 Task: Research  Airbnb accommodation options near the expo center and corporate facilities for your stay at business expo in Nashville, Tennessee.
Action: Mouse moved to (561, 79)
Screenshot: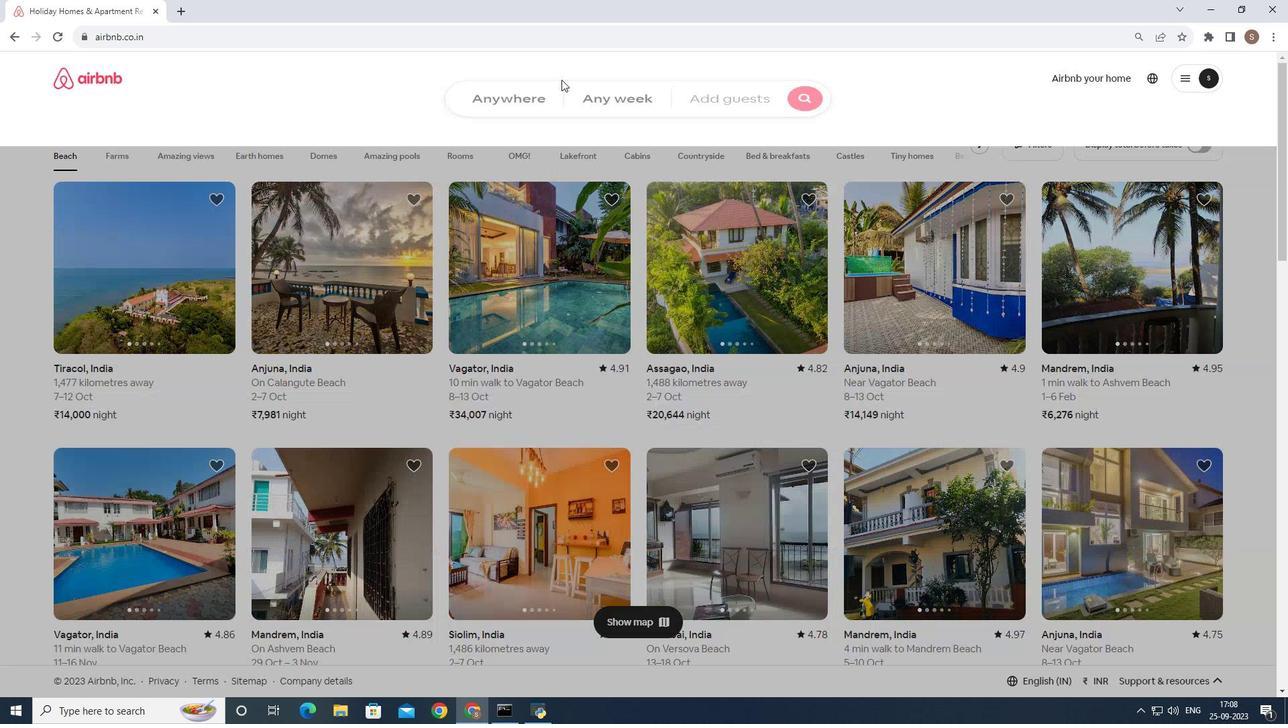 
Action: Mouse pressed left at (561, 79)
Screenshot: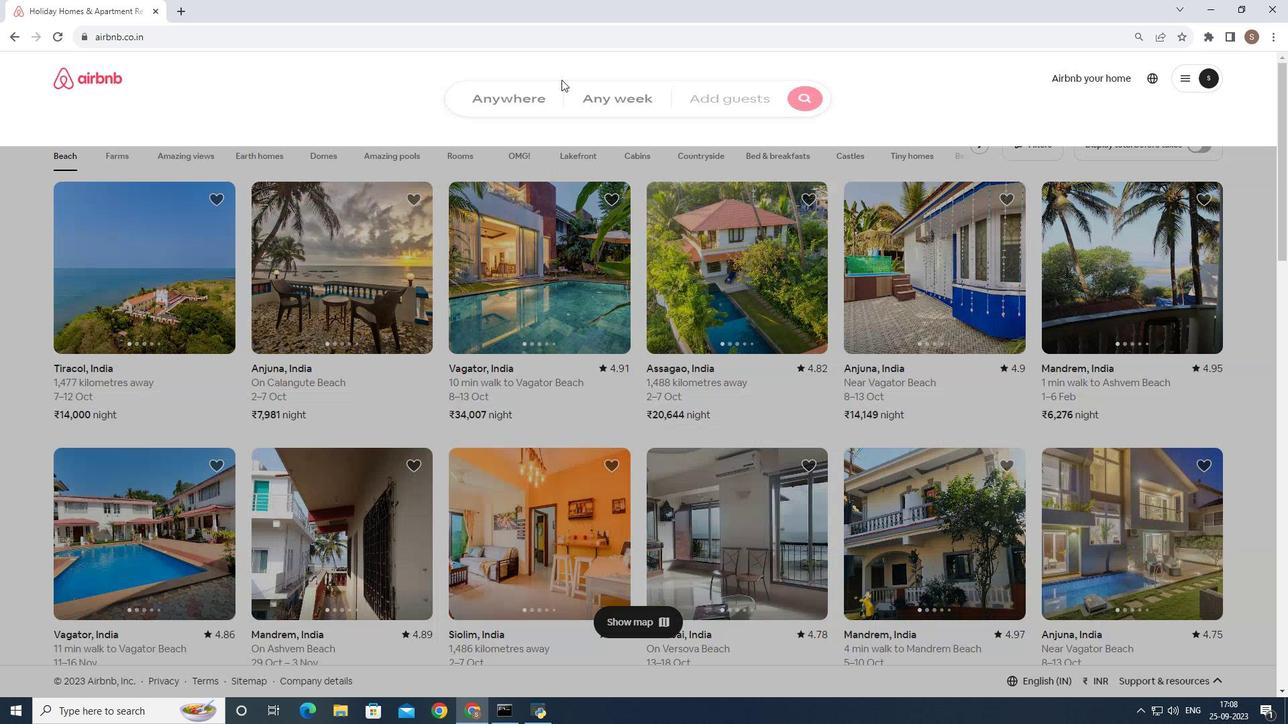 
Action: Mouse moved to (469, 130)
Screenshot: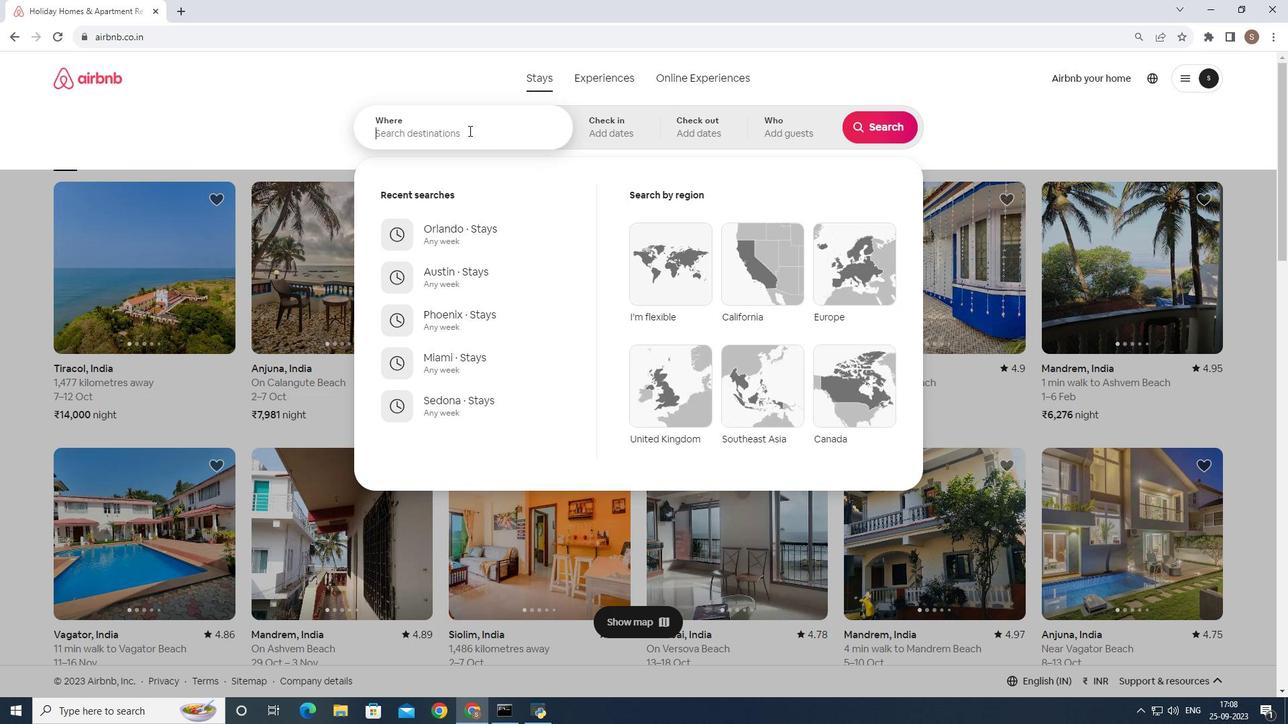 
Action: Mouse pressed left at (469, 130)
Screenshot: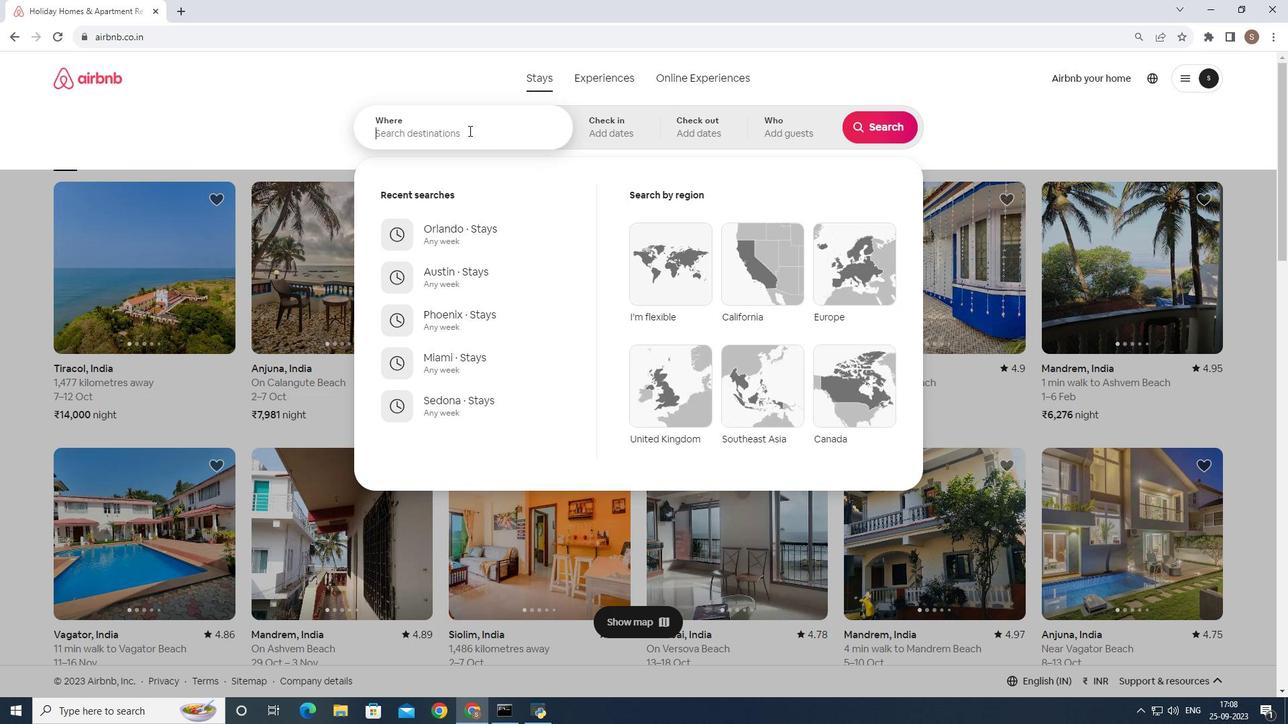
Action: Key pressed nashvill
Screenshot: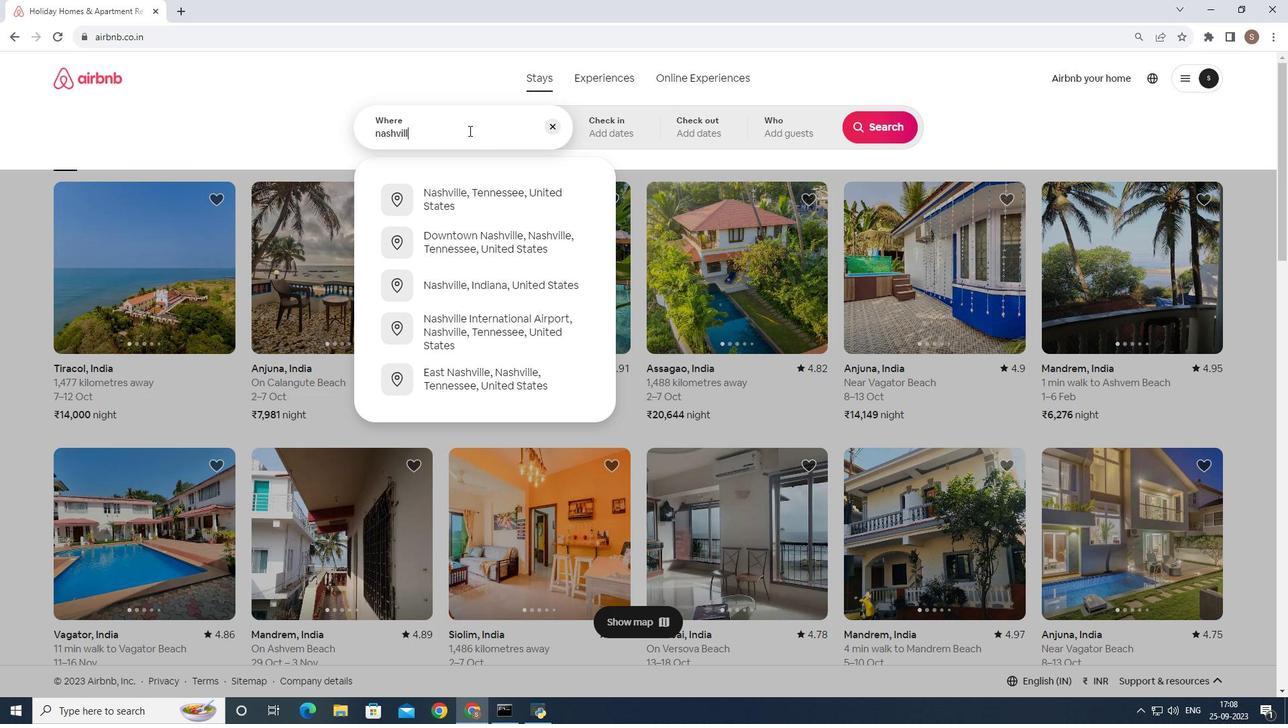 
Action: Mouse moved to (457, 200)
Screenshot: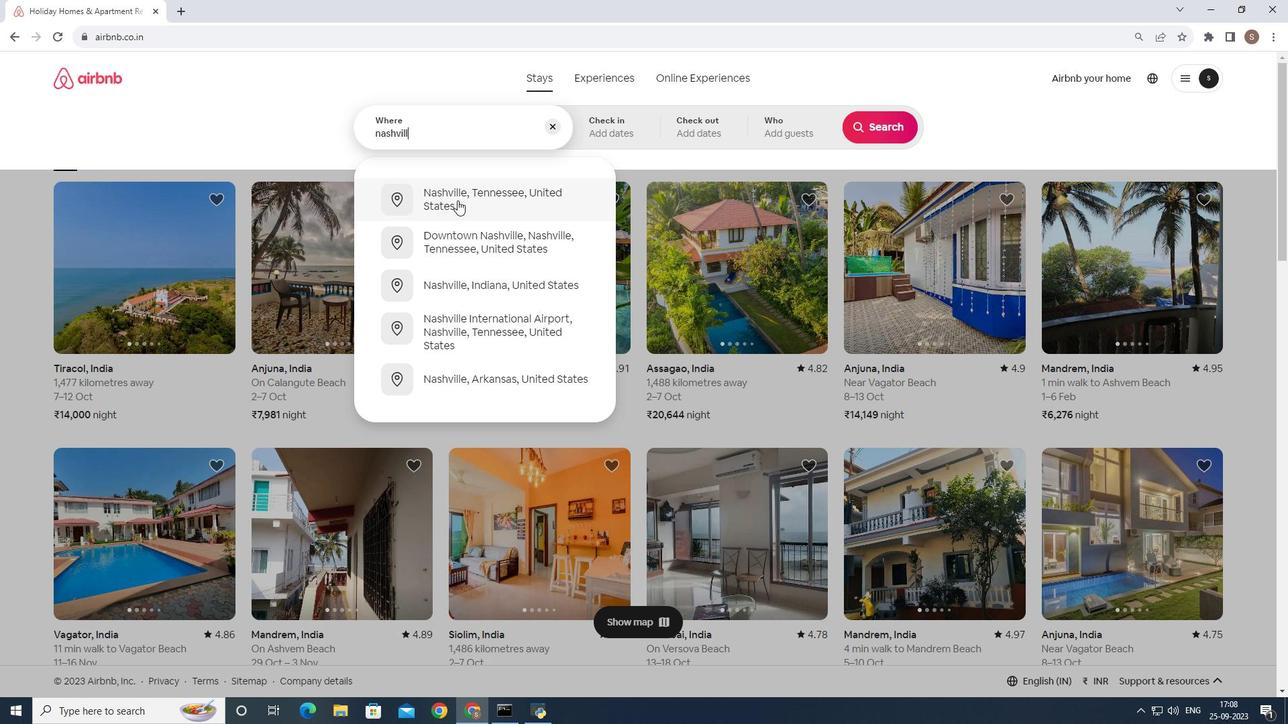 
Action: Mouse pressed left at (457, 200)
Screenshot: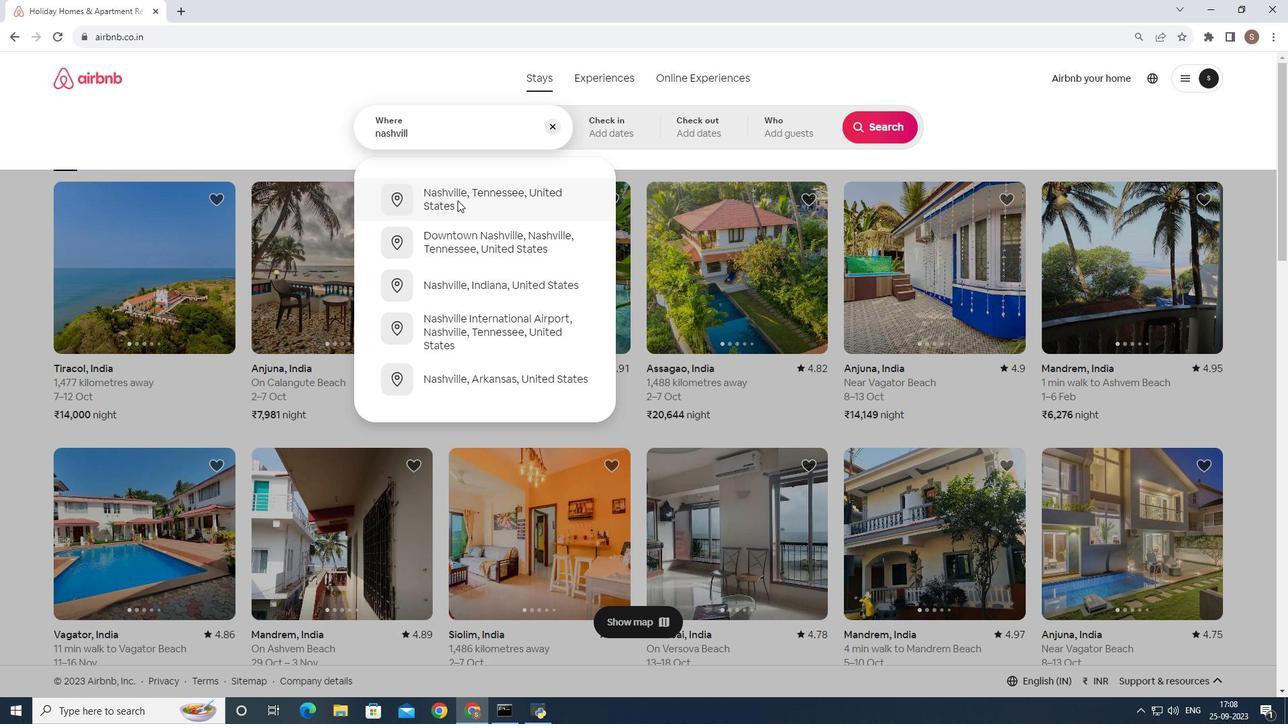 
Action: Mouse moved to (859, 118)
Screenshot: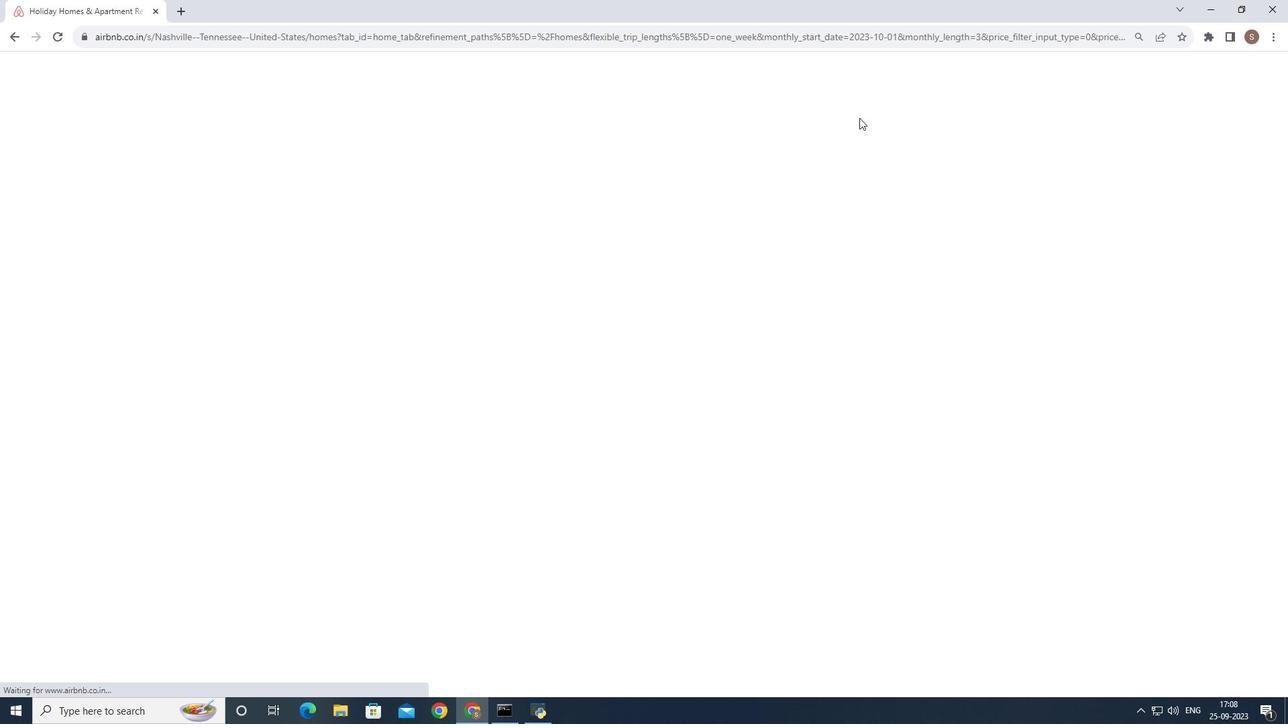 
Action: Mouse pressed left at (859, 118)
Screenshot: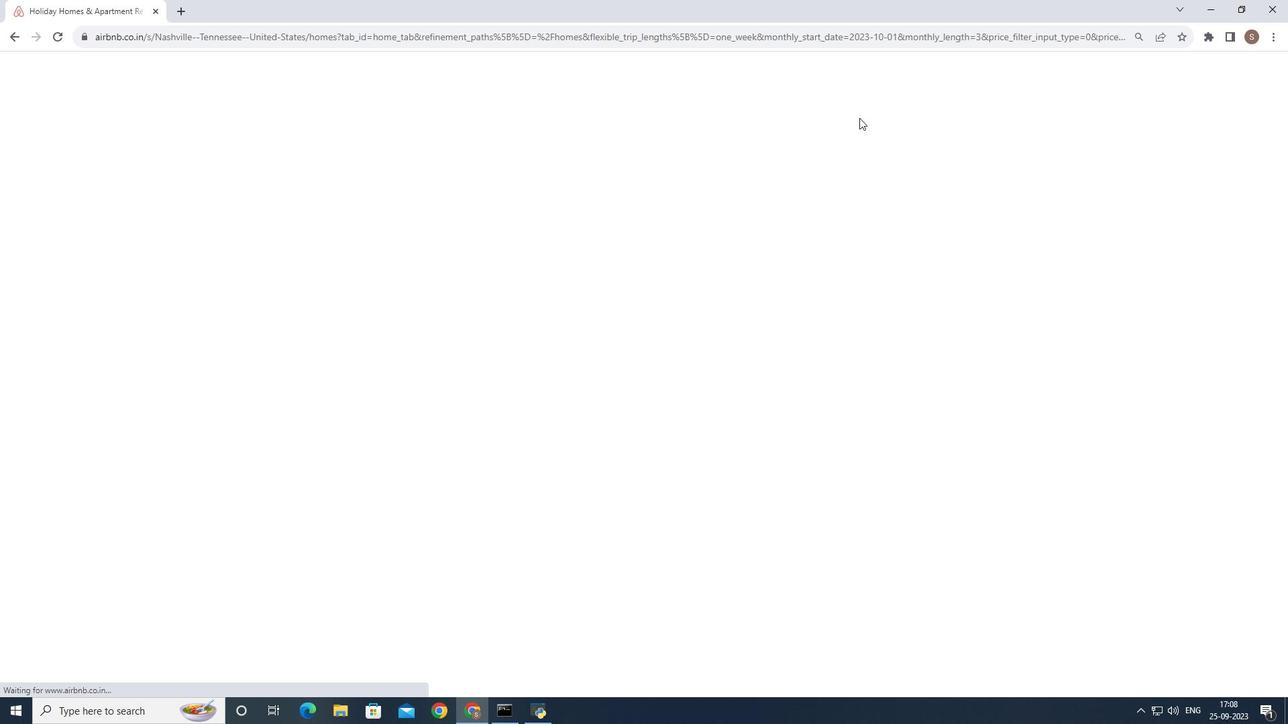 
Action: Mouse moved to (1068, 126)
Screenshot: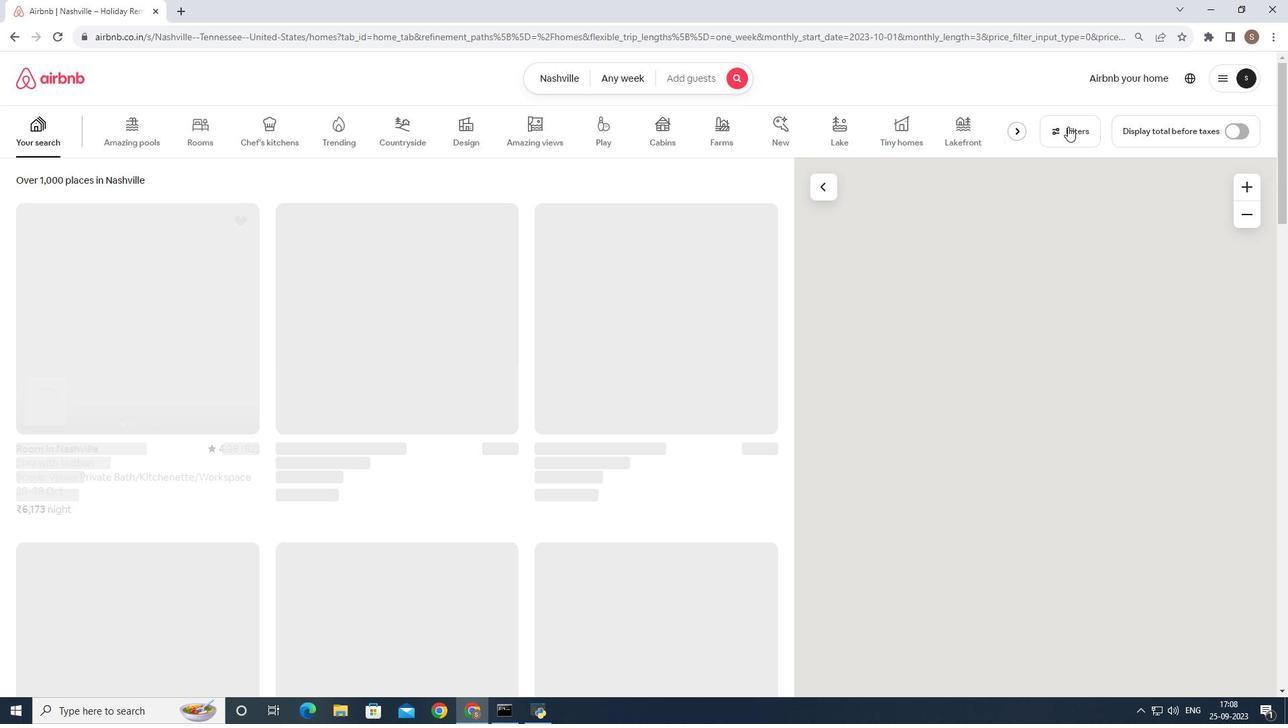 
Action: Mouse pressed left at (1068, 126)
Screenshot: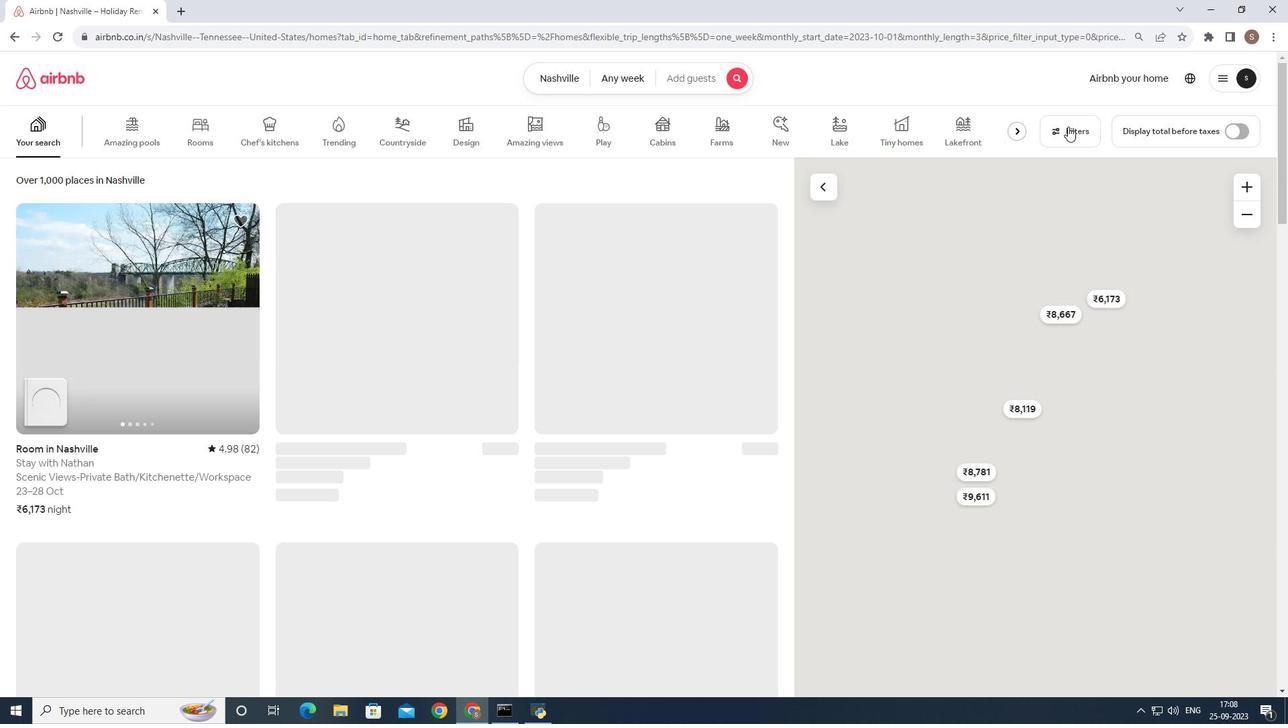 
Action: Mouse pressed left at (1068, 126)
Screenshot: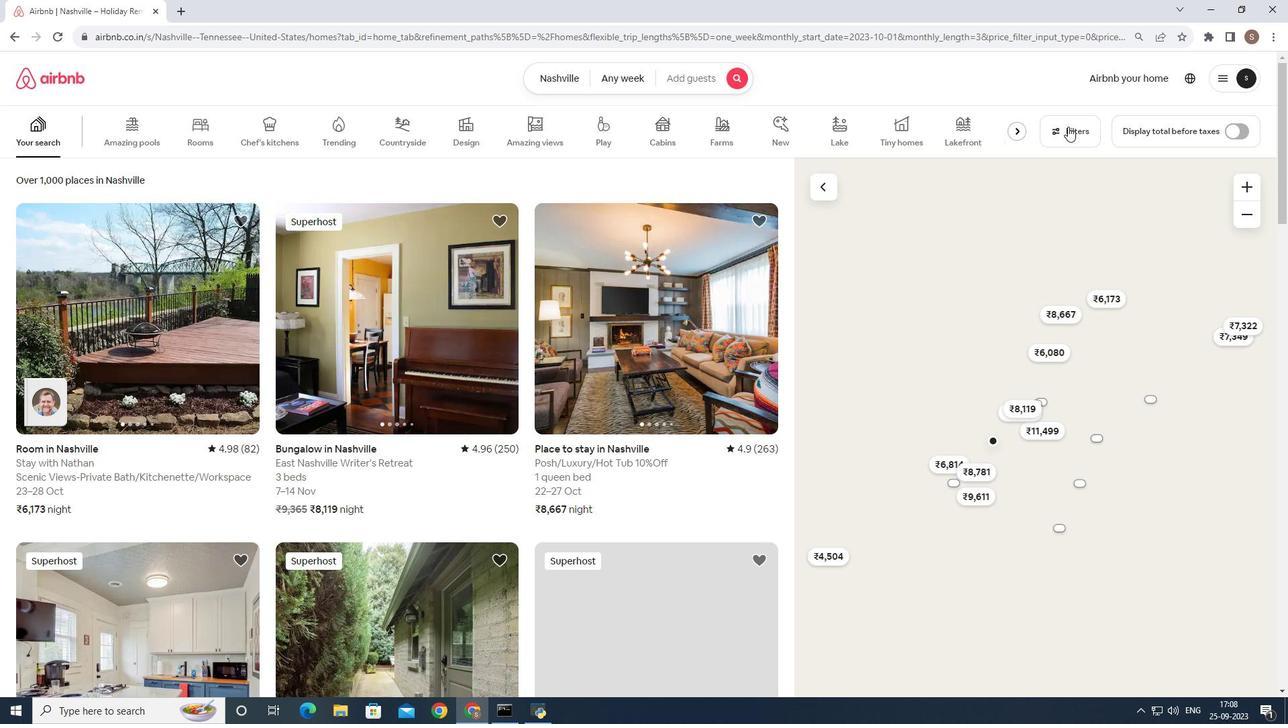 
Action: Mouse moved to (564, 419)
Screenshot: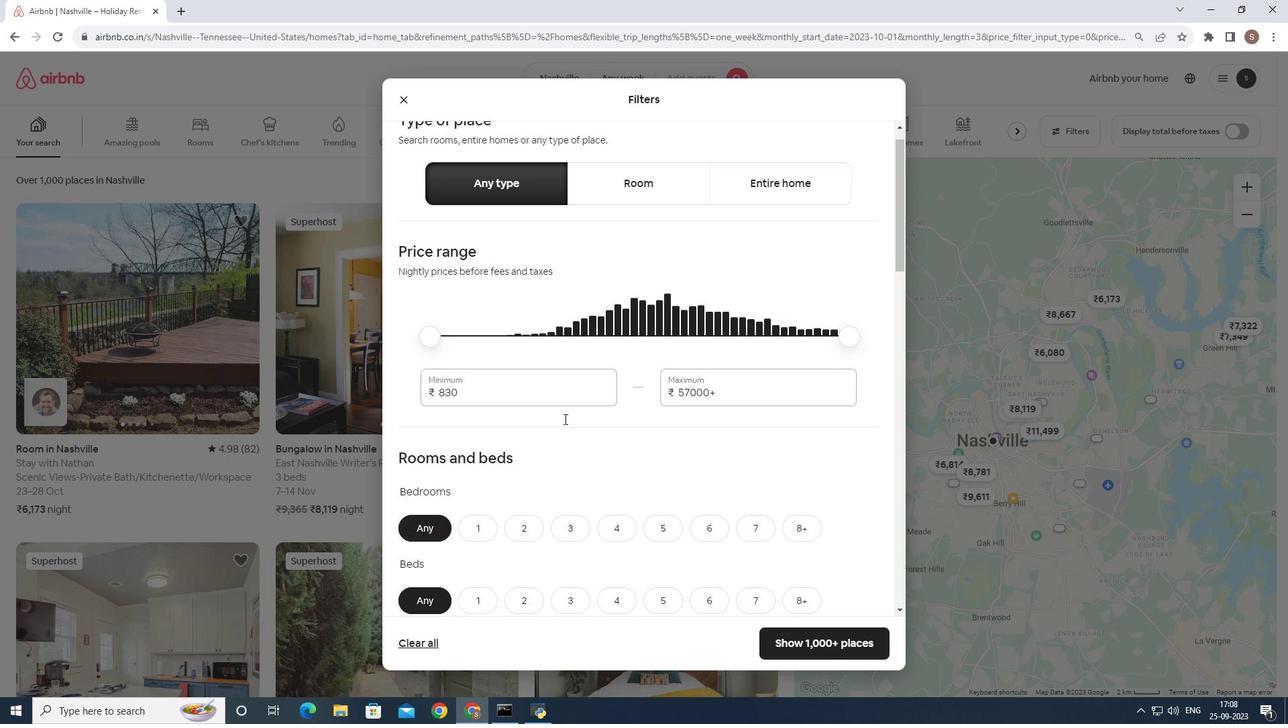 
Action: Mouse scrolled (564, 418) with delta (0, 0)
Screenshot: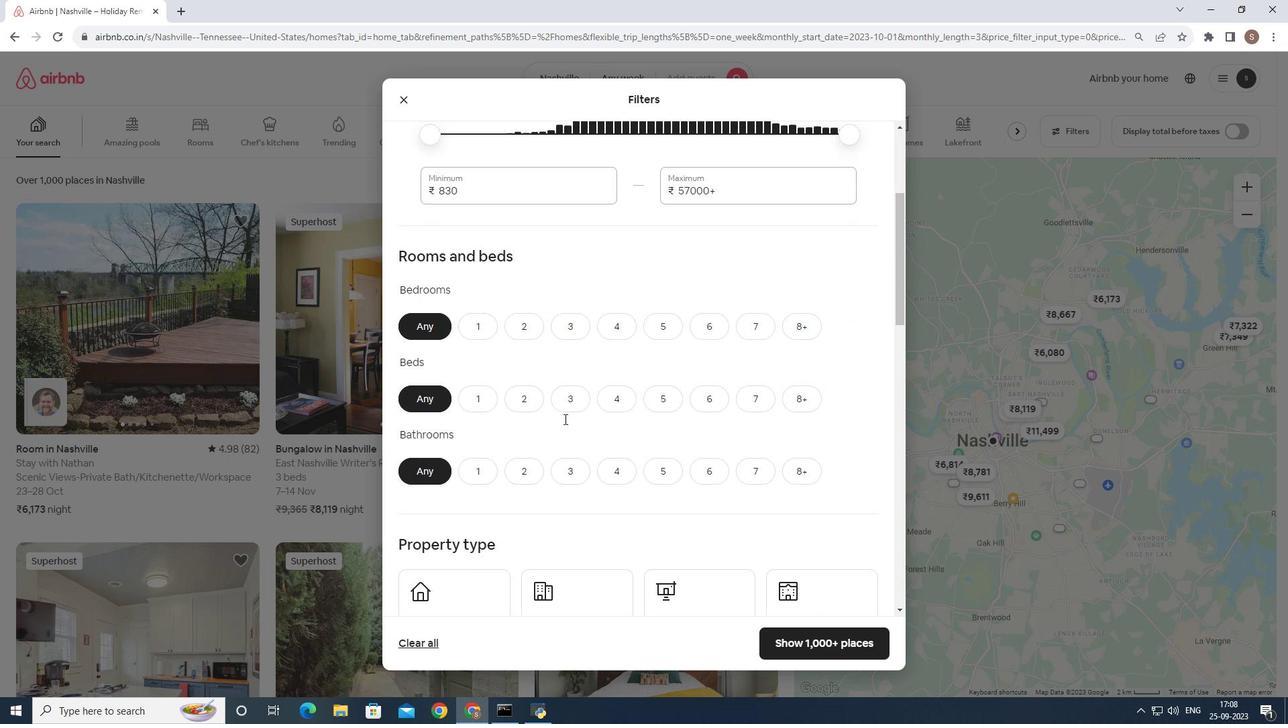 
Action: Mouse scrolled (564, 418) with delta (0, 0)
Screenshot: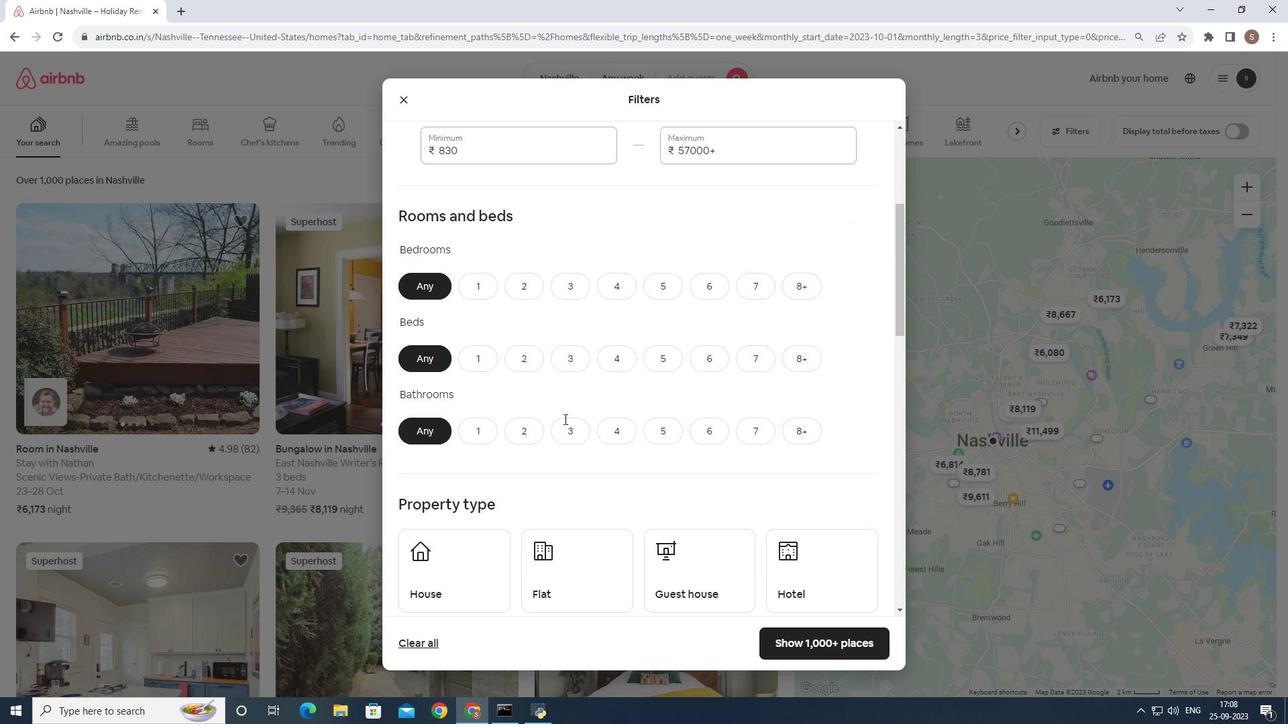 
Action: Mouse scrolled (564, 418) with delta (0, 0)
Screenshot: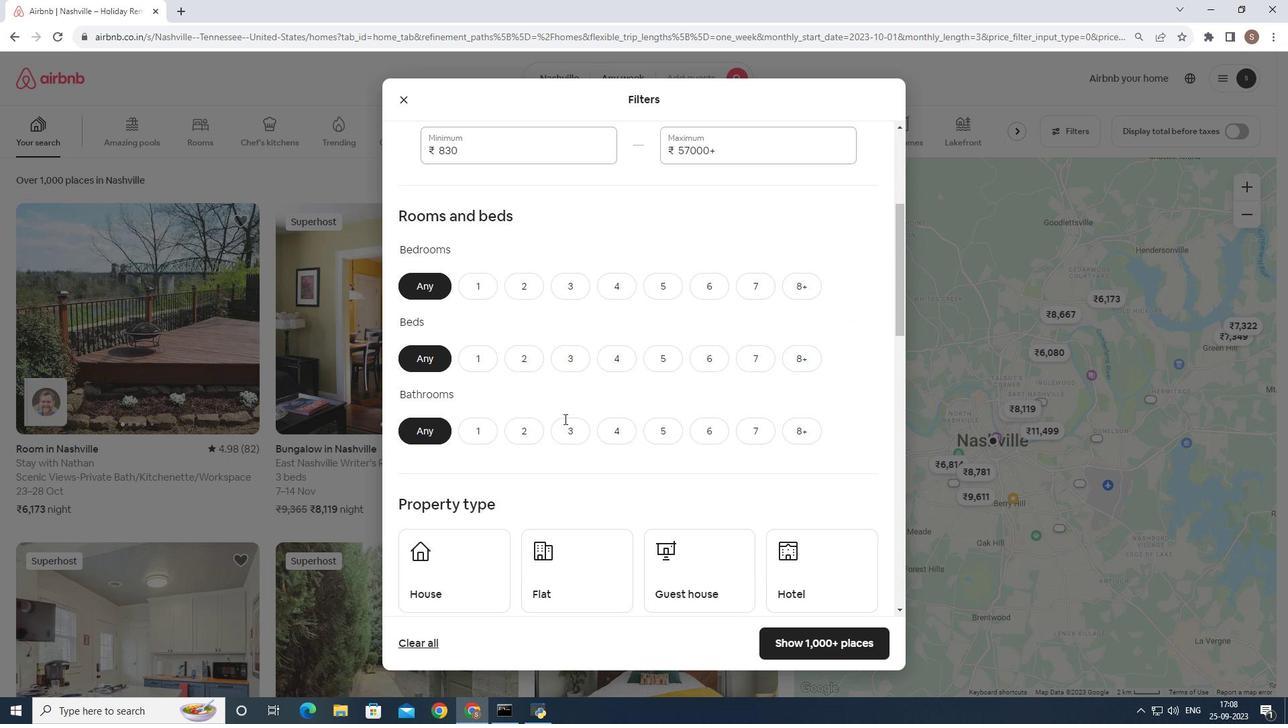 
Action: Mouse scrolled (564, 418) with delta (0, 0)
Screenshot: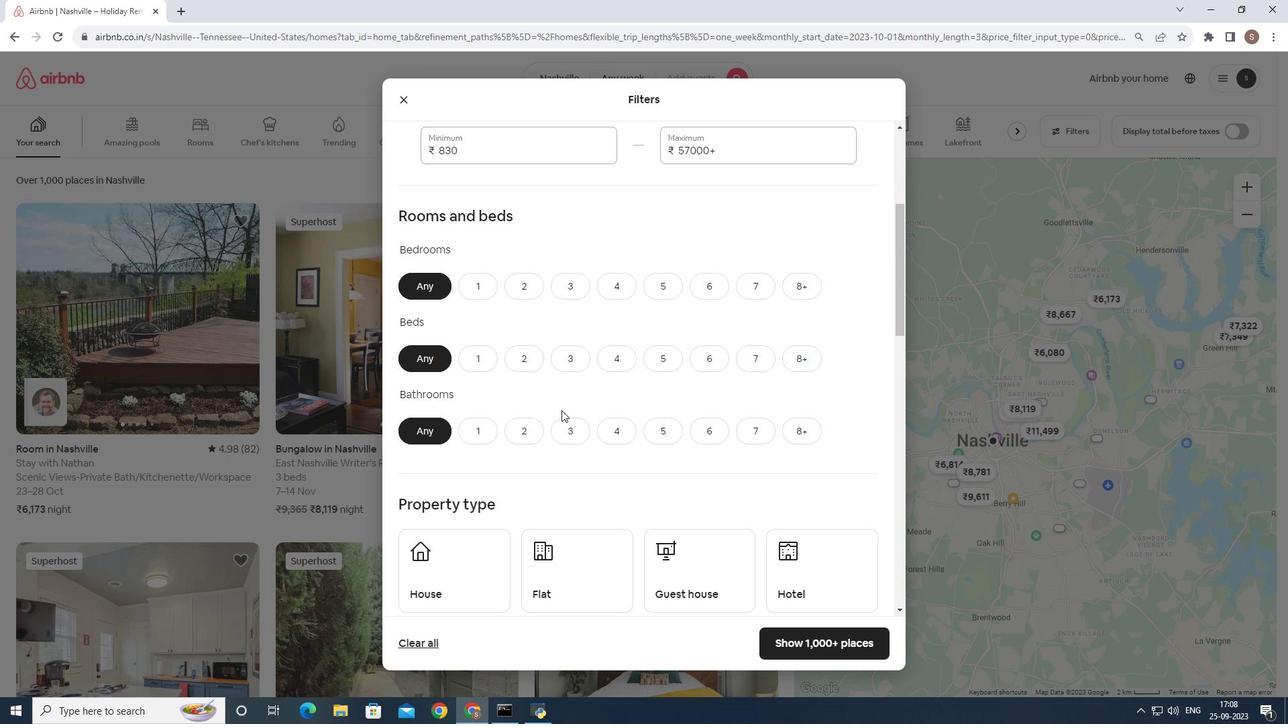 
Action: Mouse moved to (561, 410)
Screenshot: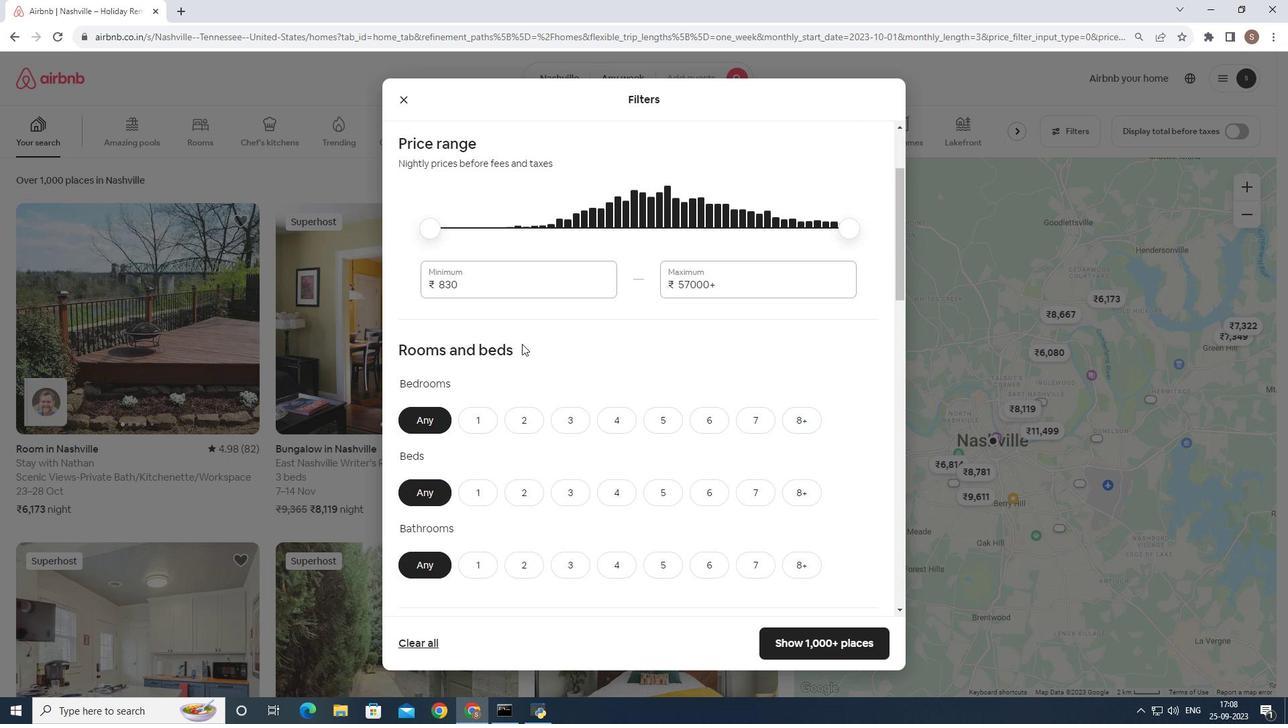 
Action: Mouse scrolled (561, 411) with delta (0, 0)
Screenshot: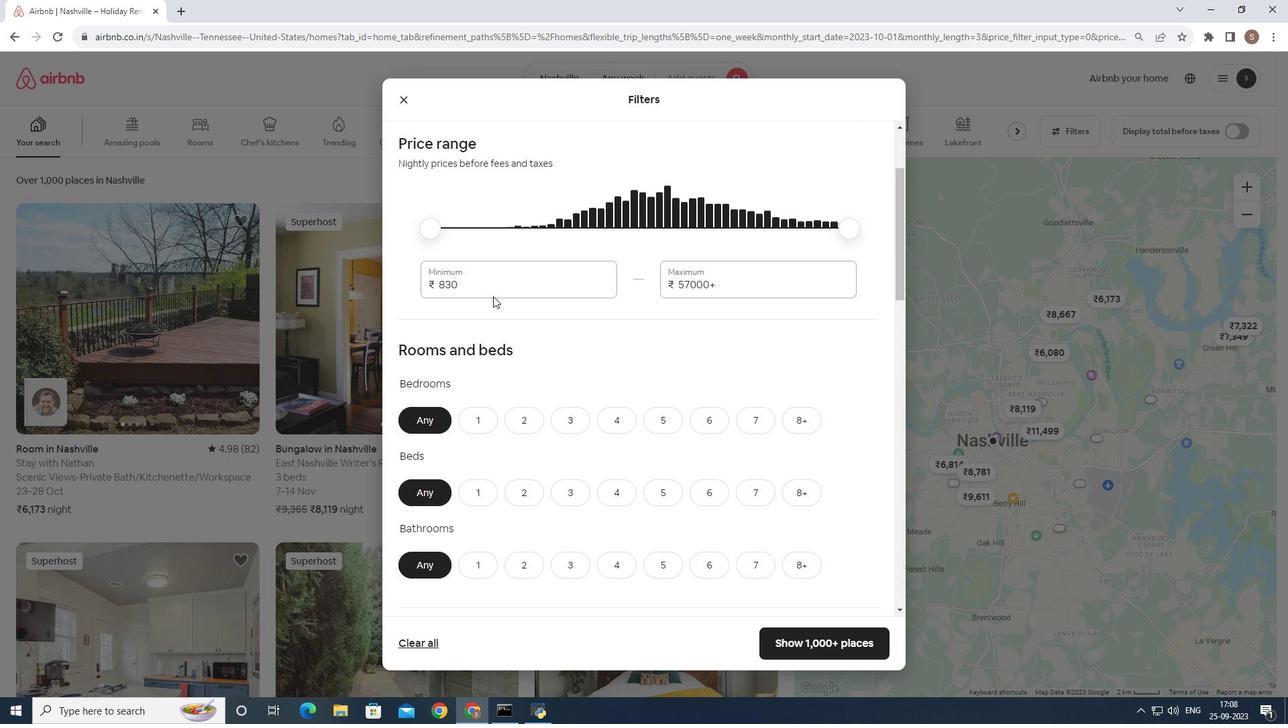 
Action: Mouse scrolled (561, 411) with delta (0, 0)
Screenshot: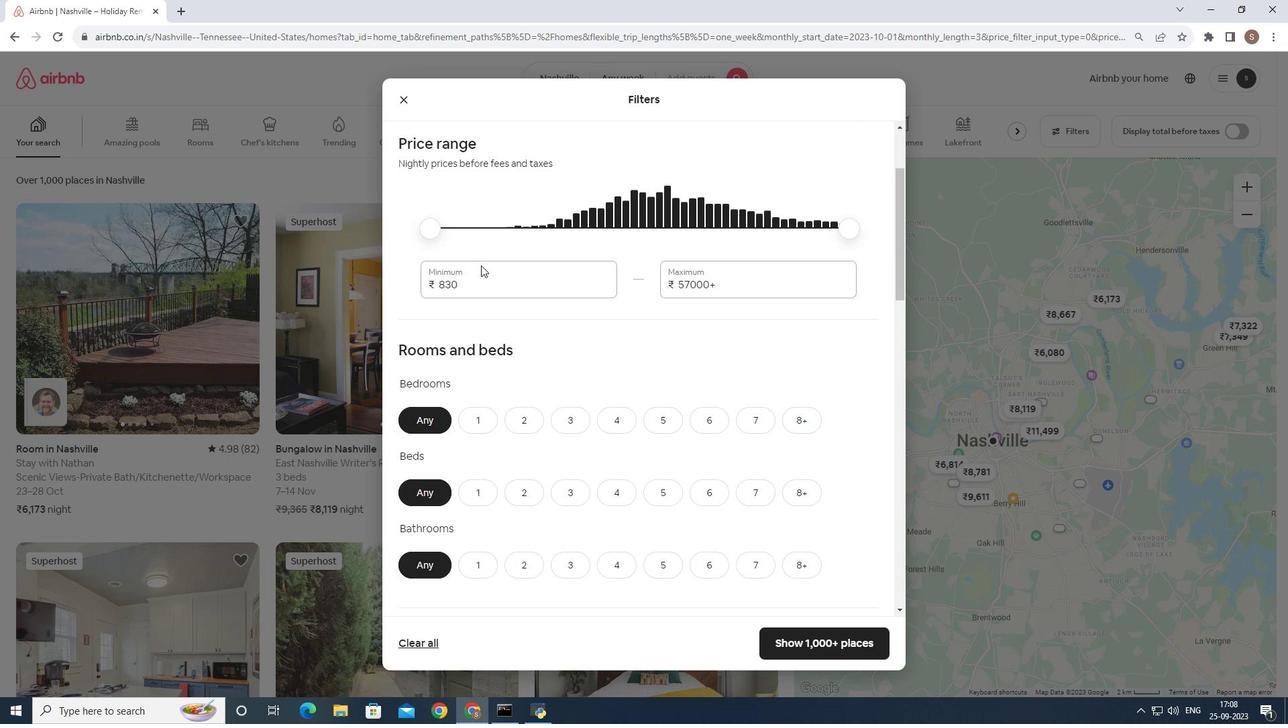 
Action: Mouse moved to (513, 232)
Screenshot: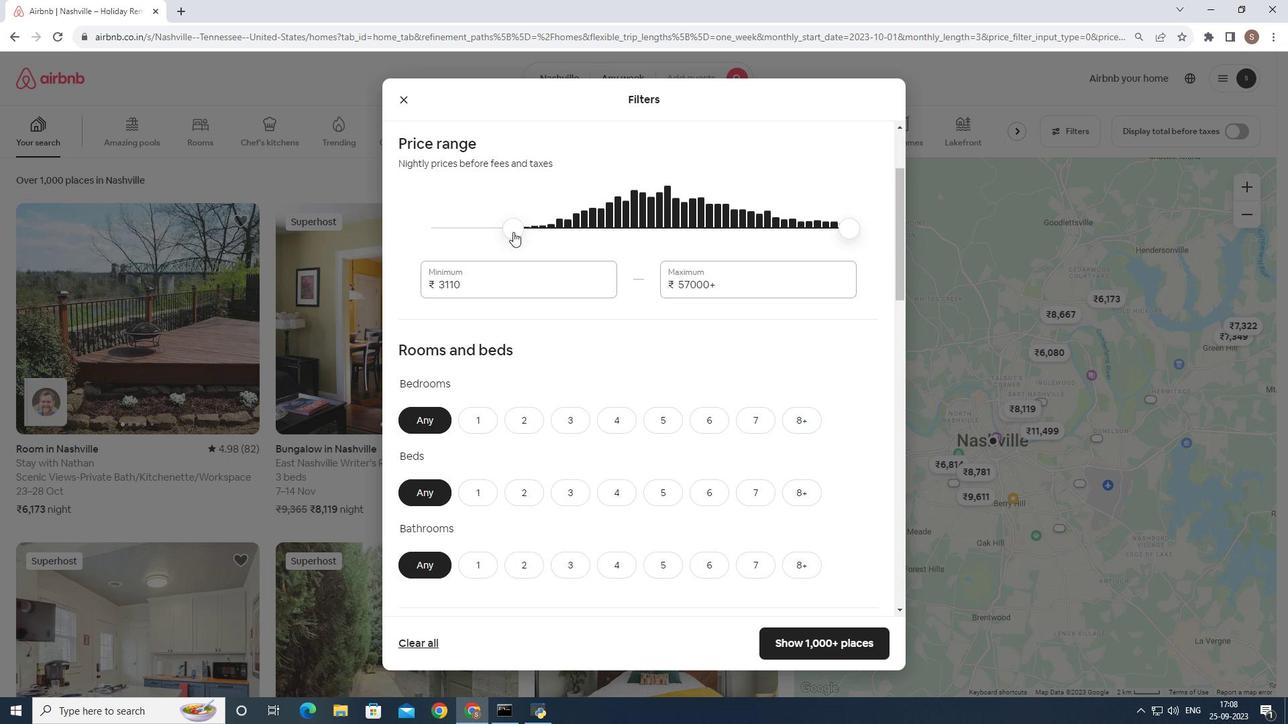 
Action: Mouse pressed left at (513, 232)
Screenshot: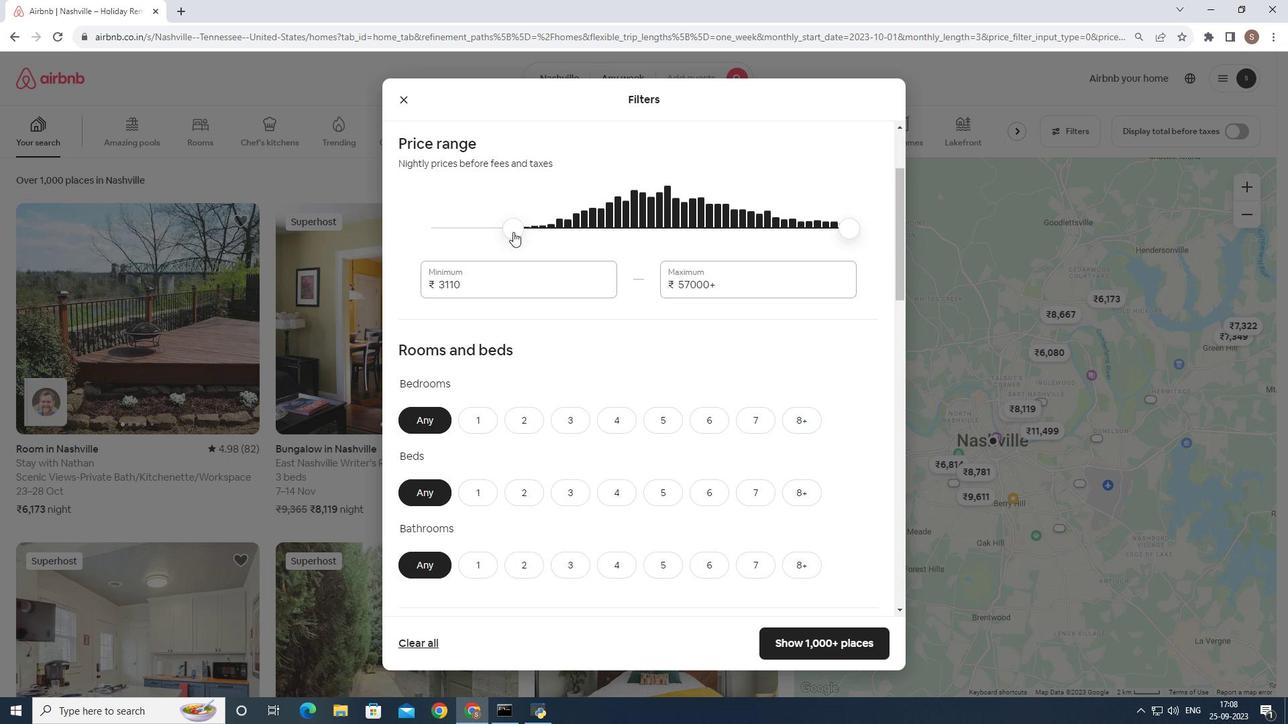 
Action: Mouse moved to (809, 225)
Screenshot: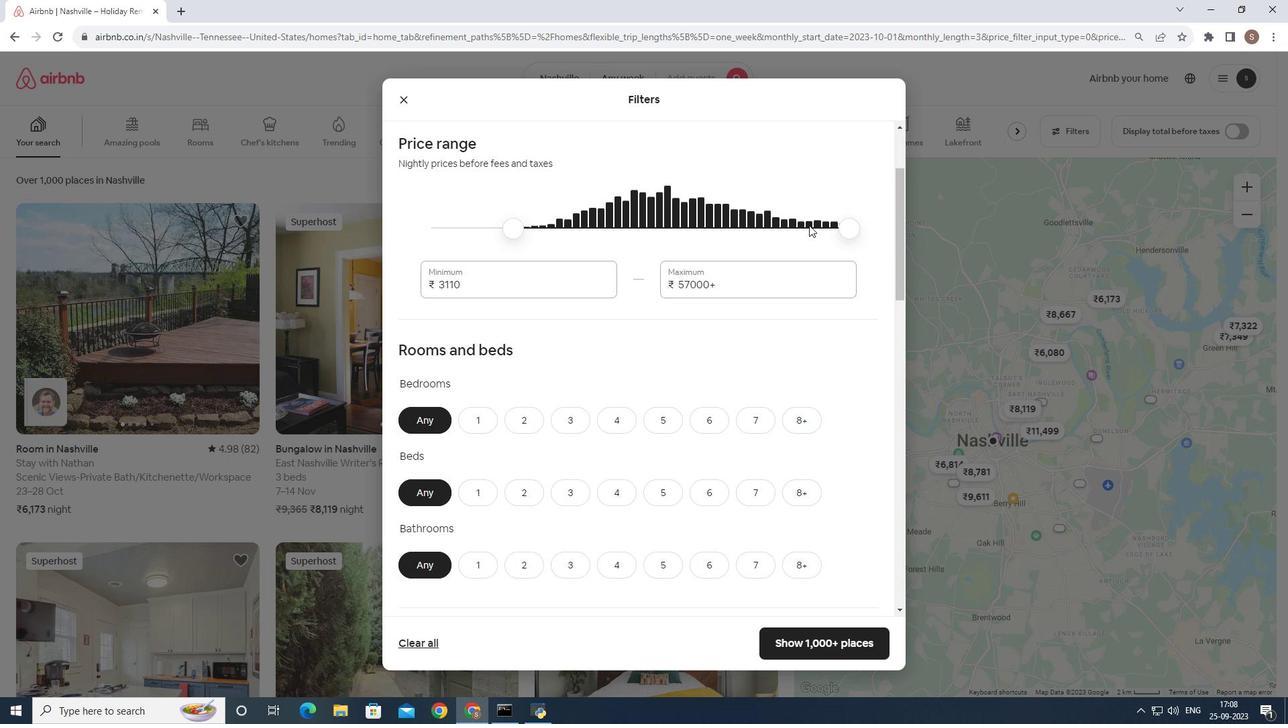 
Action: Mouse pressed left at (809, 225)
Screenshot: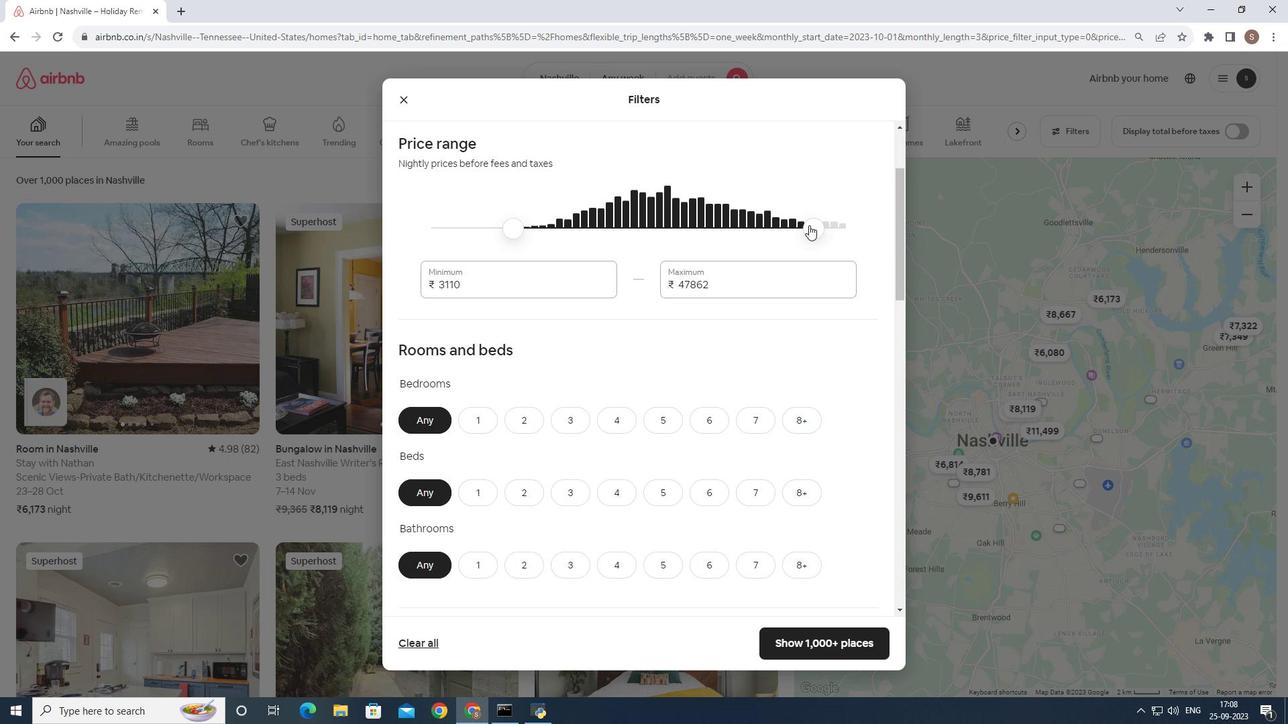 
Action: Mouse moved to (767, 220)
Screenshot: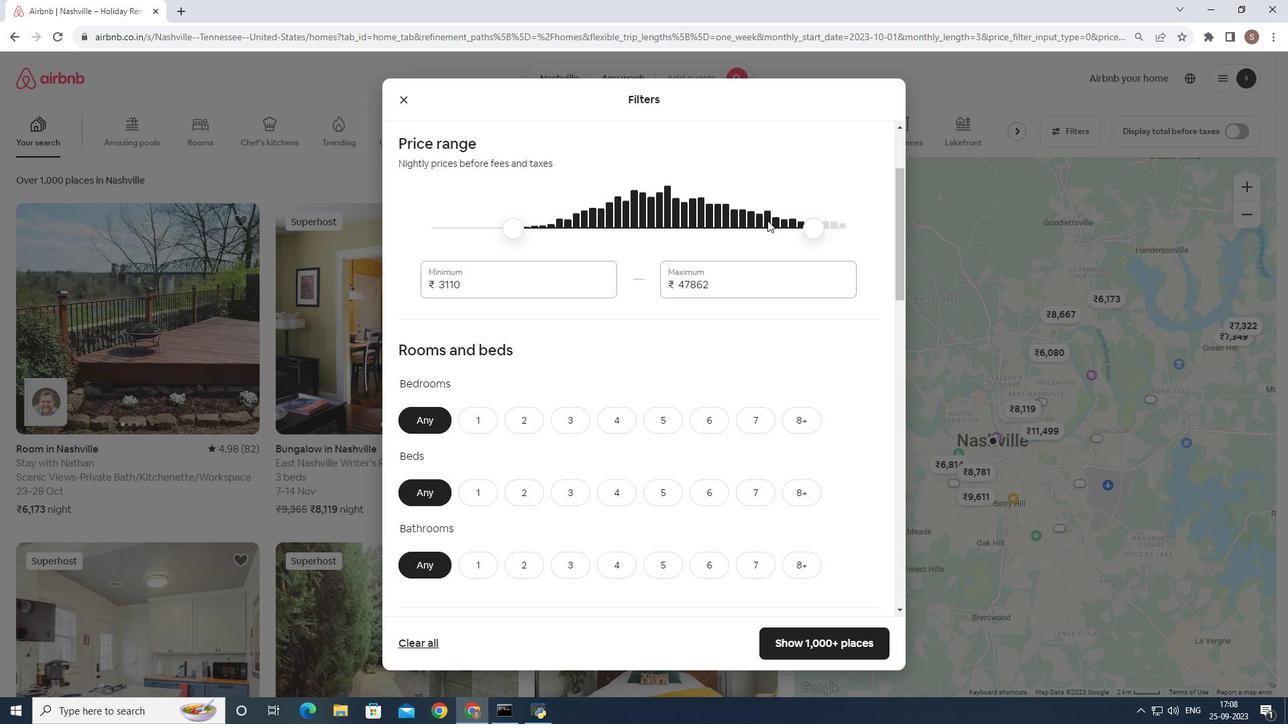 
Action: Mouse pressed left at (767, 220)
Screenshot: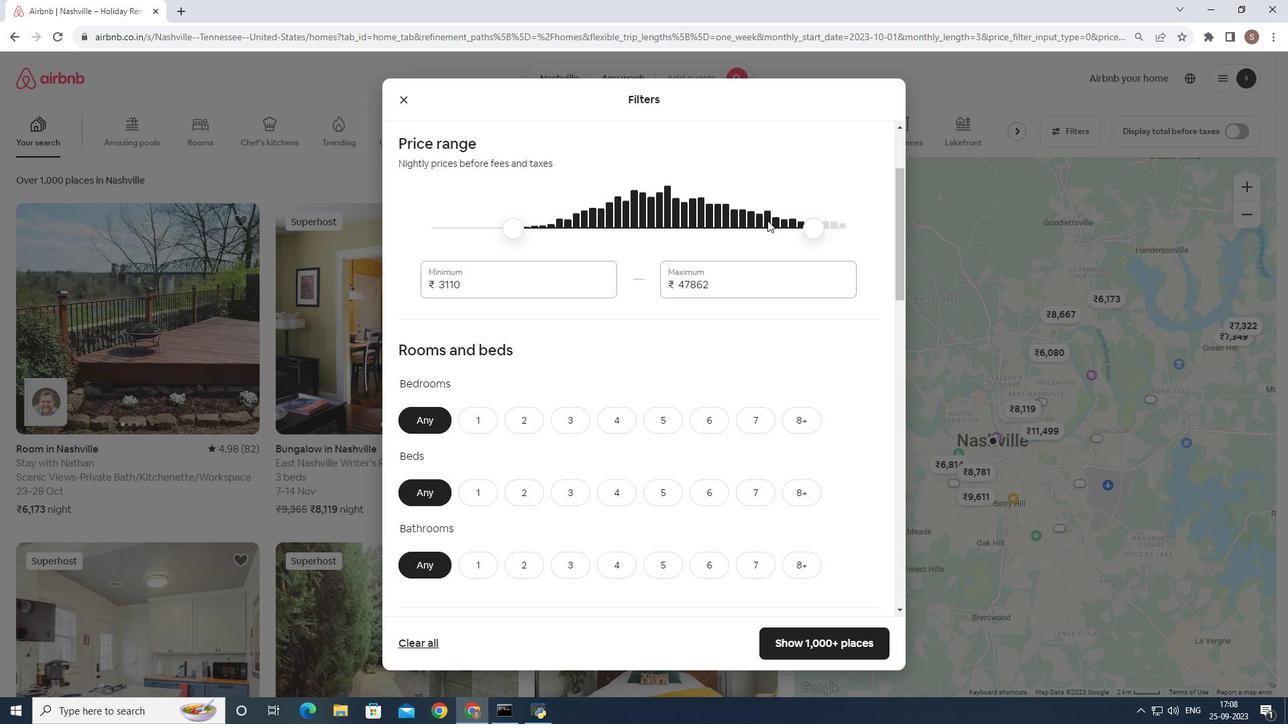
Action: Mouse moved to (795, 224)
Screenshot: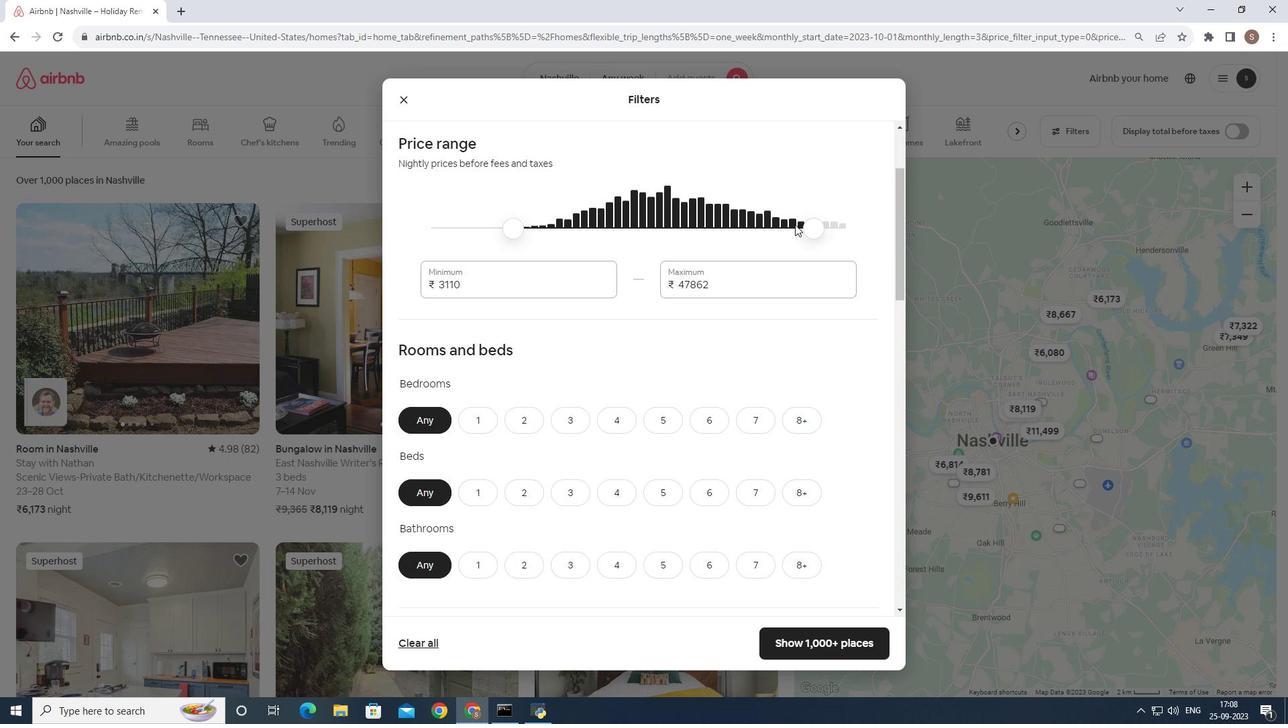 
Action: Mouse pressed left at (795, 224)
Screenshot: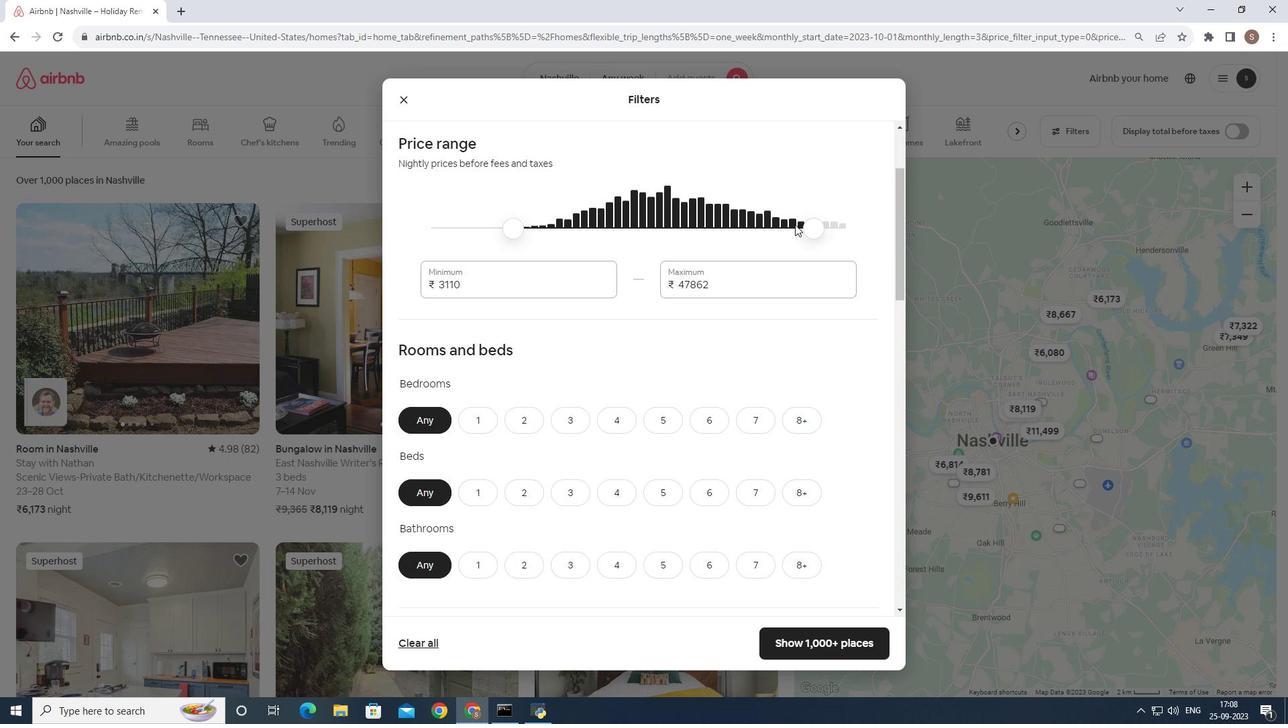 
Action: Mouse moved to (811, 228)
Screenshot: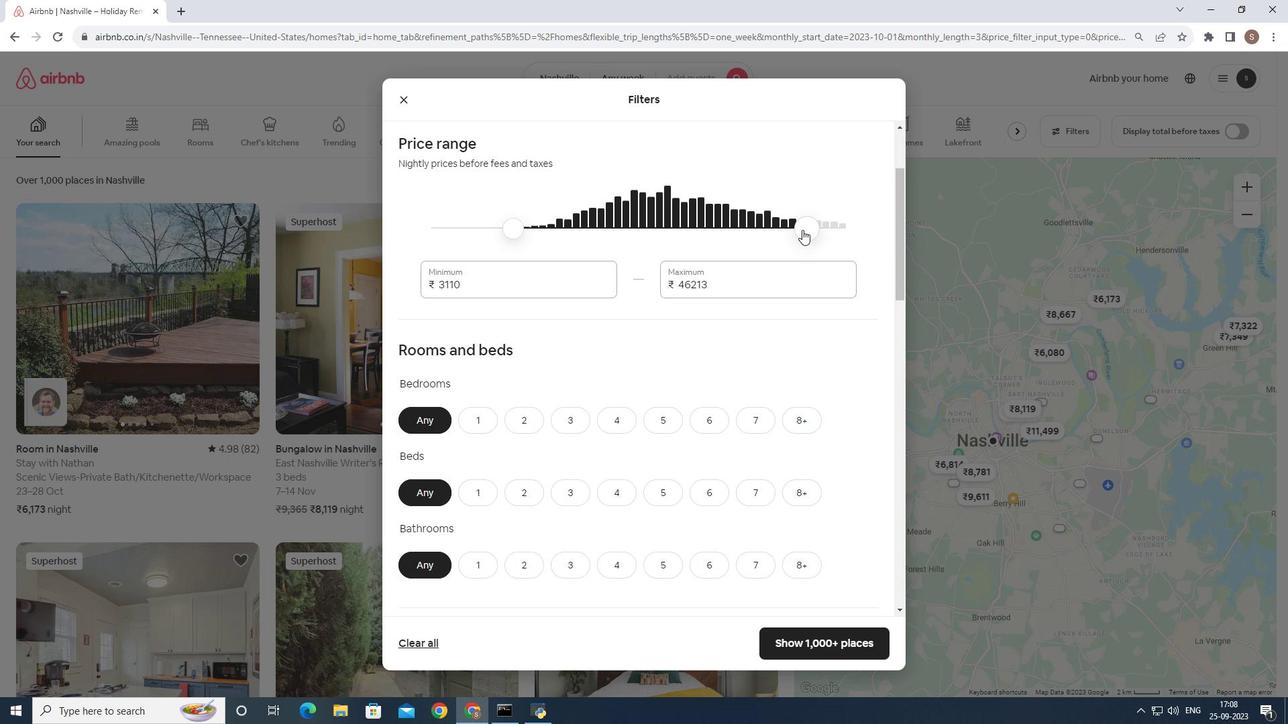 
Action: Mouse pressed left at (811, 228)
Screenshot: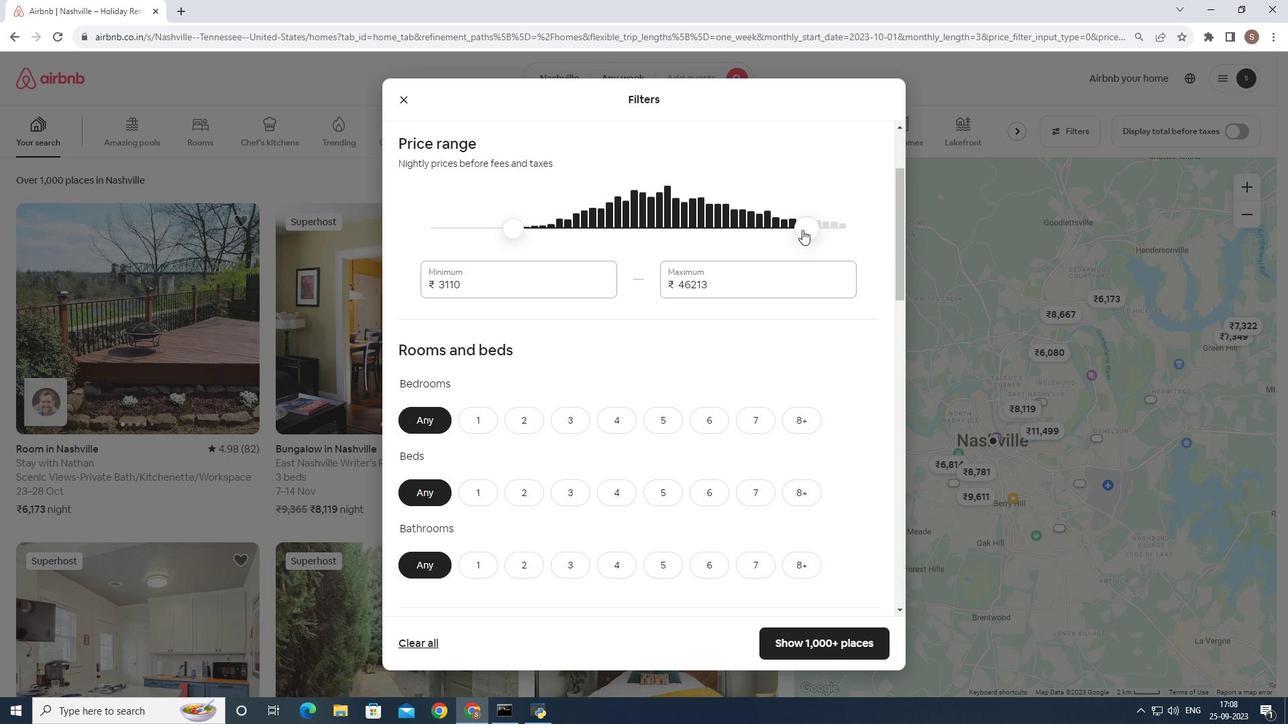 
Action: Mouse moved to (779, 230)
Screenshot: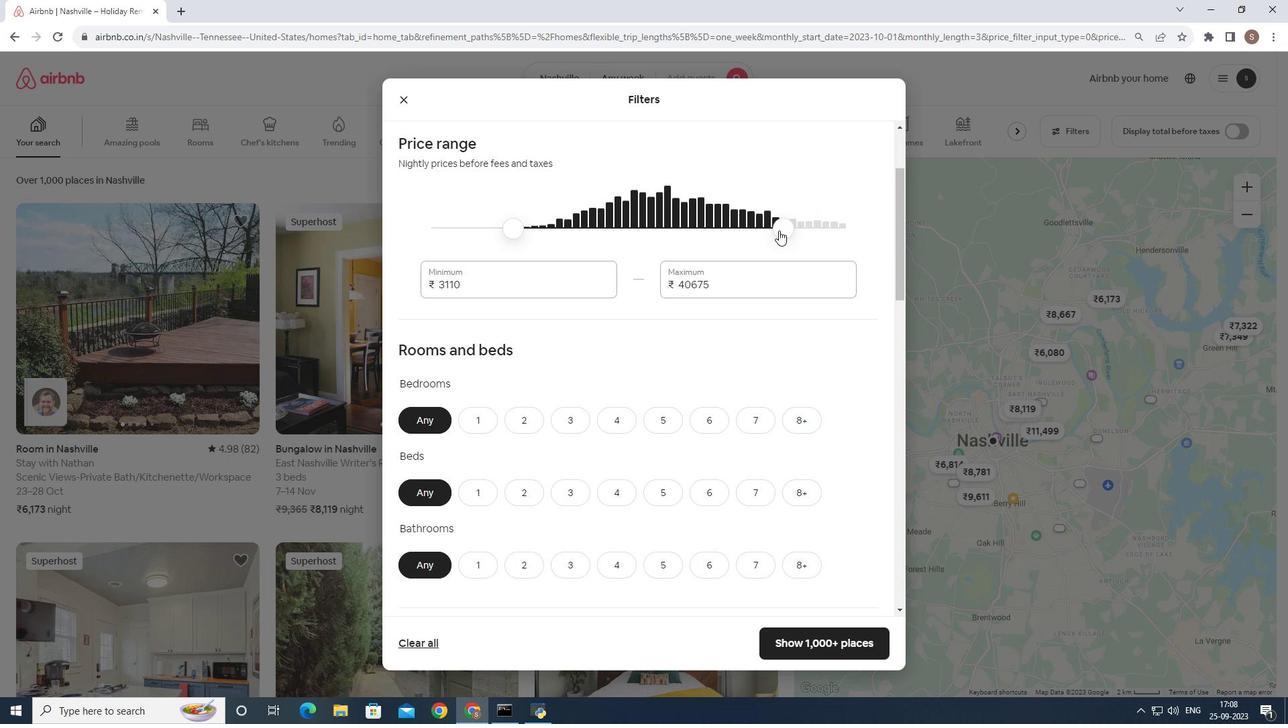 
Action: Mouse pressed left at (779, 230)
Screenshot: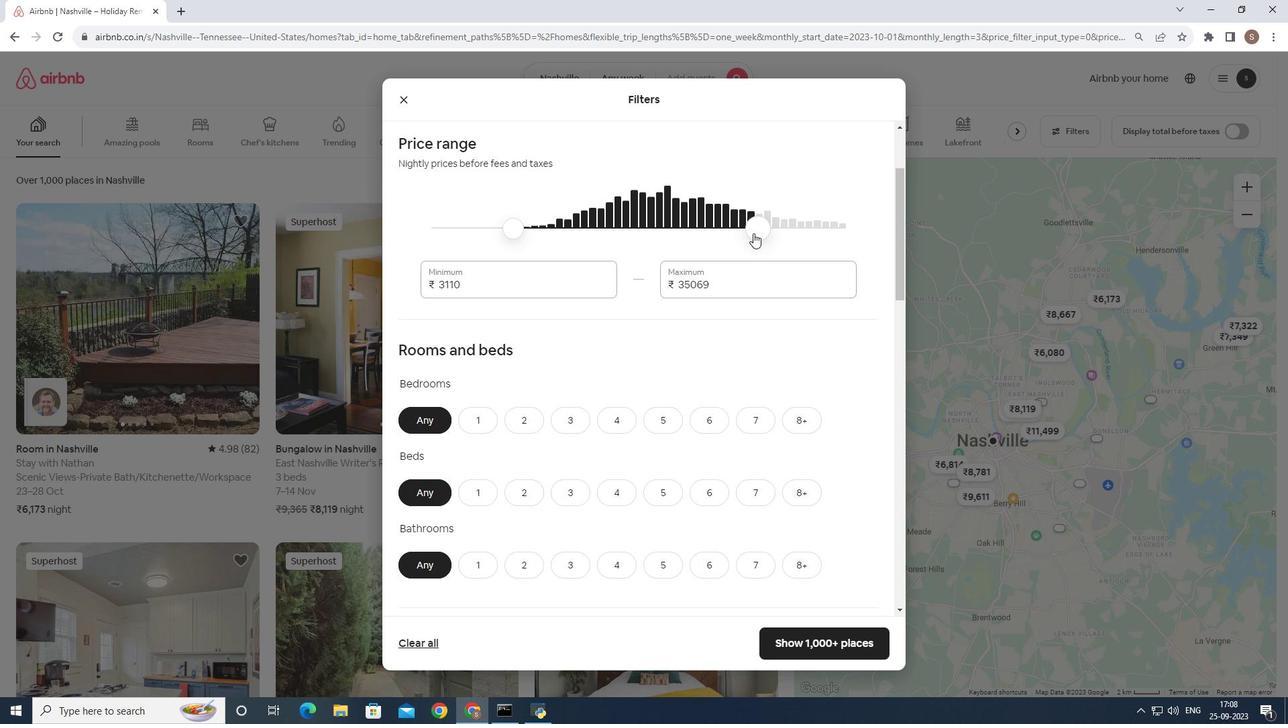 
Action: Mouse moved to (465, 426)
Screenshot: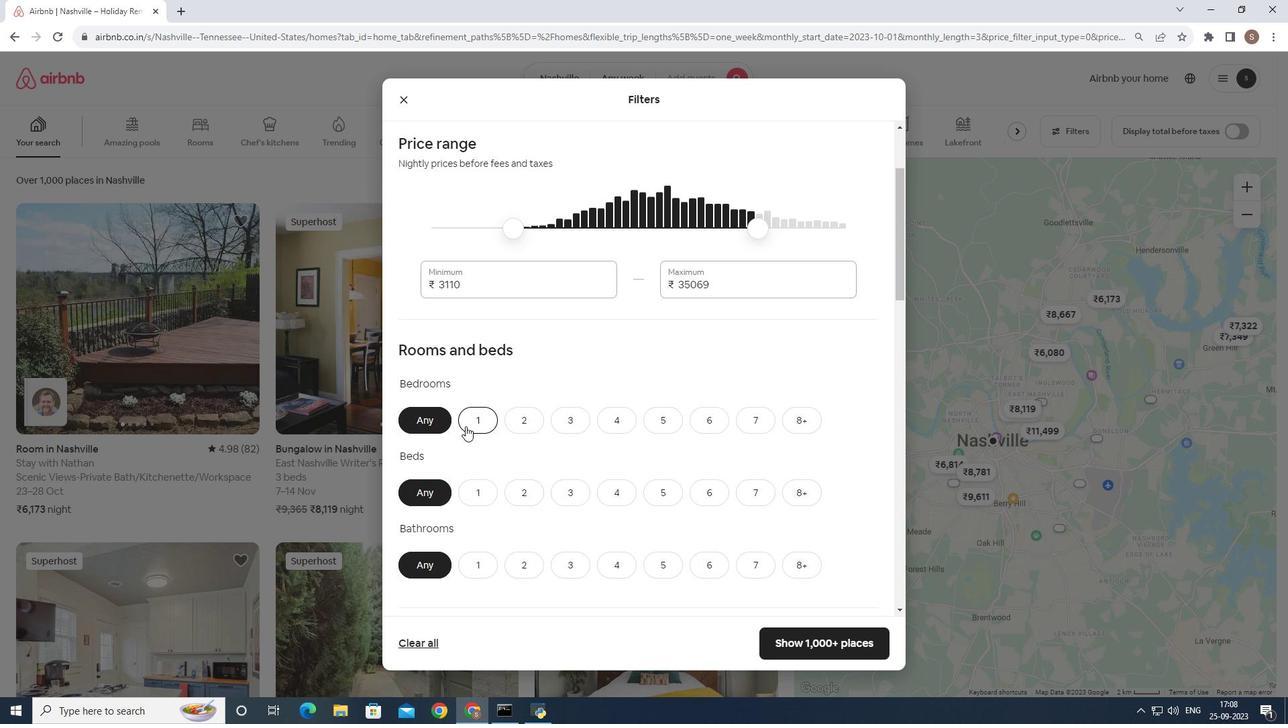 
Action: Mouse scrolled (465, 426) with delta (0, 0)
Screenshot: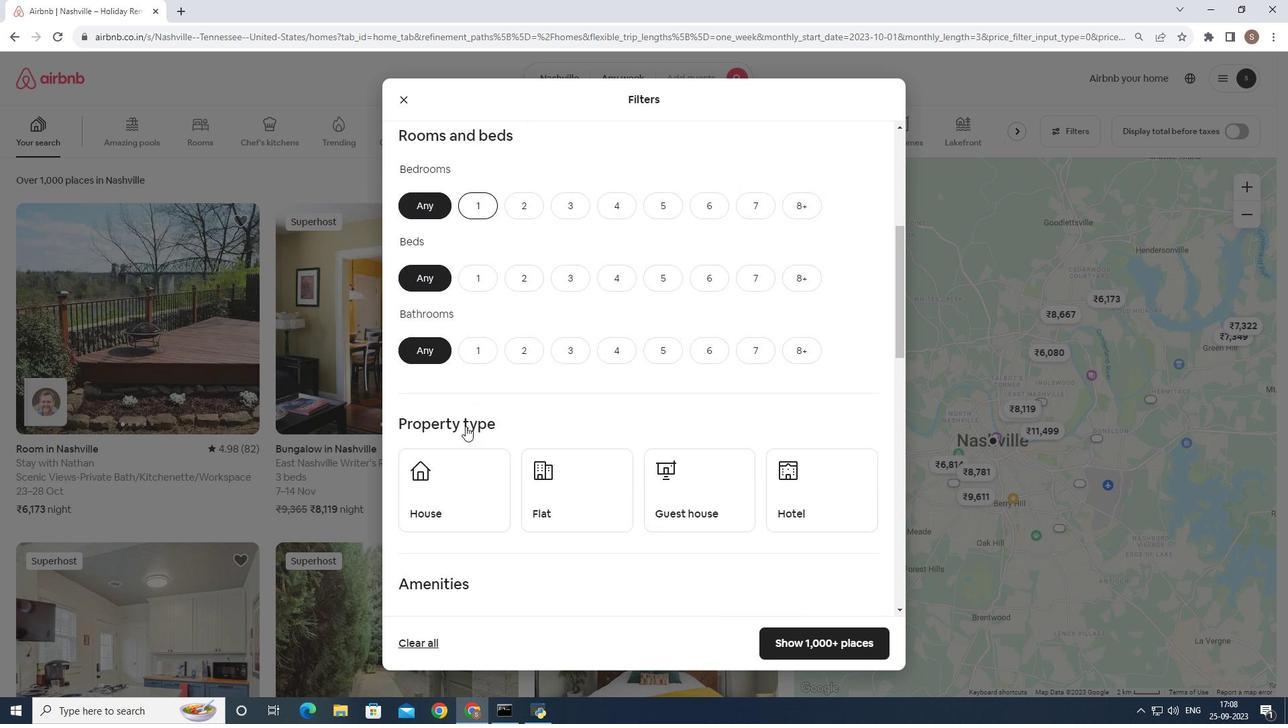 
Action: Mouse scrolled (465, 426) with delta (0, 0)
Screenshot: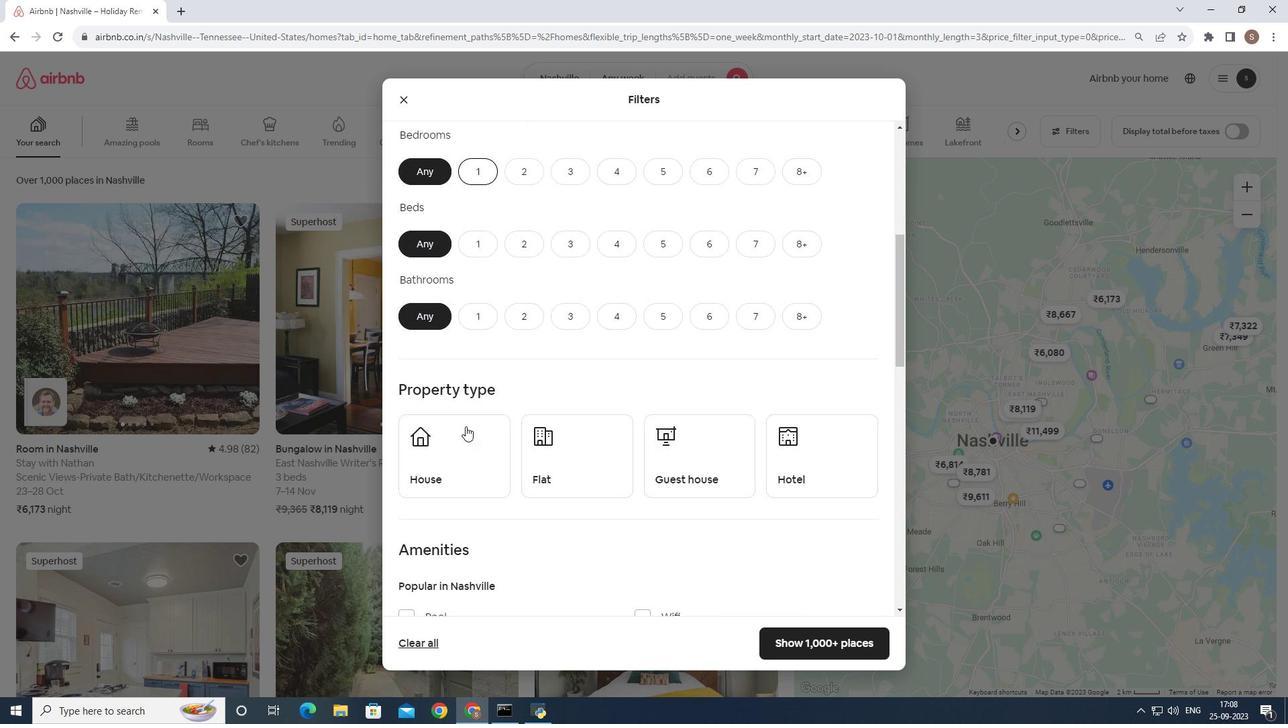 
Action: Mouse scrolled (465, 426) with delta (0, 0)
Screenshot: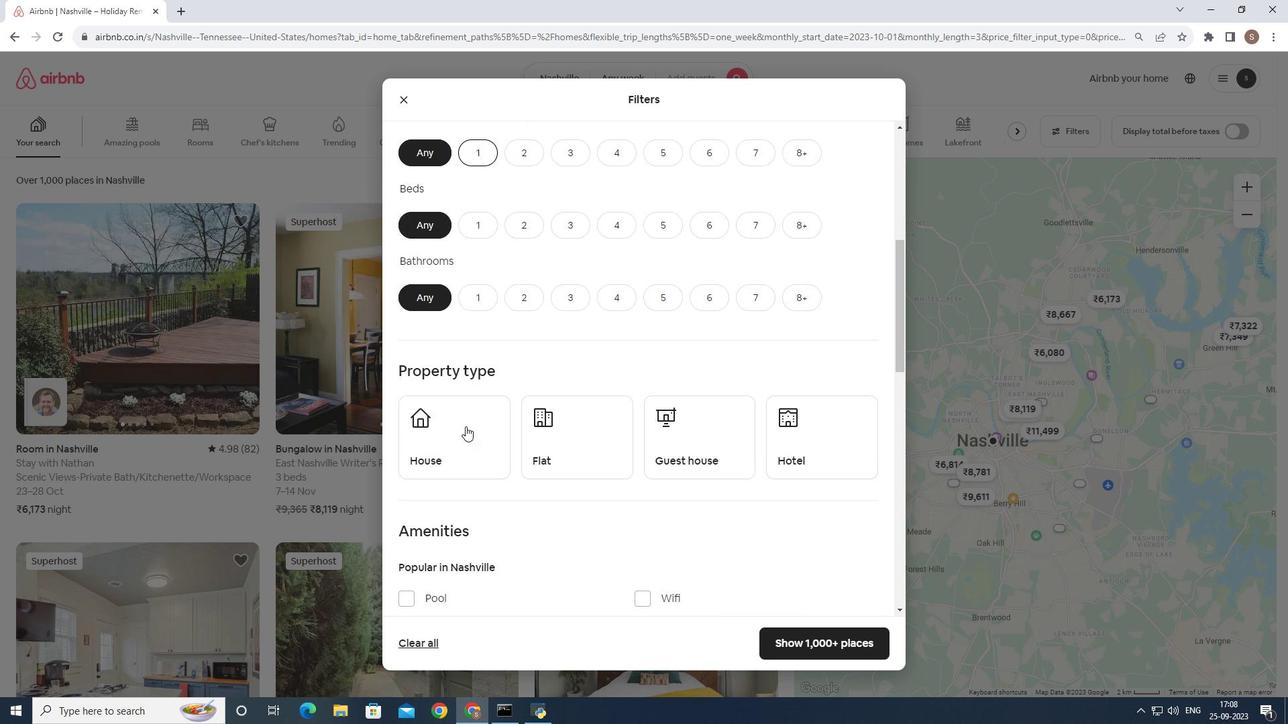 
Action: Mouse scrolled (465, 426) with delta (0, 0)
Screenshot: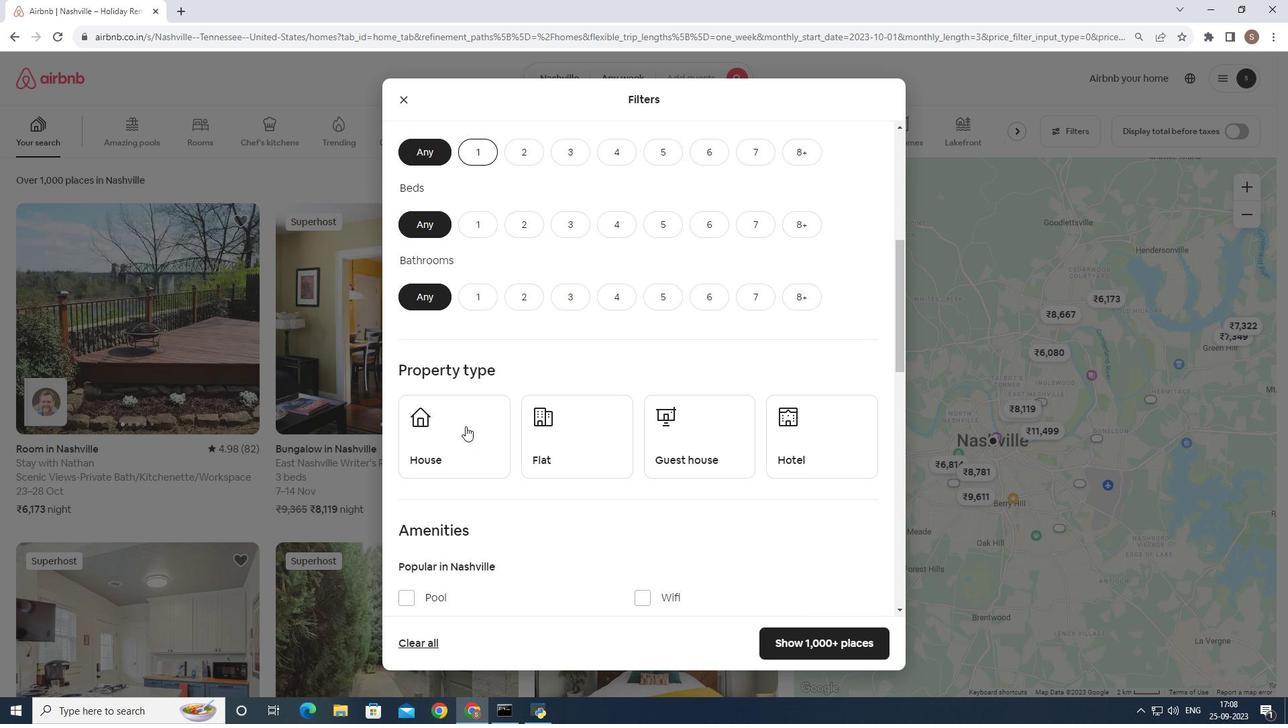 
Action: Mouse moved to (794, 444)
Screenshot: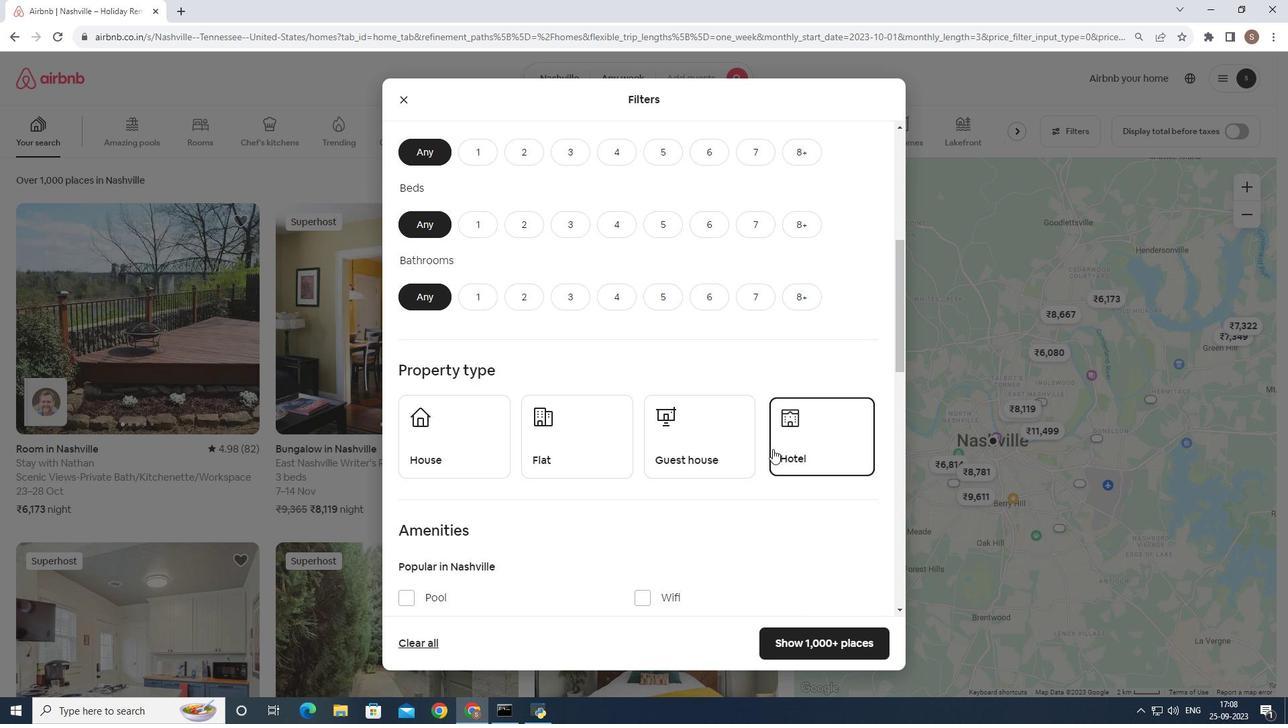 
Action: Mouse pressed left at (794, 444)
Screenshot: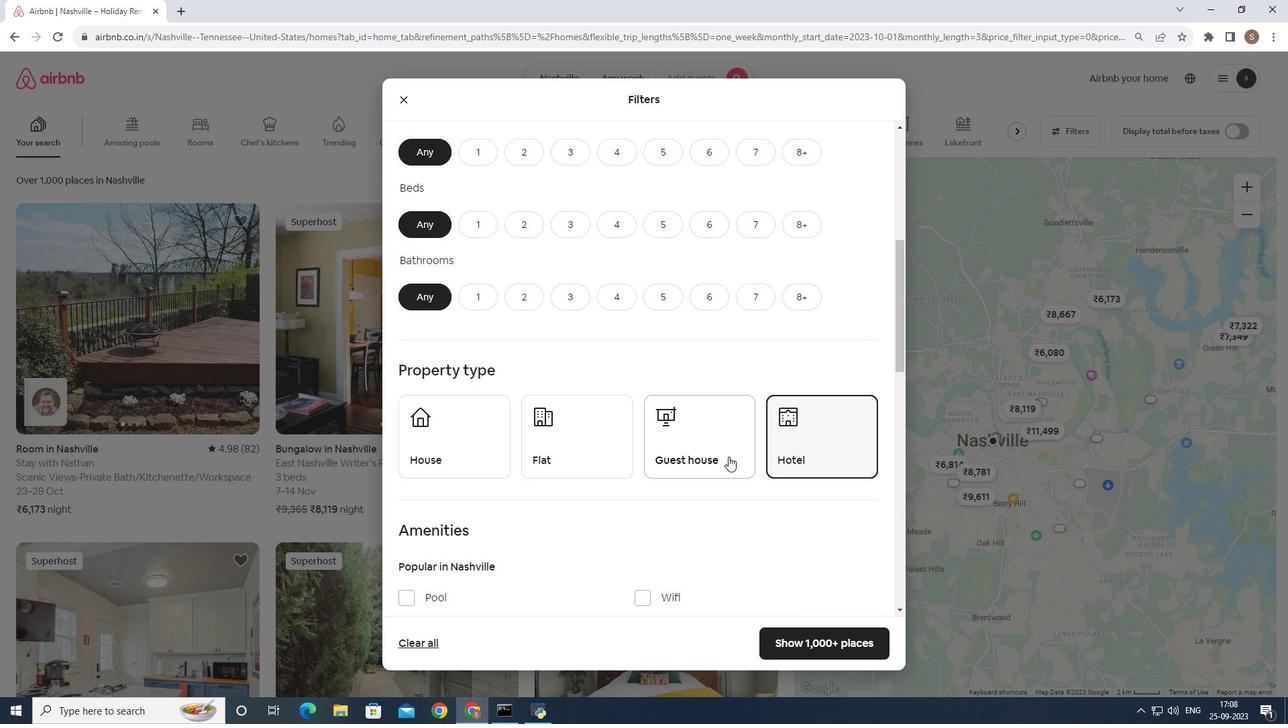 
Action: Mouse moved to (724, 458)
Screenshot: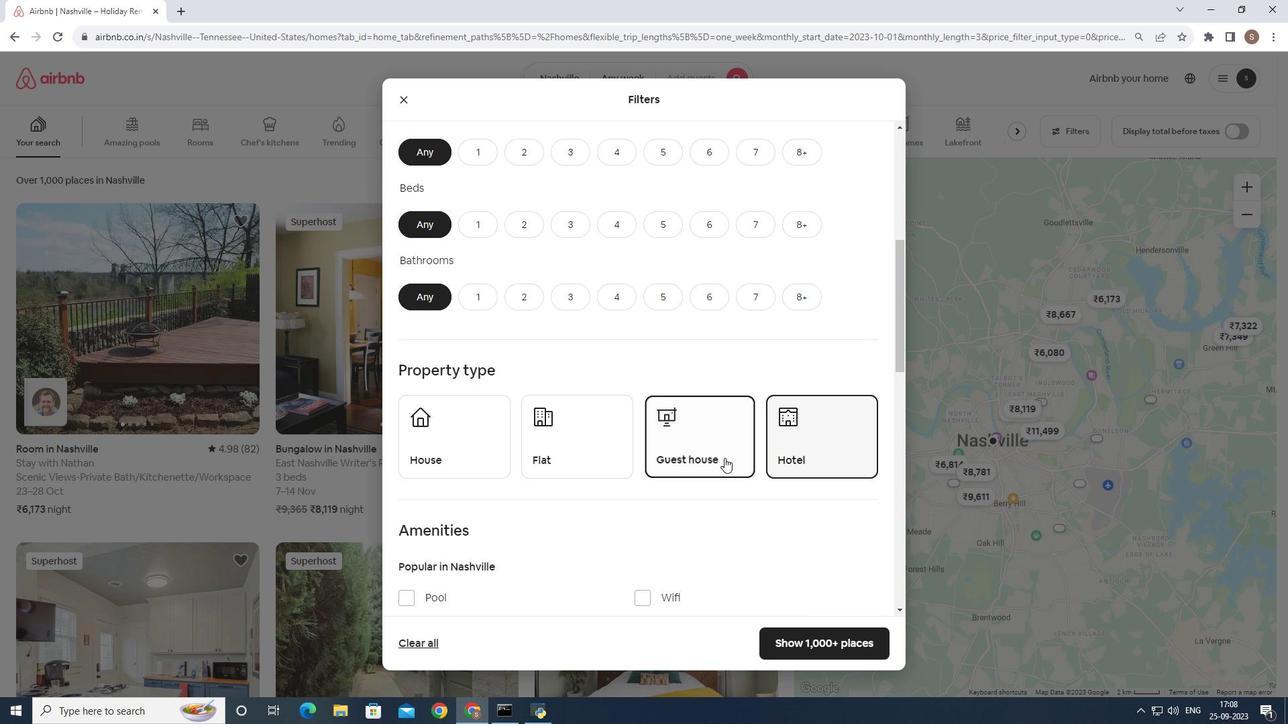 
Action: Mouse pressed left at (724, 458)
Screenshot: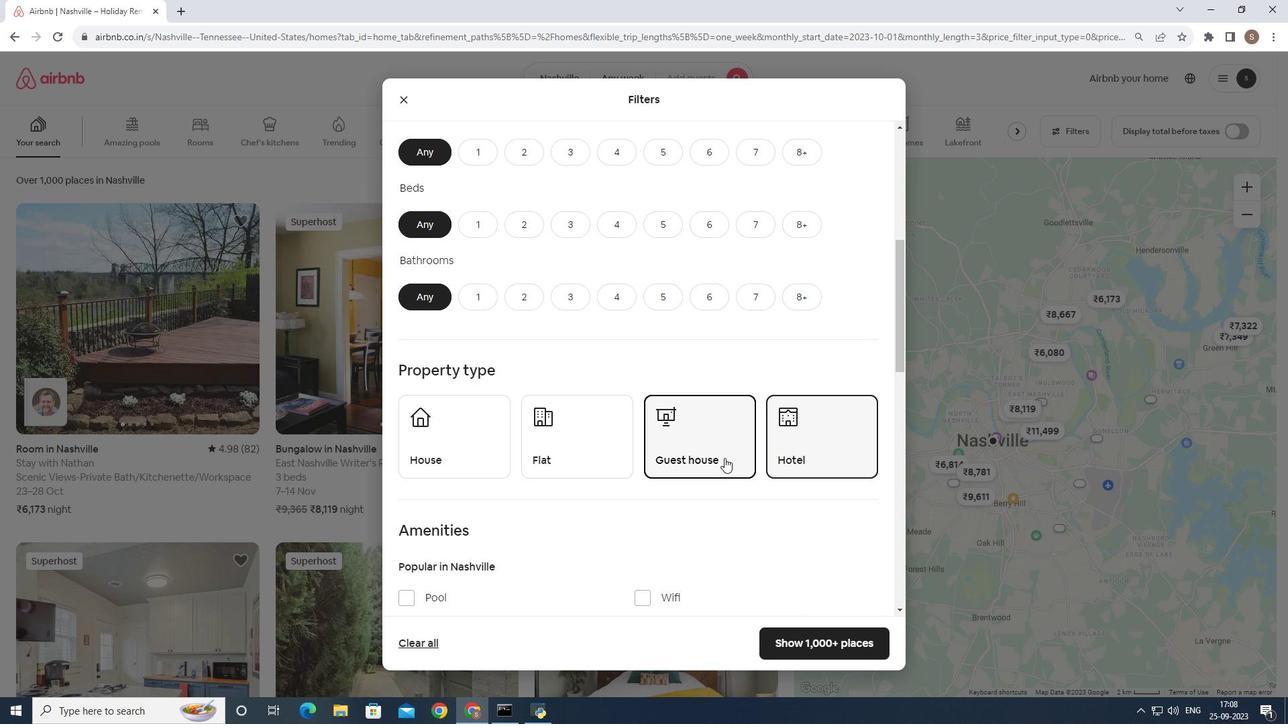 
Action: Mouse moved to (550, 480)
Screenshot: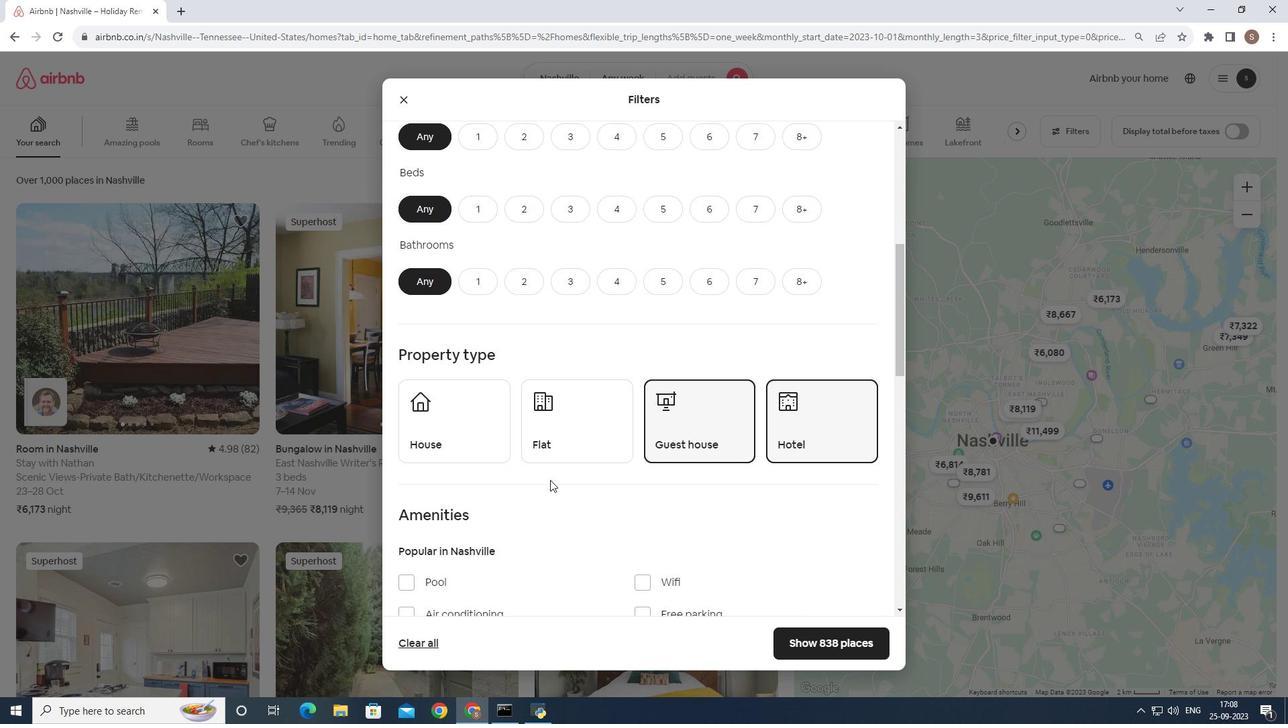 
Action: Mouse scrolled (550, 479) with delta (0, 0)
Screenshot: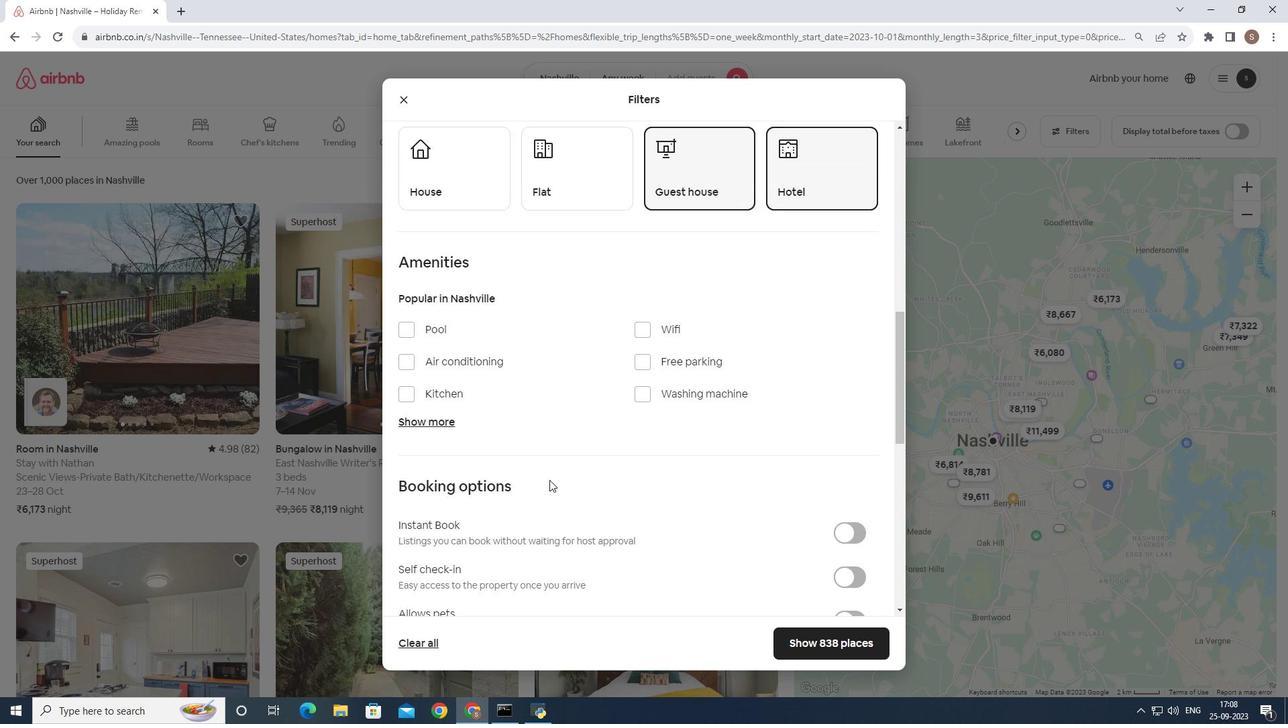 
Action: Mouse scrolled (550, 479) with delta (0, 0)
Screenshot: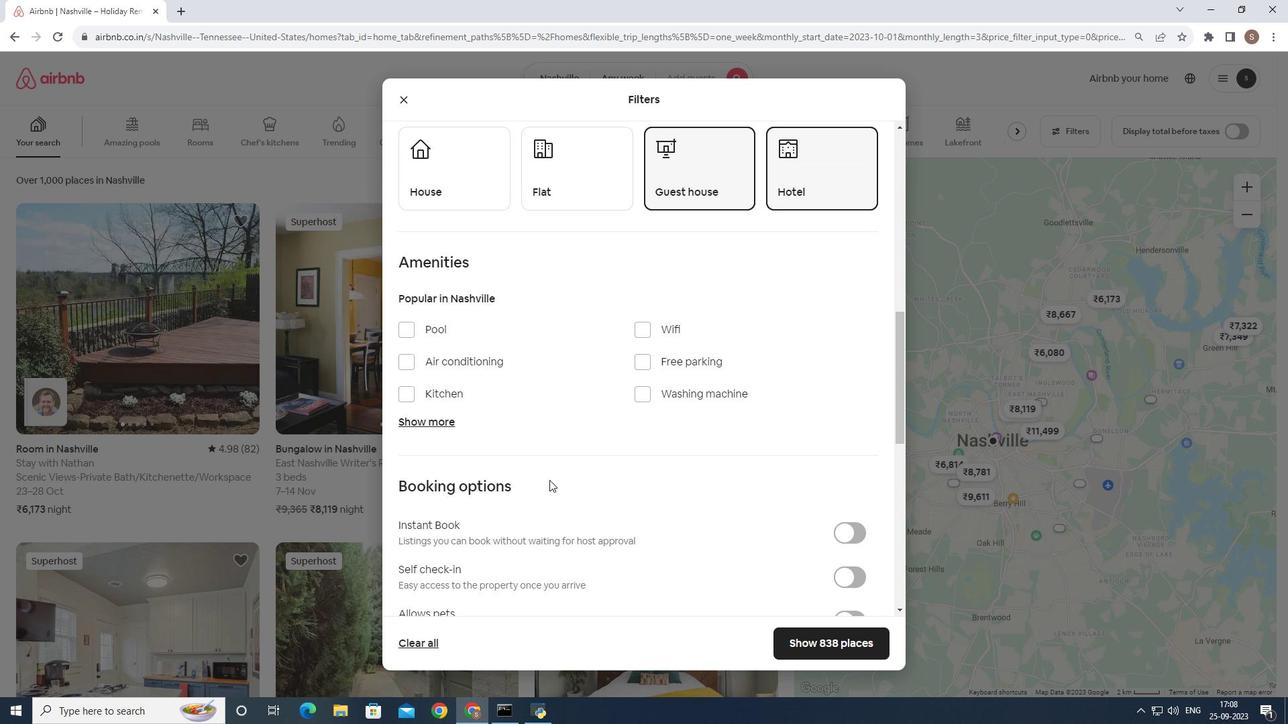 
Action: Mouse scrolled (550, 479) with delta (0, 0)
Screenshot: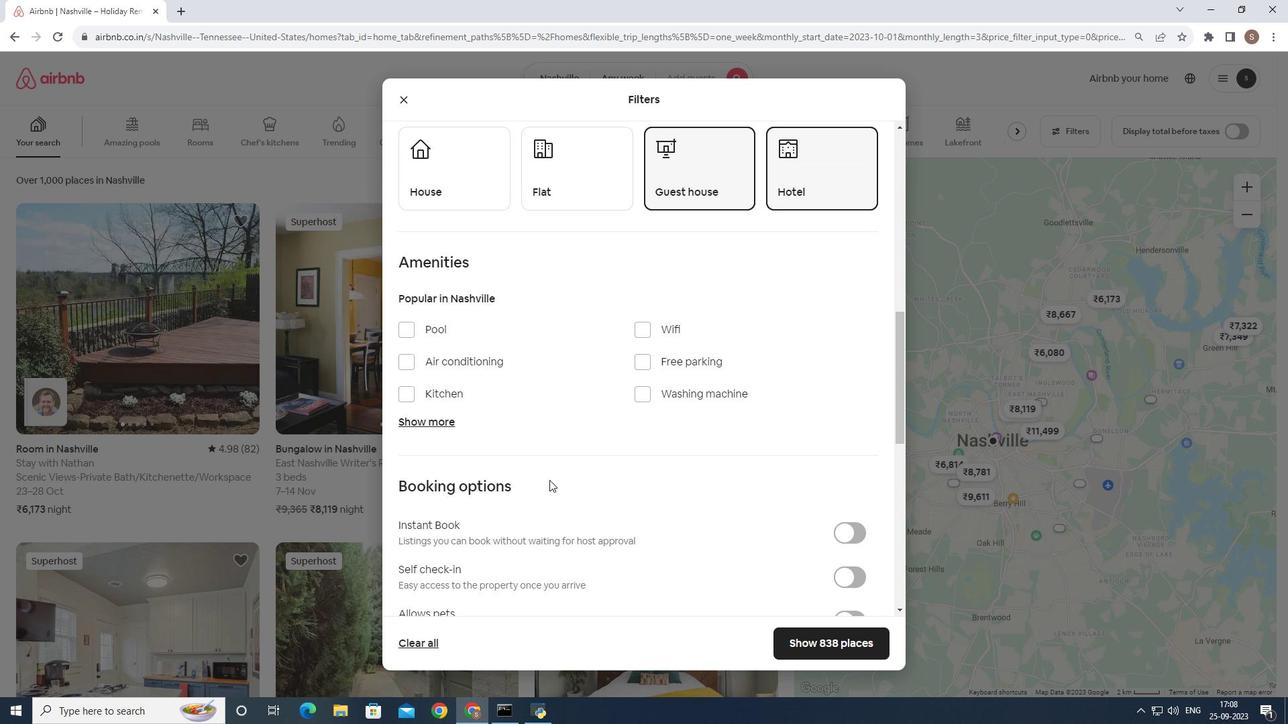 
Action: Mouse scrolled (550, 479) with delta (0, 0)
Screenshot: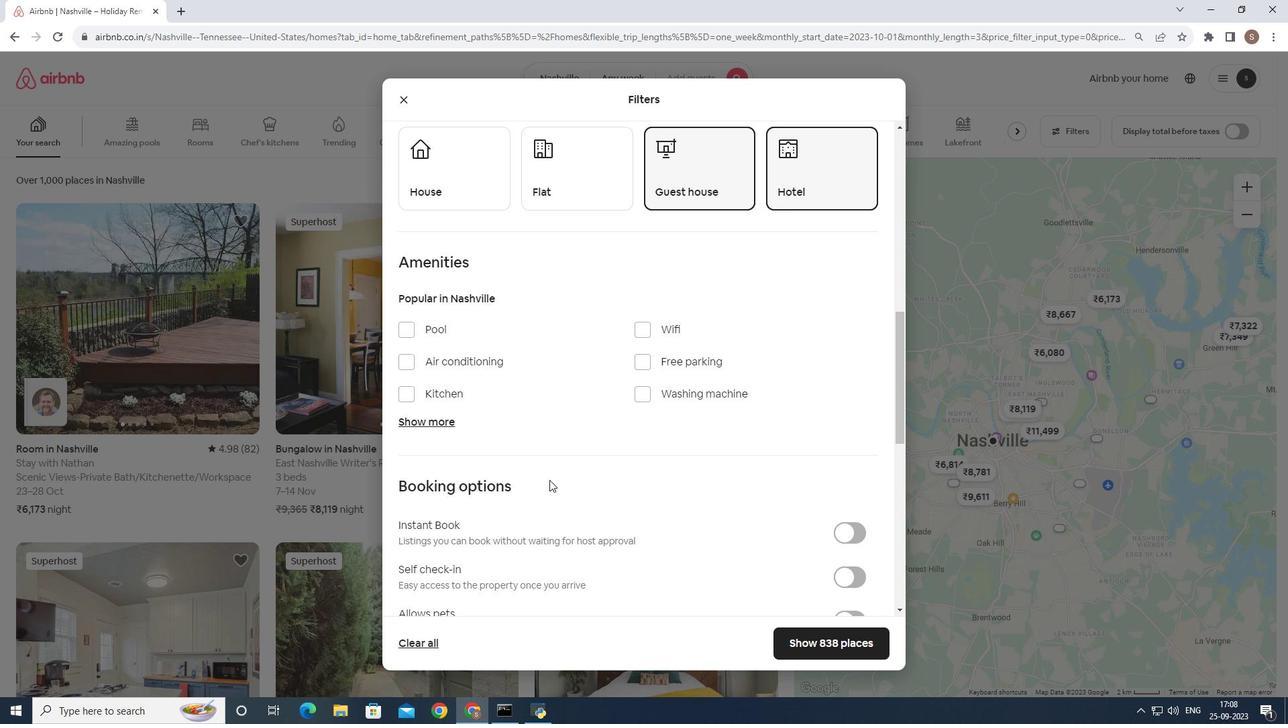 
Action: Mouse moved to (437, 417)
Screenshot: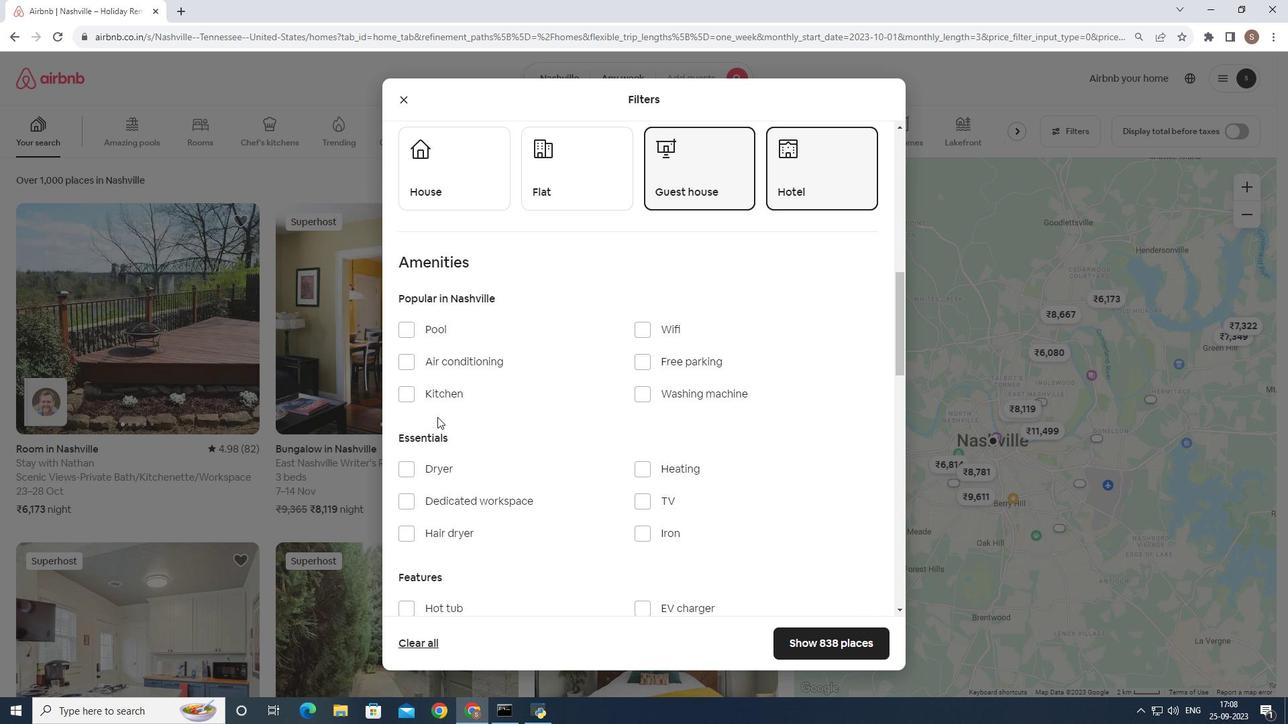 
Action: Mouse pressed left at (437, 417)
Screenshot: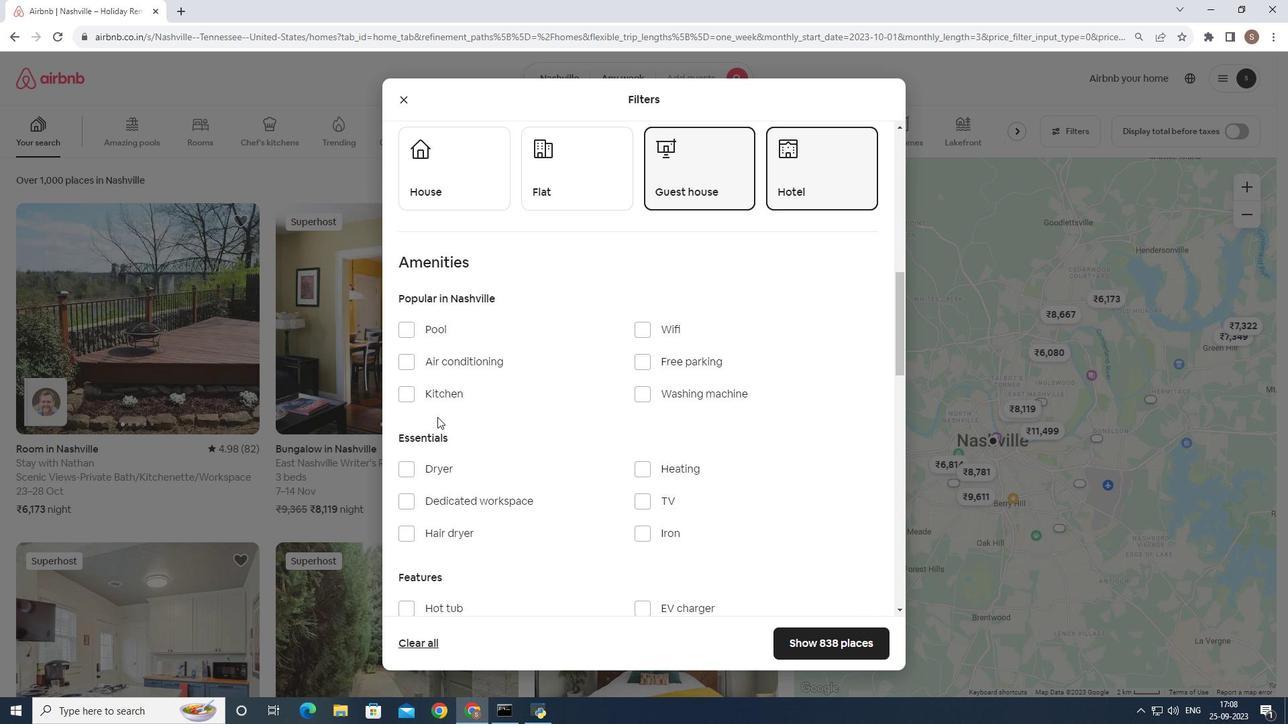 
Action: Mouse moved to (424, 501)
Screenshot: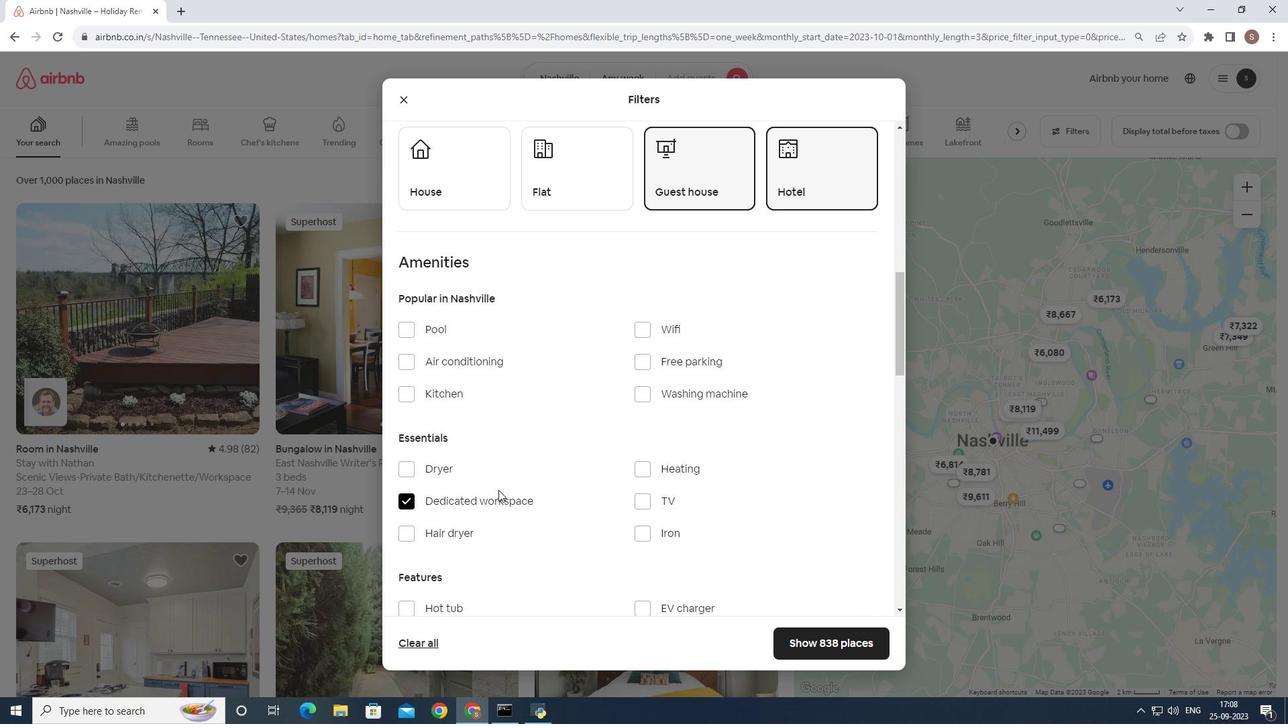 
Action: Mouse pressed left at (424, 501)
Screenshot: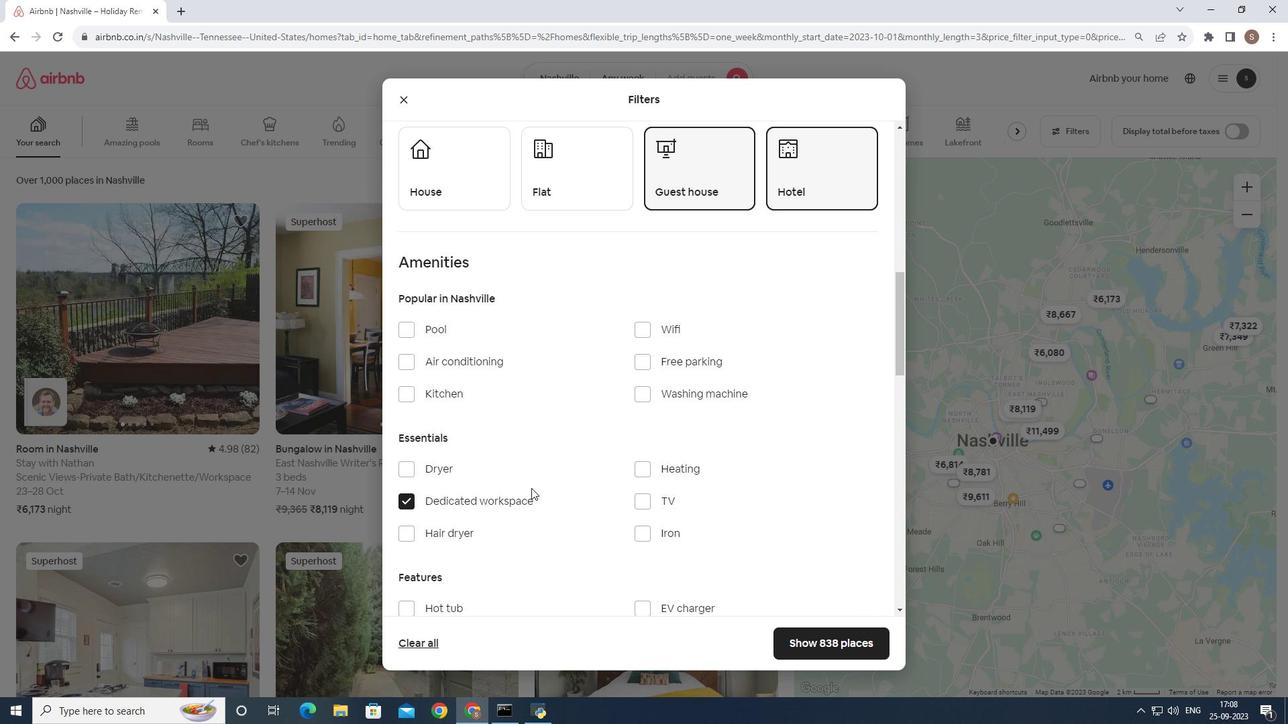 
Action: Mouse moved to (583, 484)
Screenshot: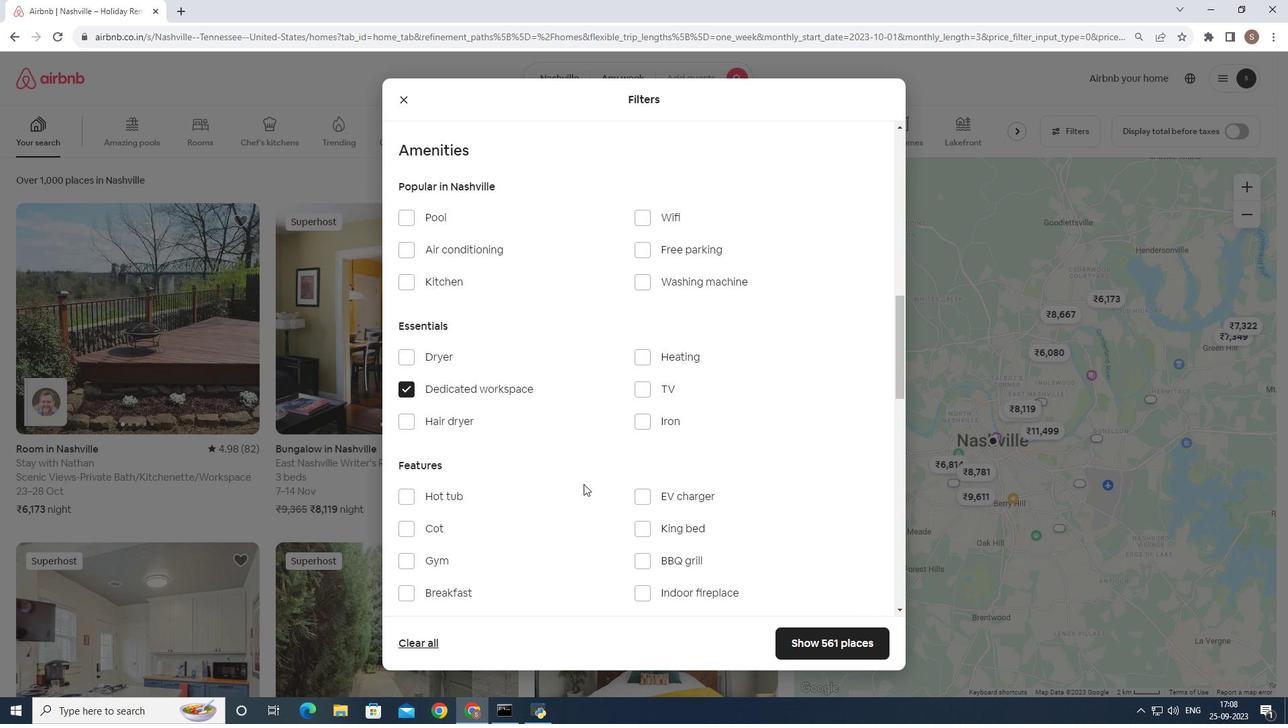 
Action: Mouse scrolled (583, 483) with delta (0, 0)
Screenshot: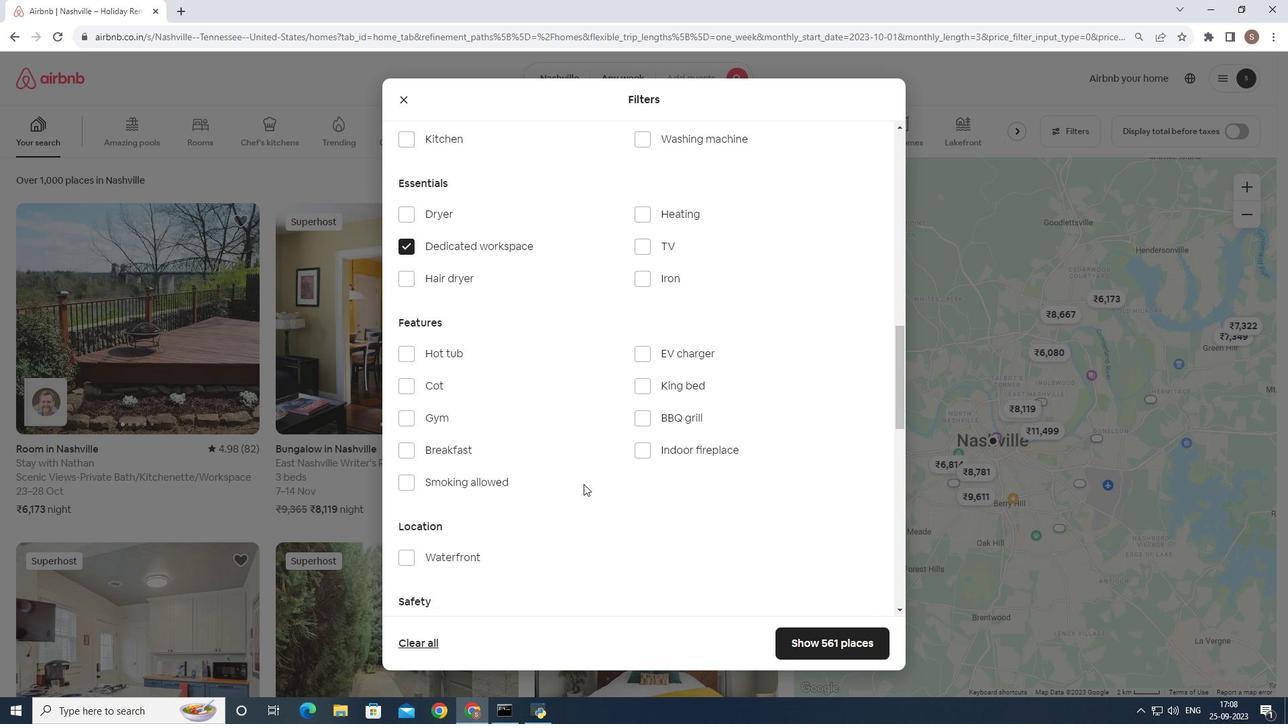 
Action: Mouse scrolled (583, 483) with delta (0, 0)
Screenshot: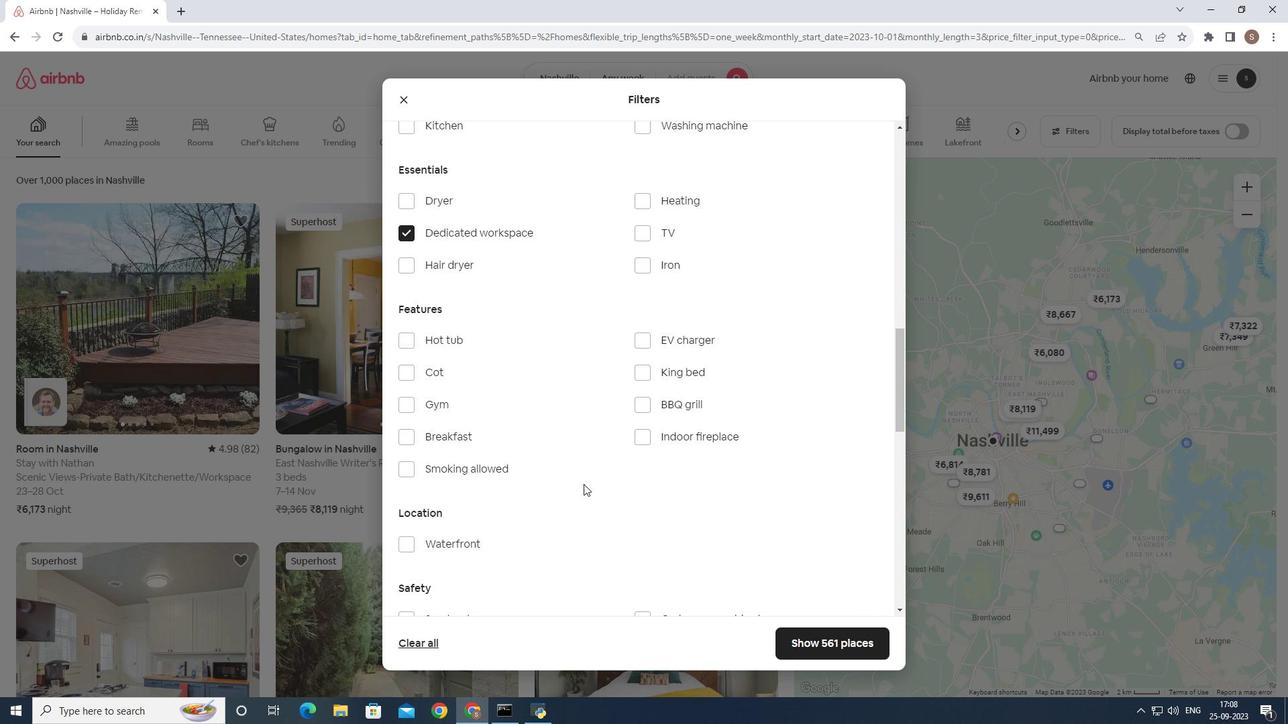
Action: Mouse scrolled (583, 483) with delta (0, 0)
Screenshot: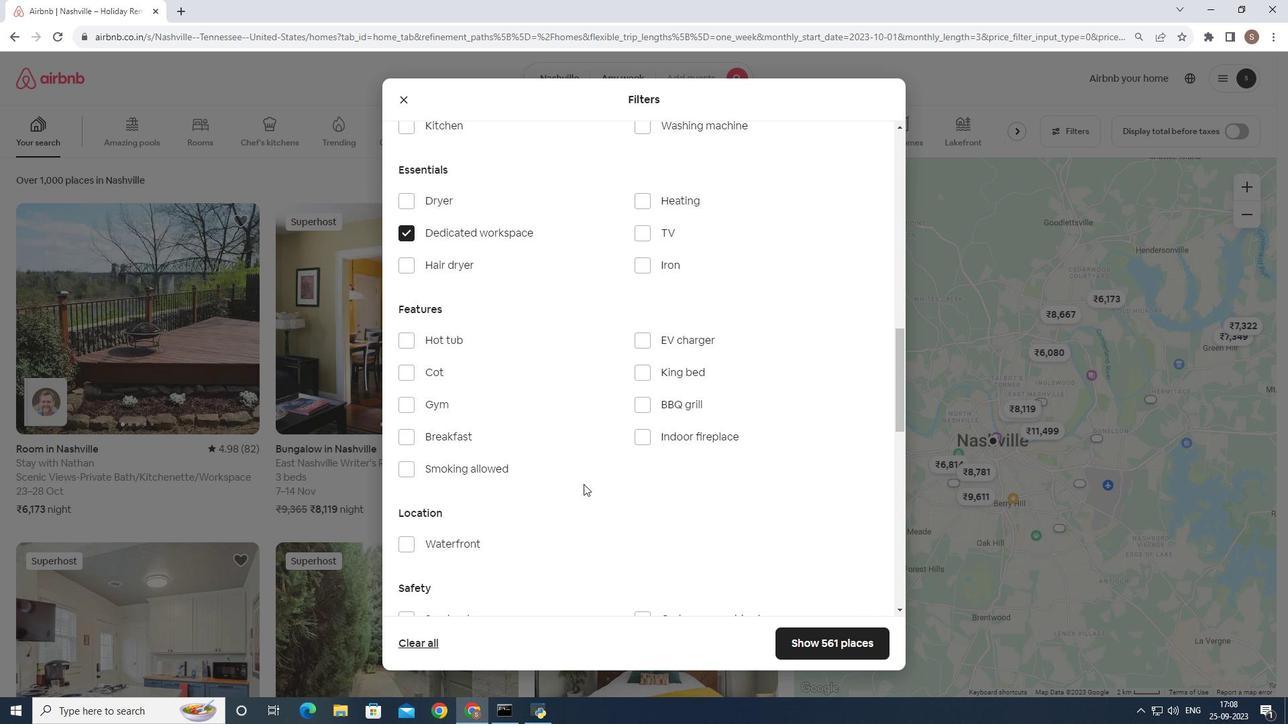 
Action: Mouse scrolled (583, 483) with delta (0, 0)
Screenshot: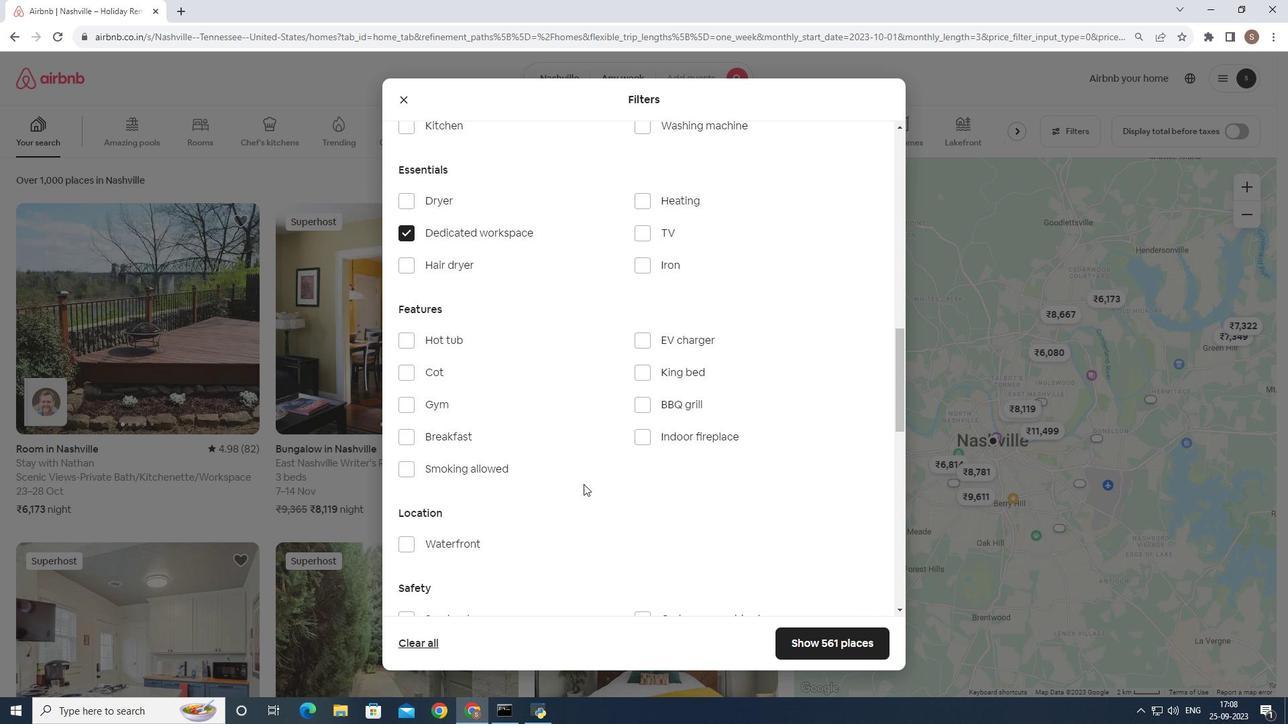 
Action: Mouse moved to (501, 436)
Screenshot: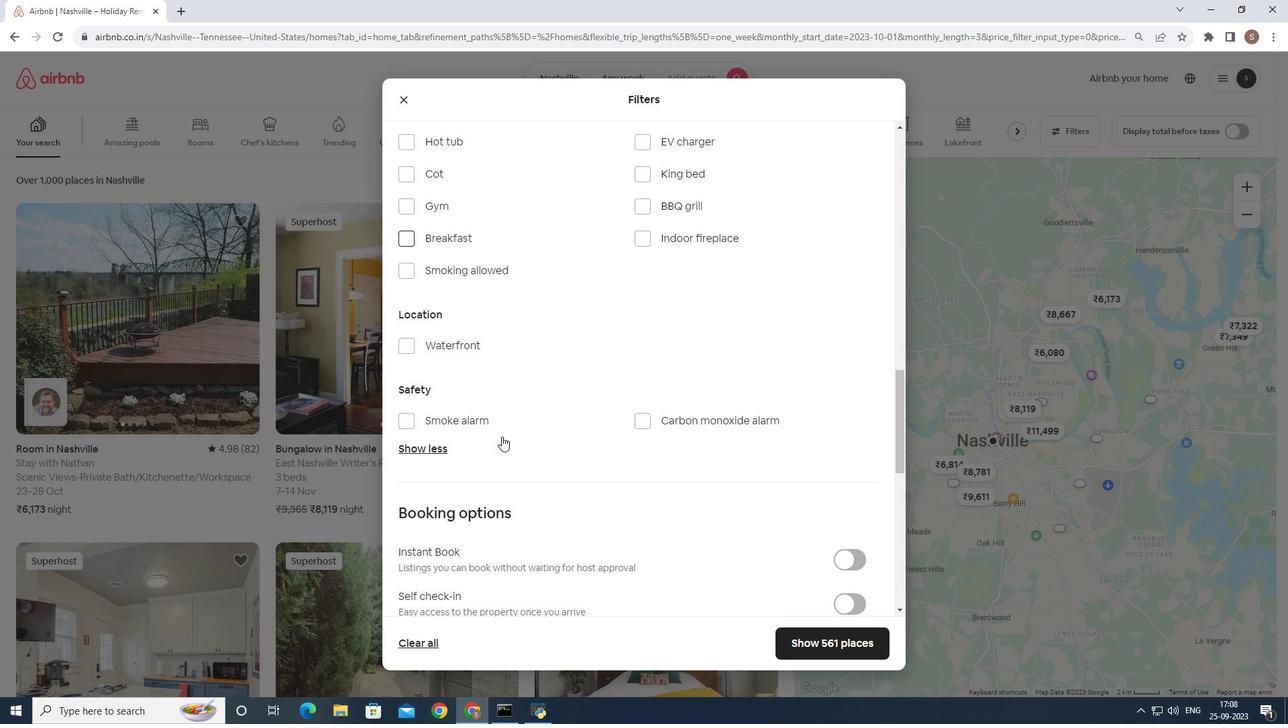 
Action: Mouse scrolled (501, 436) with delta (0, 0)
Screenshot: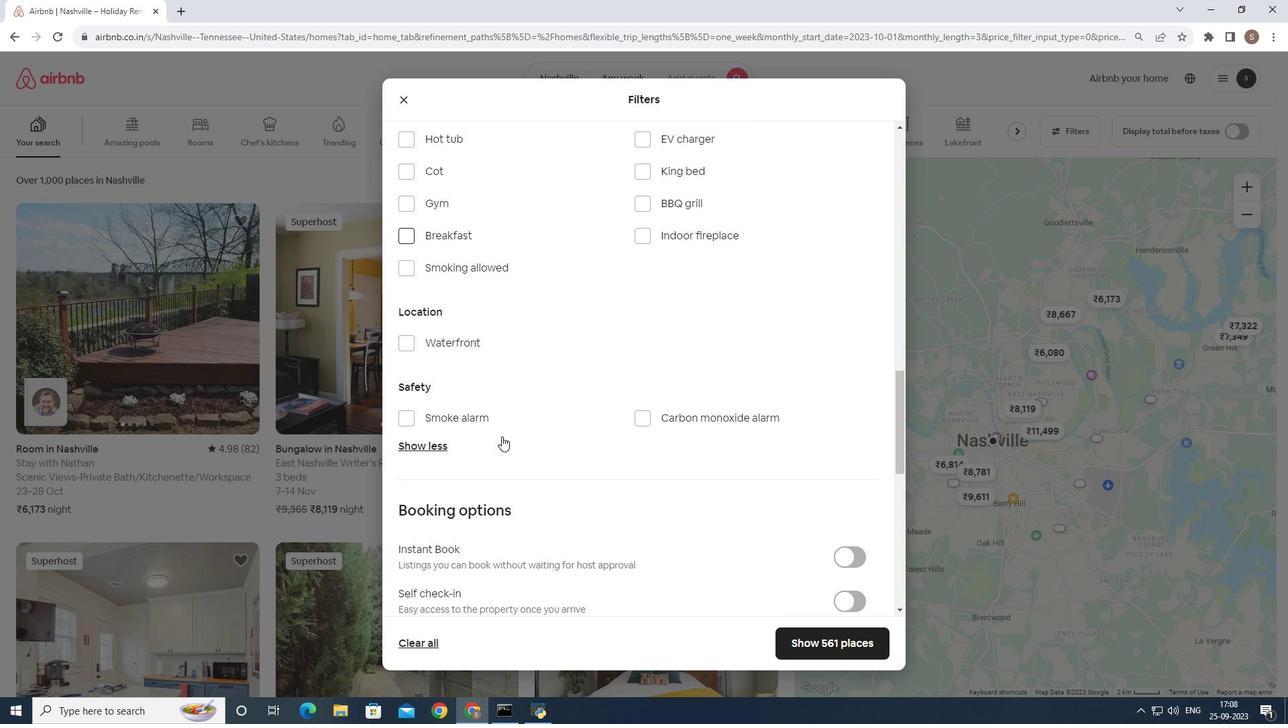 
Action: Mouse scrolled (501, 436) with delta (0, 0)
Screenshot: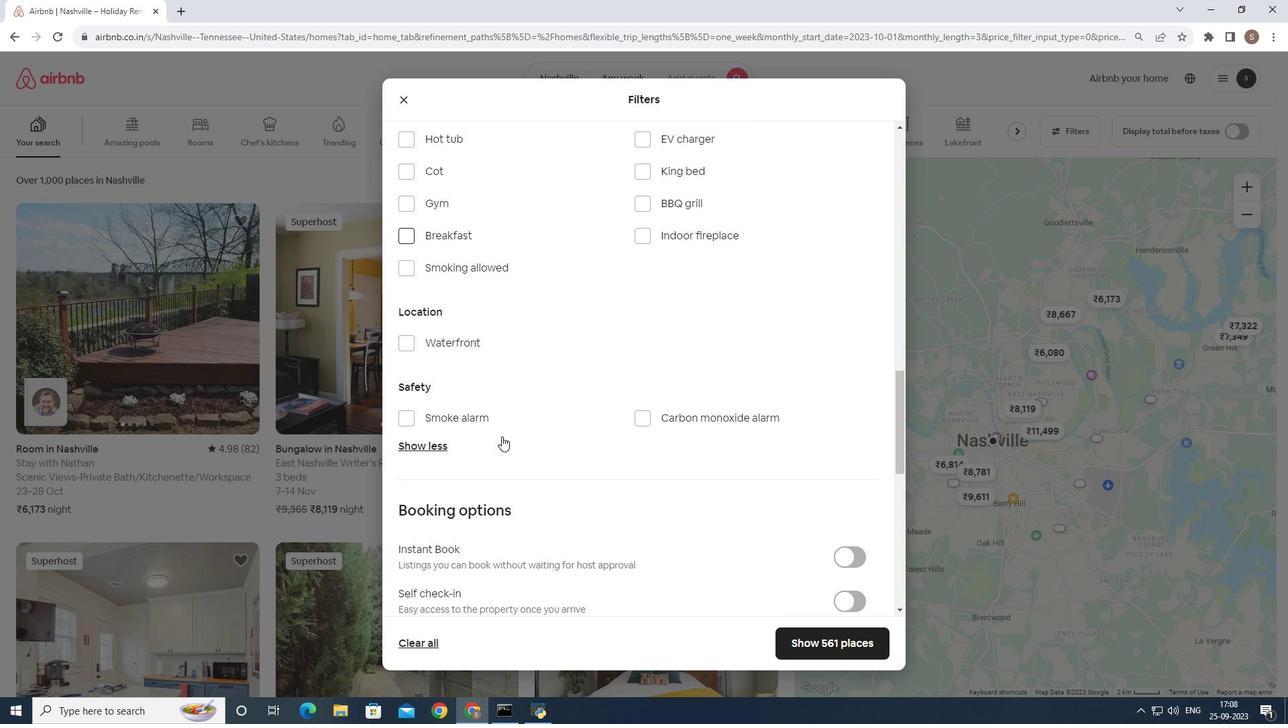 
Action: Mouse scrolled (501, 436) with delta (0, 0)
Screenshot: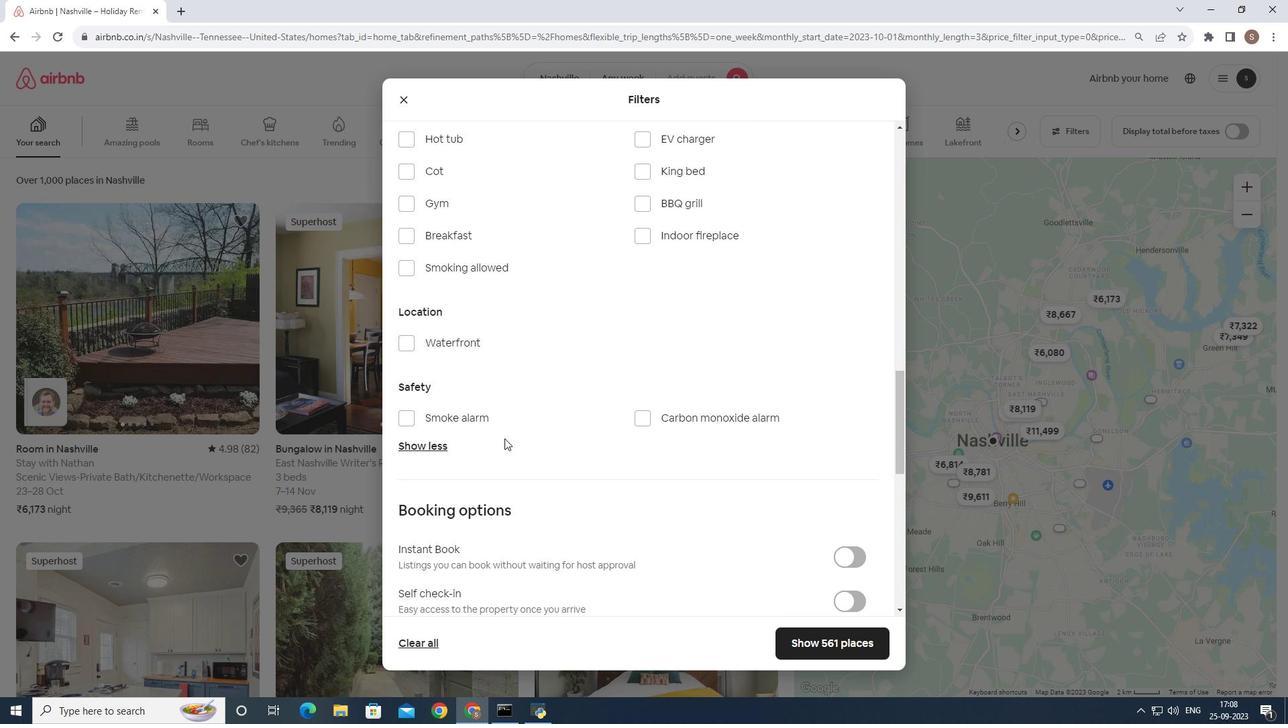 
Action: Mouse moved to (811, 642)
Screenshot: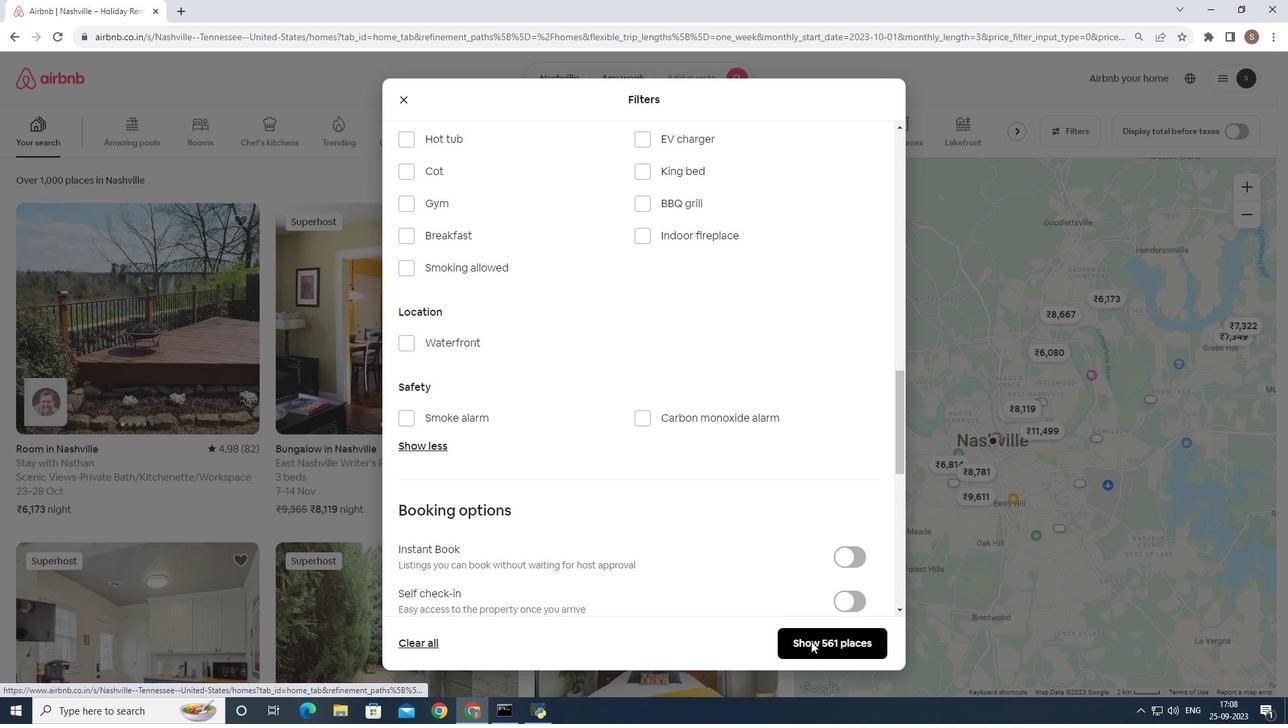 
Action: Mouse pressed left at (811, 642)
Screenshot: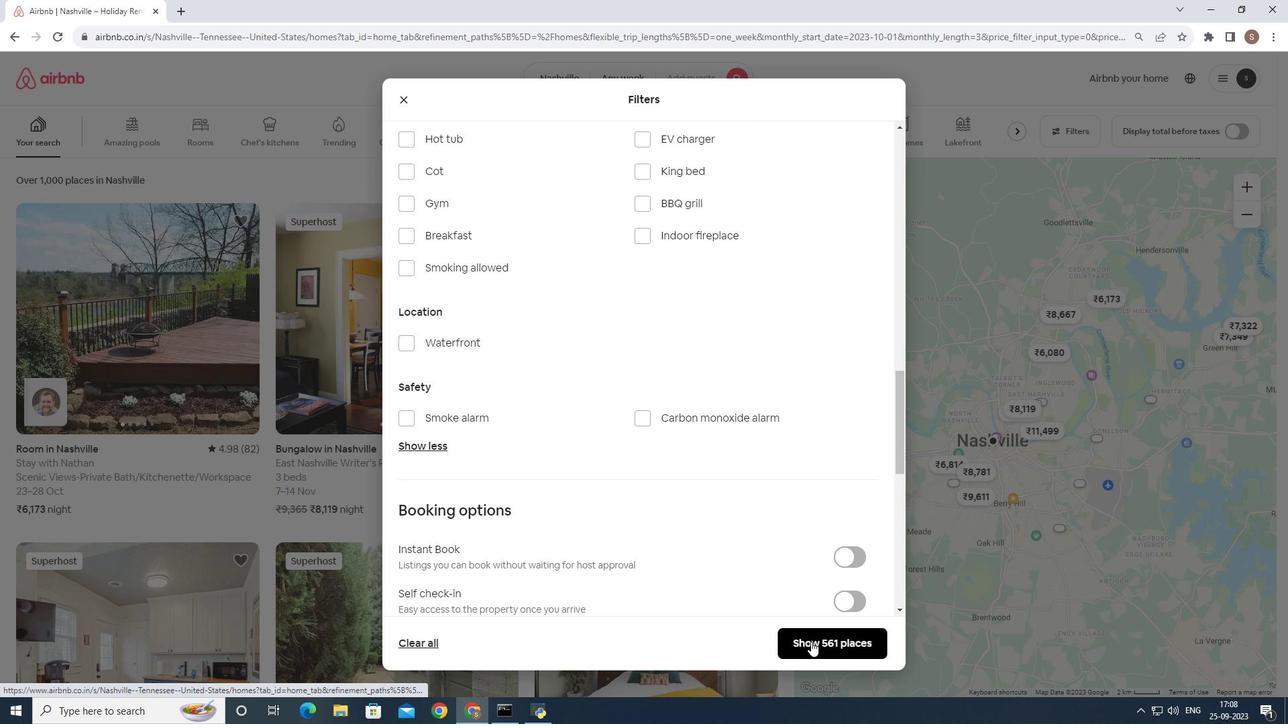 
Action: Mouse moved to (381, 429)
Screenshot: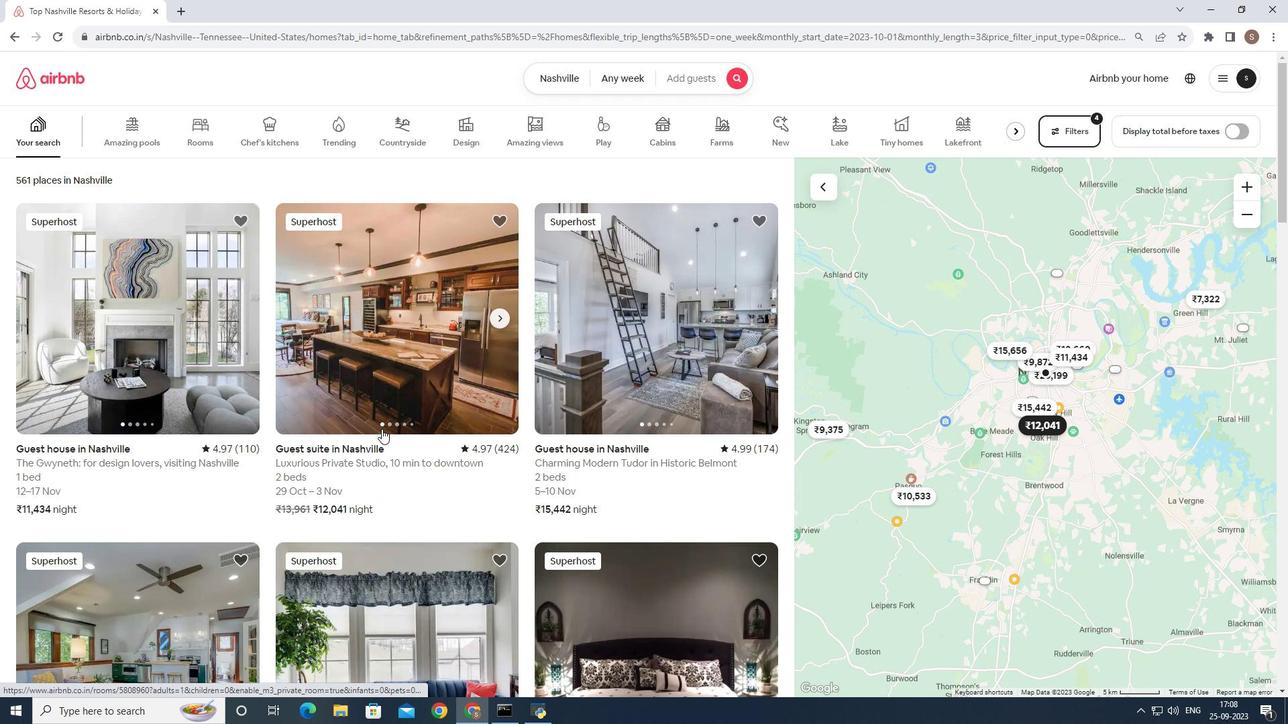 
Action: Mouse pressed left at (381, 429)
Screenshot: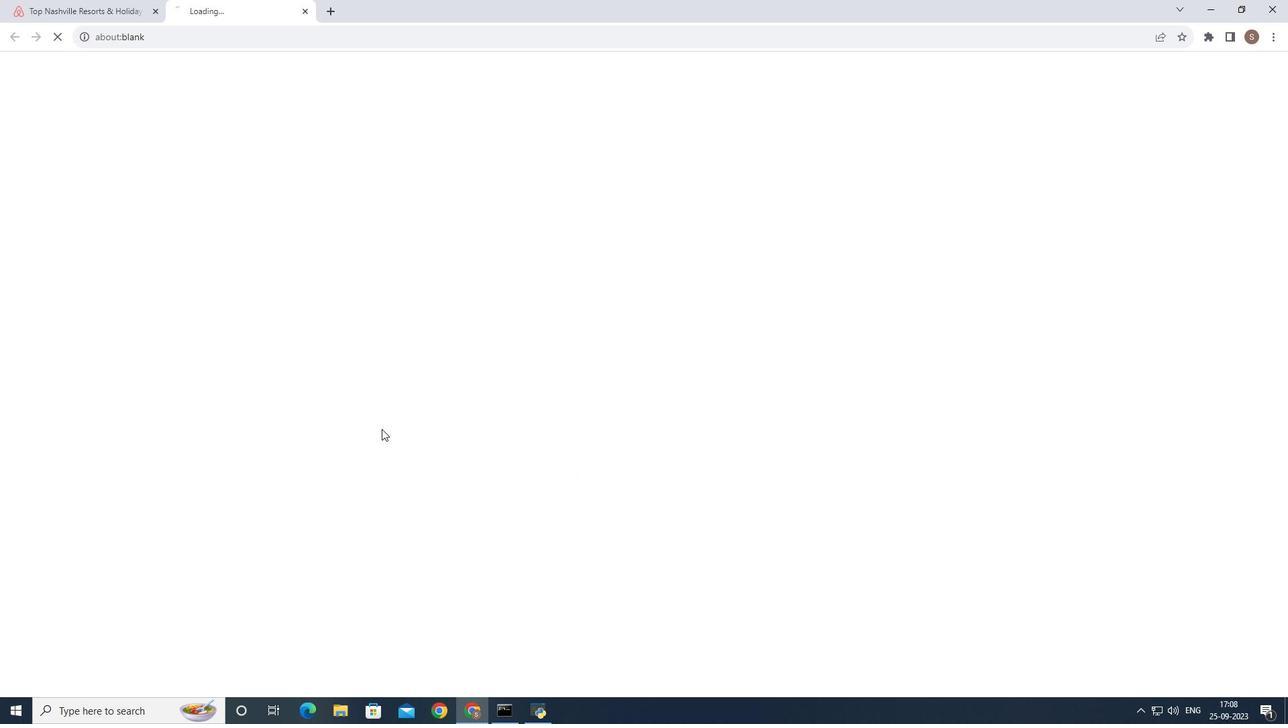 
Action: Mouse moved to (387, 427)
Screenshot: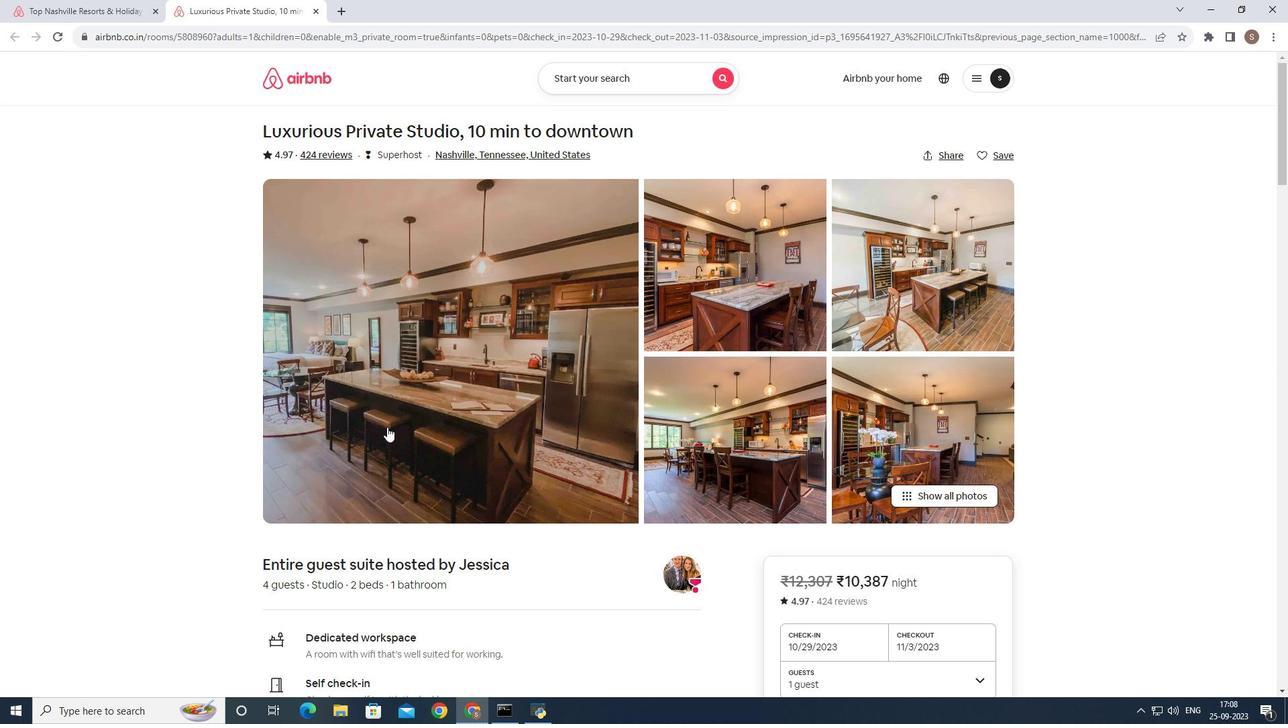 
Action: Mouse scrolled (387, 426) with delta (0, 0)
Screenshot: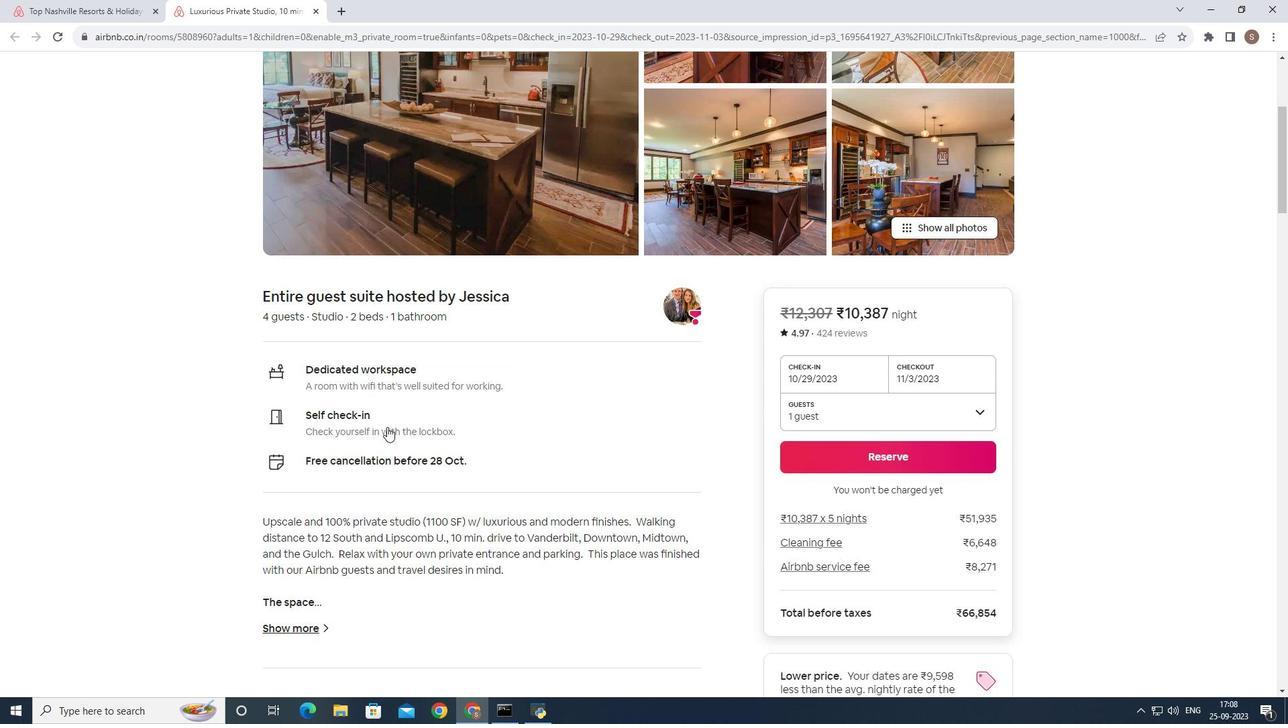 
Action: Mouse scrolled (387, 426) with delta (0, 0)
Screenshot: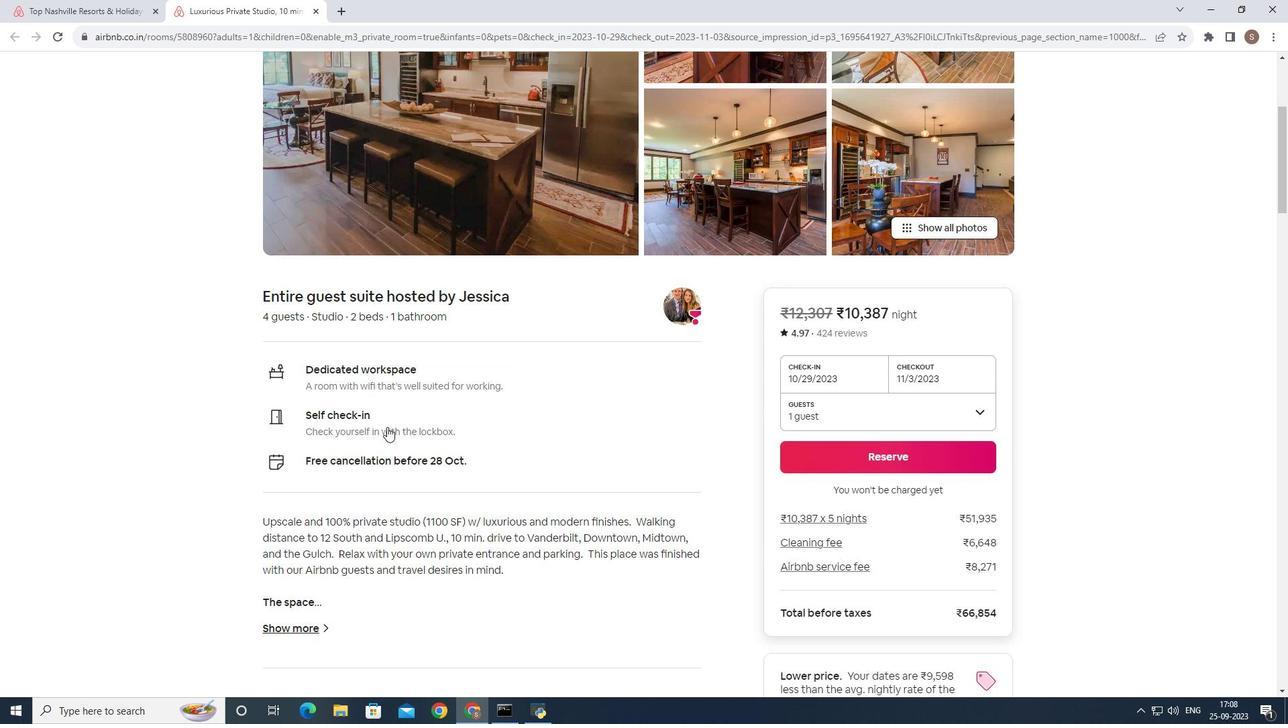 
Action: Mouse scrolled (387, 426) with delta (0, 0)
Screenshot: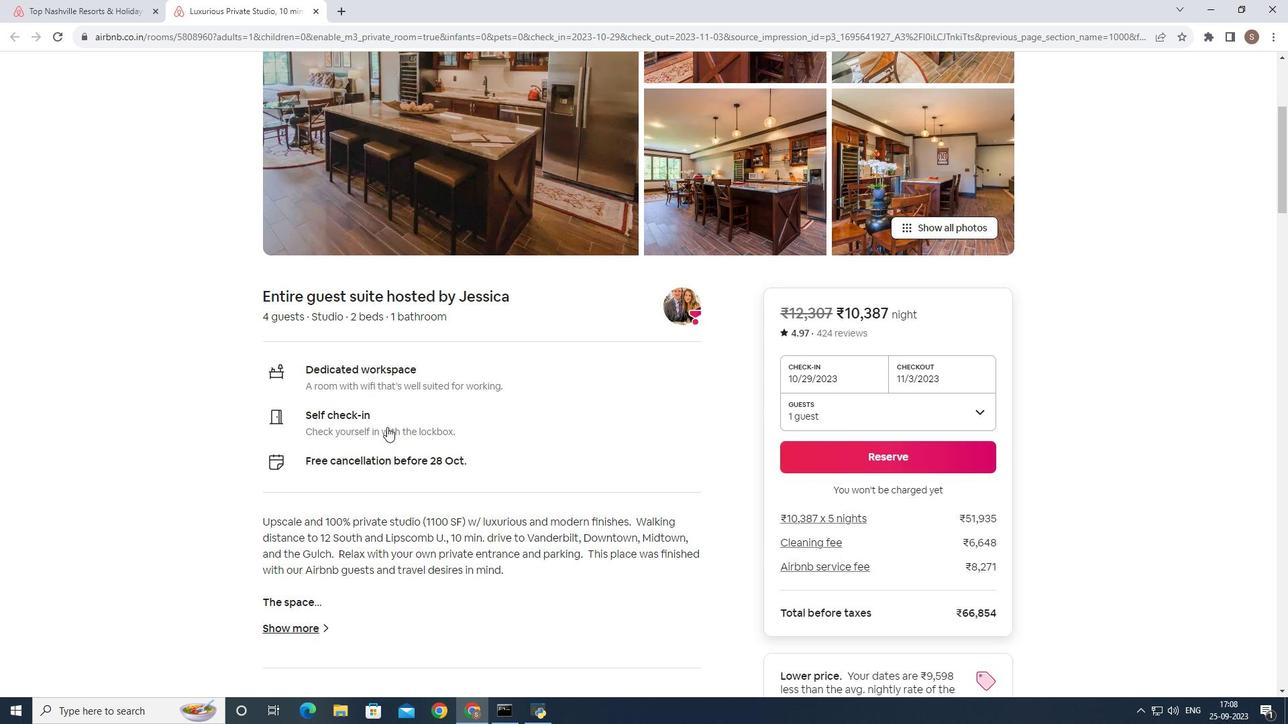 
Action: Mouse scrolled (387, 426) with delta (0, 0)
Screenshot: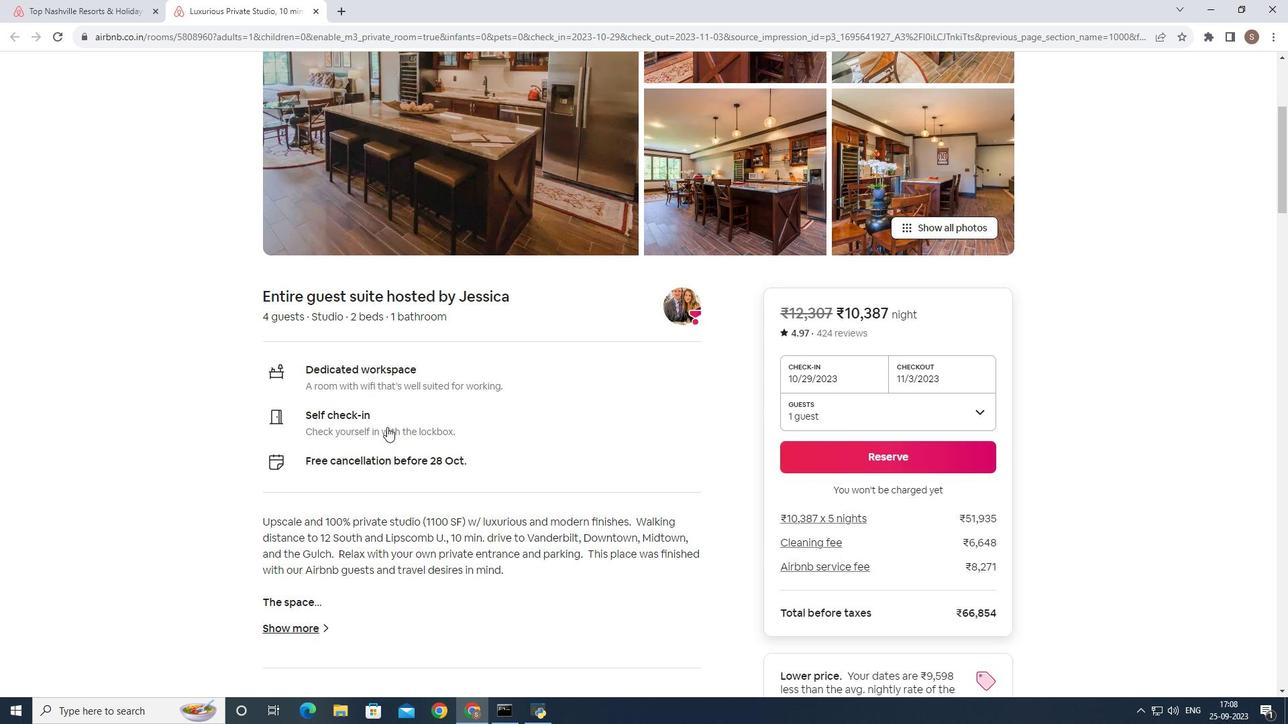
Action: Mouse scrolled (387, 426) with delta (0, 0)
Screenshot: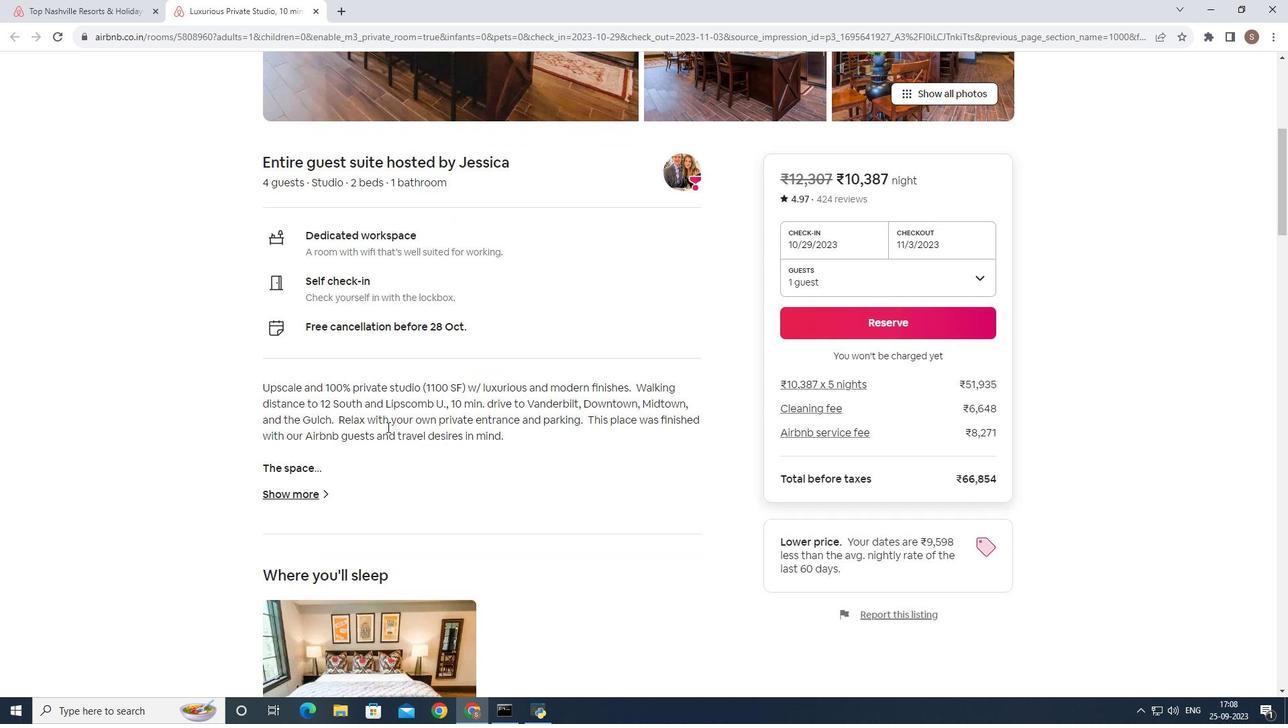 
Action: Mouse scrolled (387, 426) with delta (0, 0)
Screenshot: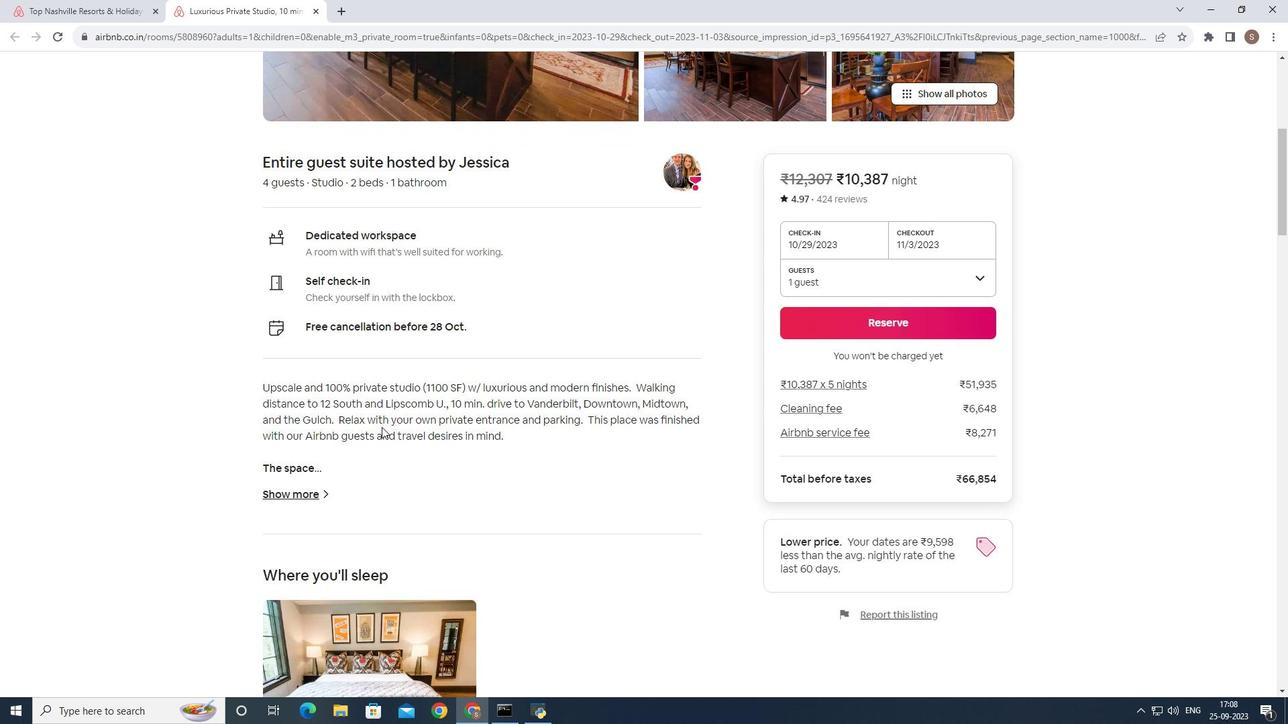 
Action: Mouse moved to (267, 503)
Screenshot: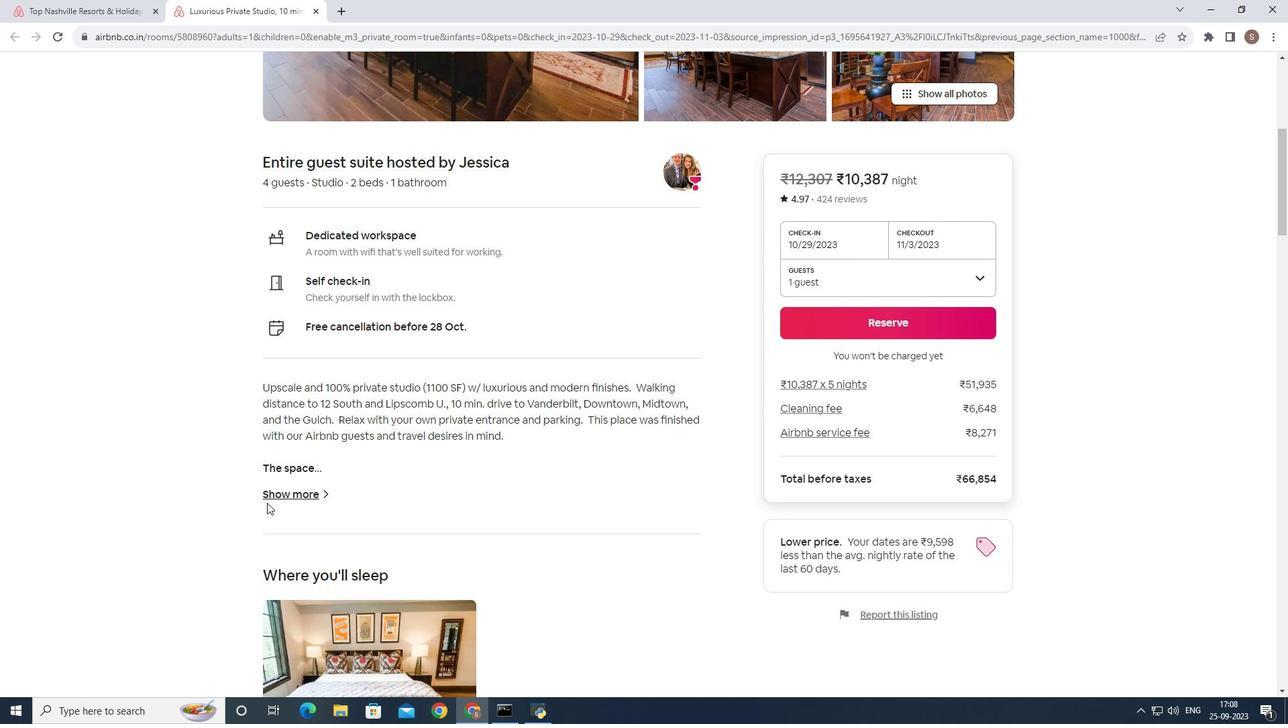 
Action: Mouse pressed left at (267, 503)
Screenshot: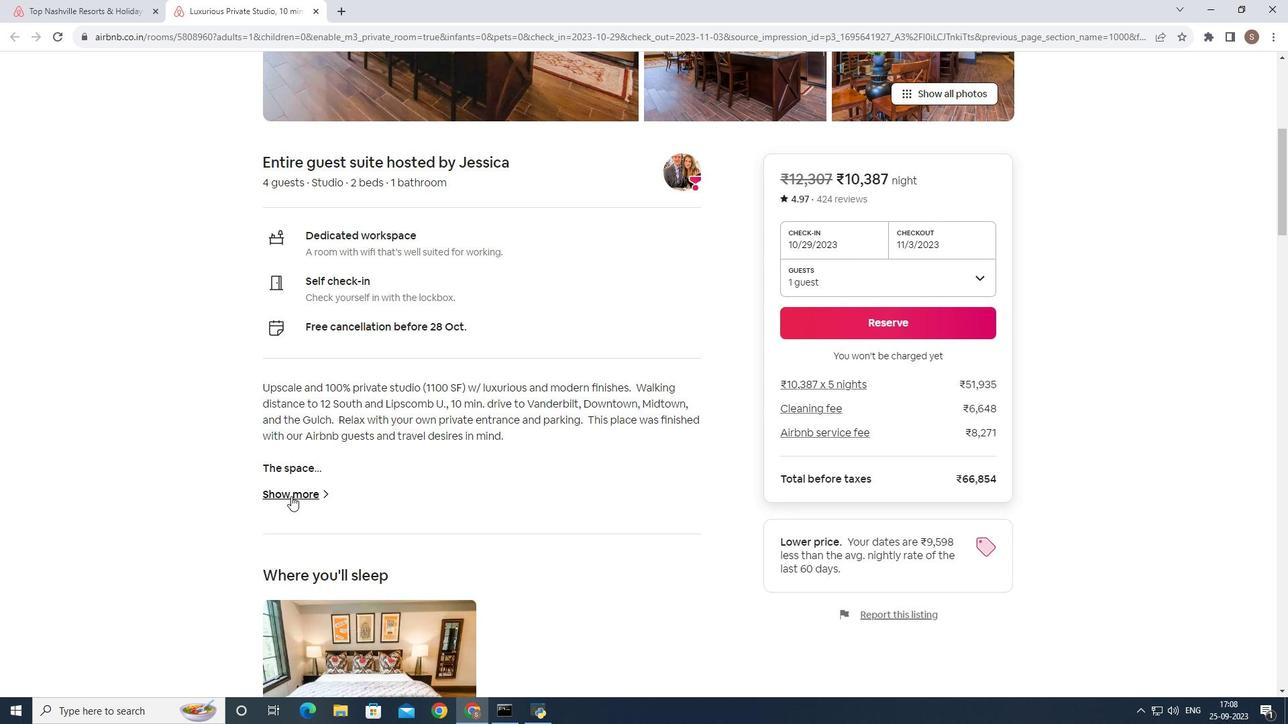 
Action: Mouse moved to (291, 496)
Screenshot: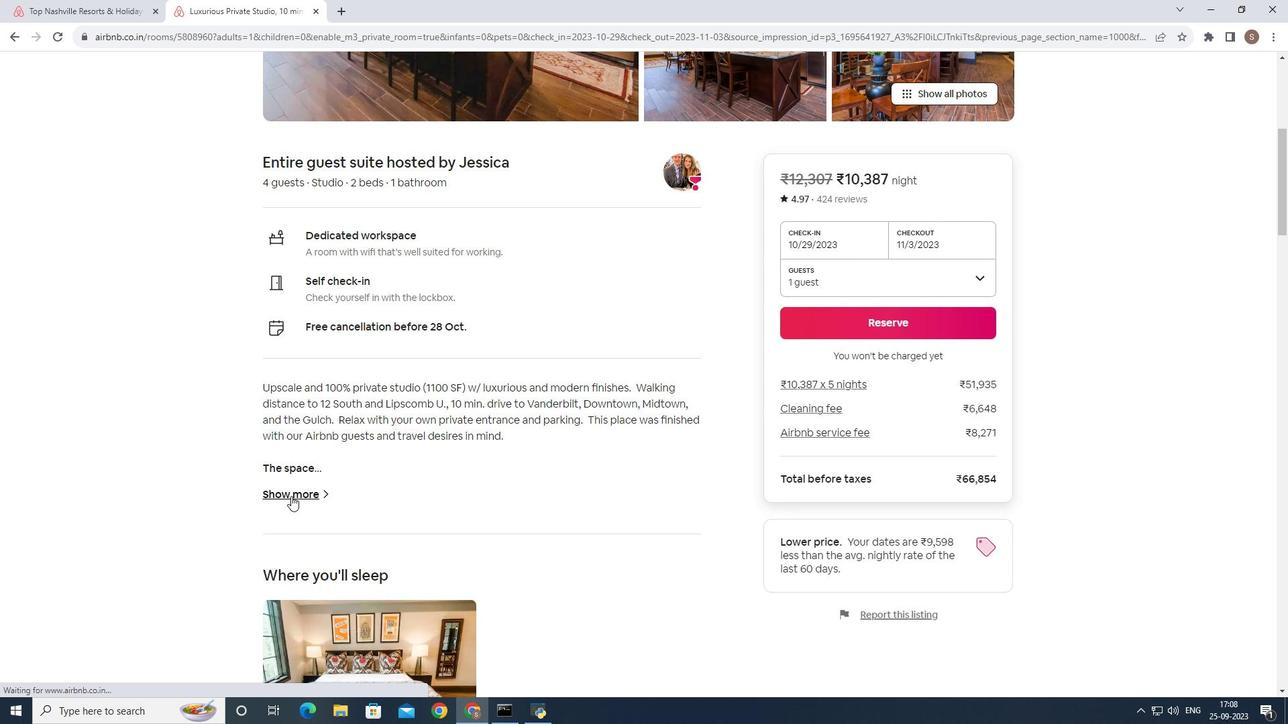 
Action: Mouse pressed left at (291, 496)
Screenshot: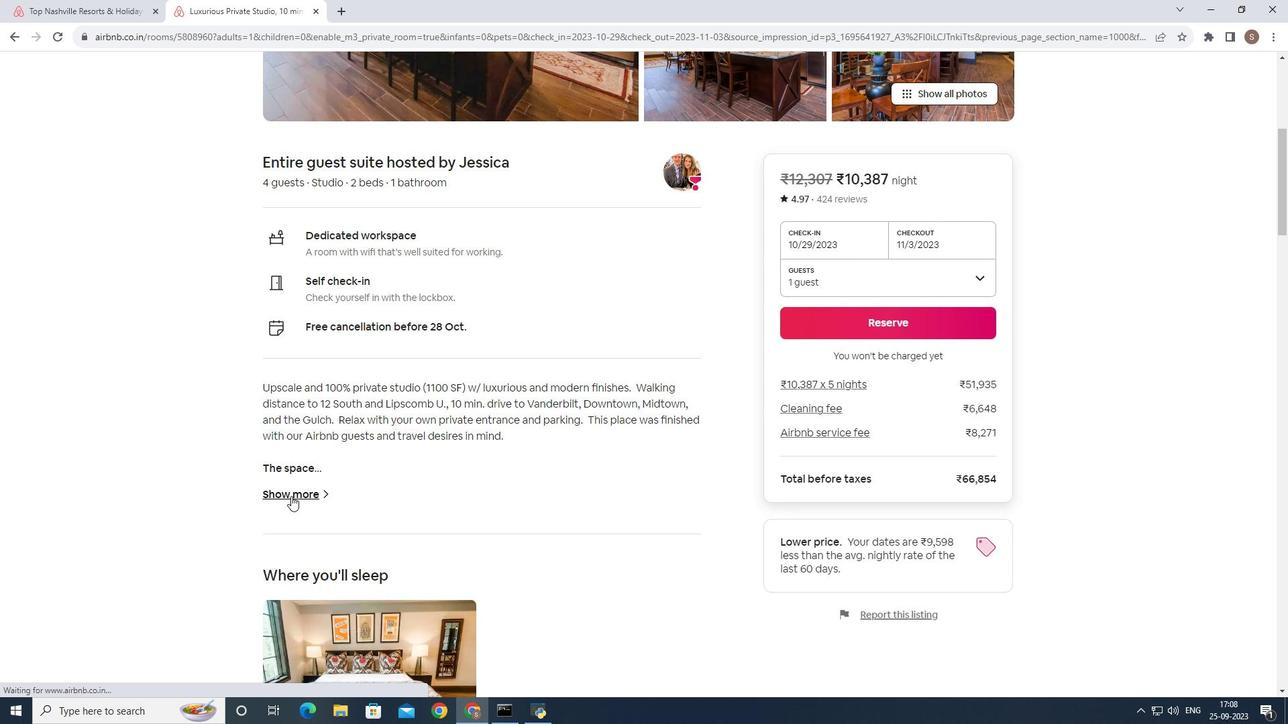 
Action: Mouse moved to (458, 457)
Screenshot: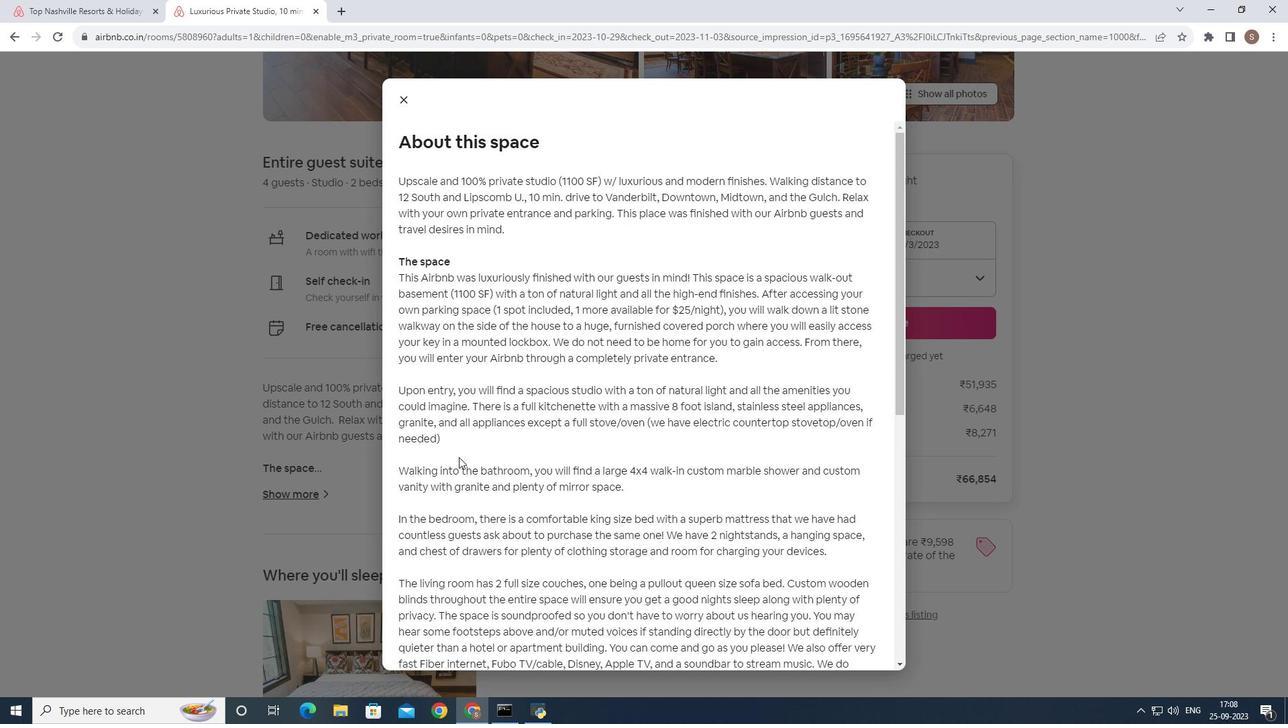 
Action: Mouse scrolled (458, 456) with delta (0, 0)
Screenshot: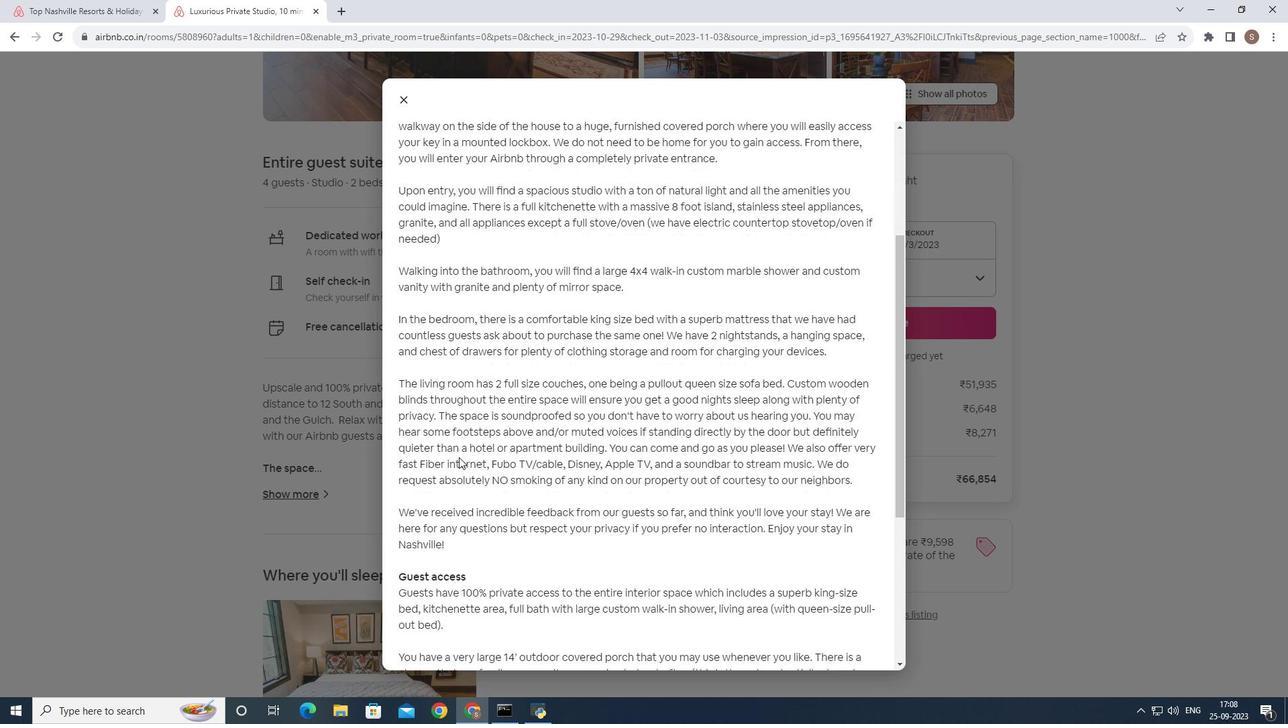 
Action: Mouse scrolled (458, 456) with delta (0, 0)
Screenshot: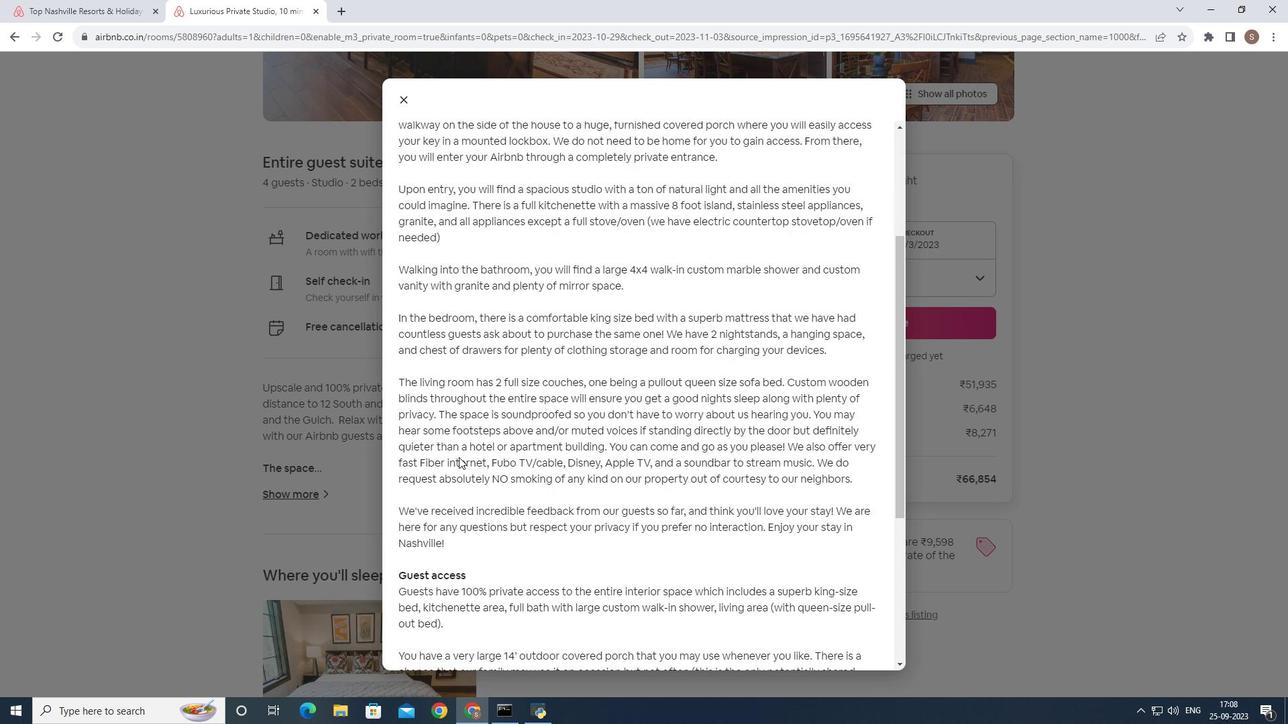 
Action: Mouse scrolled (458, 456) with delta (0, 0)
Screenshot: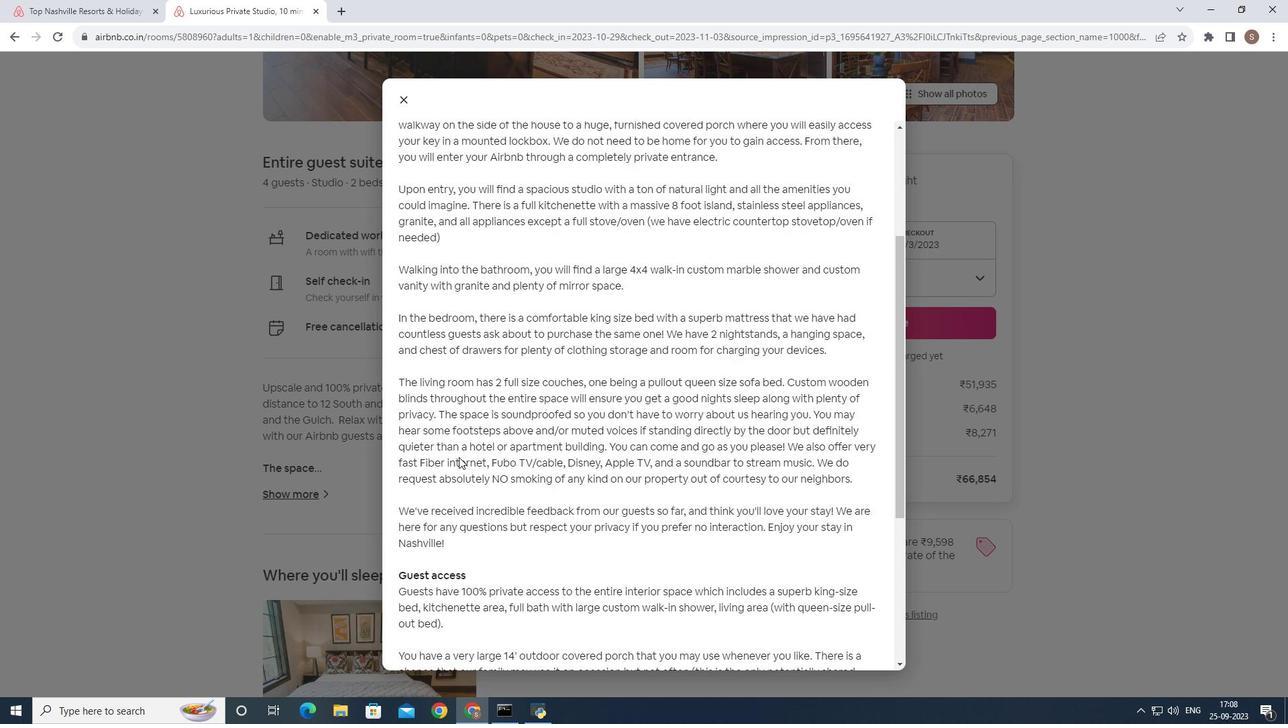 
Action: Mouse moved to (458, 456)
Screenshot: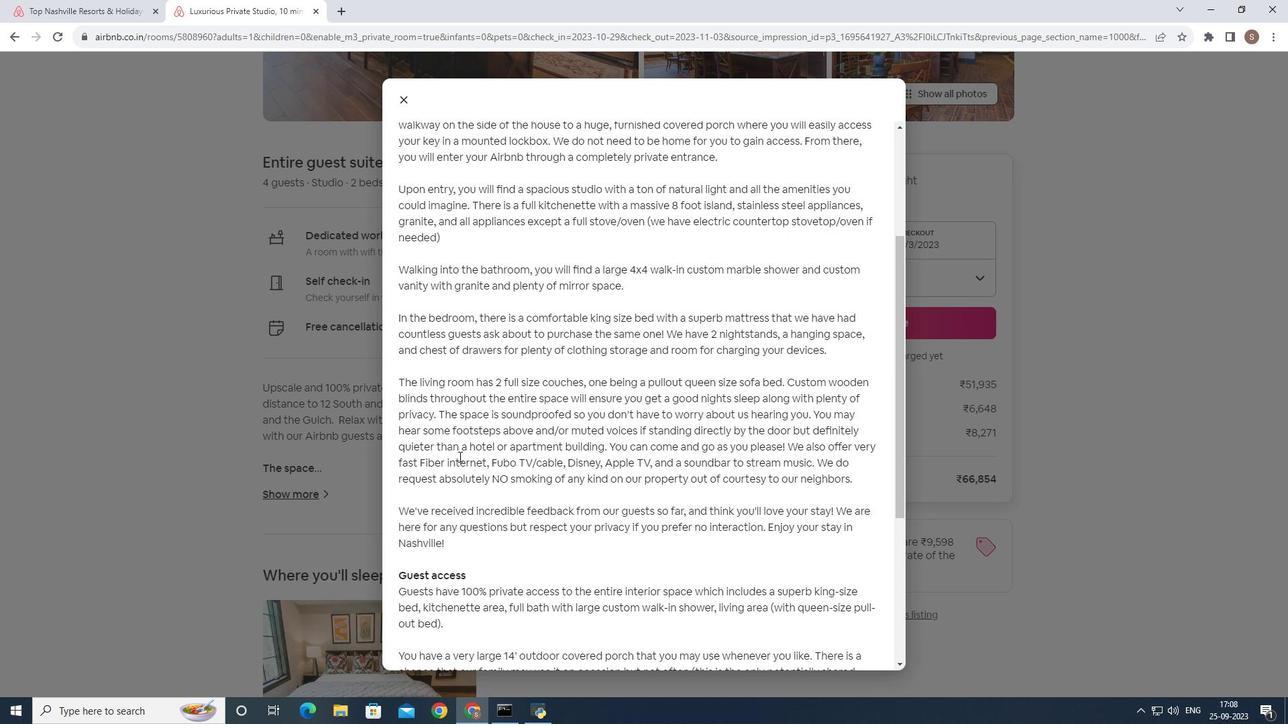 
Action: Mouse scrolled (458, 456) with delta (0, 0)
Screenshot: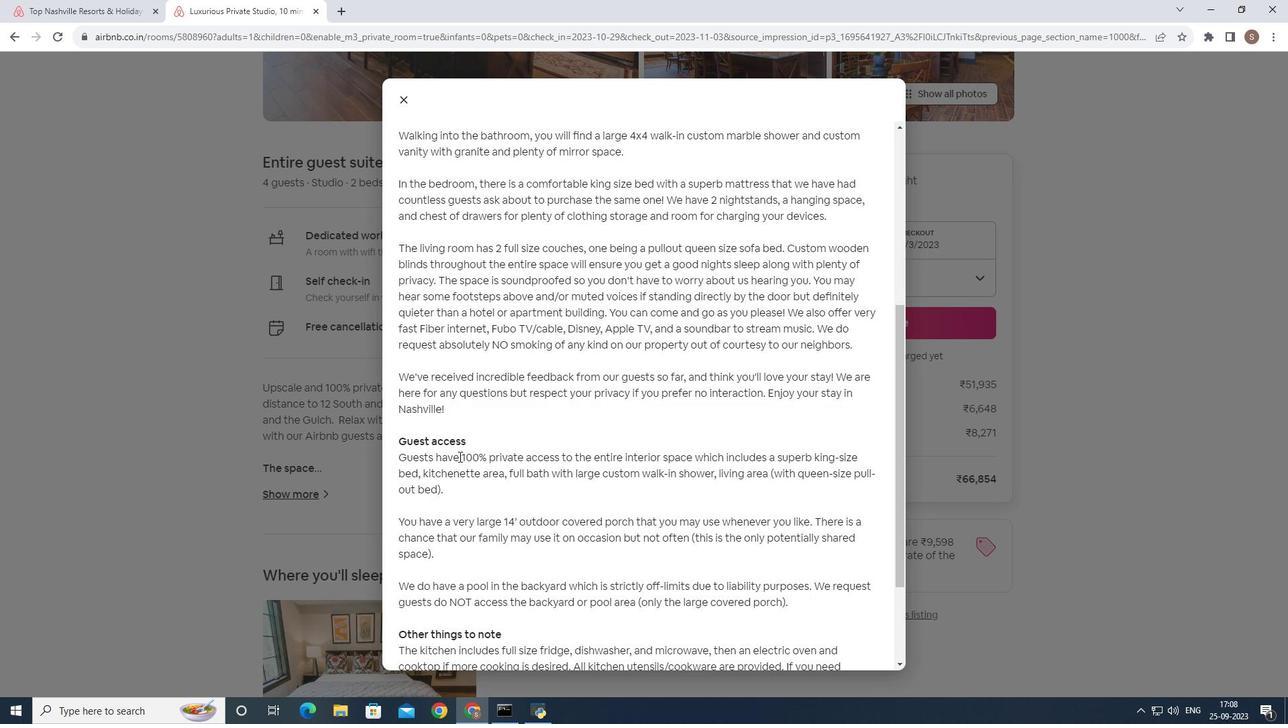 
Action: Mouse scrolled (458, 456) with delta (0, 0)
Screenshot: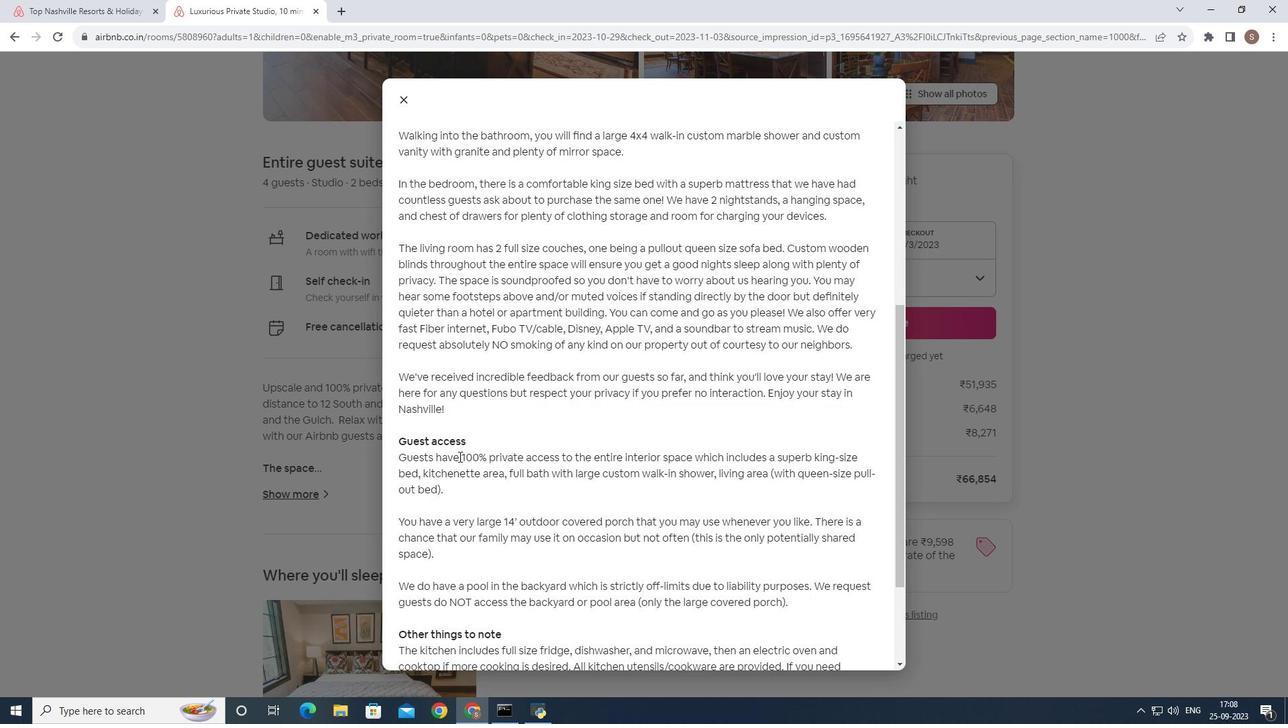 
Action: Mouse scrolled (458, 456) with delta (0, 0)
Screenshot: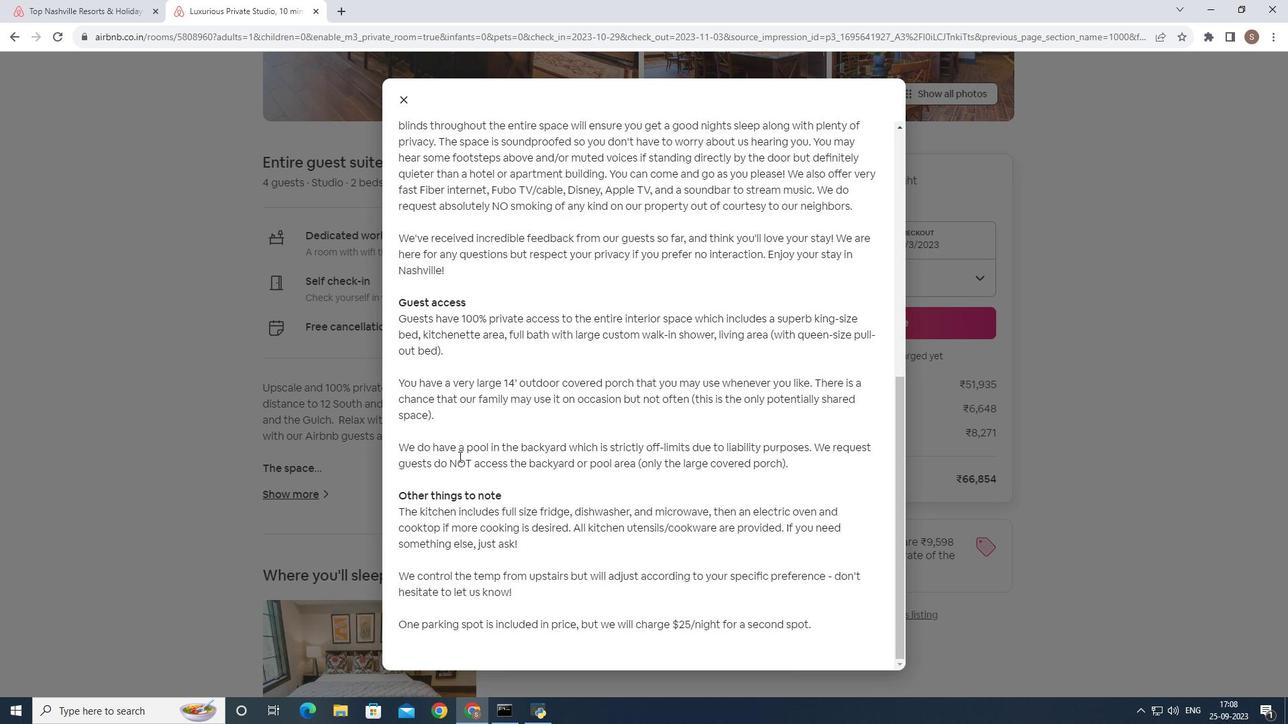 
Action: Mouse scrolled (458, 456) with delta (0, 0)
Screenshot: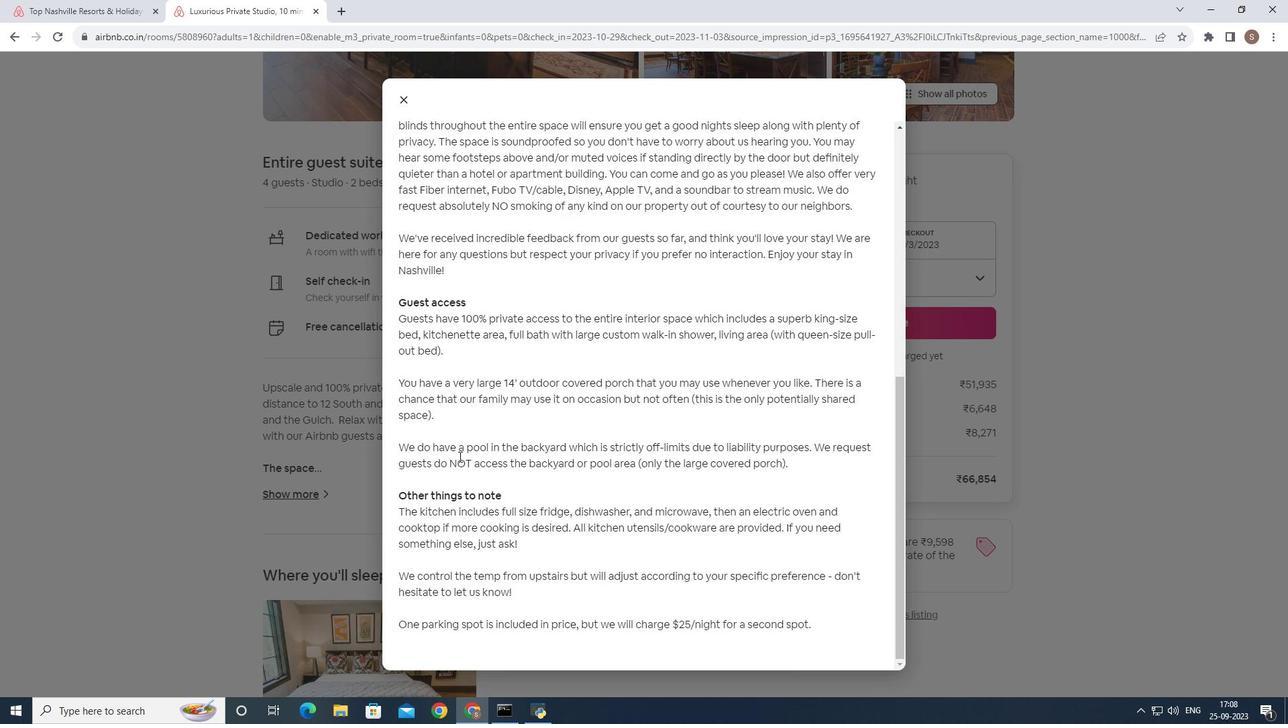 
Action: Mouse scrolled (458, 456) with delta (0, 0)
Screenshot: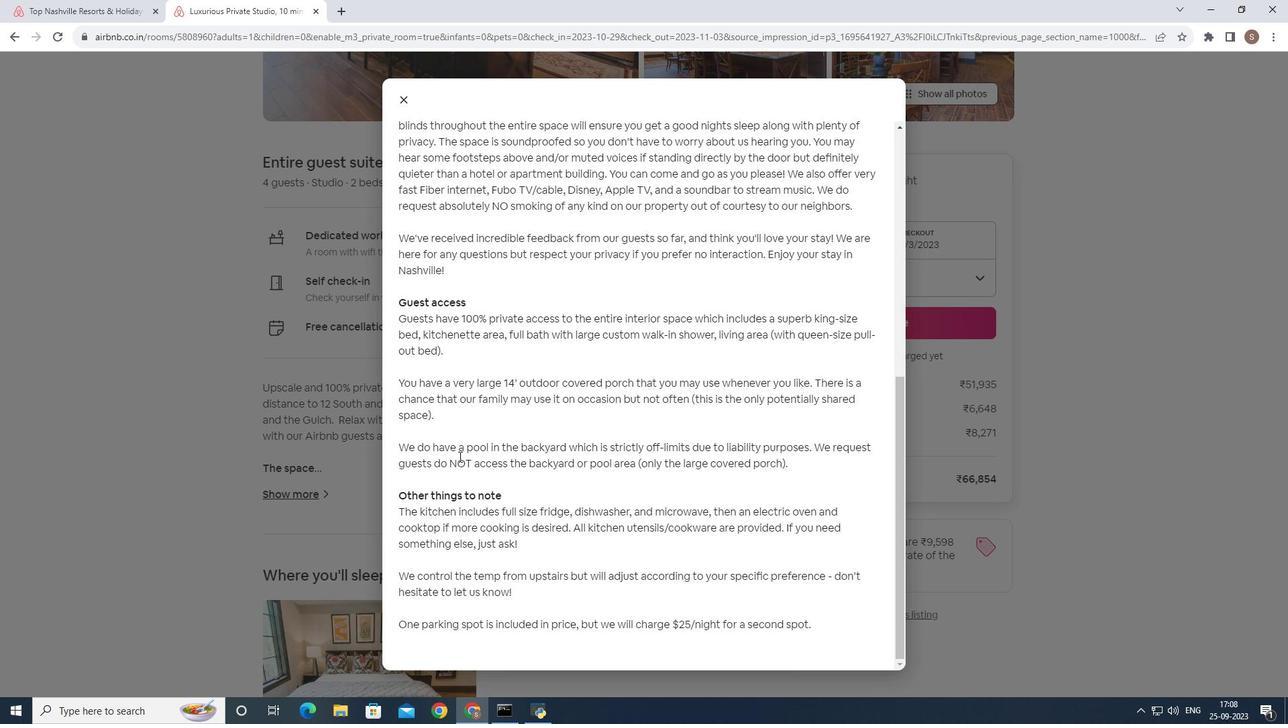
Action: Mouse scrolled (458, 456) with delta (0, 0)
Screenshot: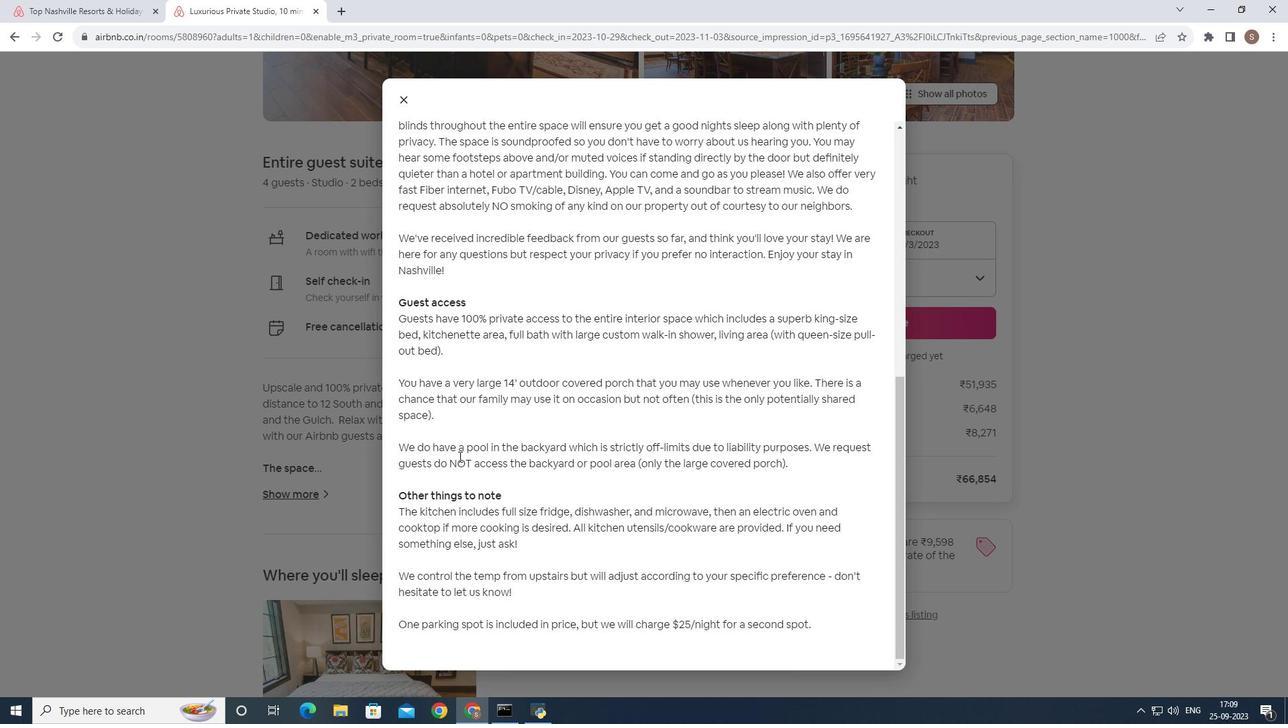 
Action: Mouse scrolled (458, 456) with delta (0, 0)
Screenshot: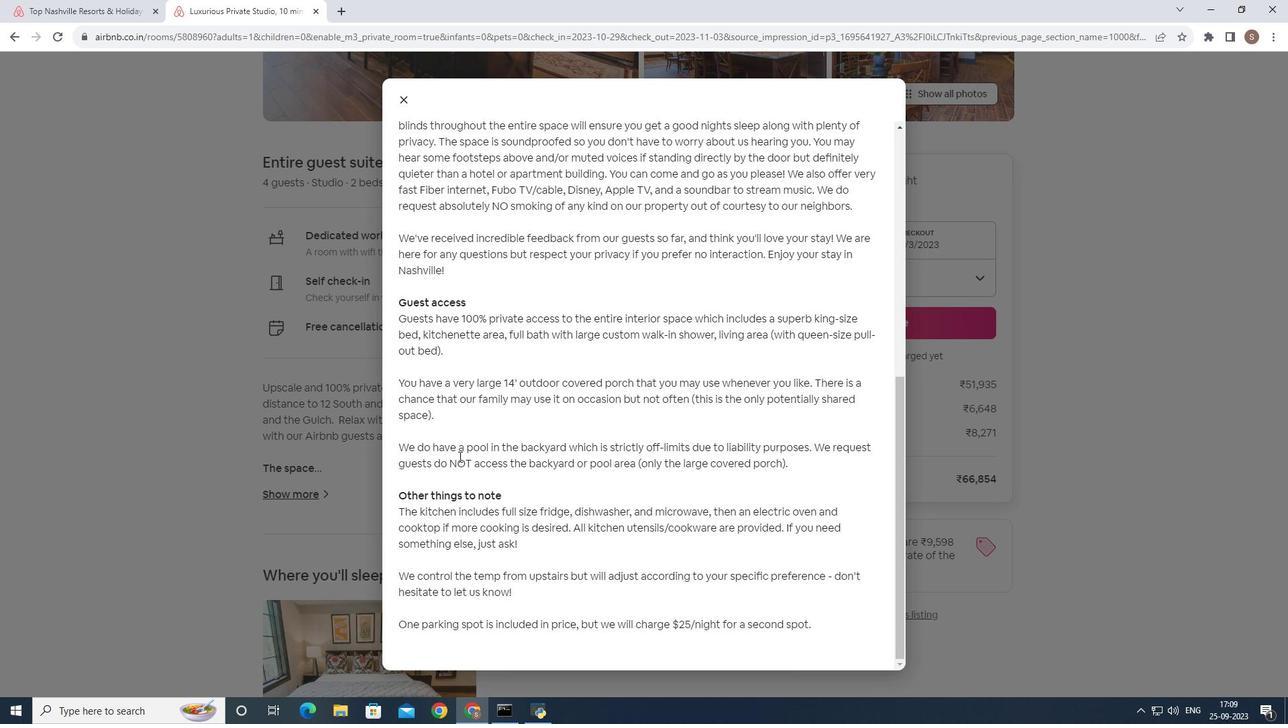 
Action: Mouse scrolled (458, 456) with delta (0, 0)
Screenshot: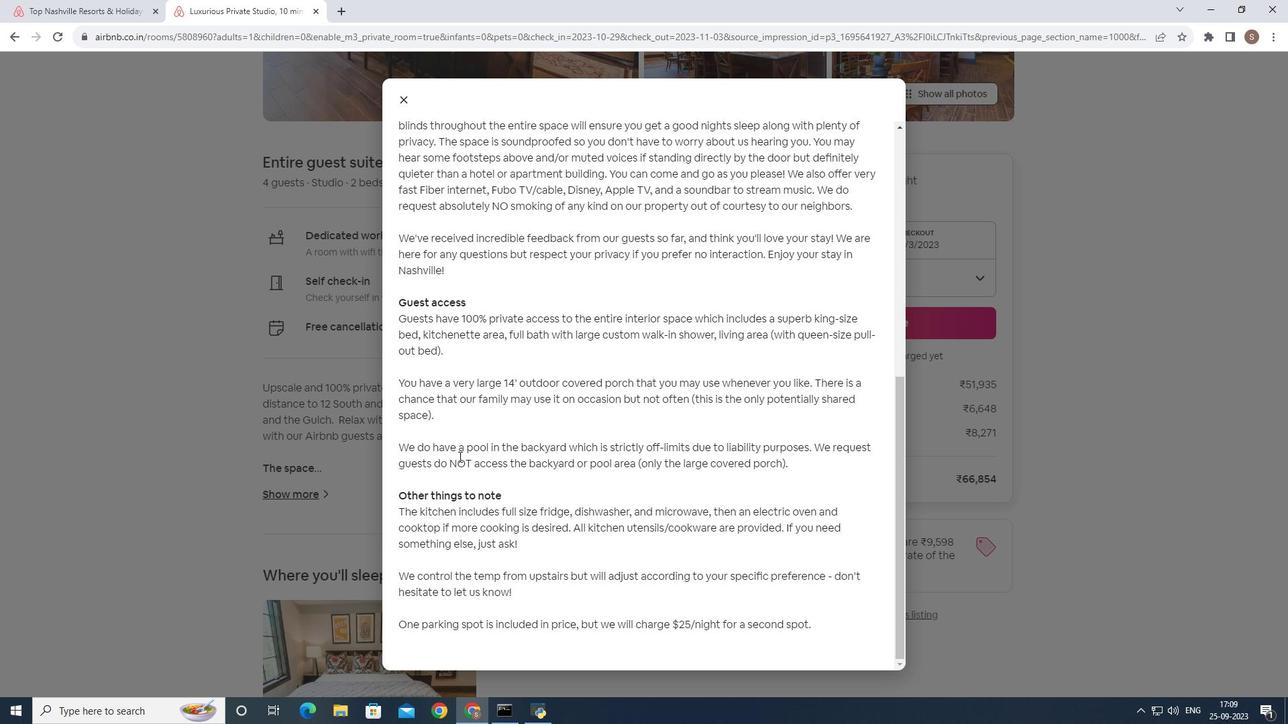 
Action: Mouse scrolled (458, 456) with delta (0, 0)
Screenshot: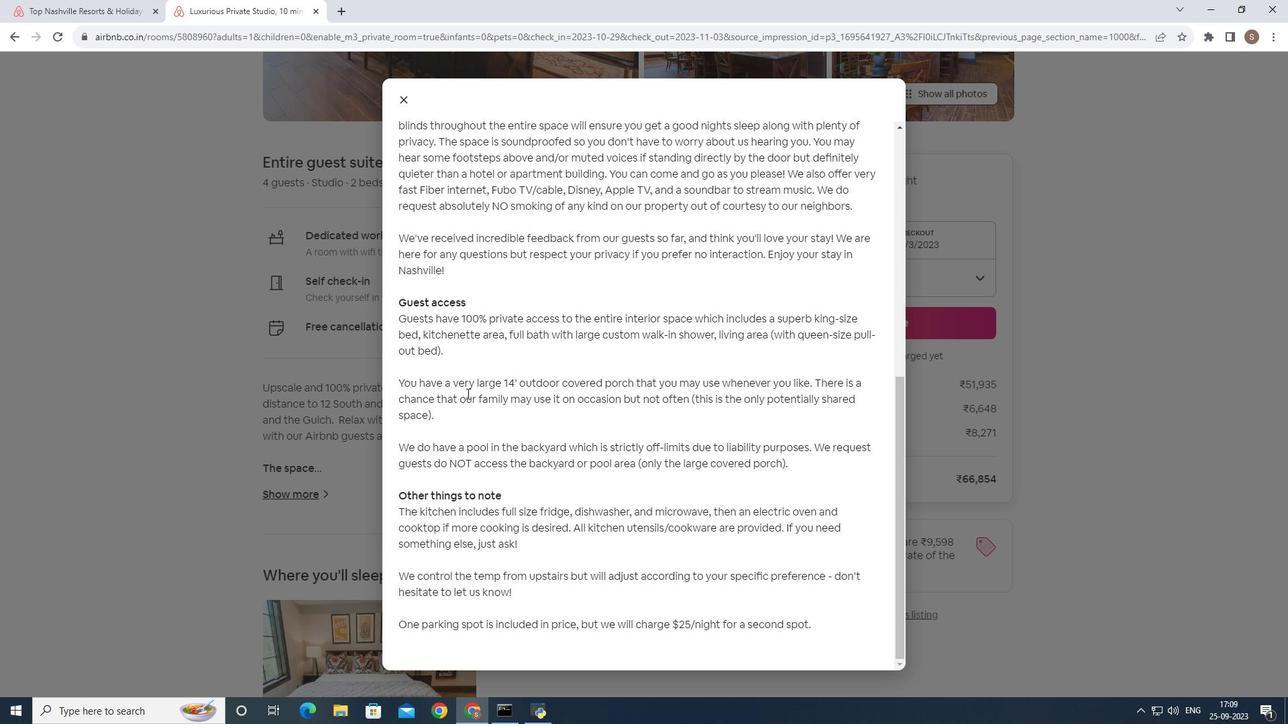 
Action: Mouse moved to (406, 91)
Screenshot: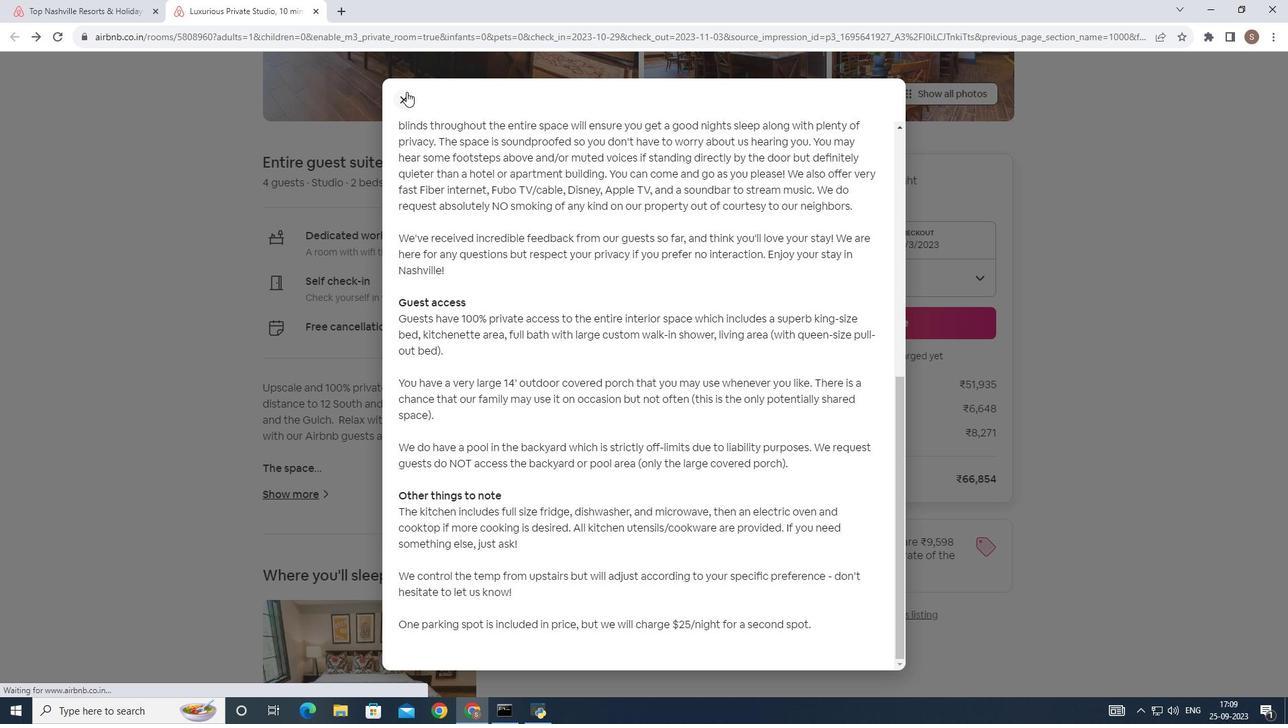 
Action: Mouse pressed left at (406, 91)
Screenshot: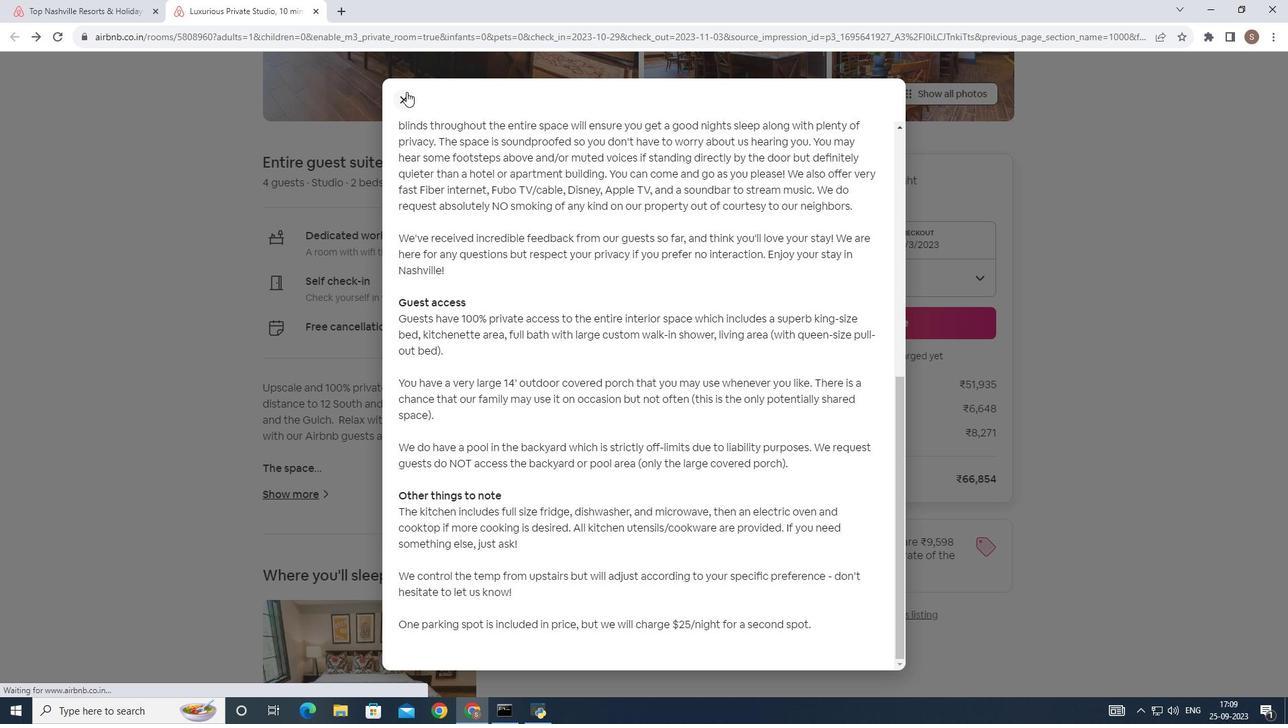 
Action: Mouse moved to (550, 526)
Screenshot: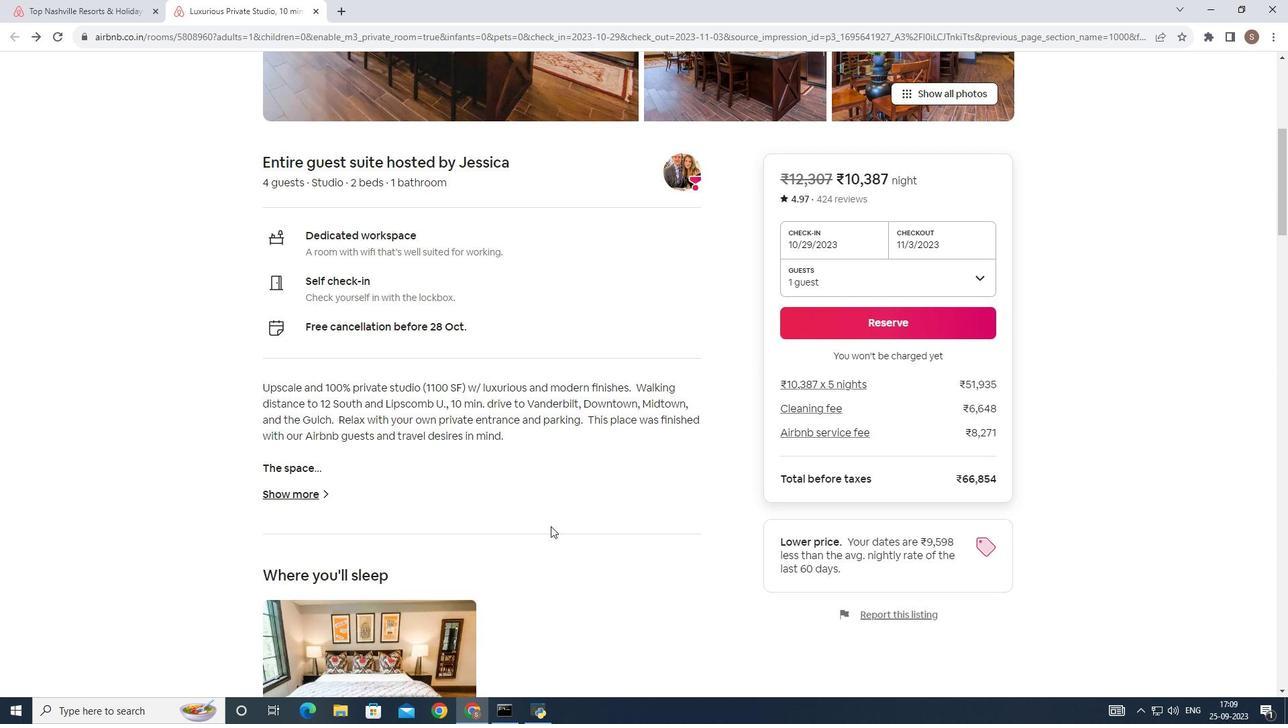 
Action: Mouse scrolled (550, 526) with delta (0, 0)
Screenshot: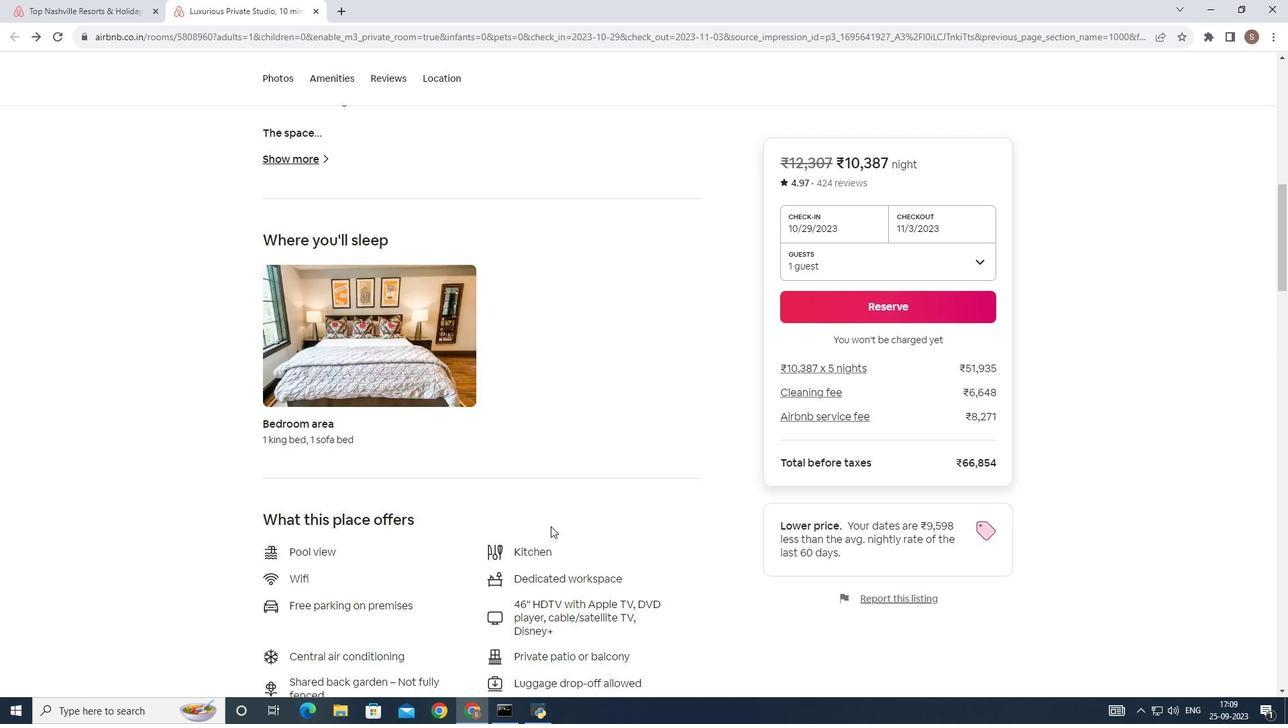 
Action: Mouse scrolled (550, 526) with delta (0, 0)
Screenshot: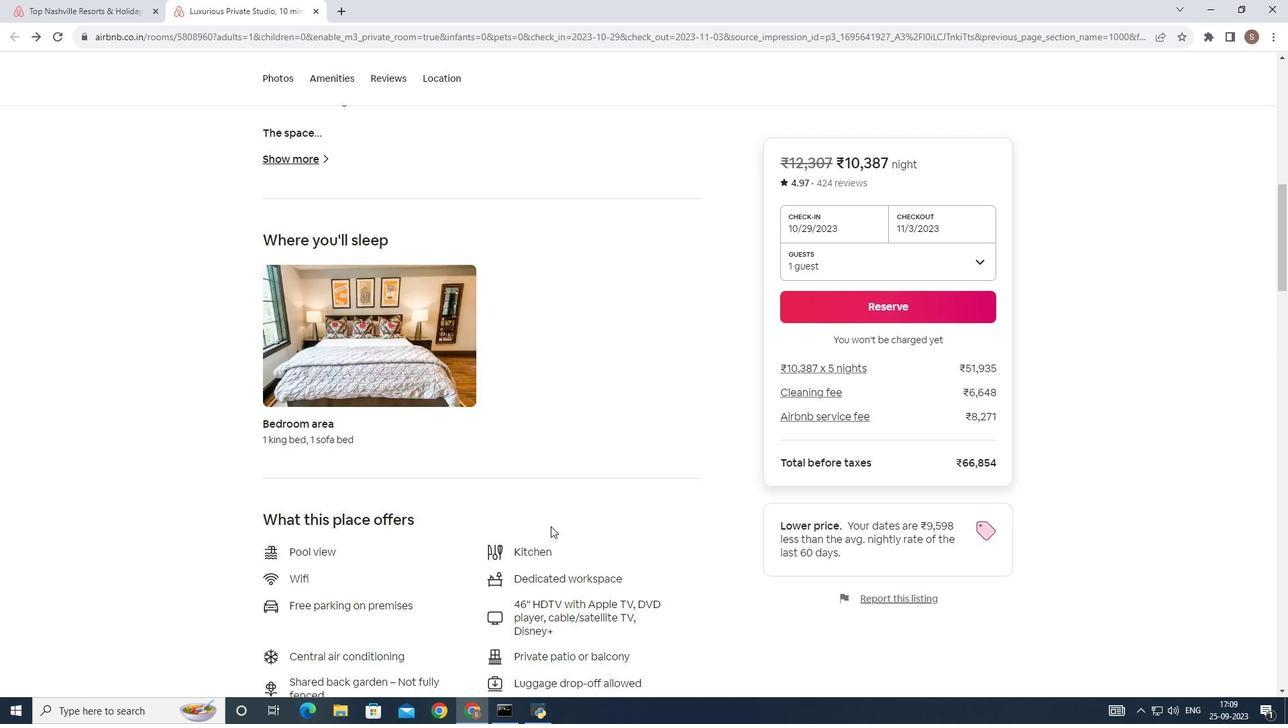 
Action: Mouse scrolled (550, 526) with delta (0, 0)
Screenshot: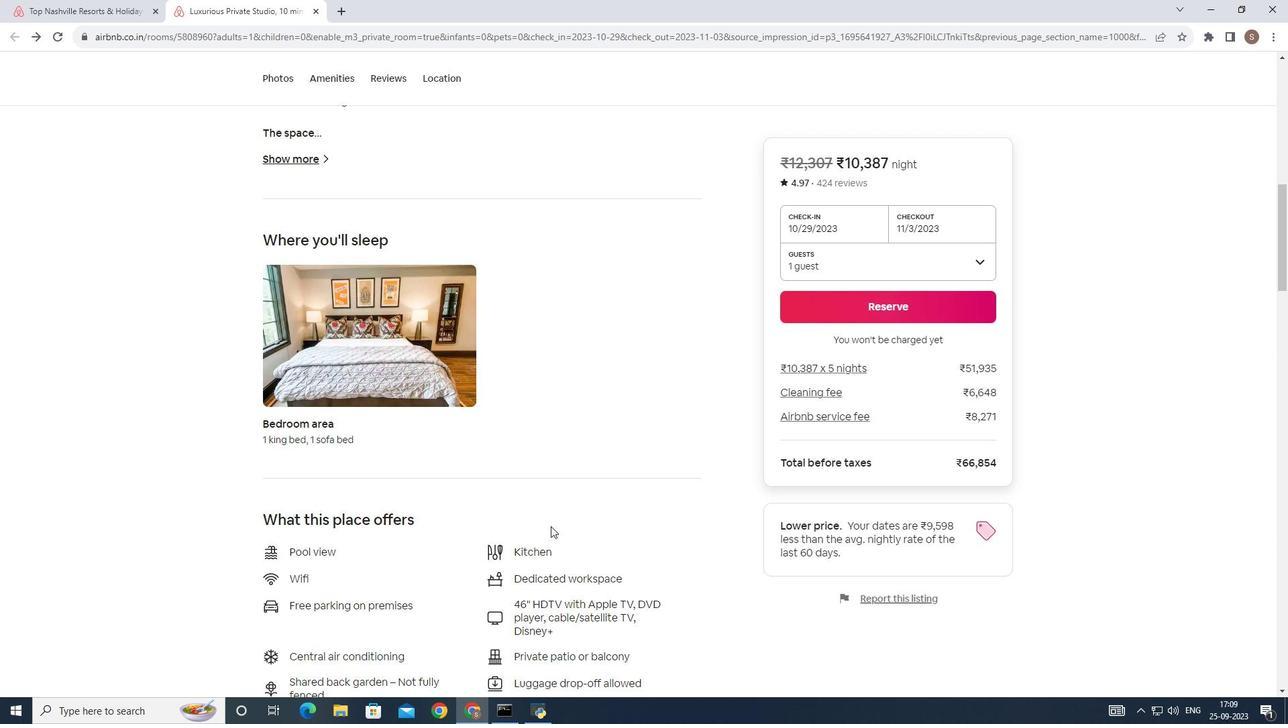 
Action: Mouse scrolled (550, 526) with delta (0, 0)
Screenshot: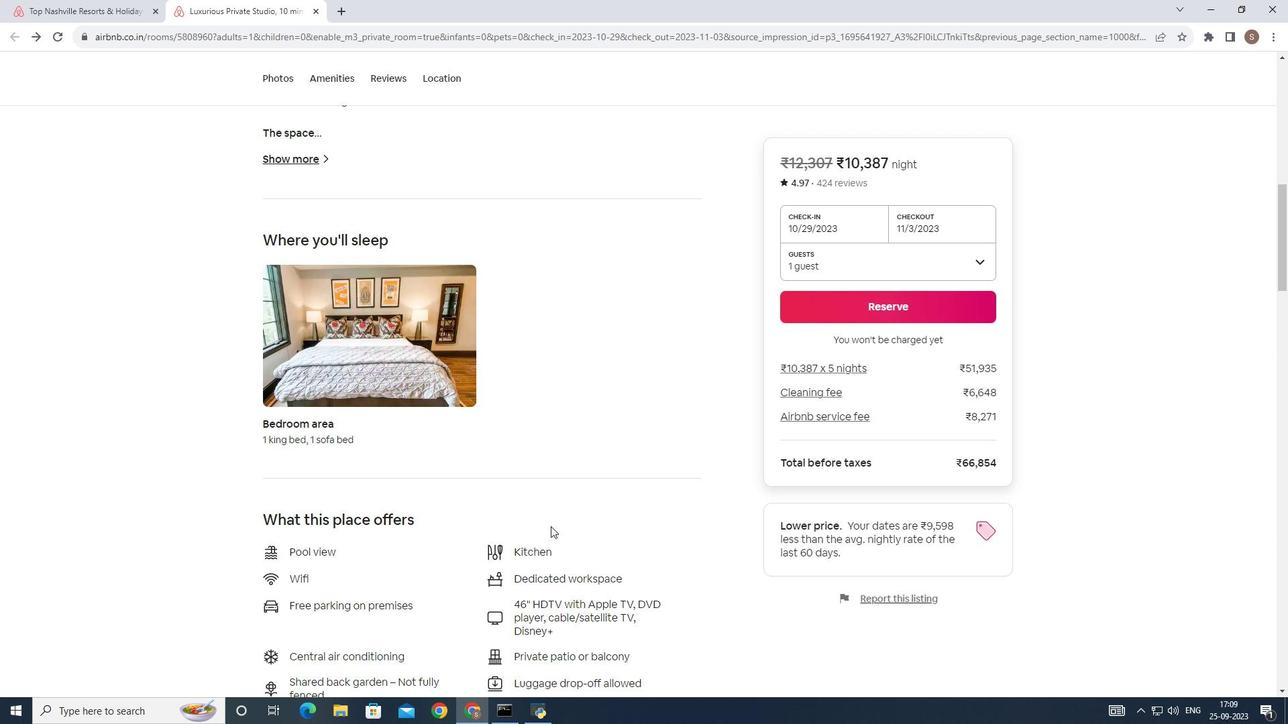
Action: Mouse scrolled (550, 526) with delta (0, 0)
Screenshot: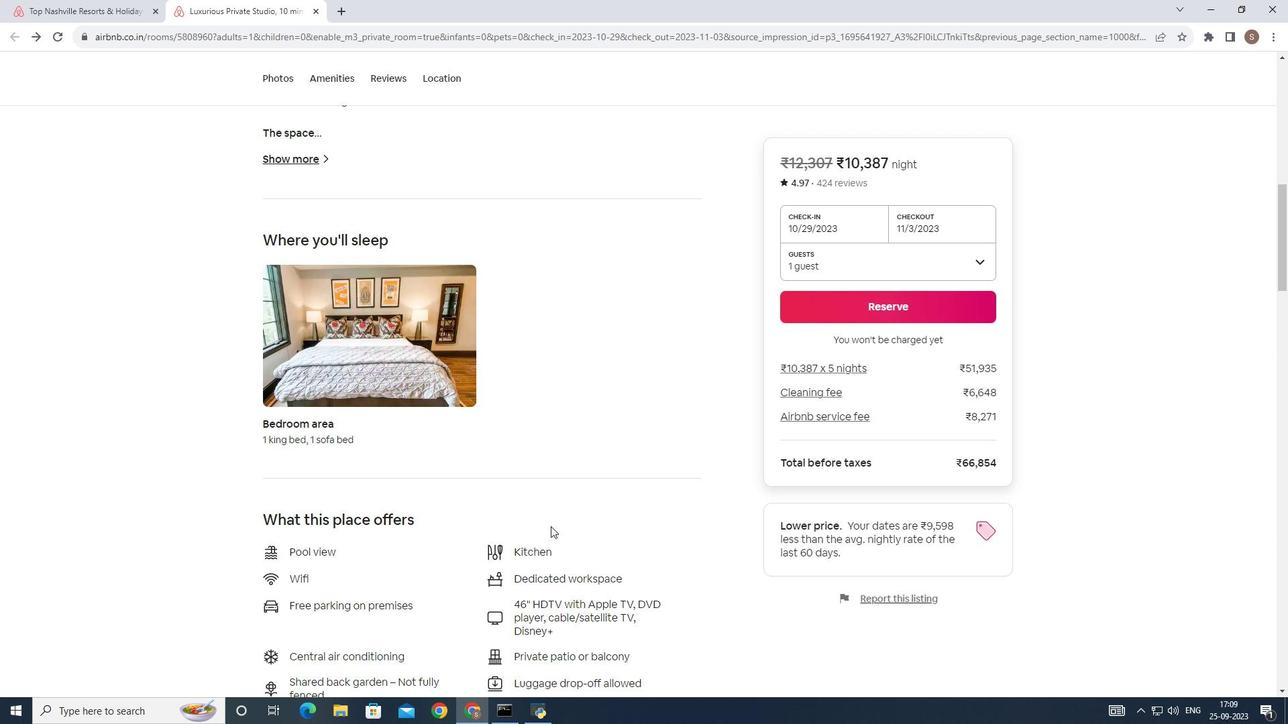 
Action: Mouse scrolled (550, 526) with delta (0, 0)
Screenshot: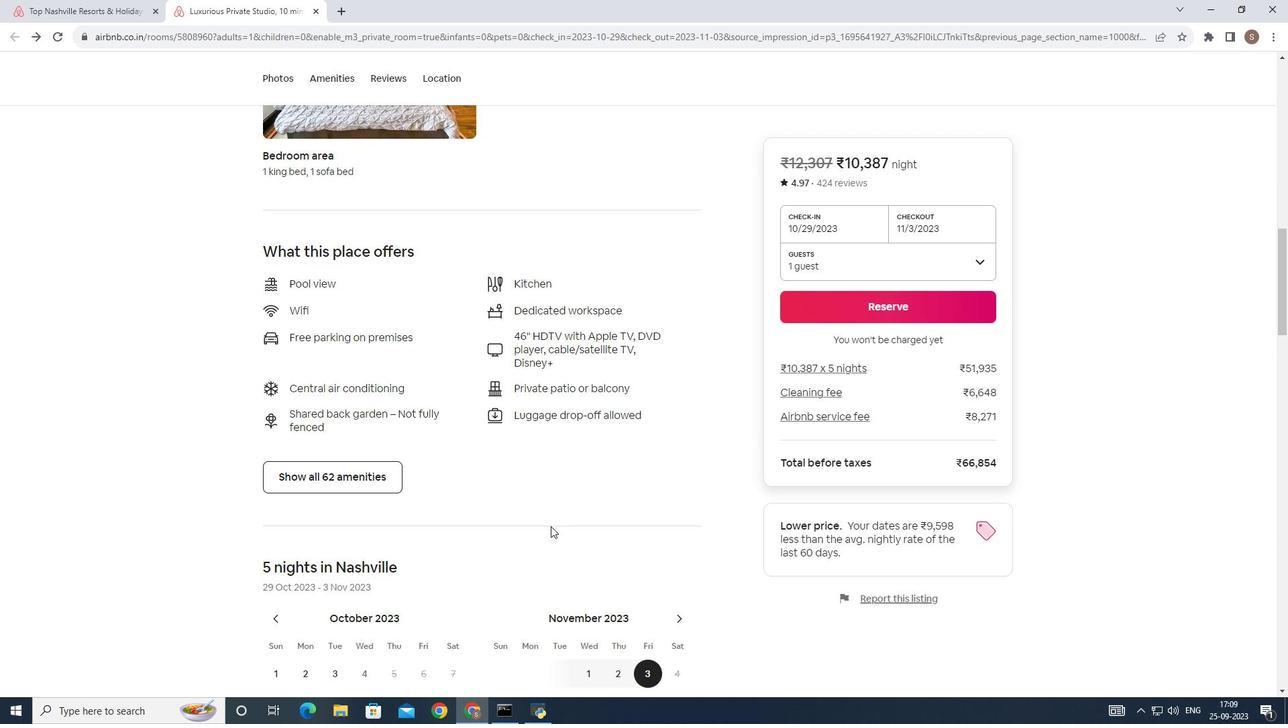 
Action: Mouse scrolled (550, 526) with delta (0, 0)
Screenshot: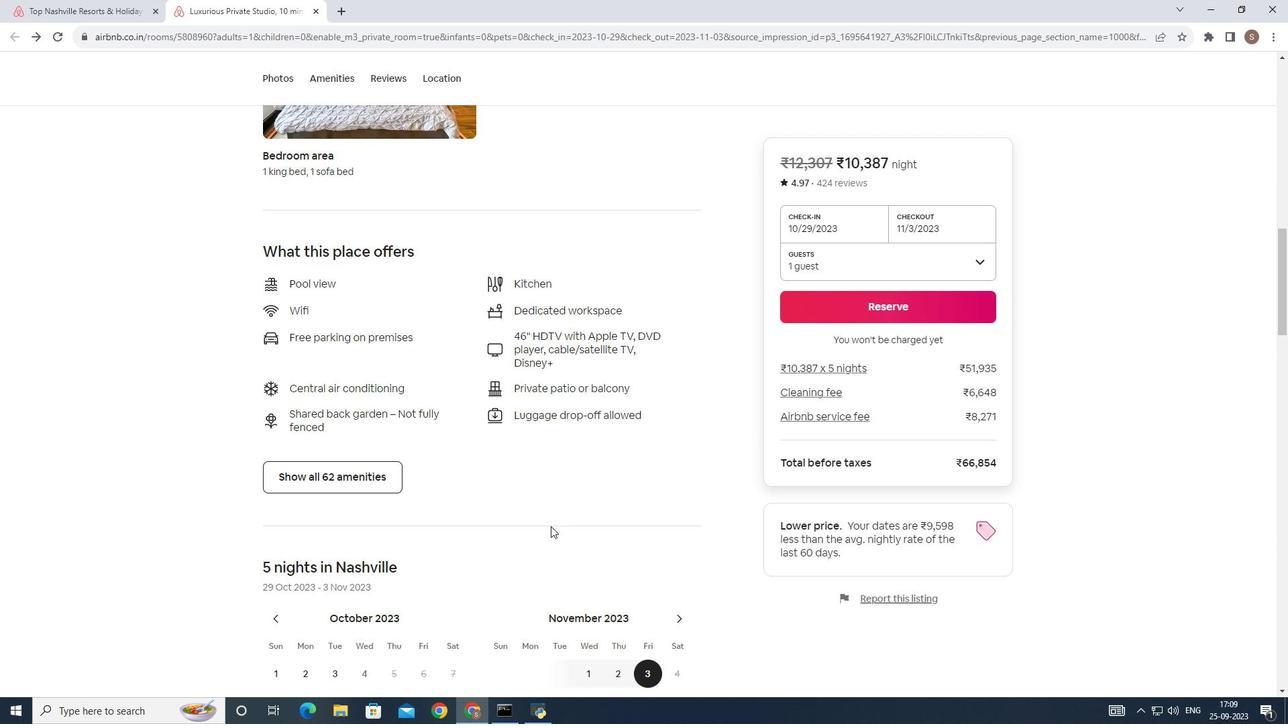 
Action: Mouse scrolled (550, 526) with delta (0, 0)
Screenshot: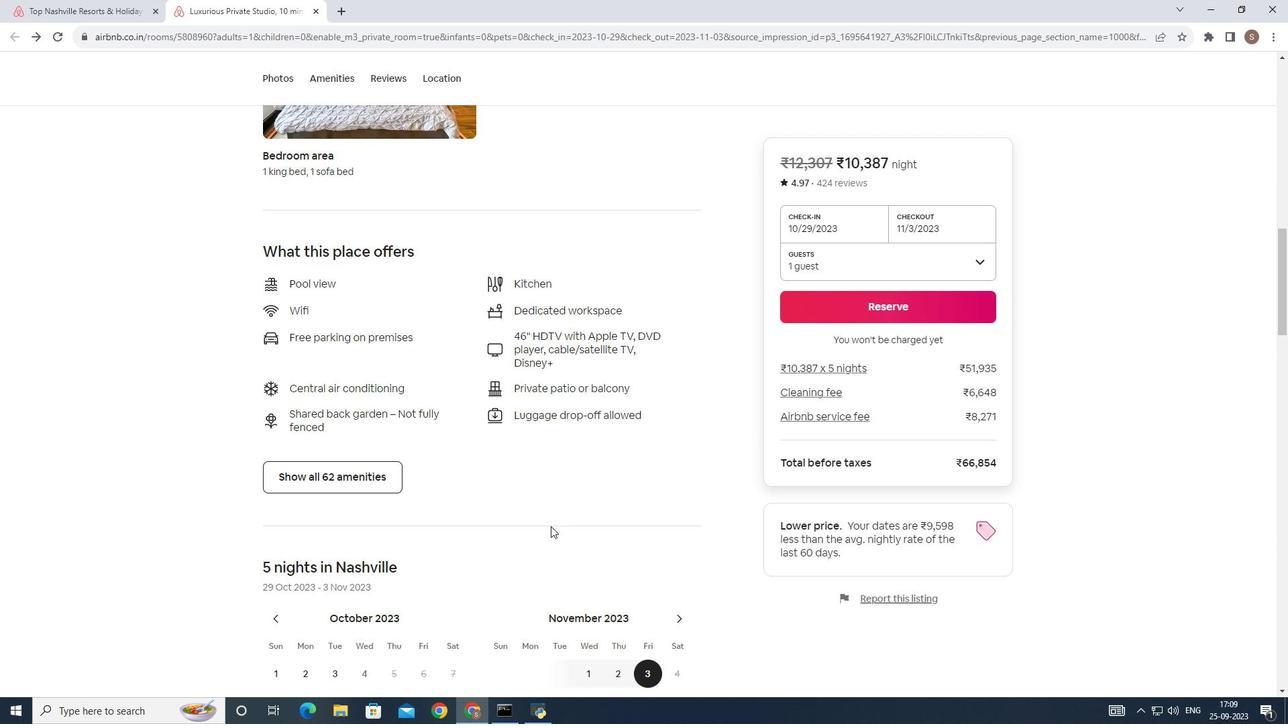 
Action: Mouse scrolled (550, 526) with delta (0, 0)
Screenshot: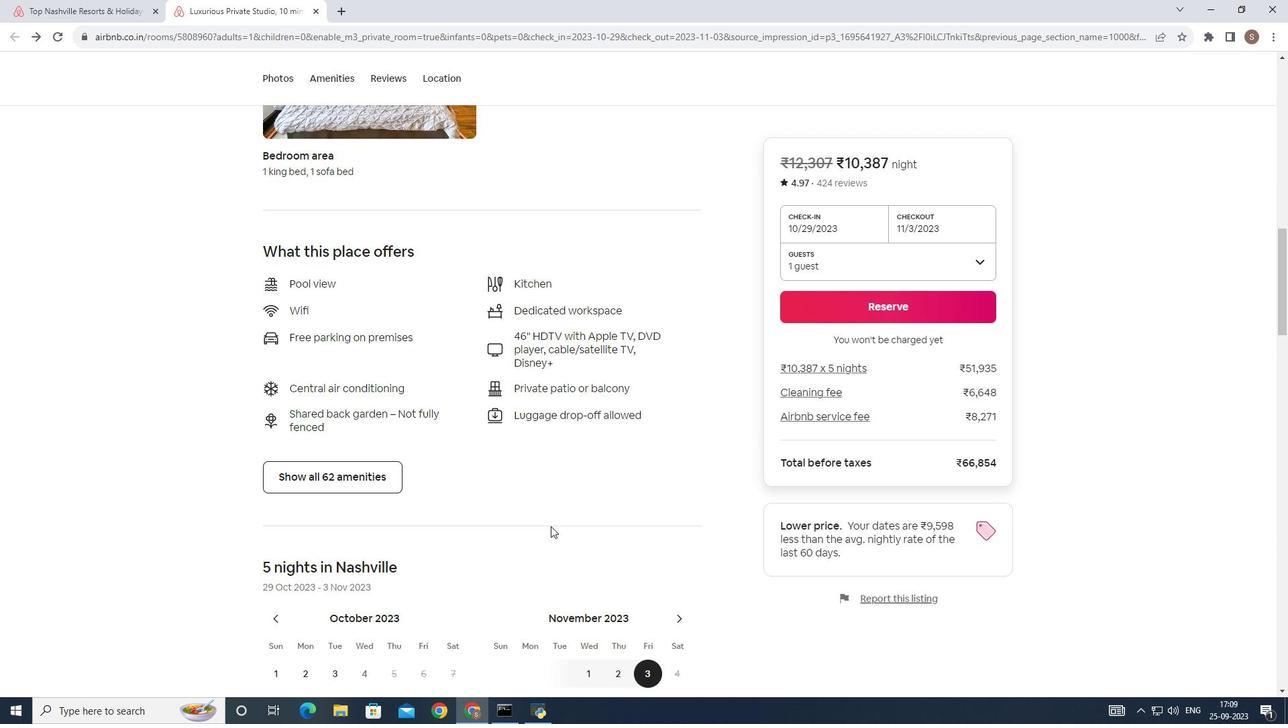 
Action: Mouse scrolled (550, 526) with delta (0, 0)
Screenshot: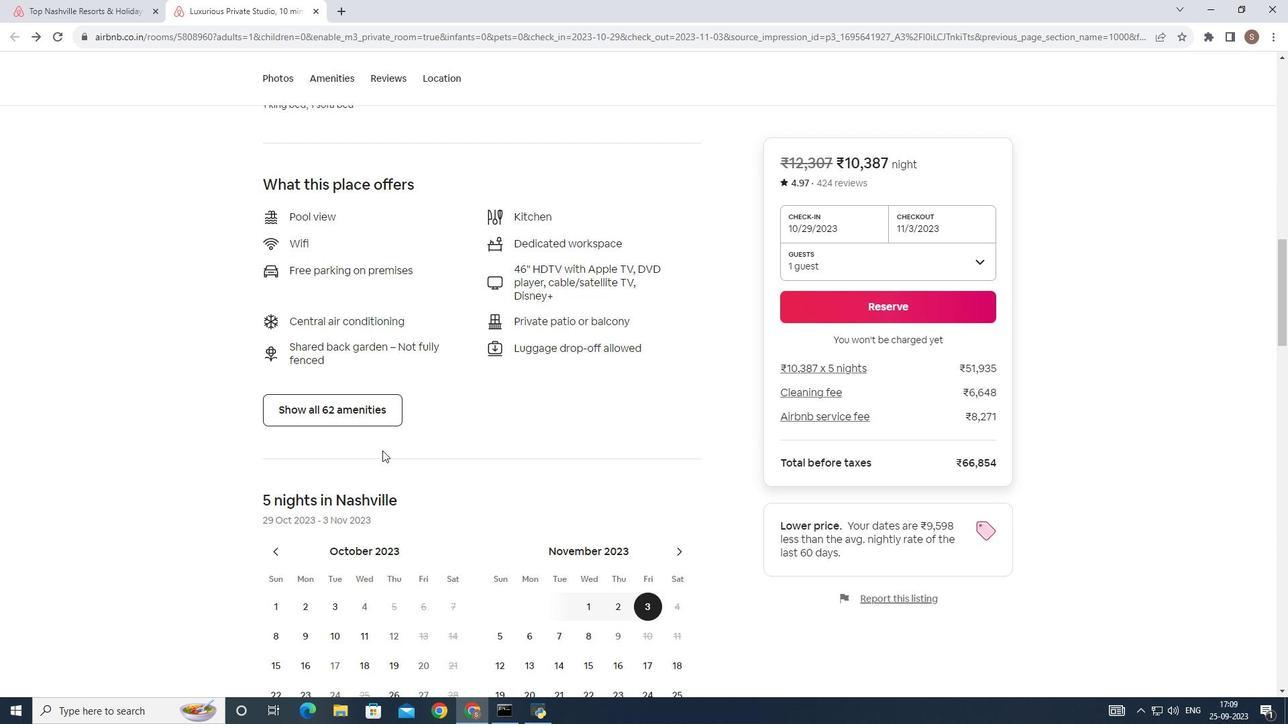 
Action: Mouse moved to (337, 421)
Screenshot: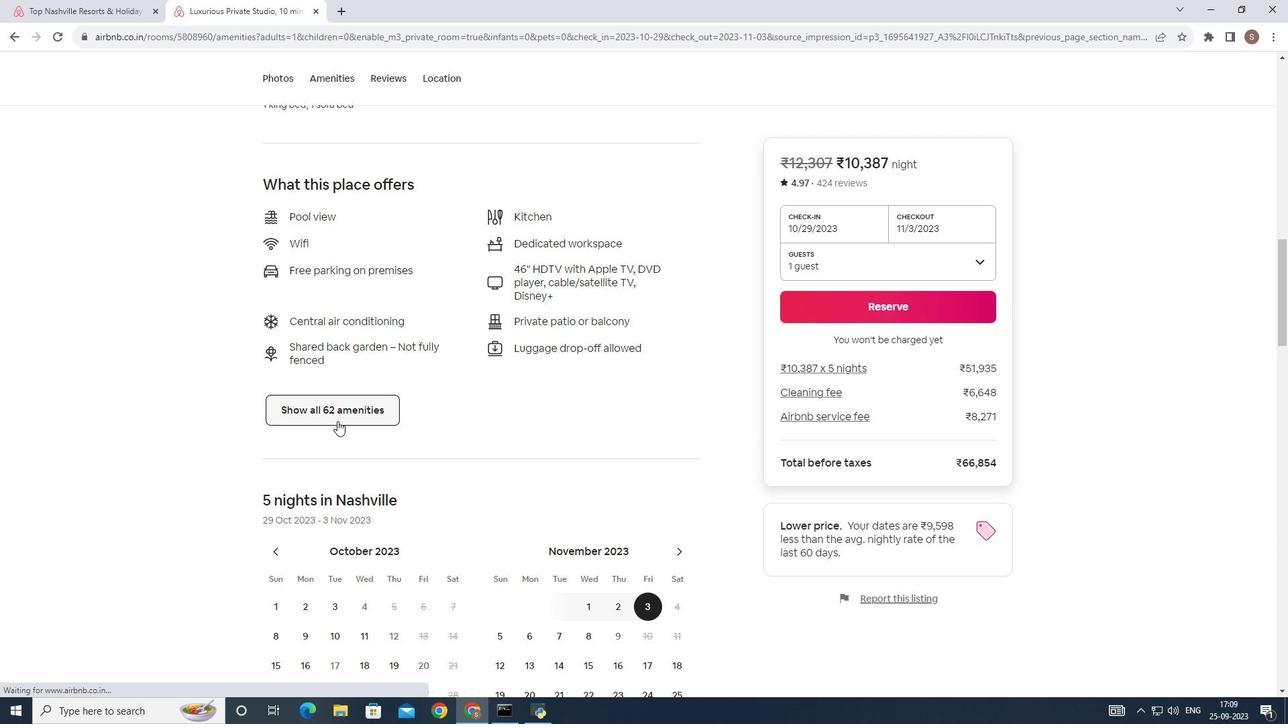 
Action: Mouse pressed left at (337, 421)
Screenshot: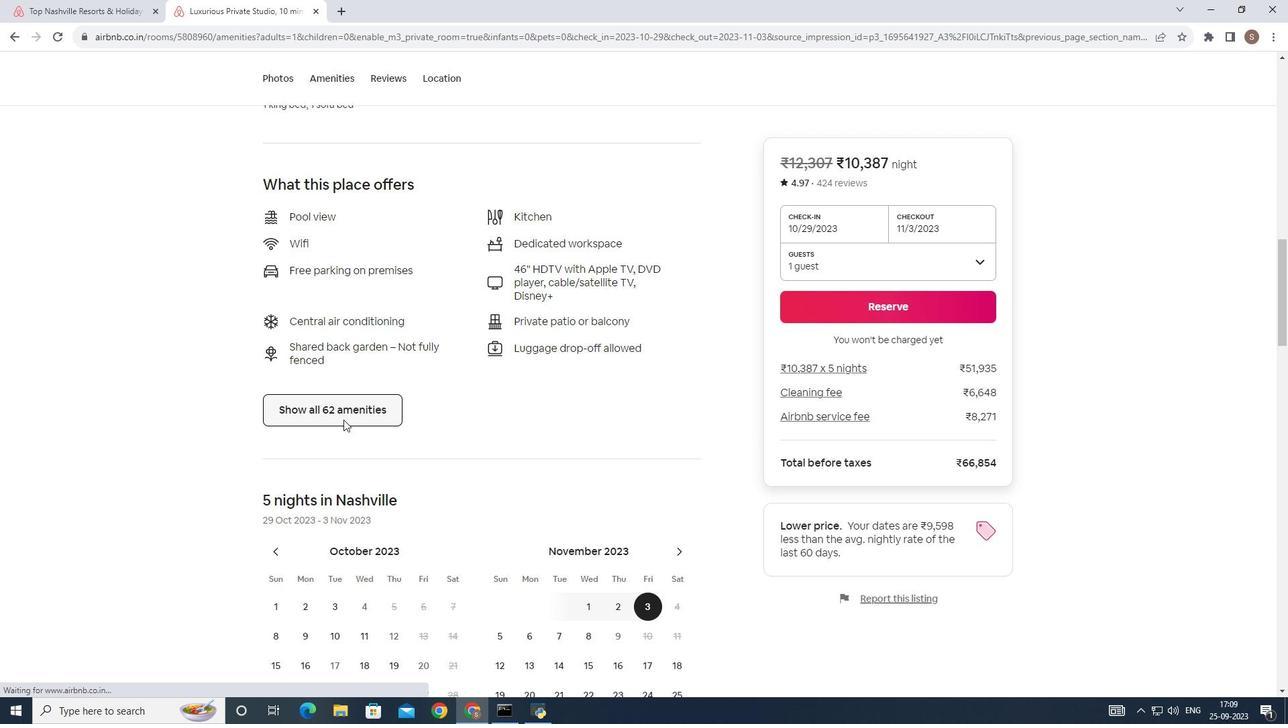
Action: Mouse moved to (551, 455)
Screenshot: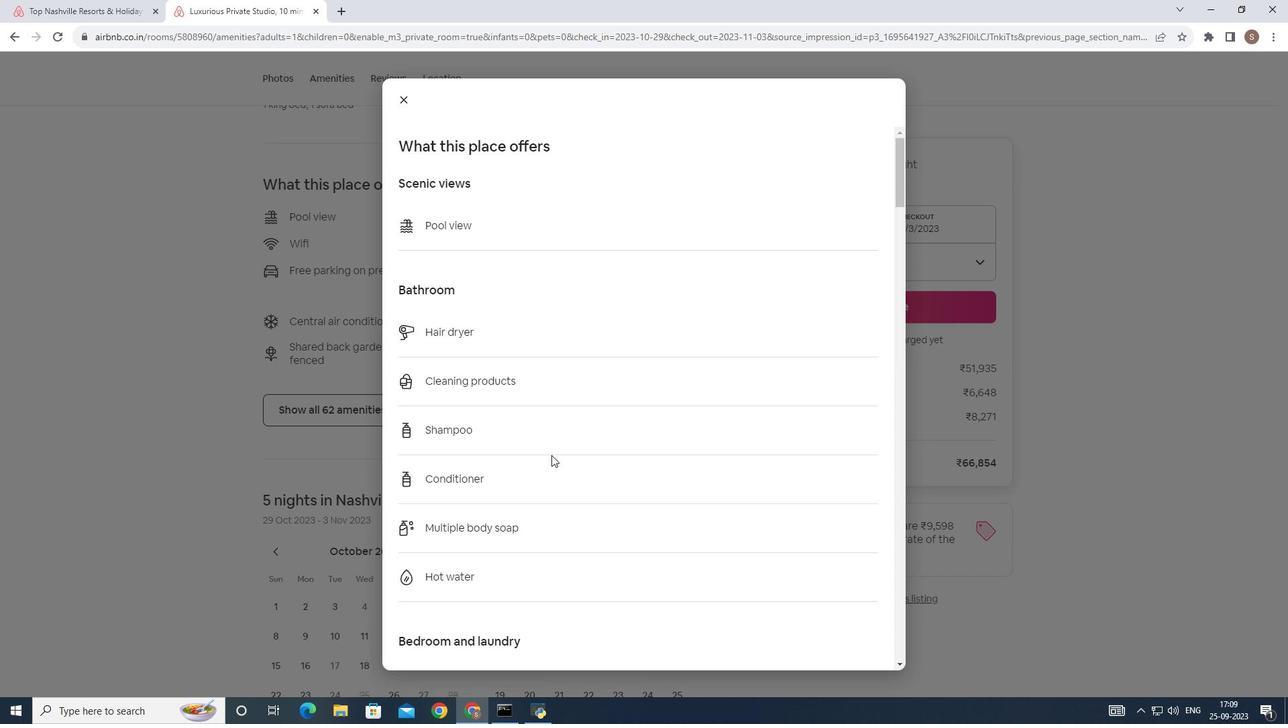 
Action: Mouse scrolled (551, 454) with delta (0, 0)
Screenshot: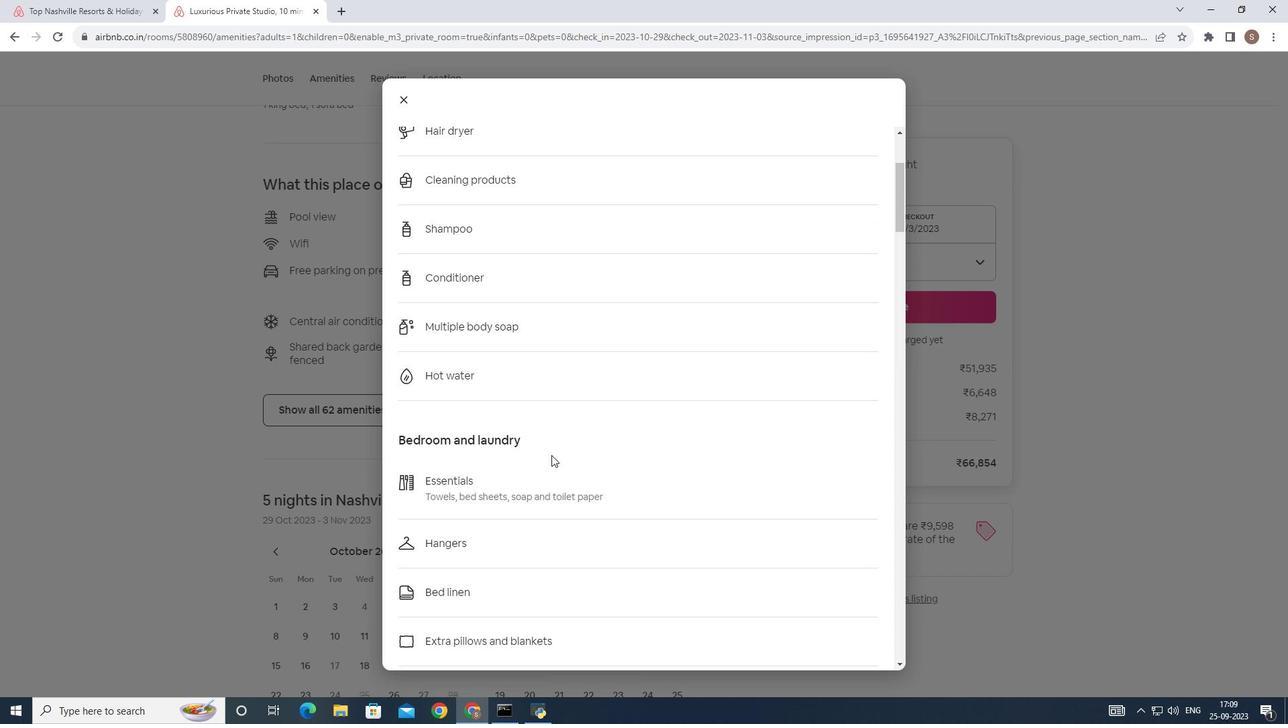 
Action: Mouse scrolled (551, 454) with delta (0, 0)
Screenshot: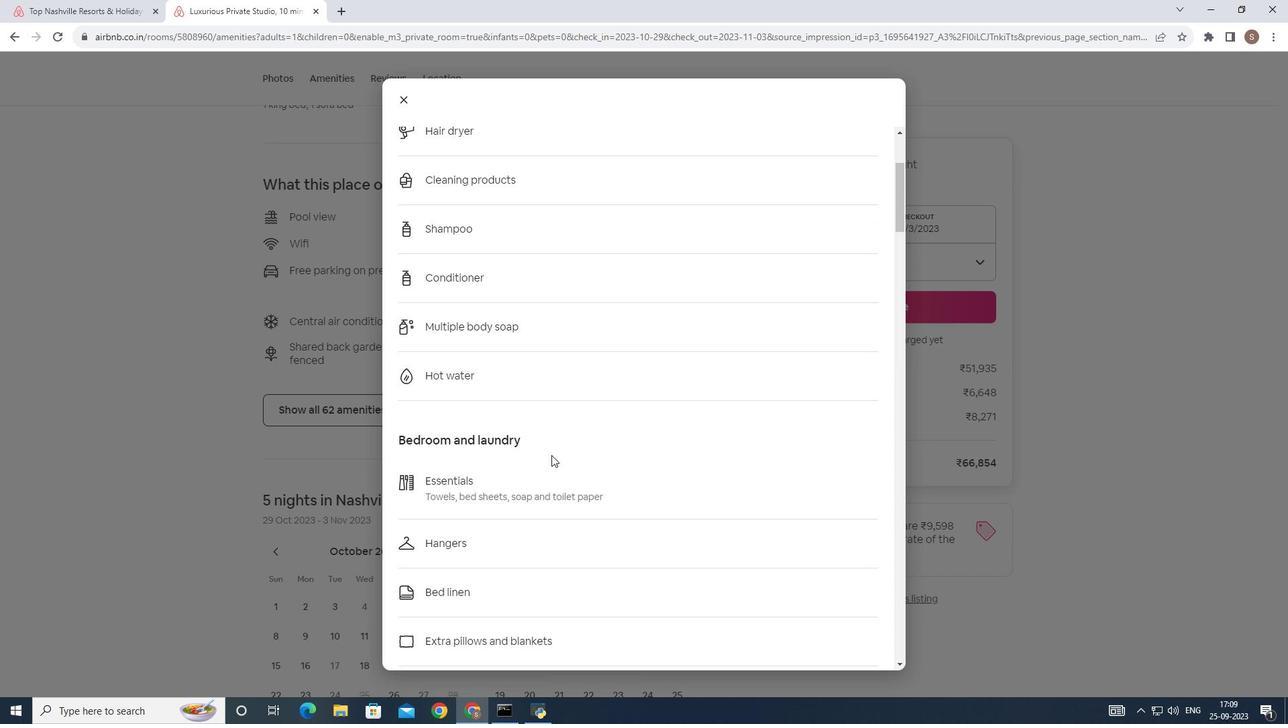 
Action: Mouse scrolled (551, 454) with delta (0, 0)
Screenshot: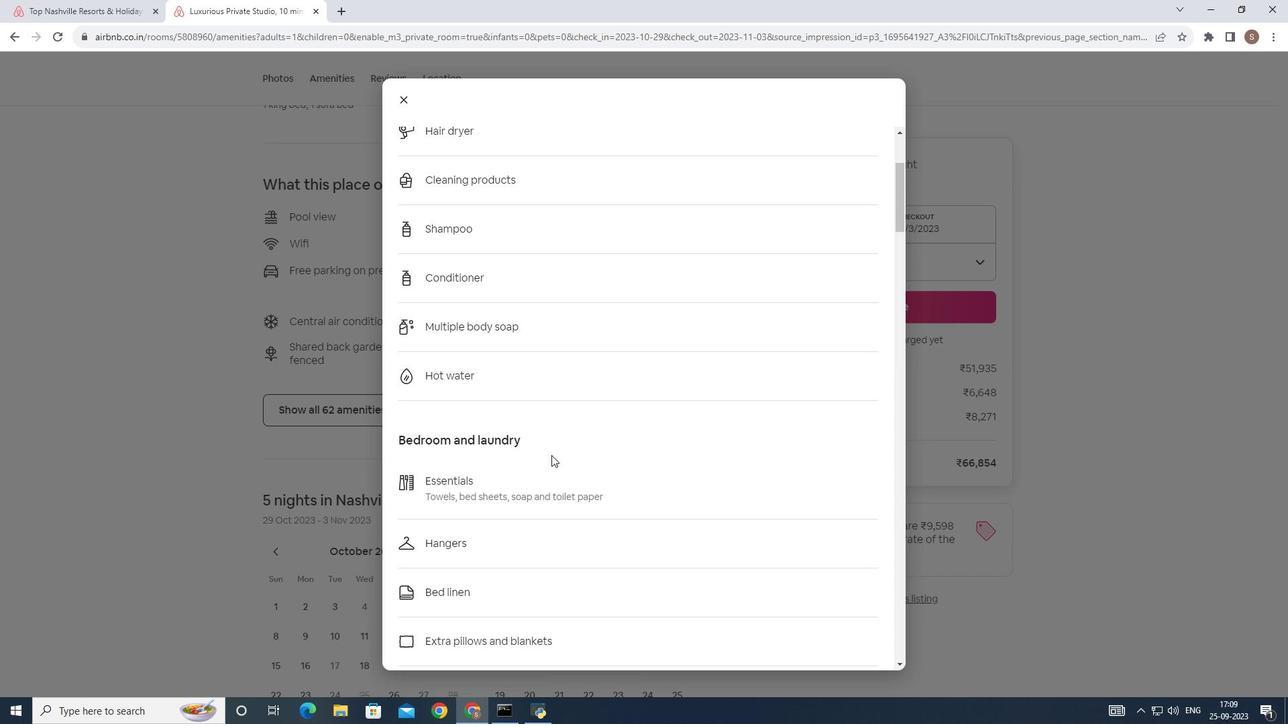 
Action: Mouse scrolled (551, 454) with delta (0, 0)
Screenshot: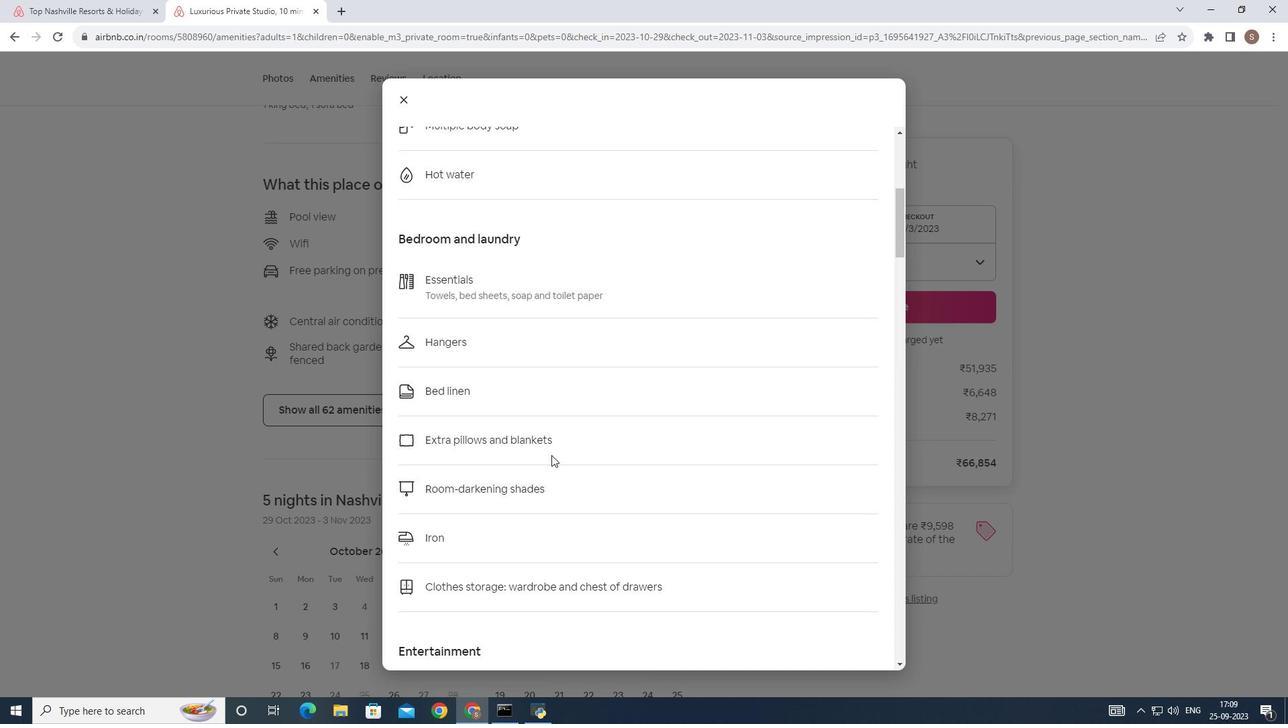 
Action: Mouse scrolled (551, 454) with delta (0, 0)
Screenshot: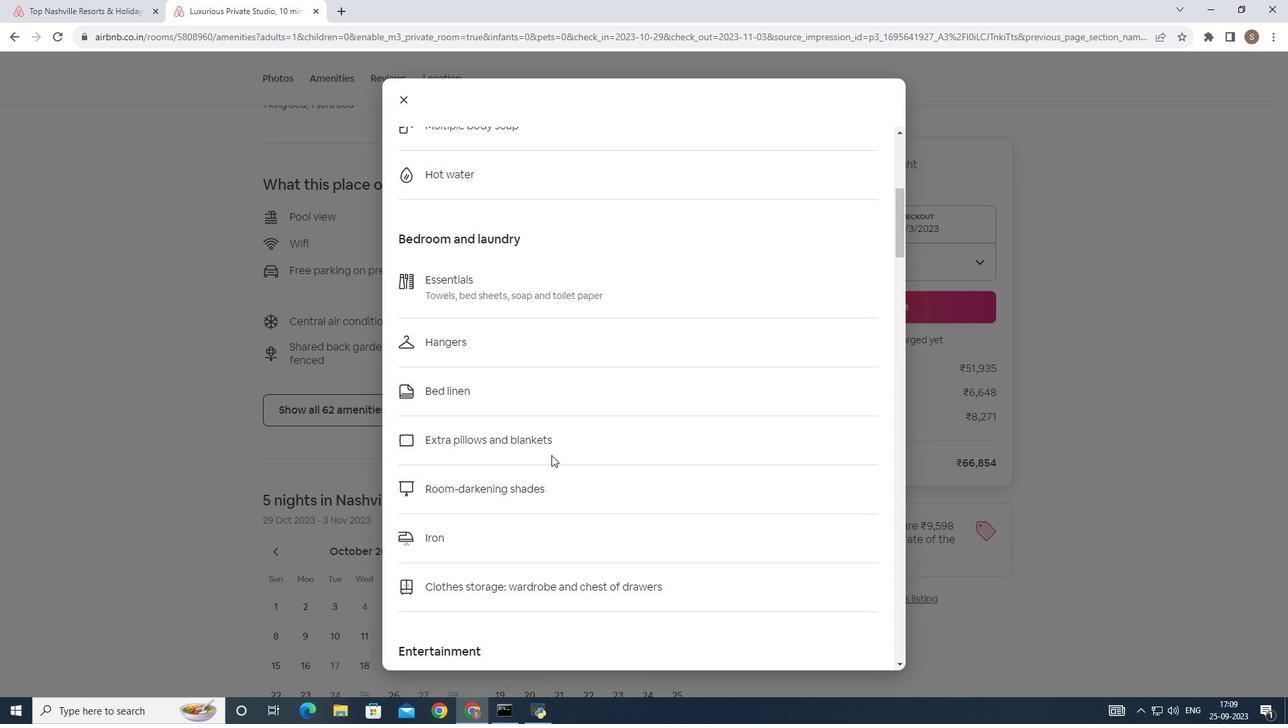 
Action: Mouse scrolled (551, 454) with delta (0, 0)
Screenshot: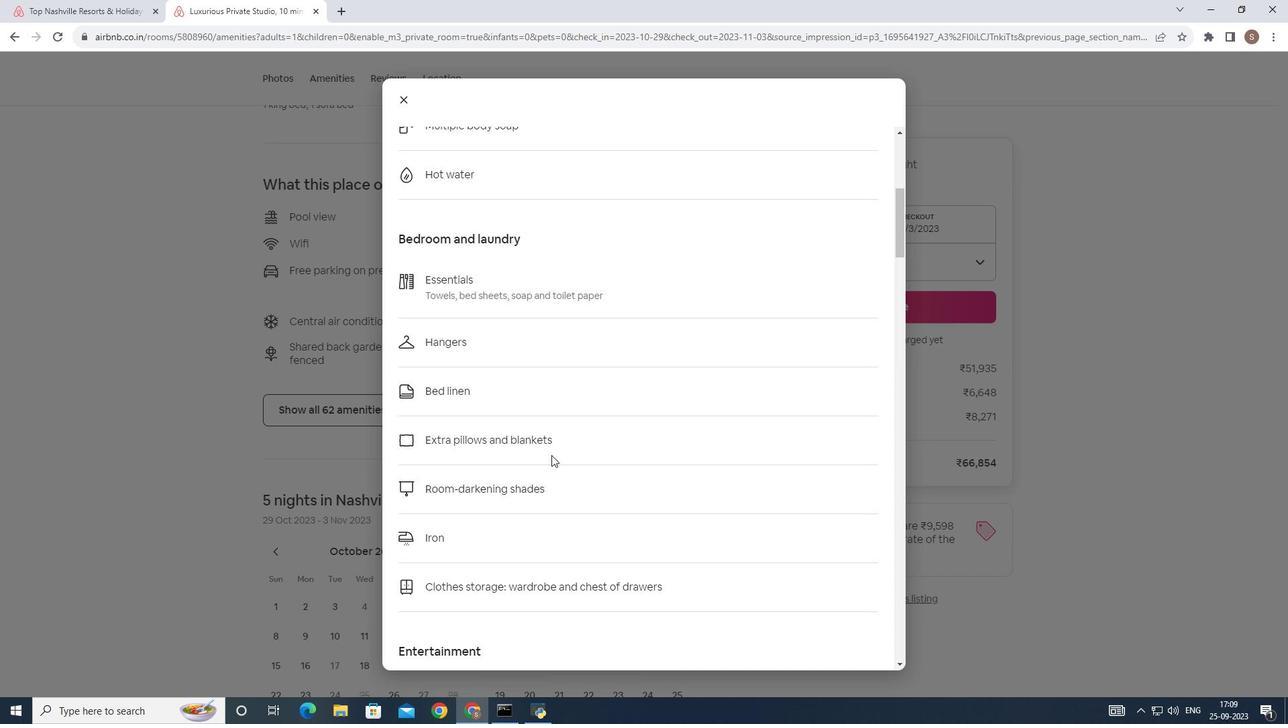 
Action: Mouse scrolled (551, 454) with delta (0, 0)
Screenshot: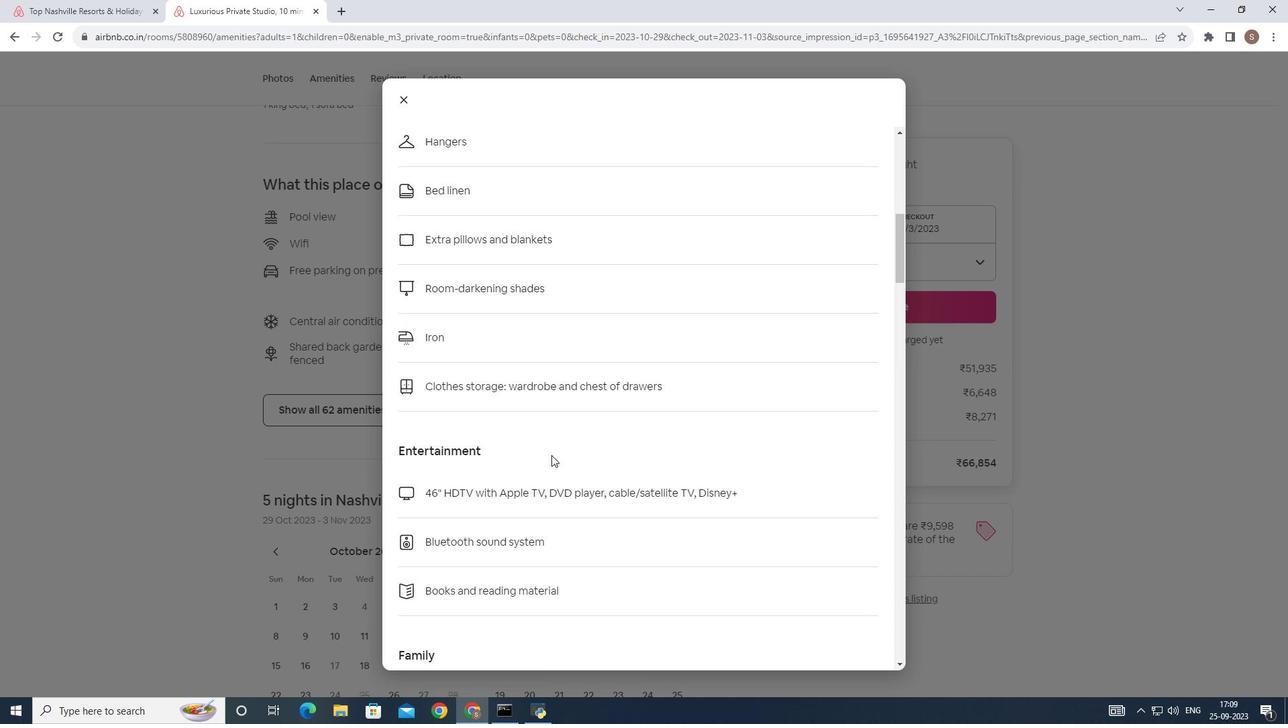 
Action: Mouse scrolled (551, 454) with delta (0, 0)
Screenshot: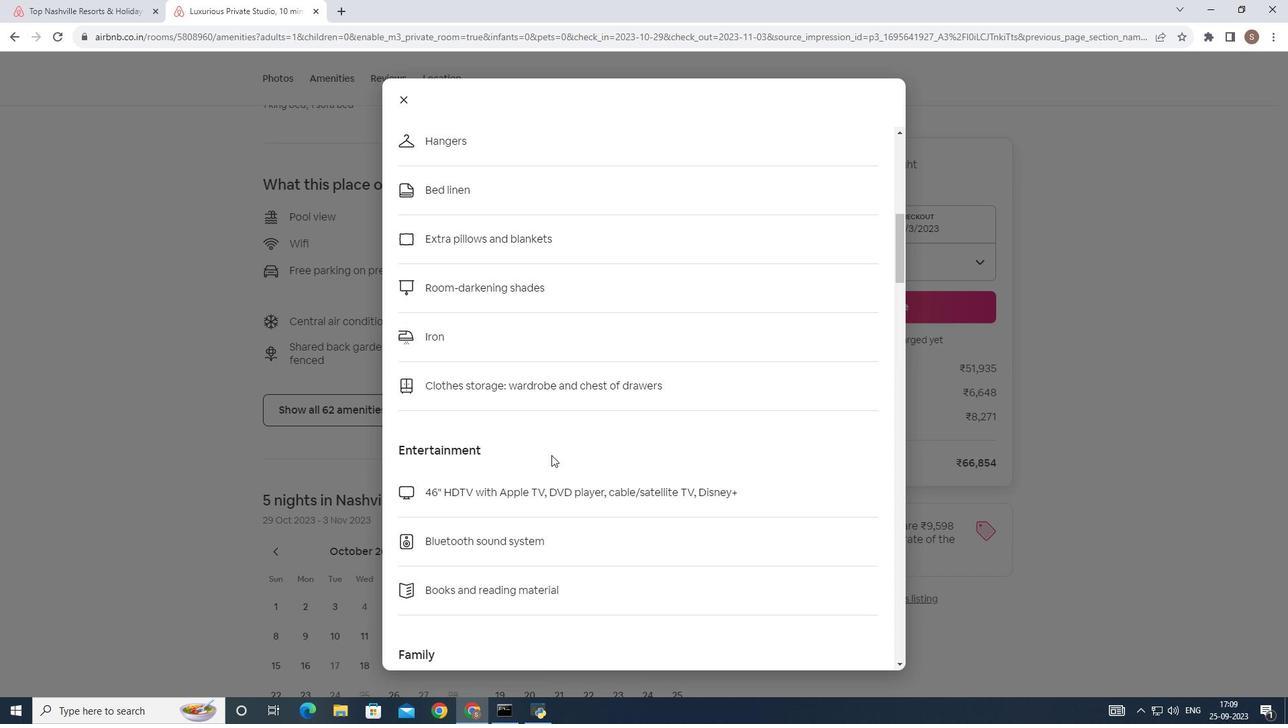 
Action: Mouse scrolled (551, 454) with delta (0, 0)
Screenshot: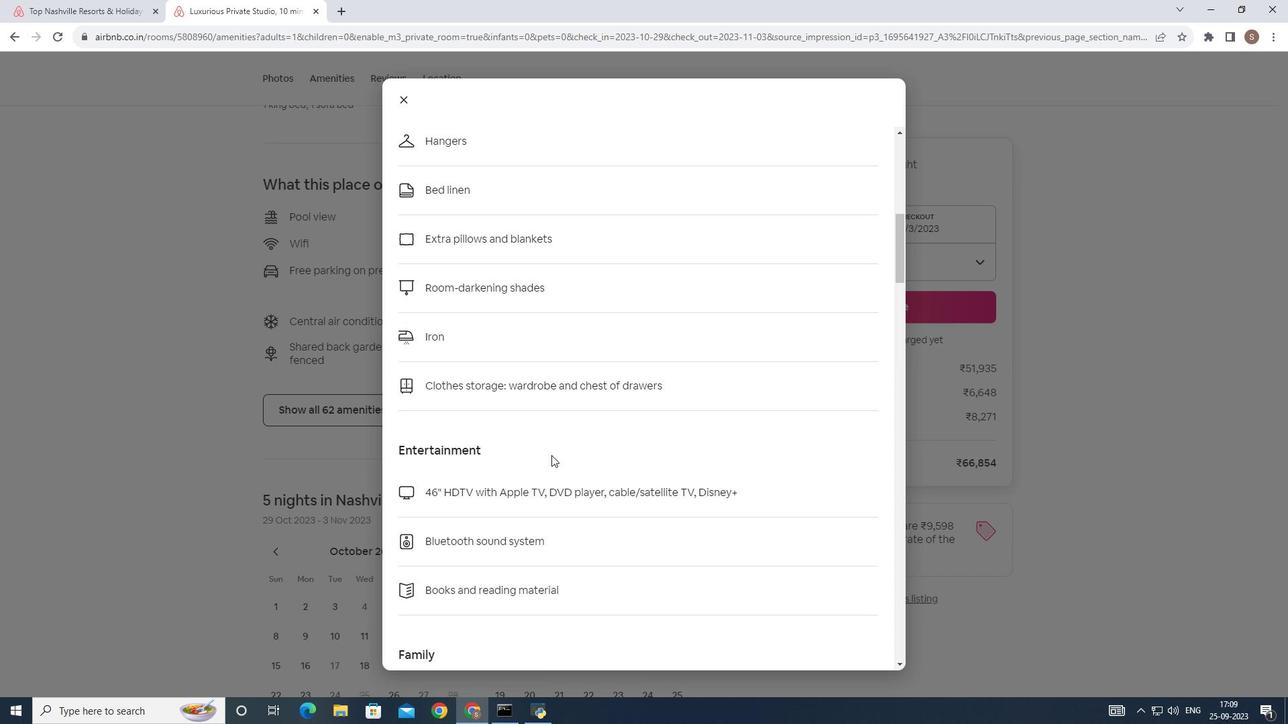 
Action: Mouse scrolled (551, 454) with delta (0, 0)
Screenshot: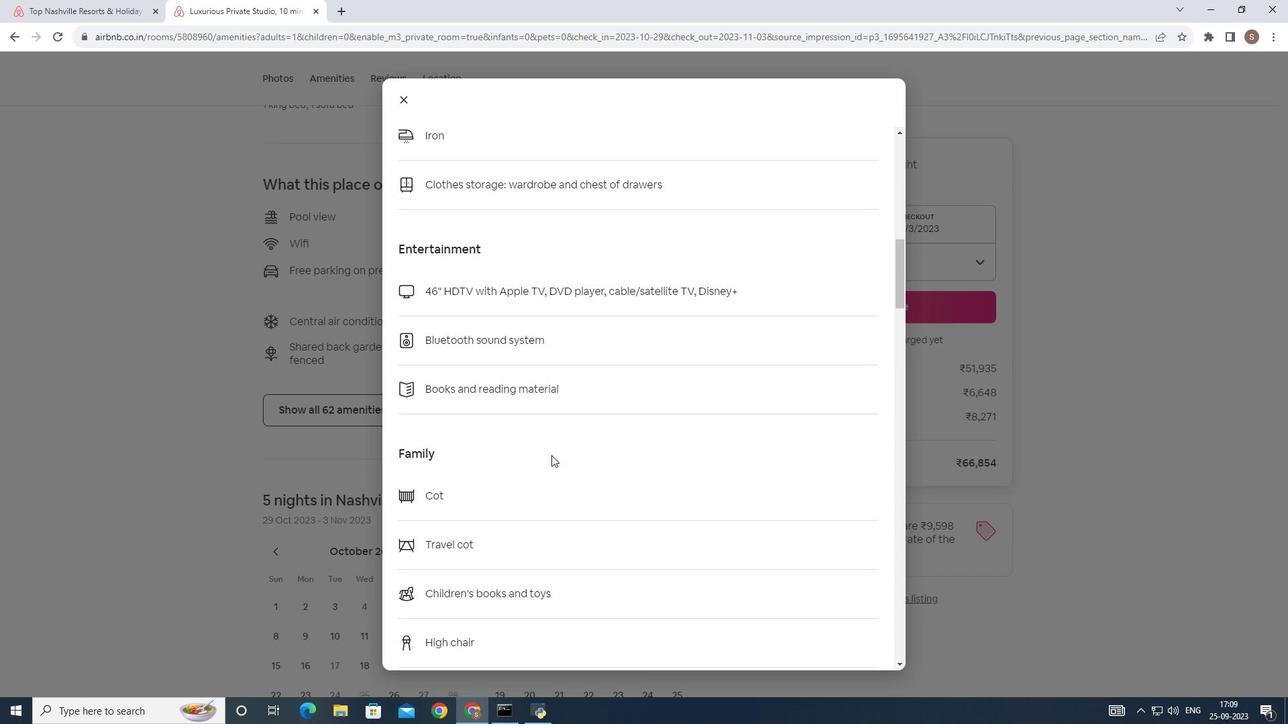 
Action: Mouse scrolled (551, 454) with delta (0, 0)
Screenshot: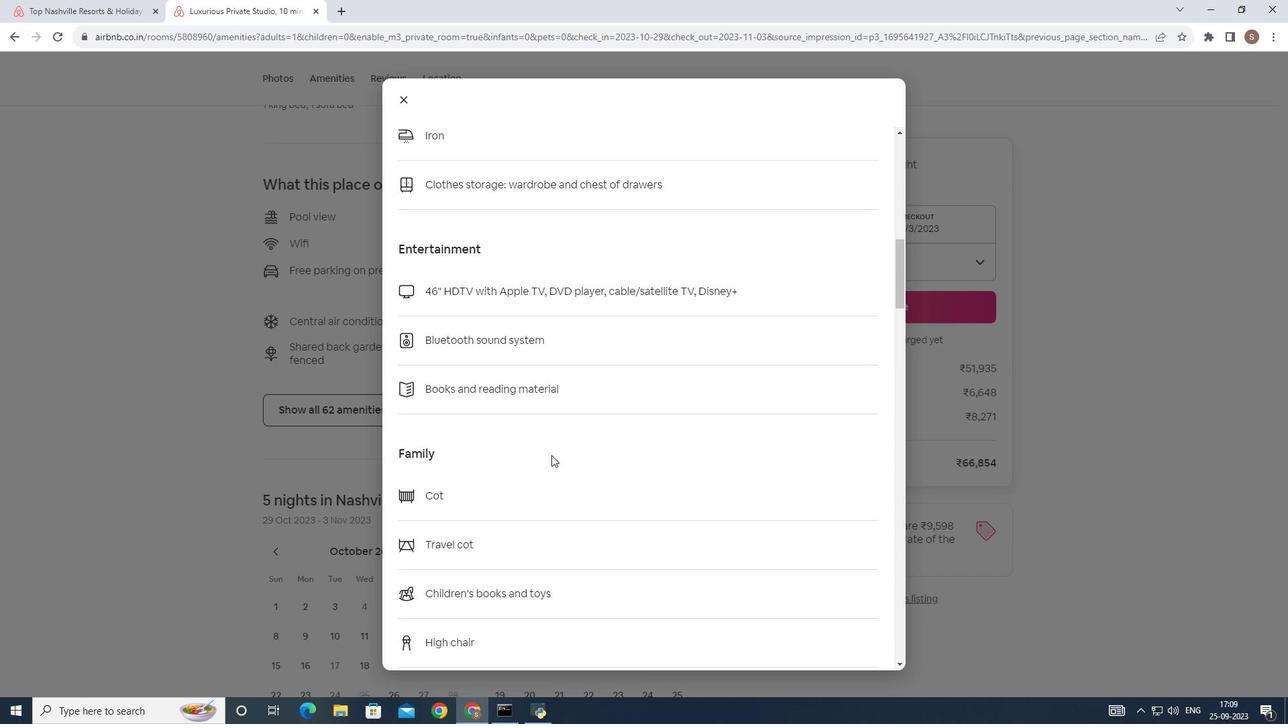 
Action: Mouse scrolled (551, 454) with delta (0, 0)
Screenshot: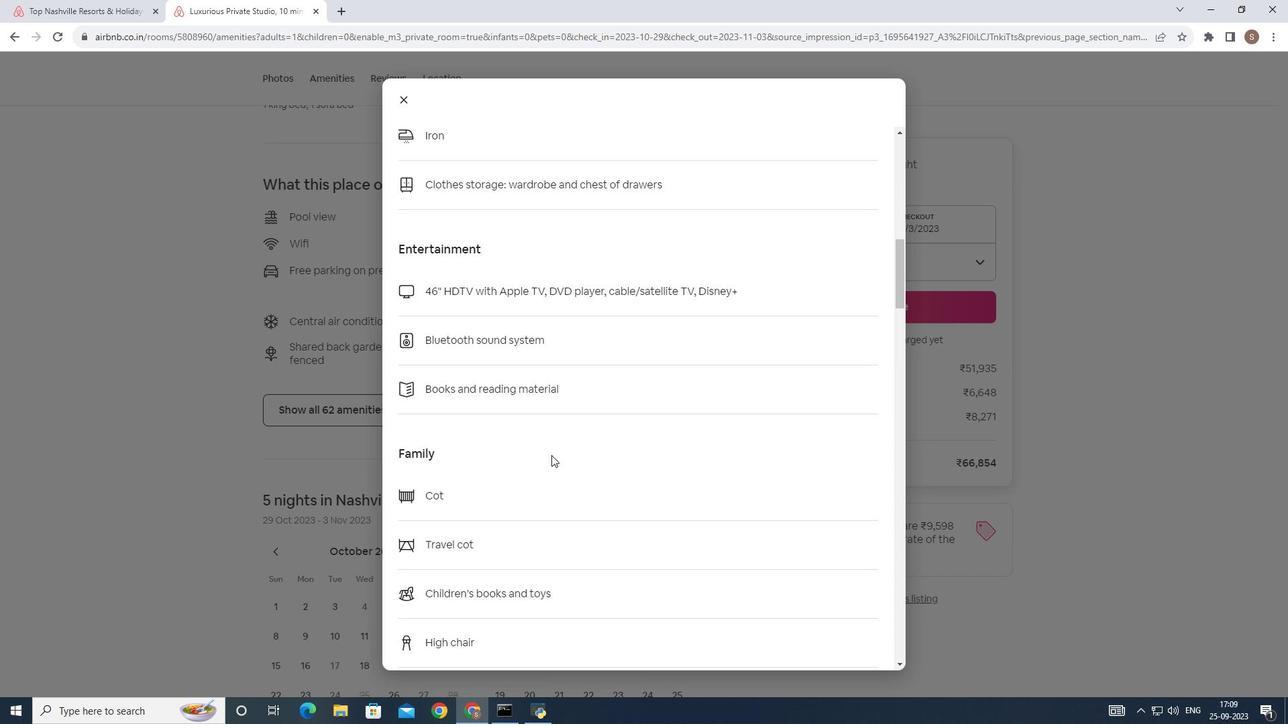 
Action: Mouse scrolled (551, 454) with delta (0, 0)
Screenshot: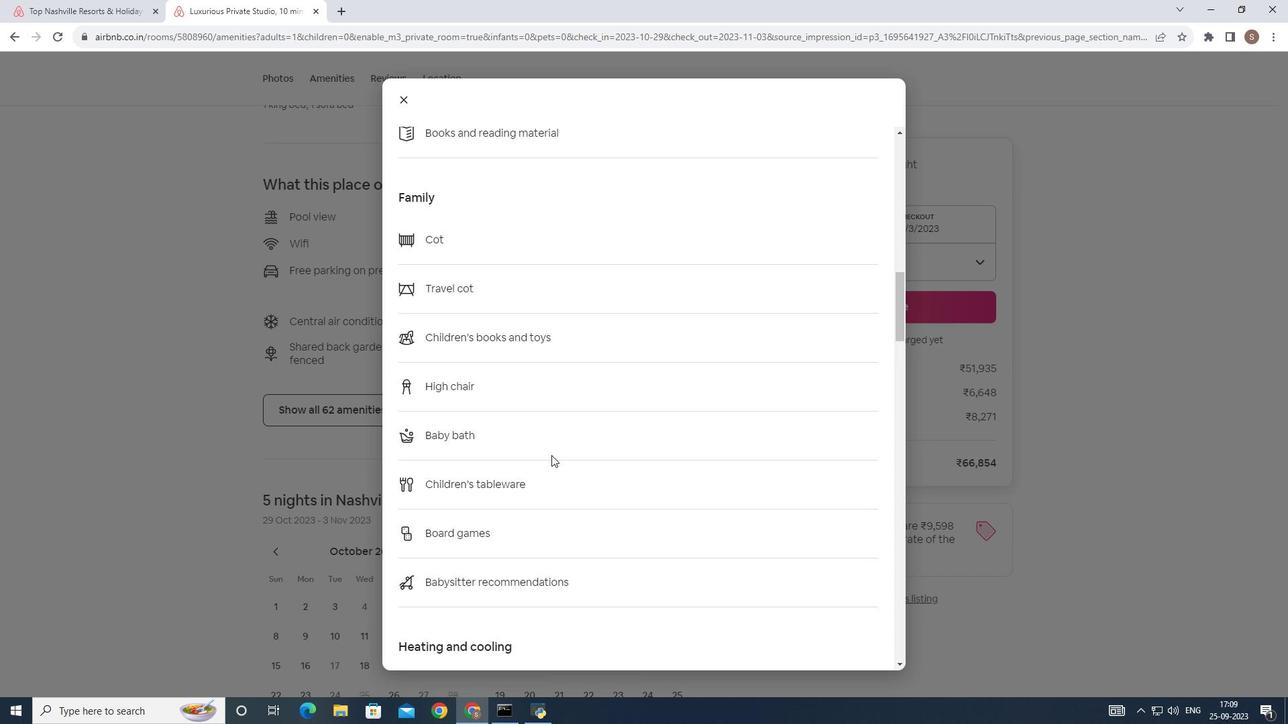 
Action: Mouse scrolled (551, 454) with delta (0, 0)
Screenshot: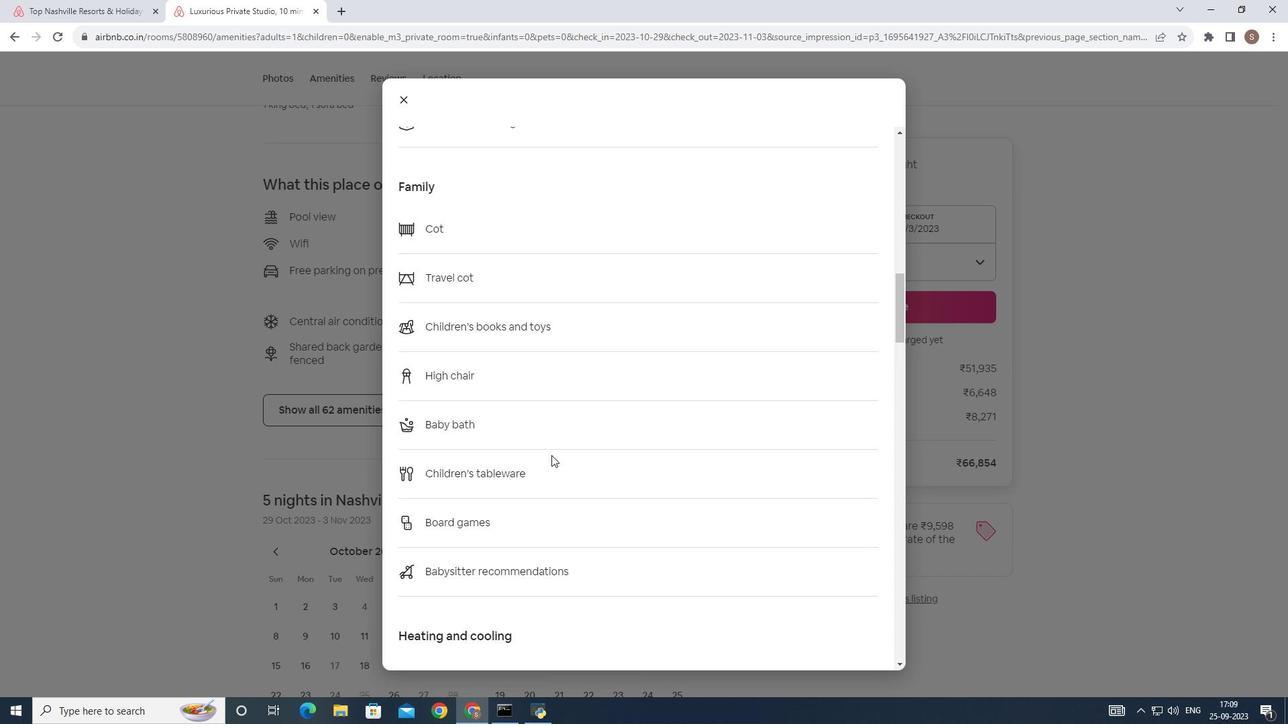 
Action: Mouse scrolled (551, 454) with delta (0, 0)
Screenshot: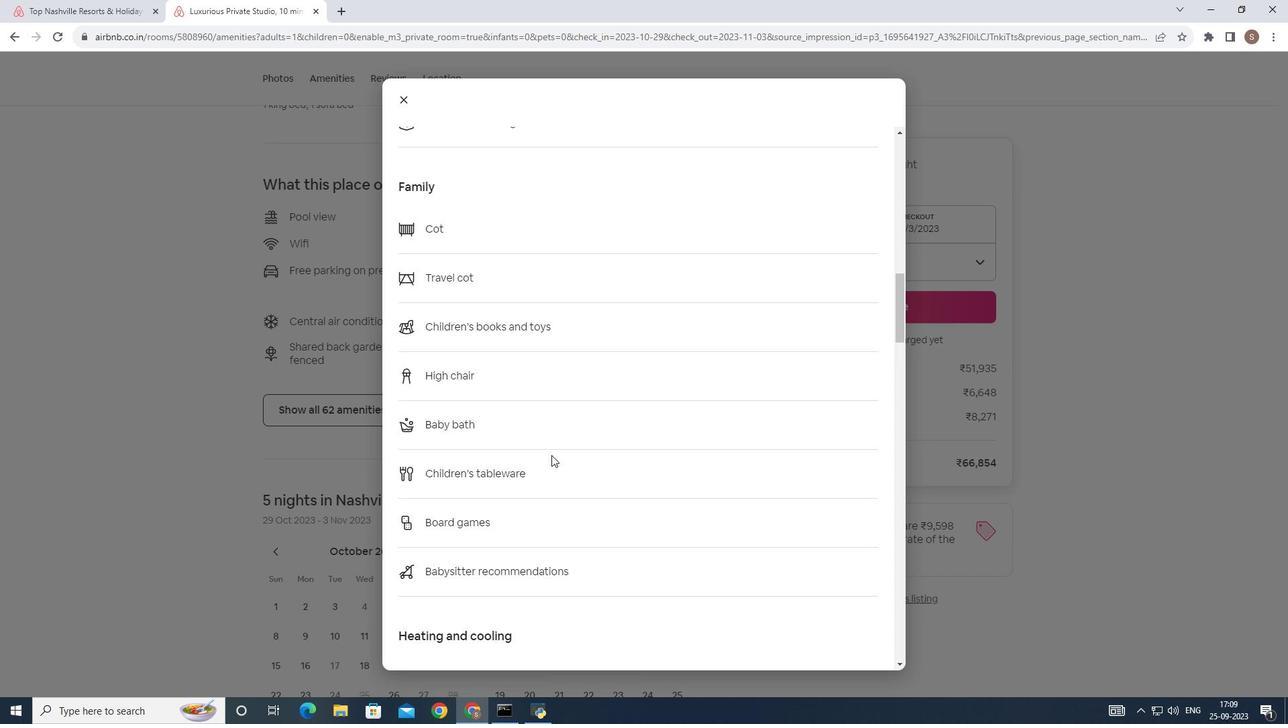 
Action: Mouse scrolled (551, 454) with delta (0, 0)
Screenshot: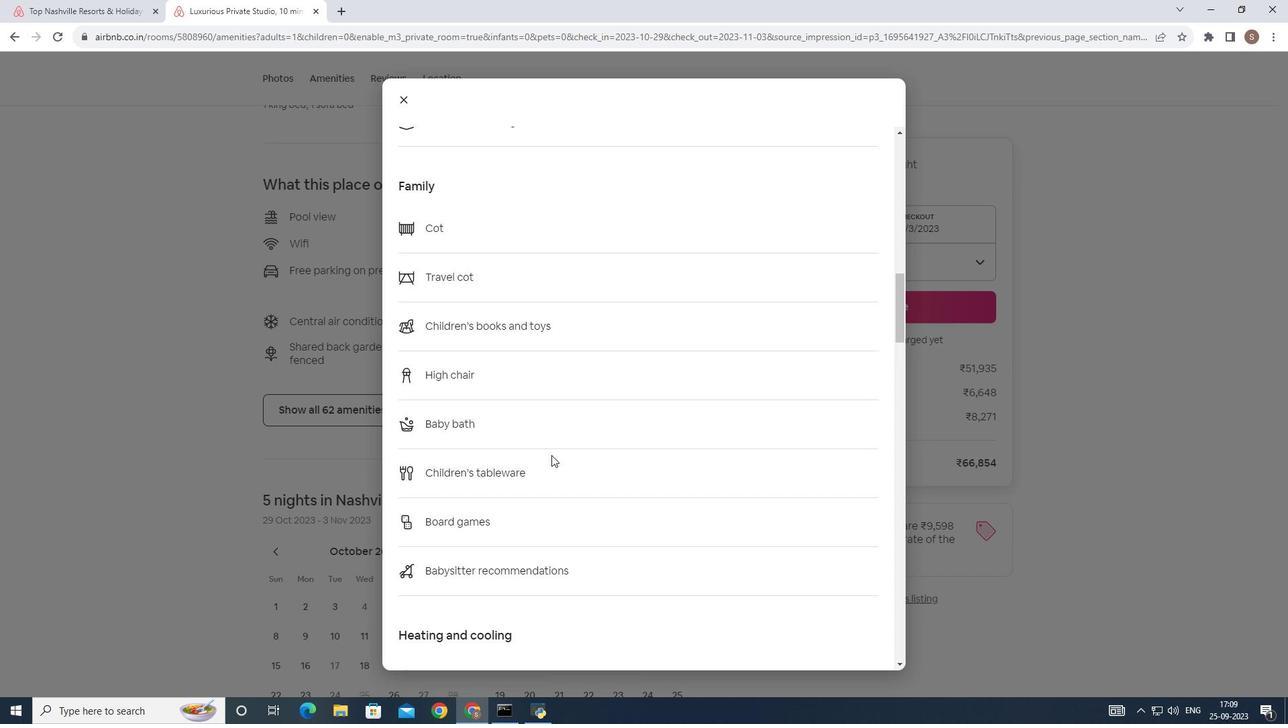 
Action: Mouse scrolled (551, 456) with delta (0, 0)
Screenshot: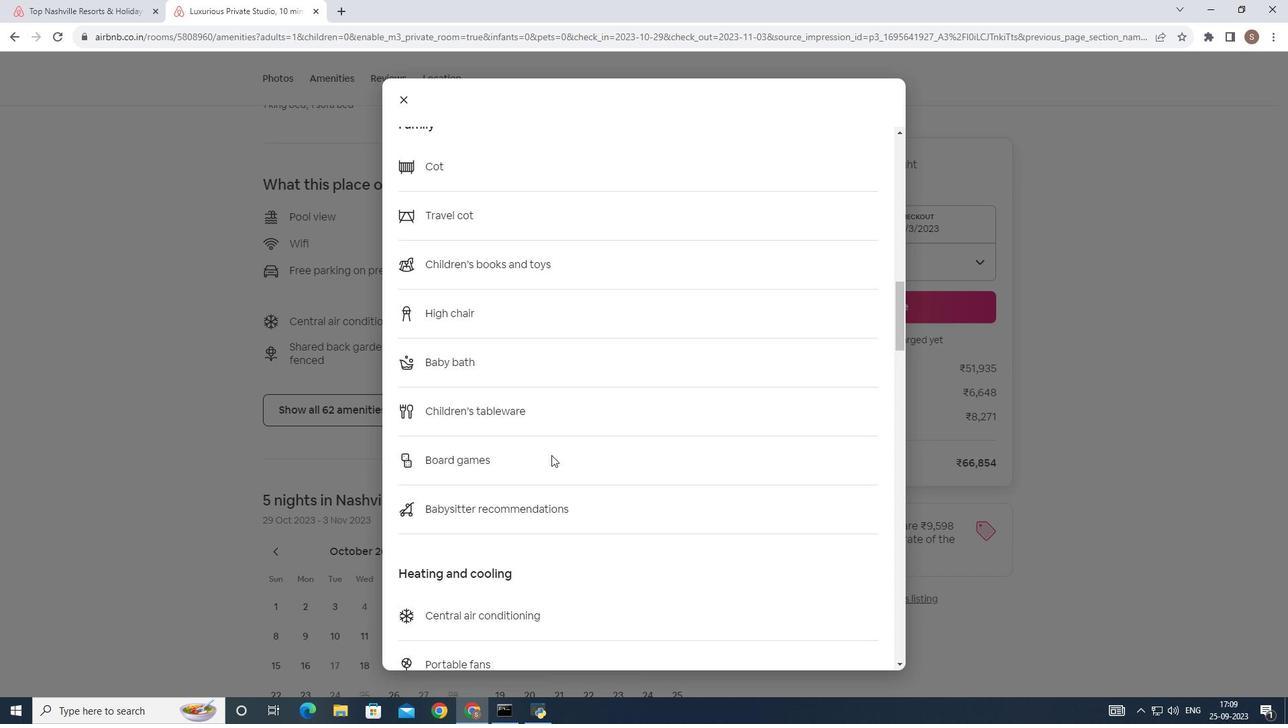 
Action: Mouse scrolled (551, 454) with delta (0, 0)
Screenshot: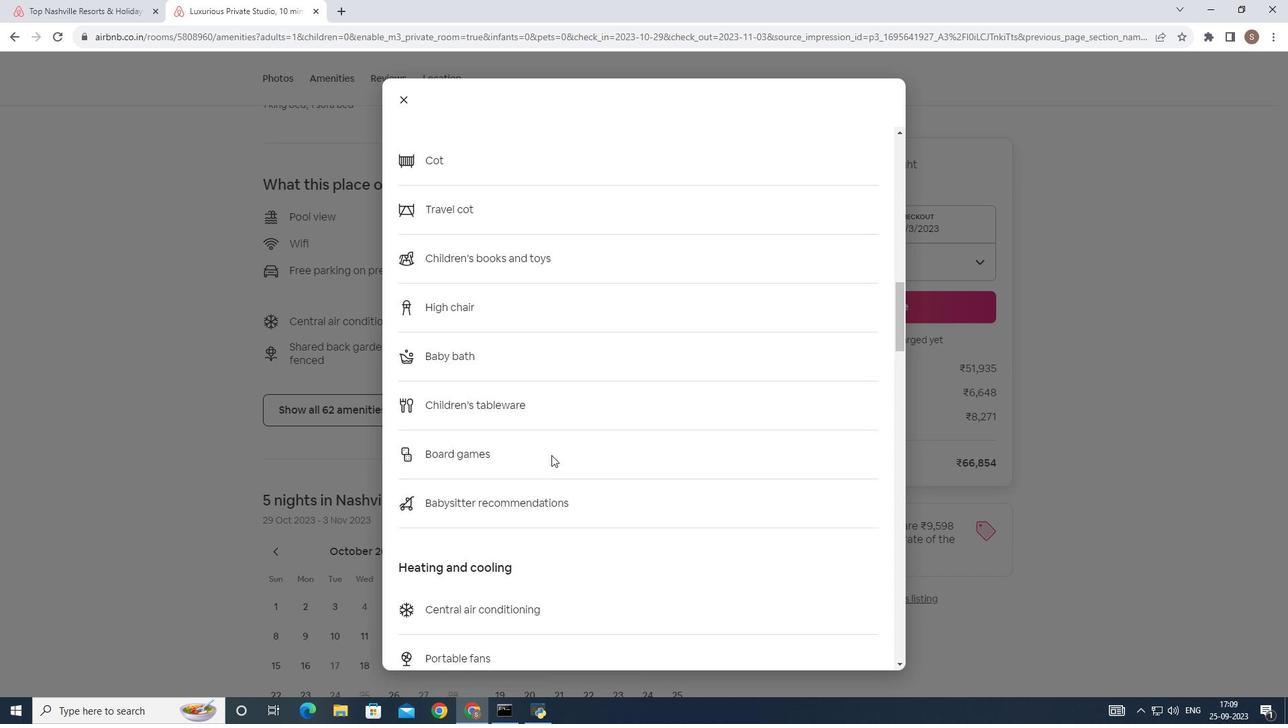 
Action: Mouse scrolled (551, 454) with delta (0, 0)
Screenshot: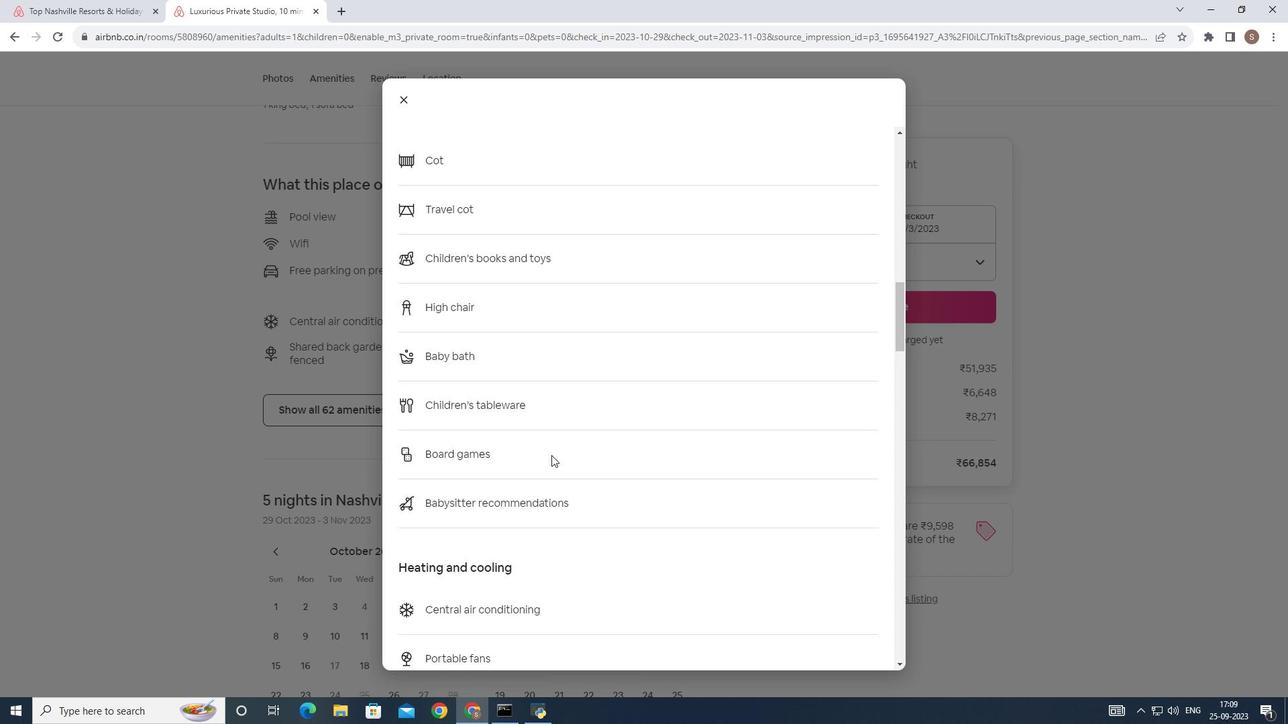 
Action: Mouse scrolled (551, 454) with delta (0, 0)
Screenshot: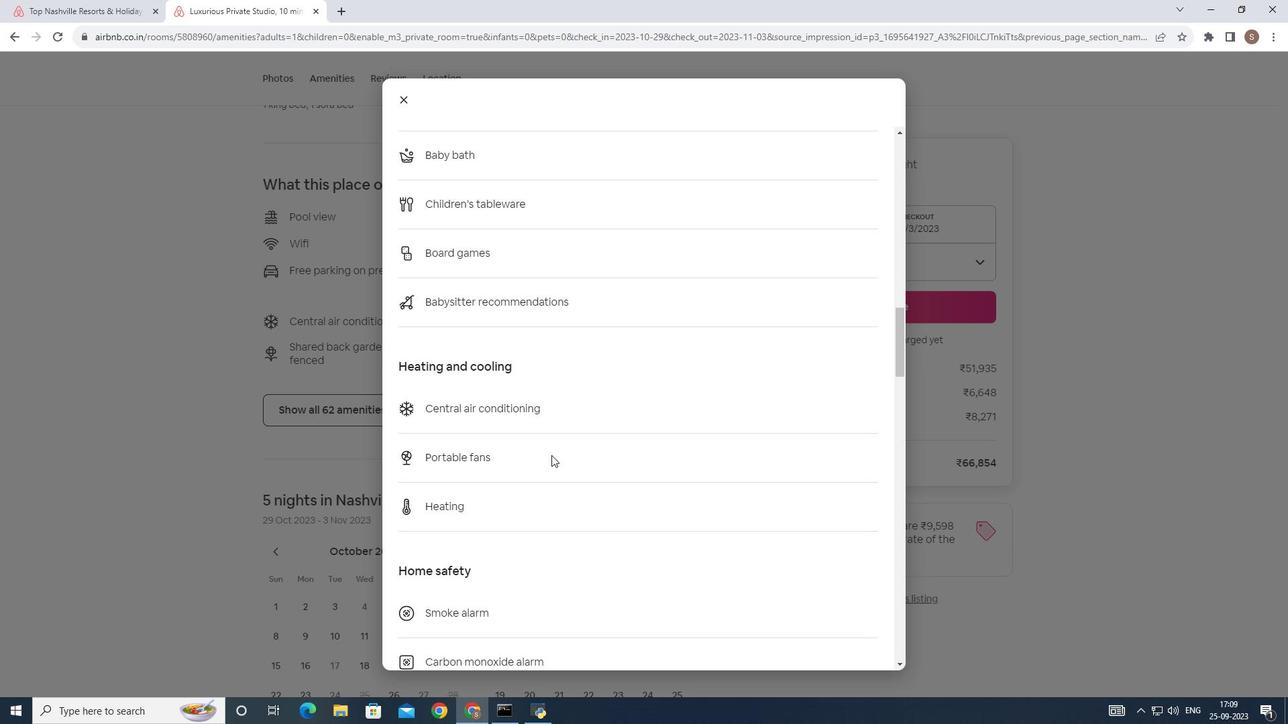 
Action: Mouse scrolled (551, 454) with delta (0, 0)
Screenshot: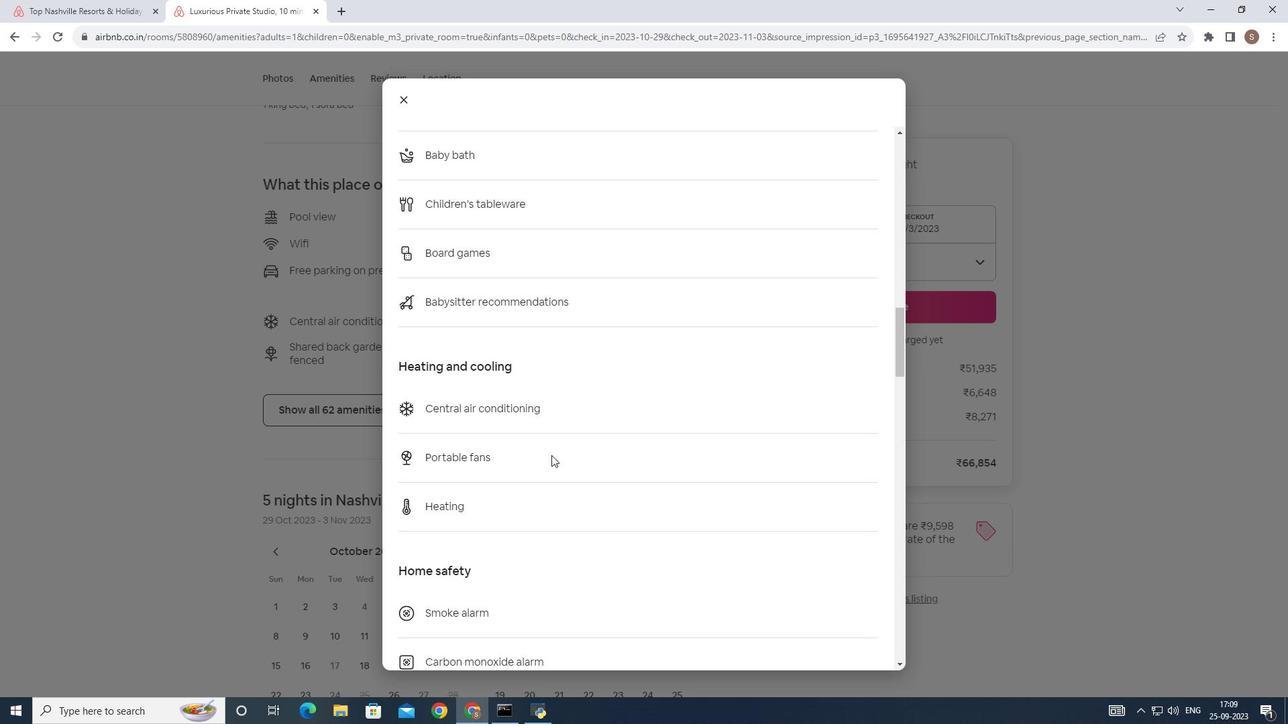 
Action: Mouse scrolled (551, 454) with delta (0, 0)
Screenshot: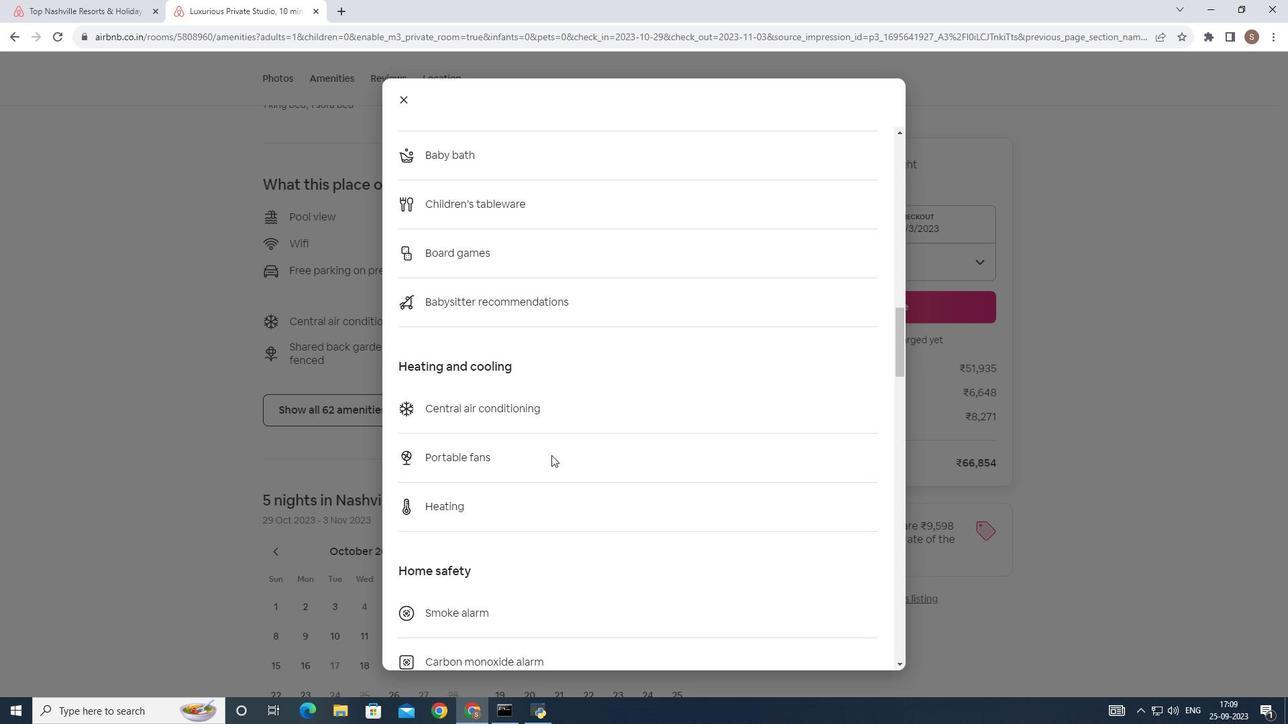 
Action: Mouse scrolled (551, 454) with delta (0, 0)
Screenshot: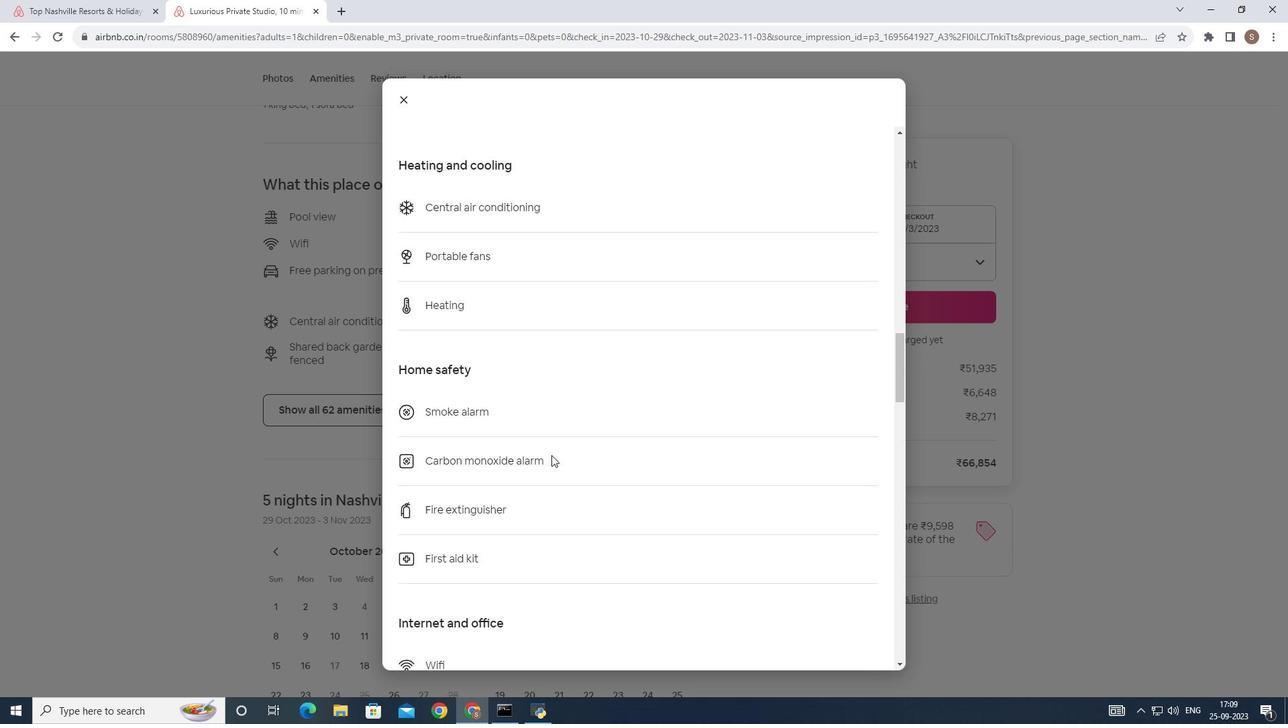 
Action: Mouse scrolled (551, 454) with delta (0, 0)
Screenshot: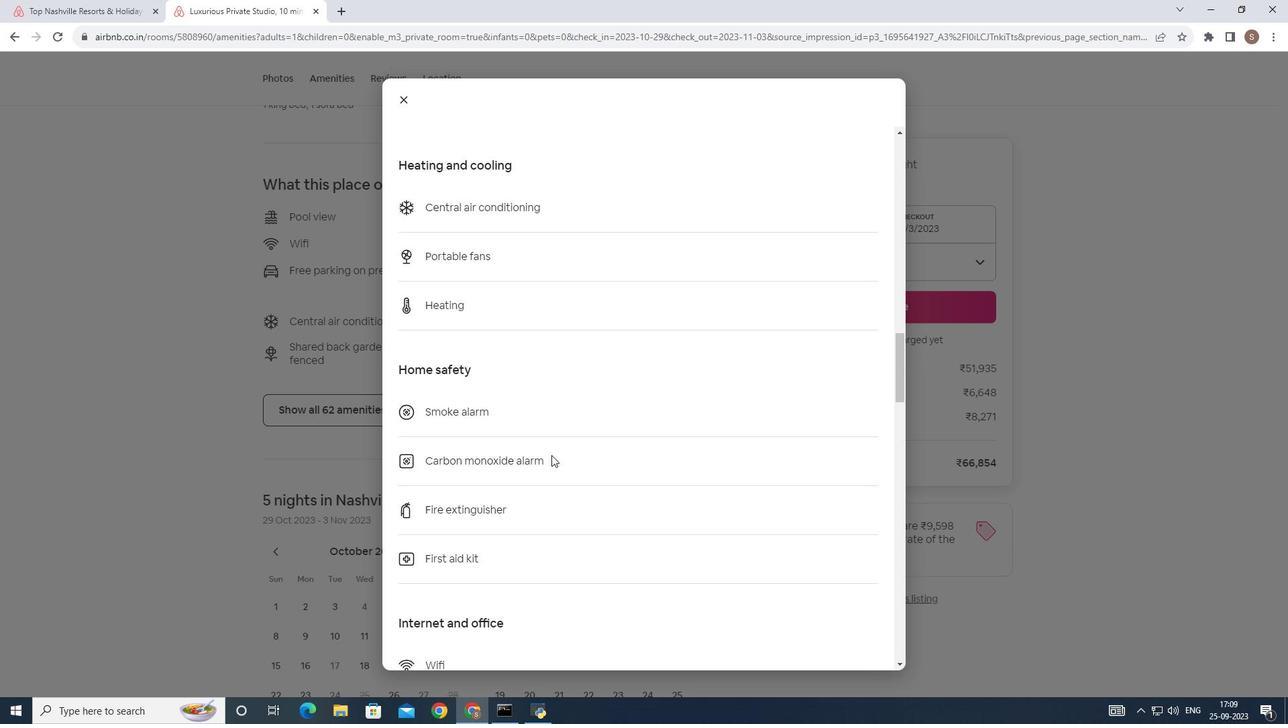 
Action: Mouse scrolled (551, 454) with delta (0, 0)
Screenshot: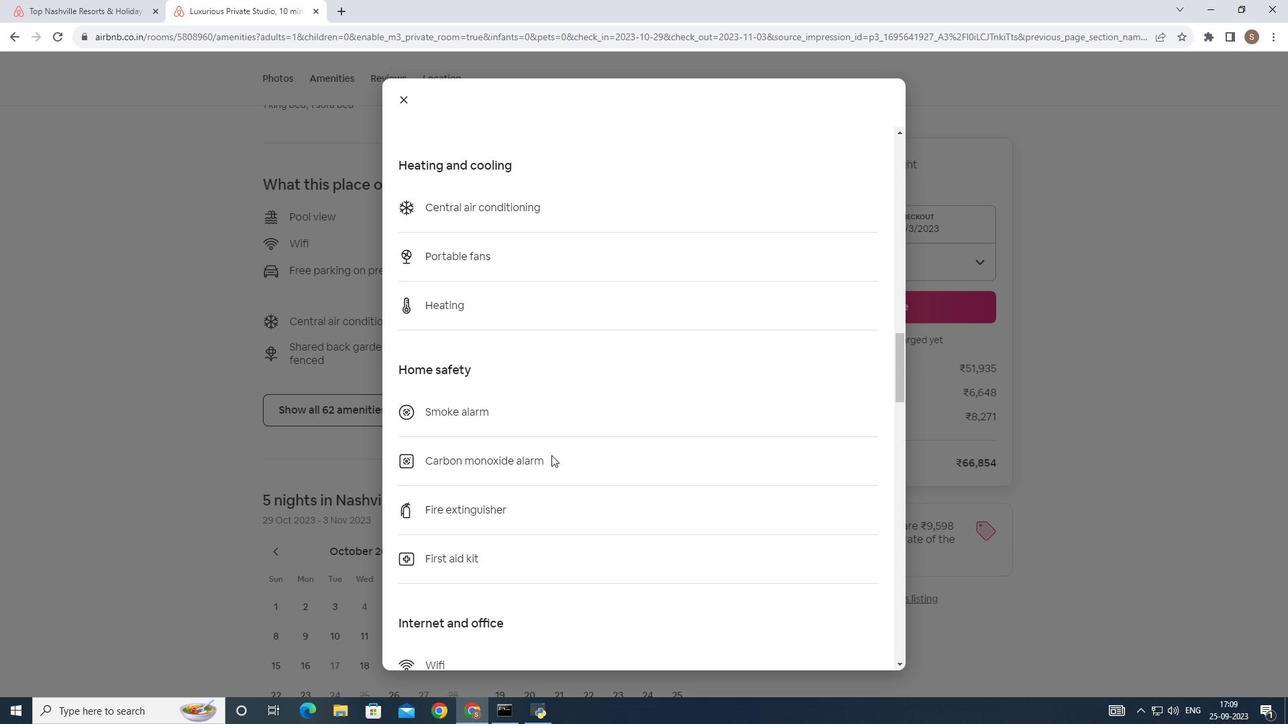 
Action: Mouse scrolled (551, 454) with delta (0, 0)
Screenshot: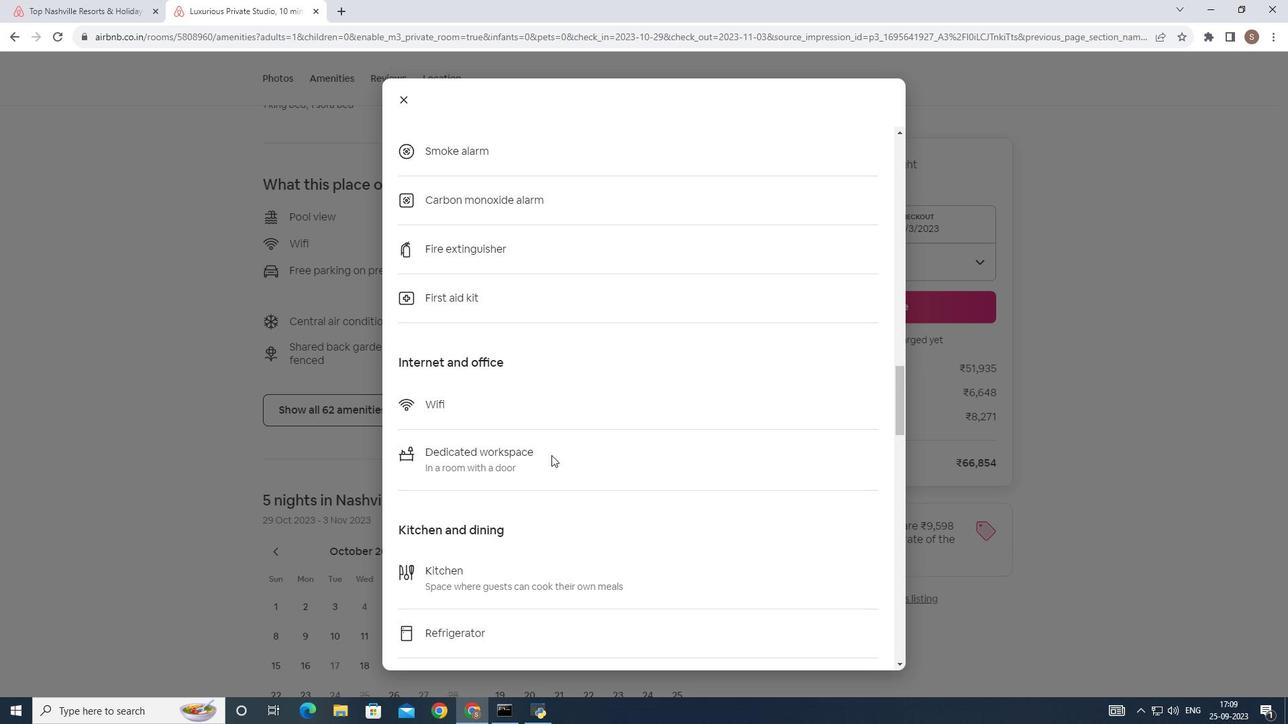 
Action: Mouse scrolled (551, 454) with delta (0, 0)
Screenshot: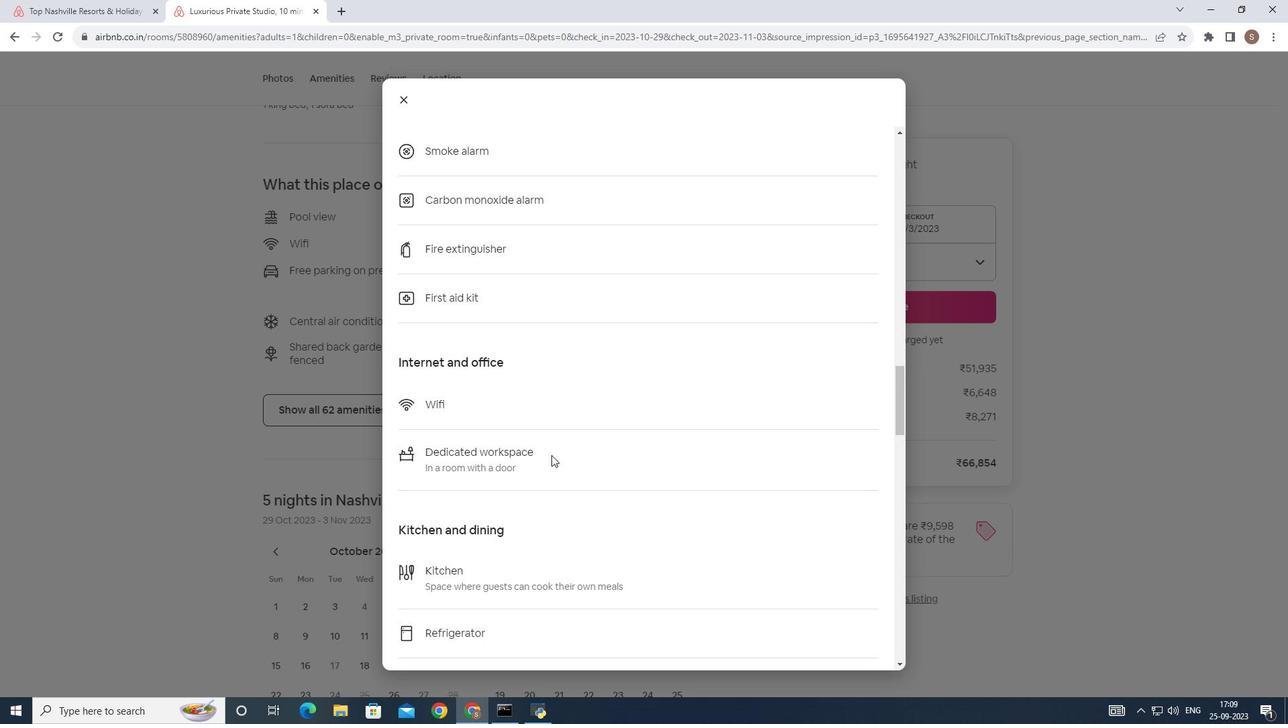 
Action: Mouse scrolled (551, 454) with delta (0, 0)
Screenshot: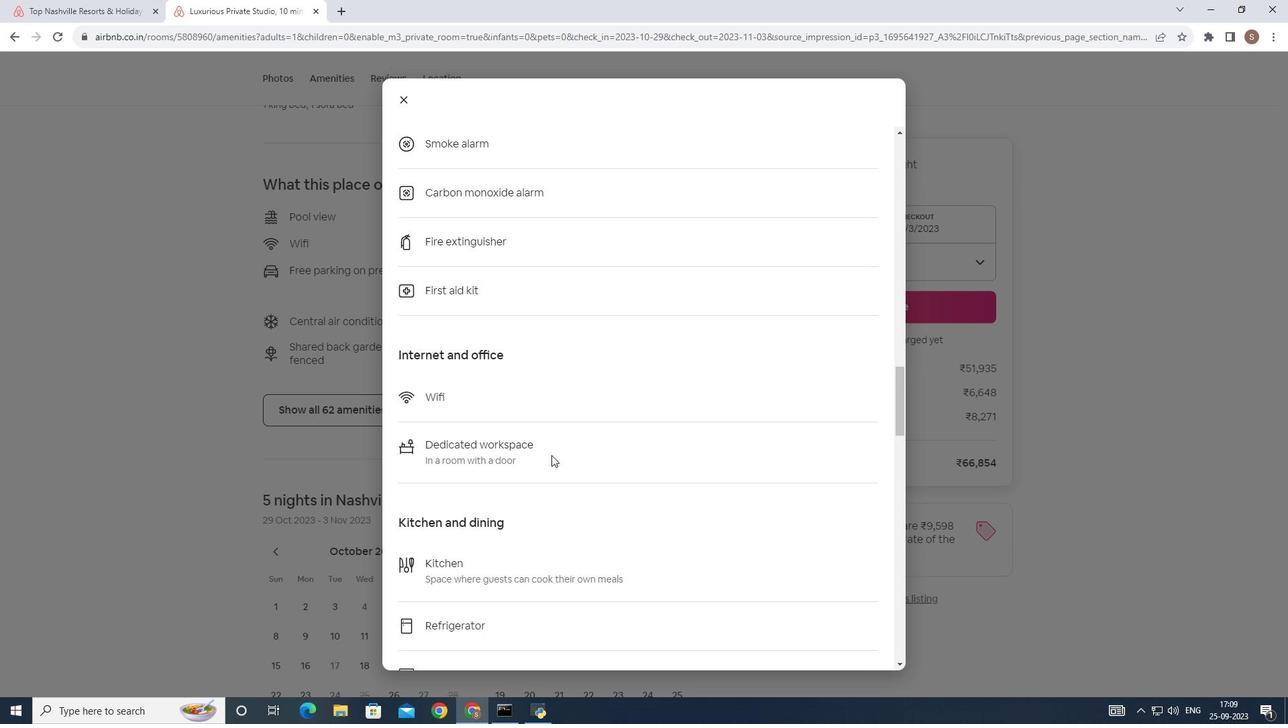 
Action: Mouse scrolled (551, 454) with delta (0, 0)
Screenshot: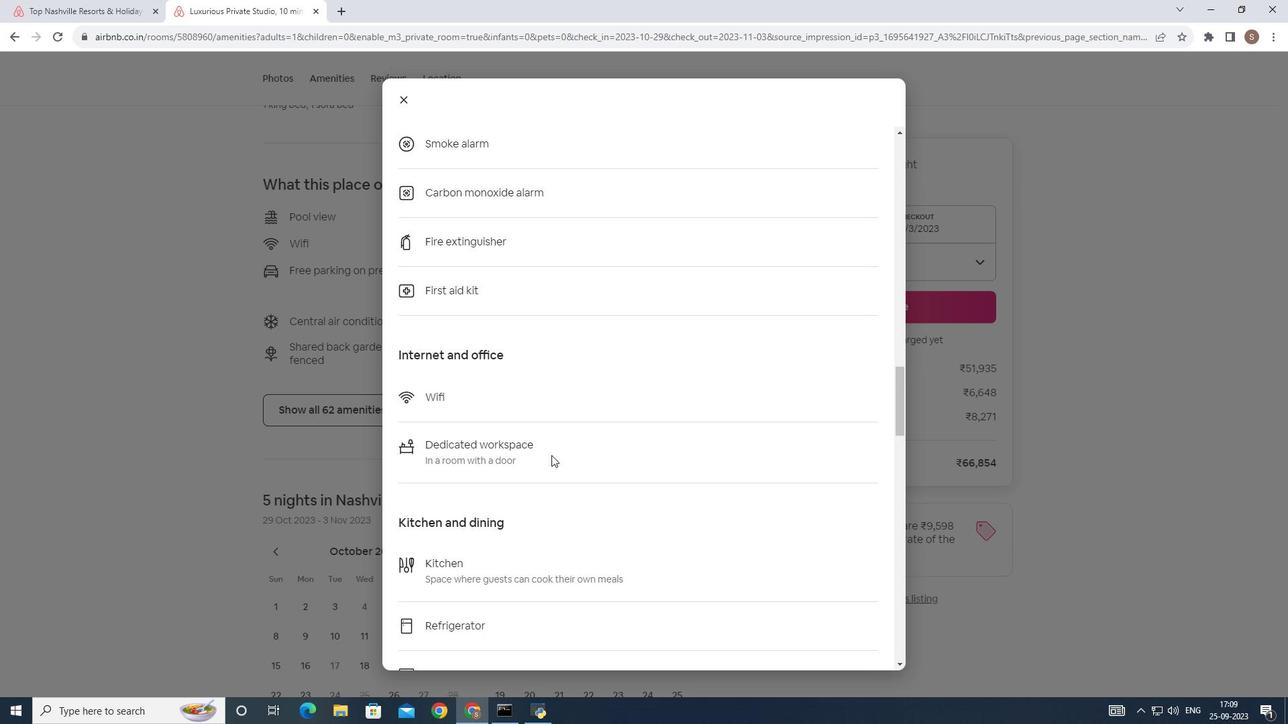 
Action: Mouse scrolled (551, 454) with delta (0, 0)
Screenshot: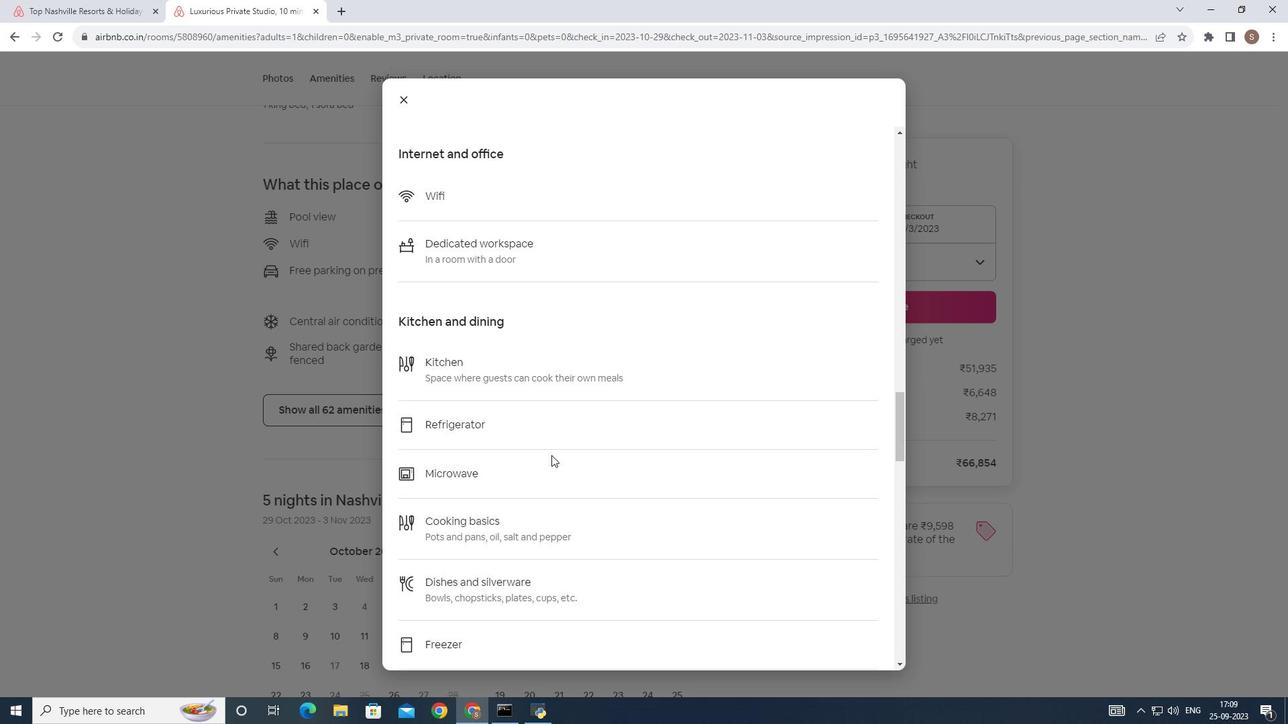 
Action: Mouse scrolled (551, 454) with delta (0, 0)
Screenshot: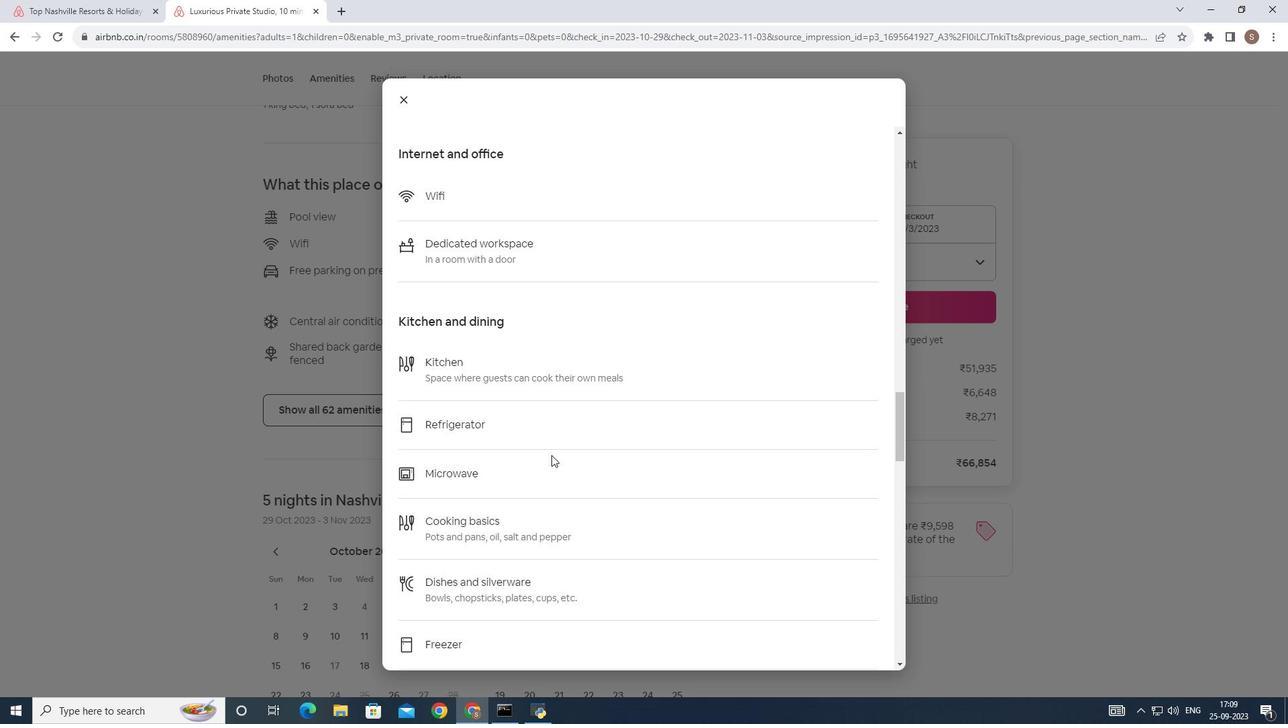 
Action: Mouse scrolled (551, 454) with delta (0, 0)
Screenshot: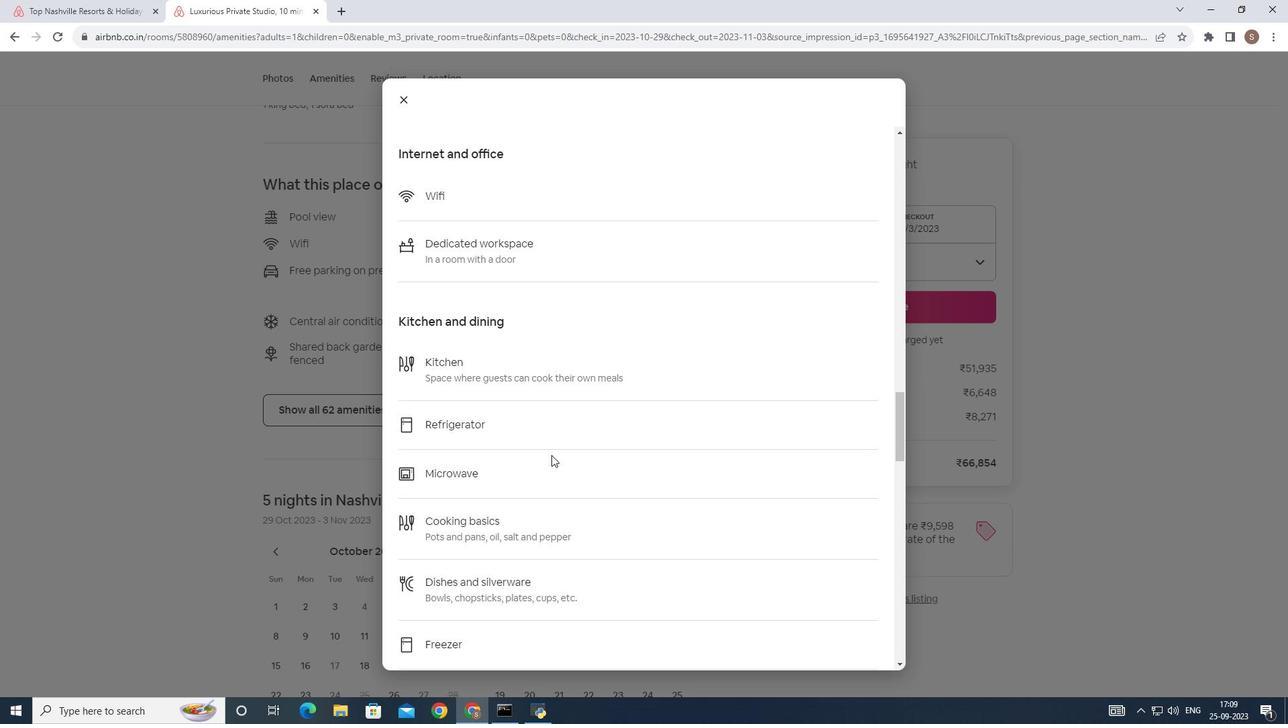 
Action: Mouse scrolled (551, 456) with delta (0, 0)
Screenshot: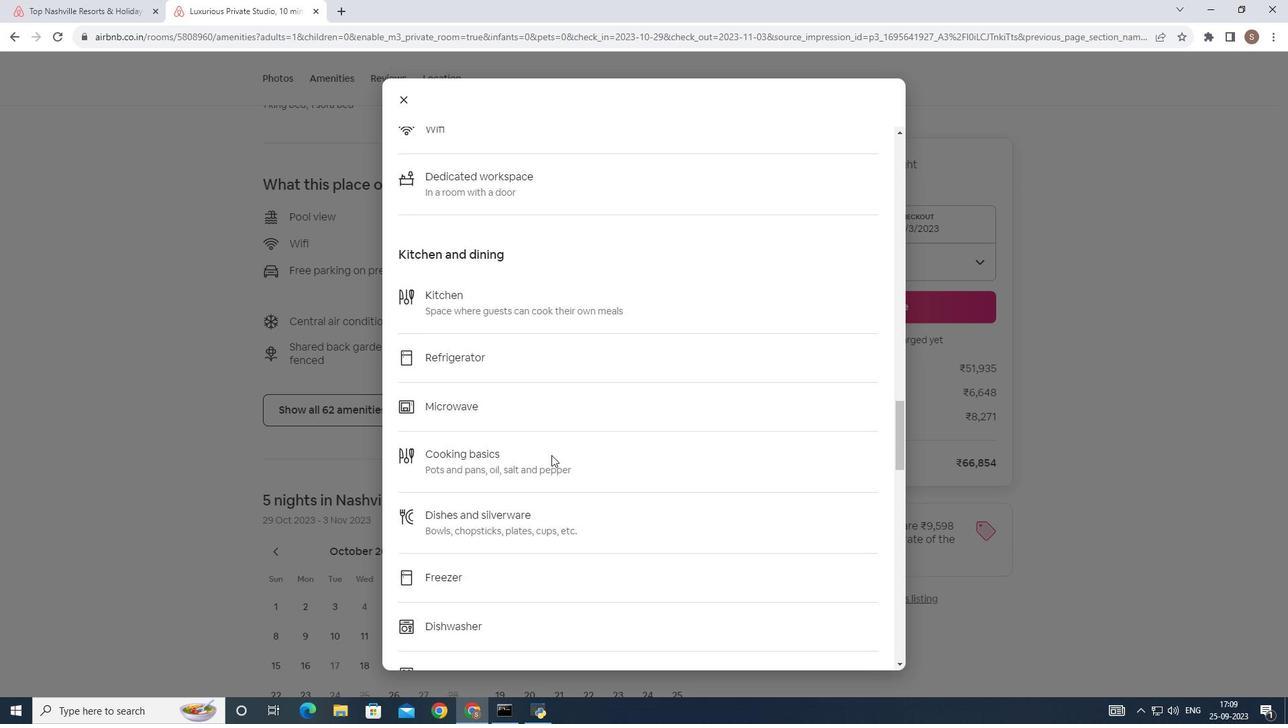 
Action: Mouse scrolled (551, 454) with delta (0, 0)
Screenshot: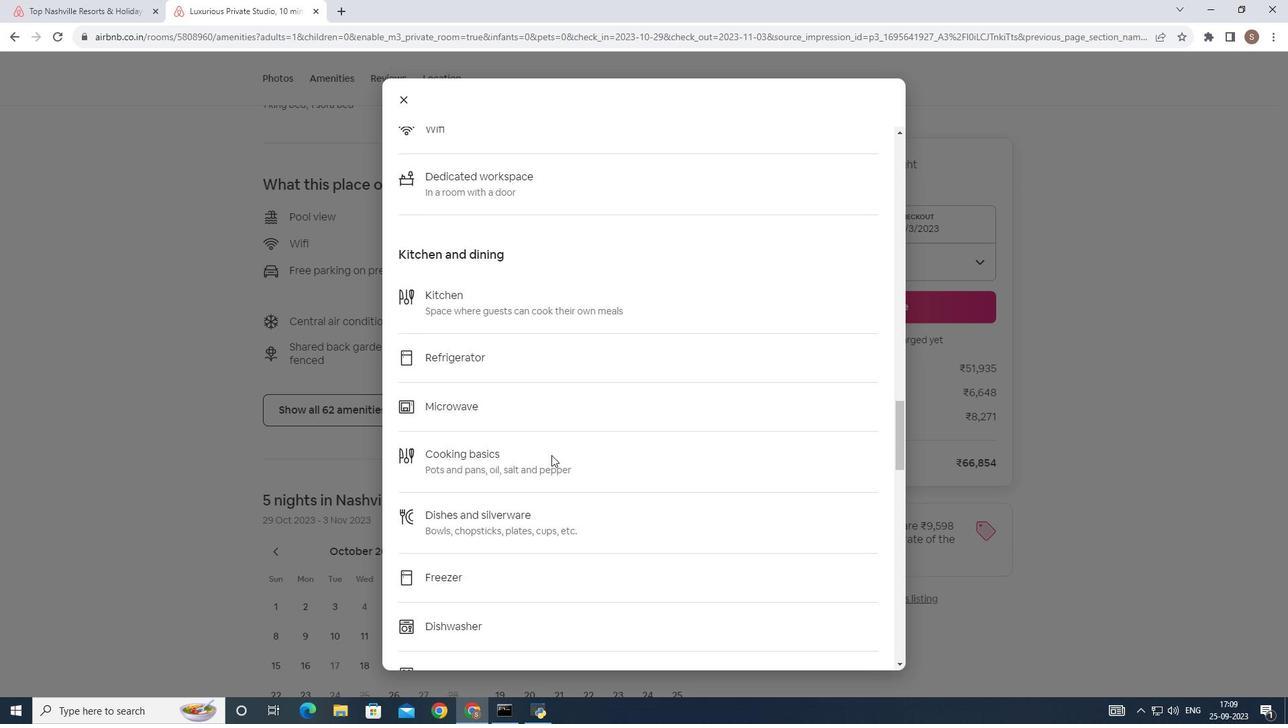 
Action: Mouse scrolled (551, 454) with delta (0, 0)
Screenshot: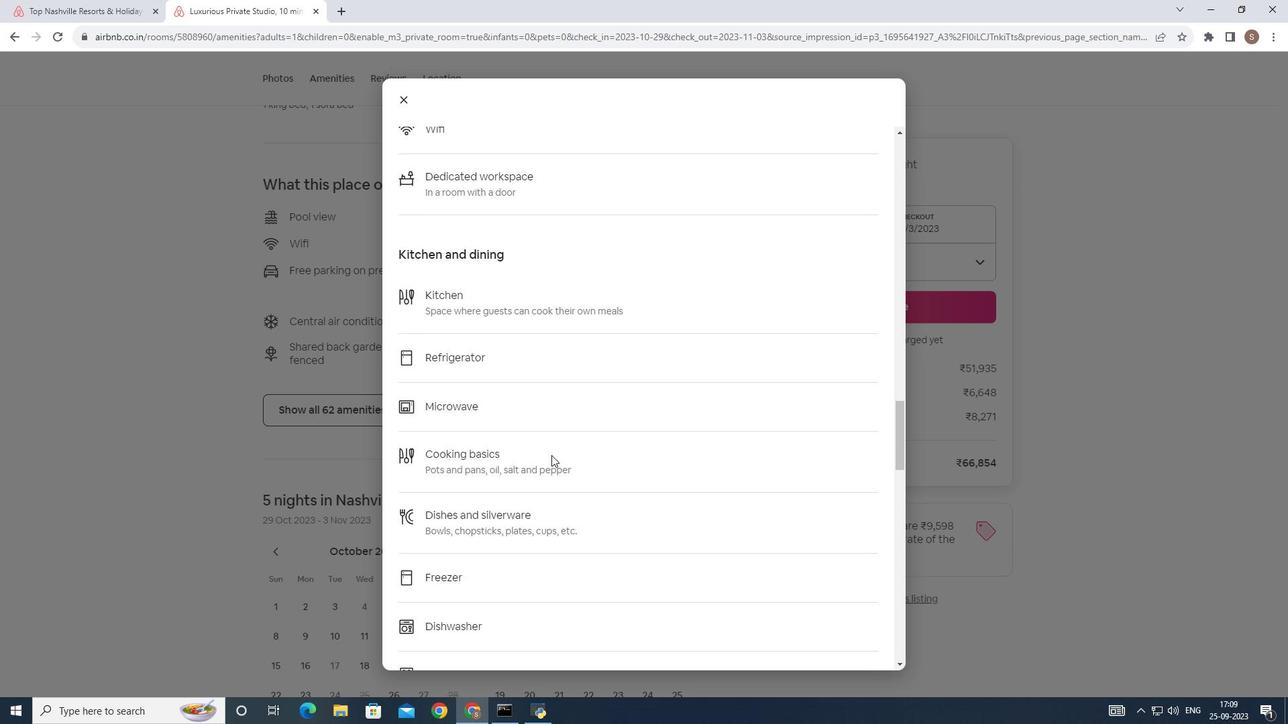 
Action: Mouse scrolled (551, 454) with delta (0, 0)
Screenshot: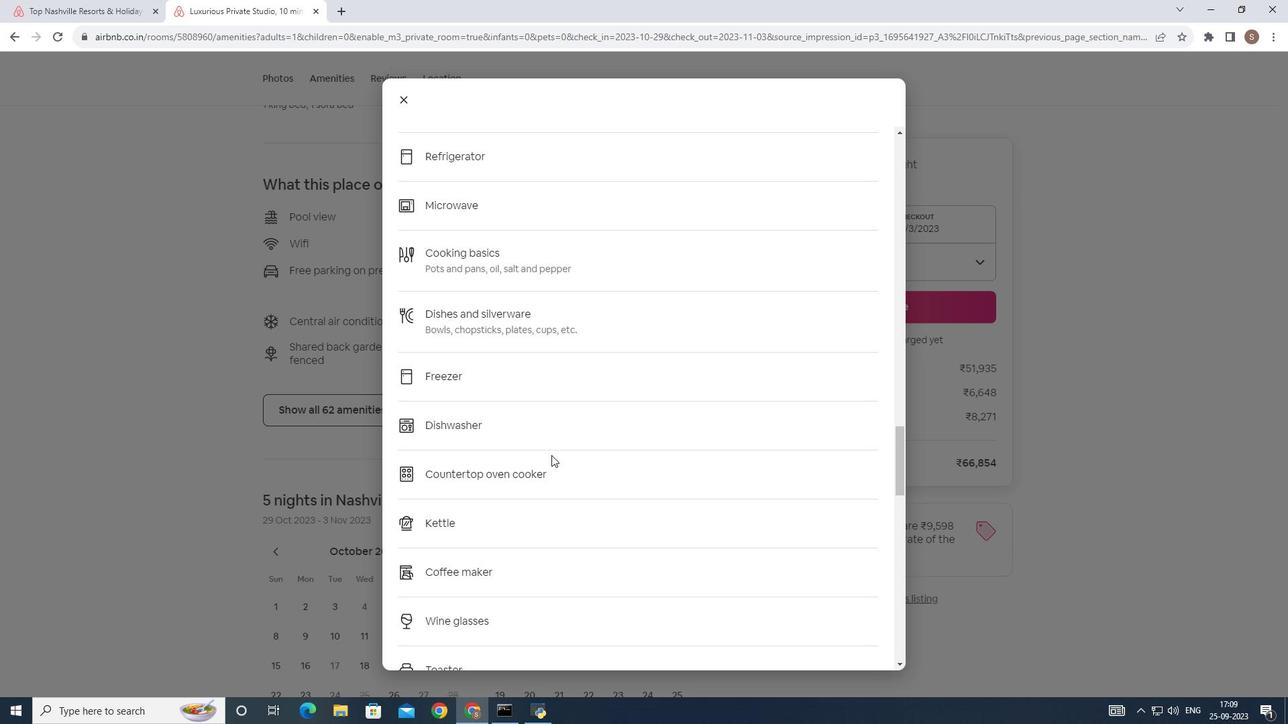 
Action: Mouse scrolled (551, 454) with delta (0, 0)
Screenshot: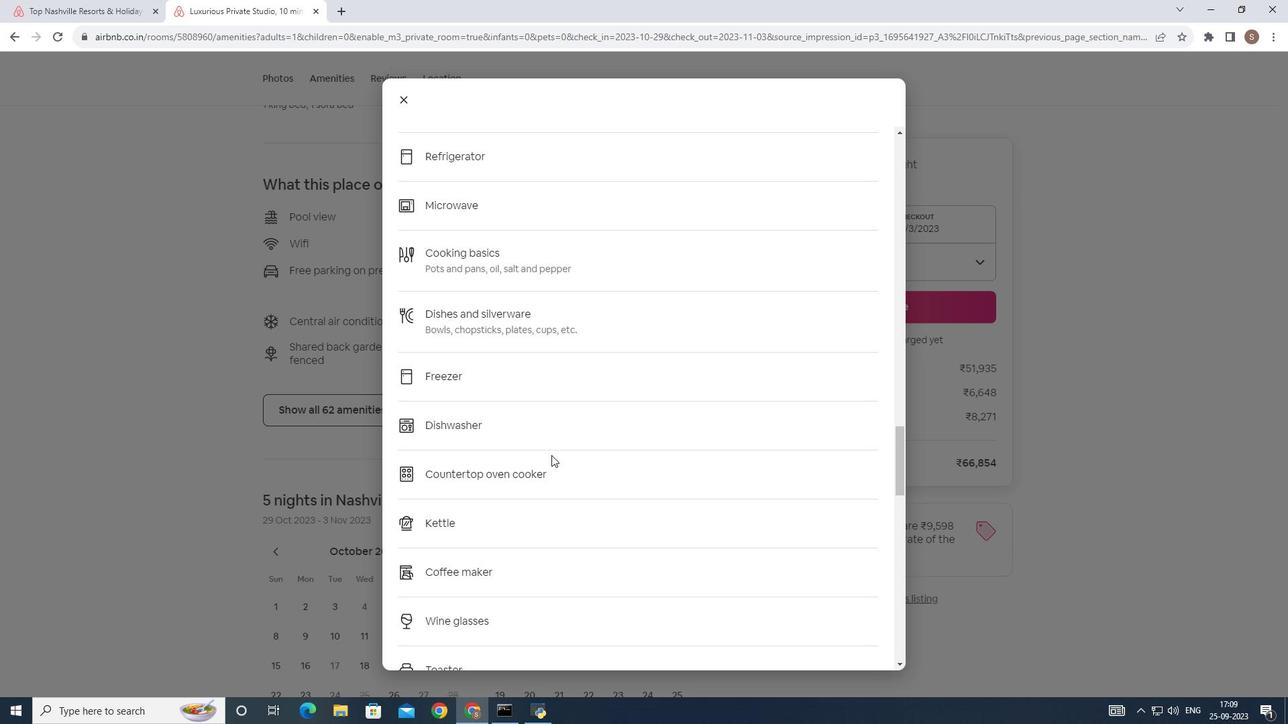 
Action: Mouse scrolled (551, 454) with delta (0, 0)
Screenshot: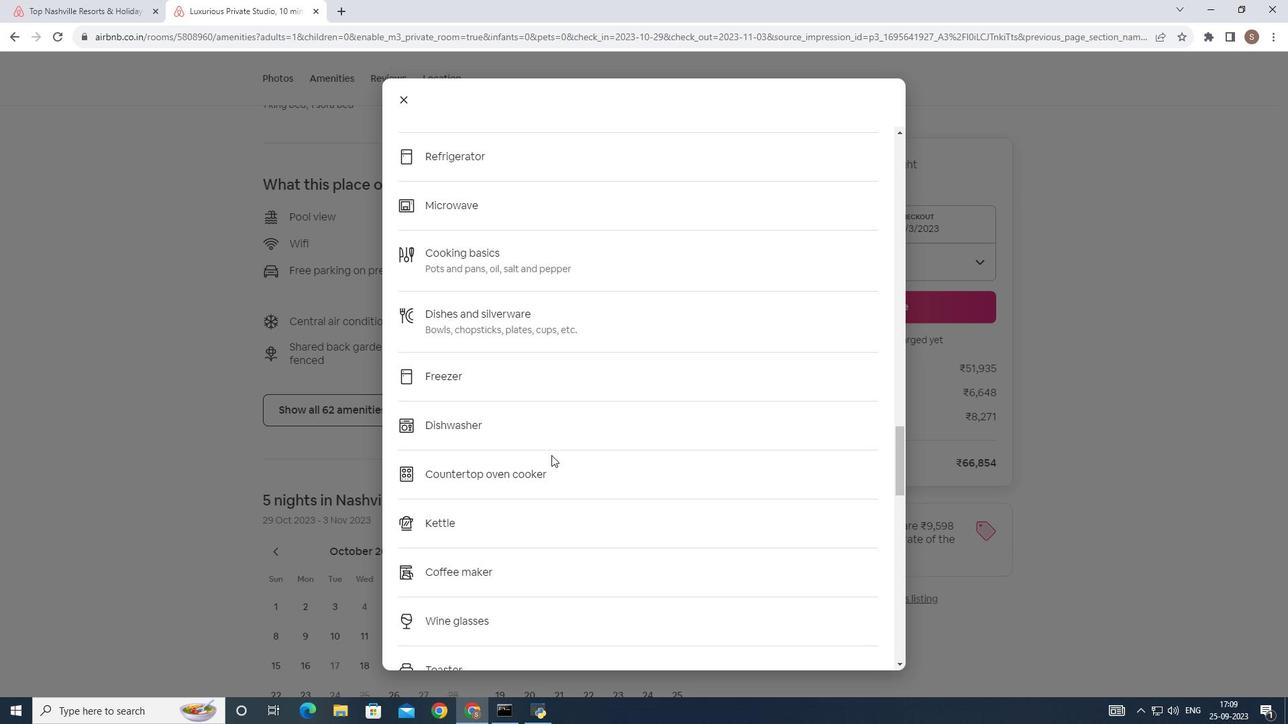 
Action: Mouse scrolled (551, 454) with delta (0, 0)
Screenshot: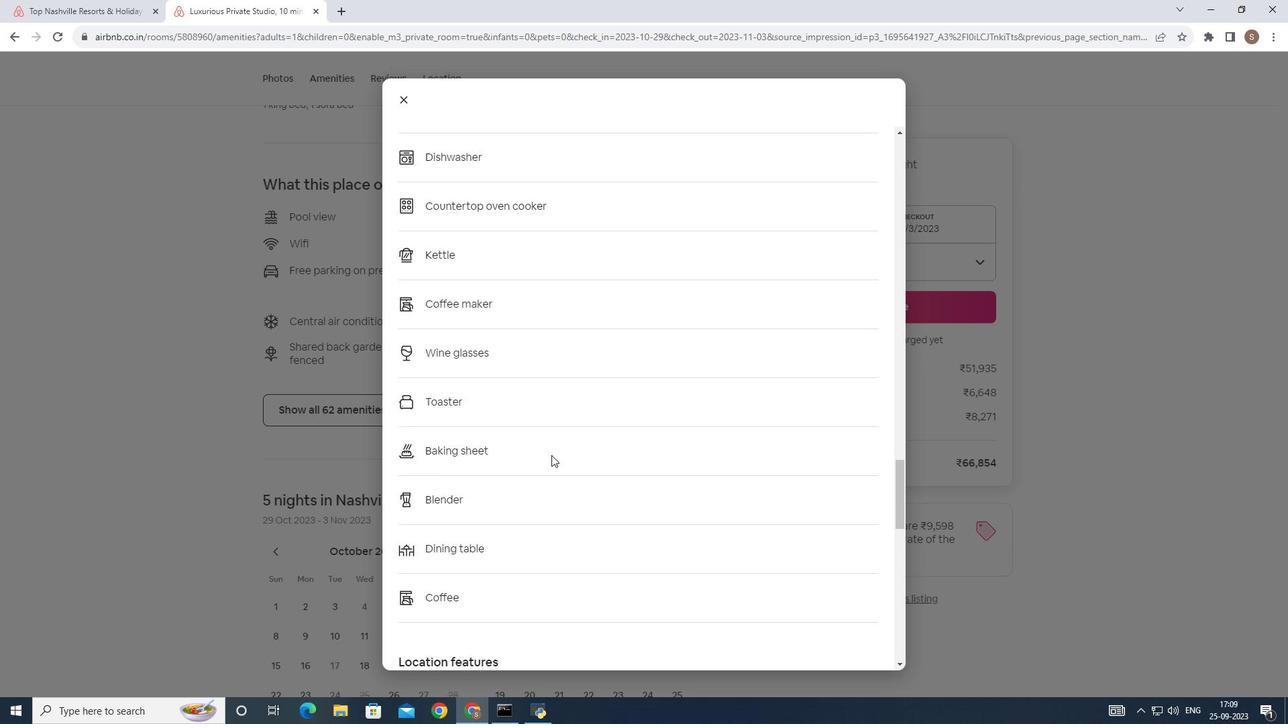 
Action: Mouse scrolled (551, 454) with delta (0, 0)
Screenshot: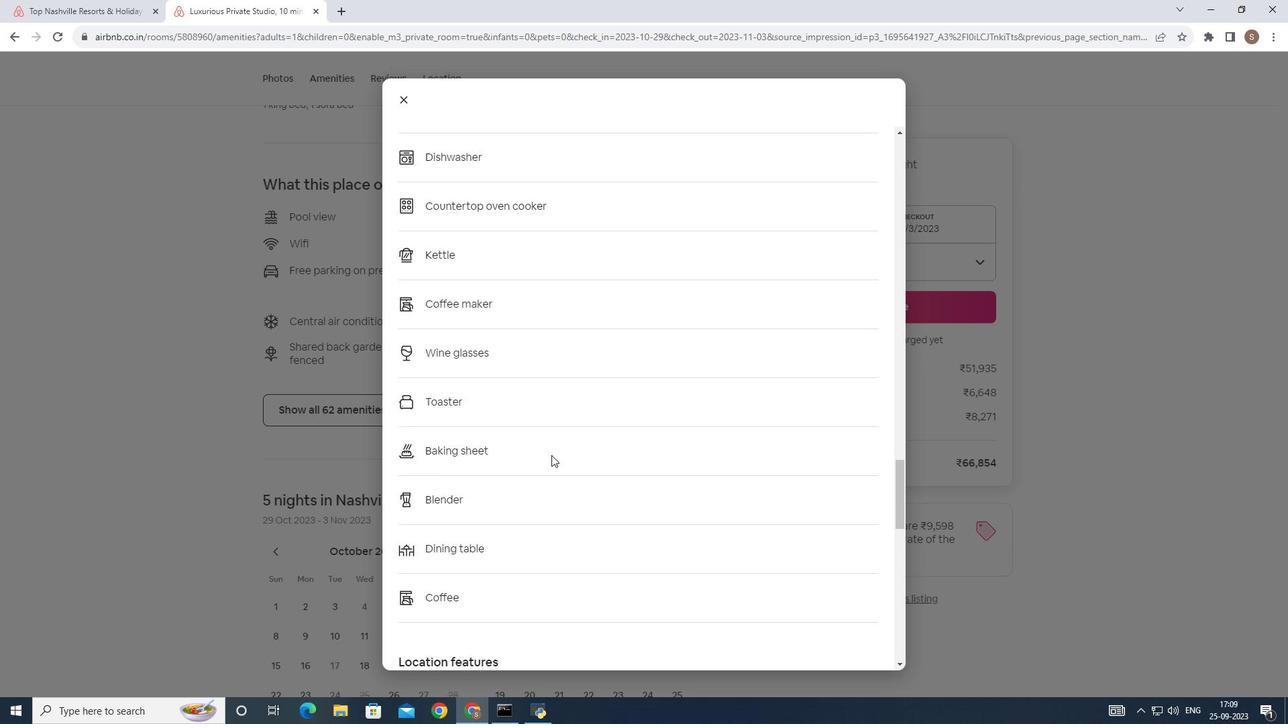 
Action: Mouse scrolled (551, 454) with delta (0, 0)
Screenshot: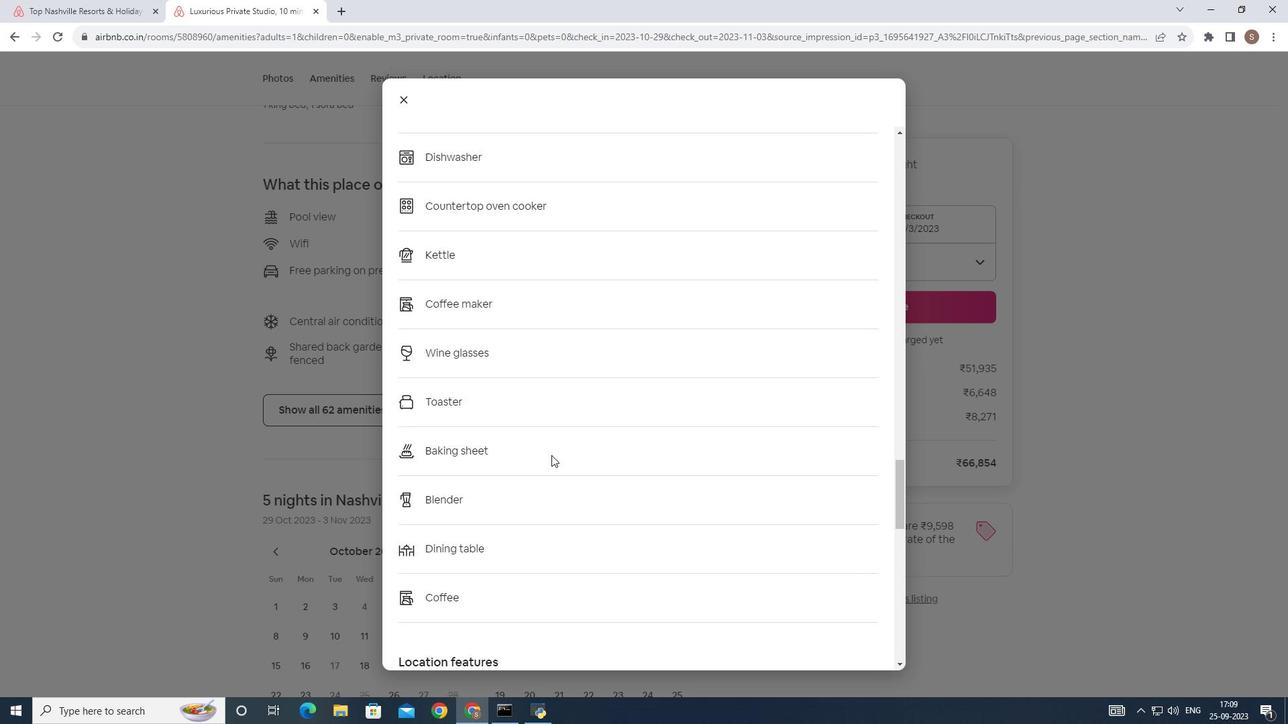 
Action: Mouse scrolled (551, 454) with delta (0, 0)
Screenshot: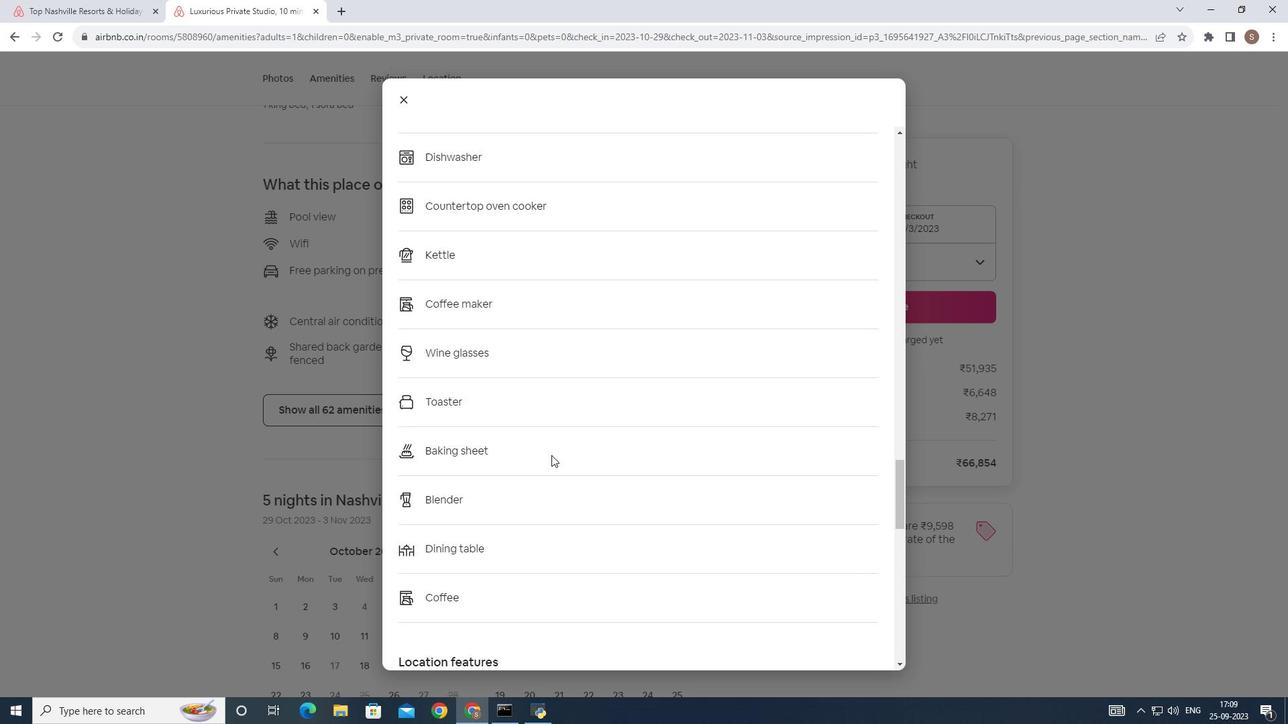 
Action: Mouse scrolled (551, 454) with delta (0, 0)
Screenshot: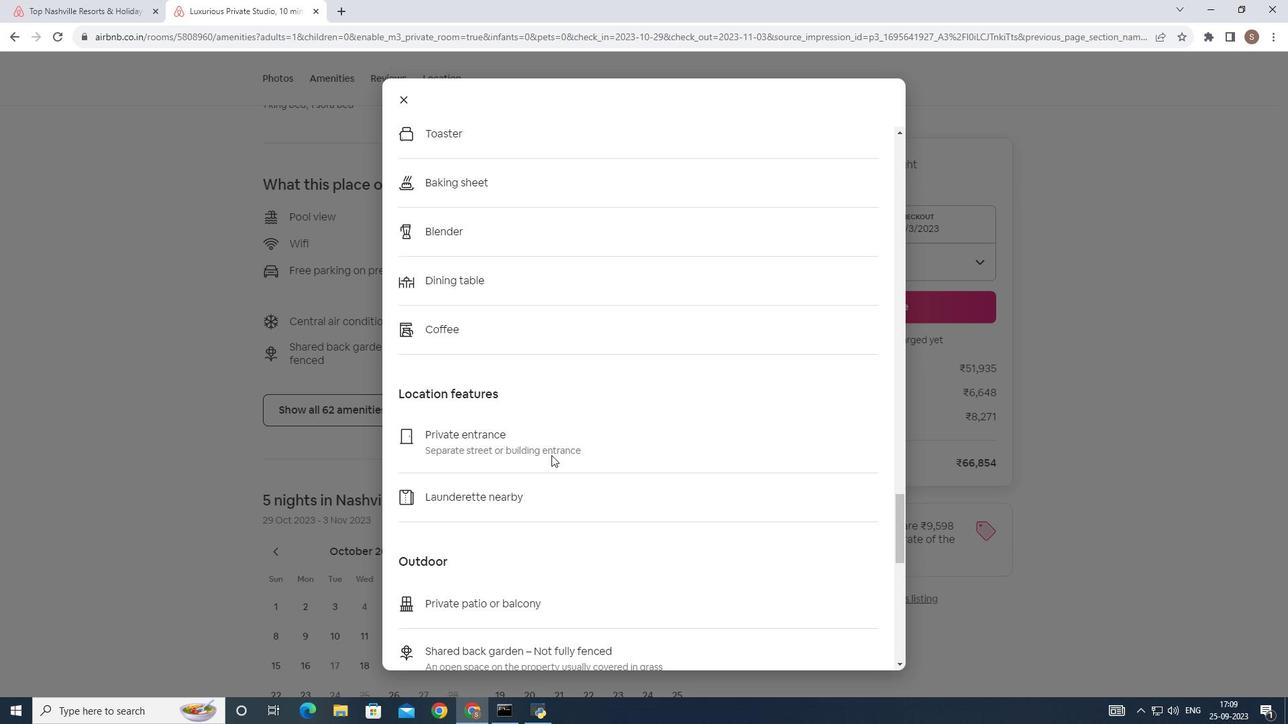 
Action: Mouse scrolled (551, 454) with delta (0, 0)
Screenshot: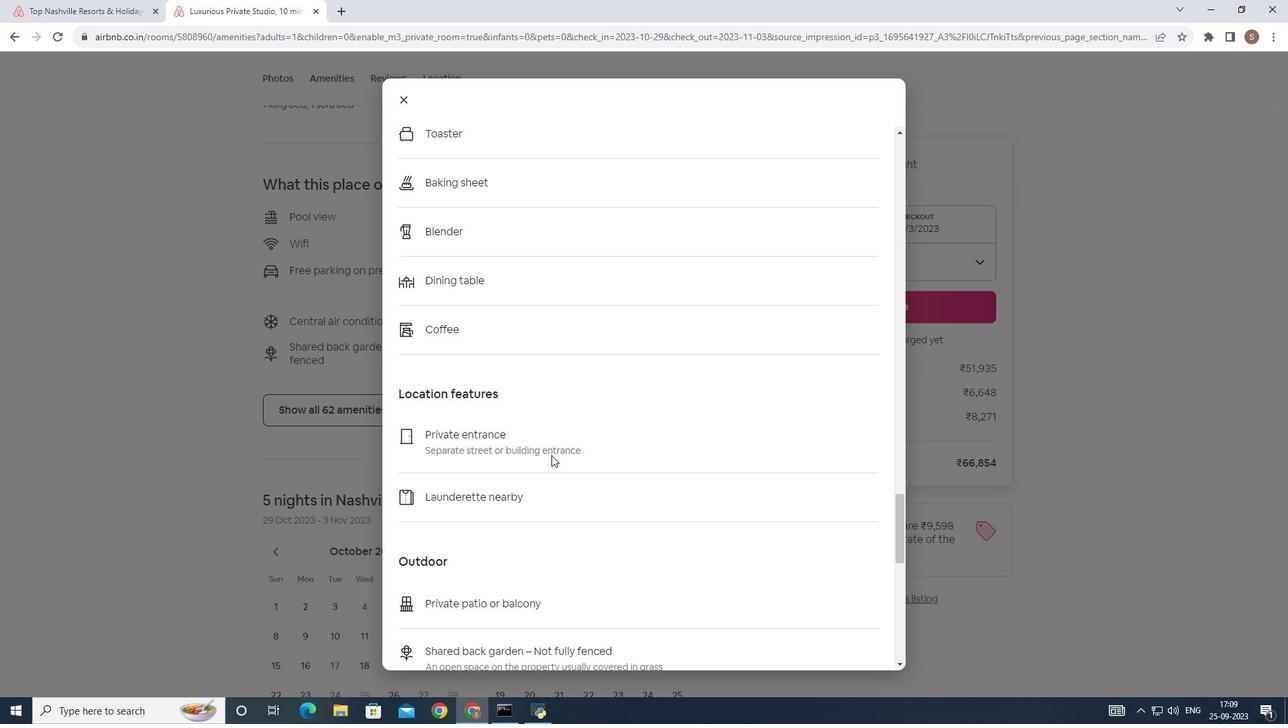
Action: Mouse scrolled (551, 454) with delta (0, 0)
Screenshot: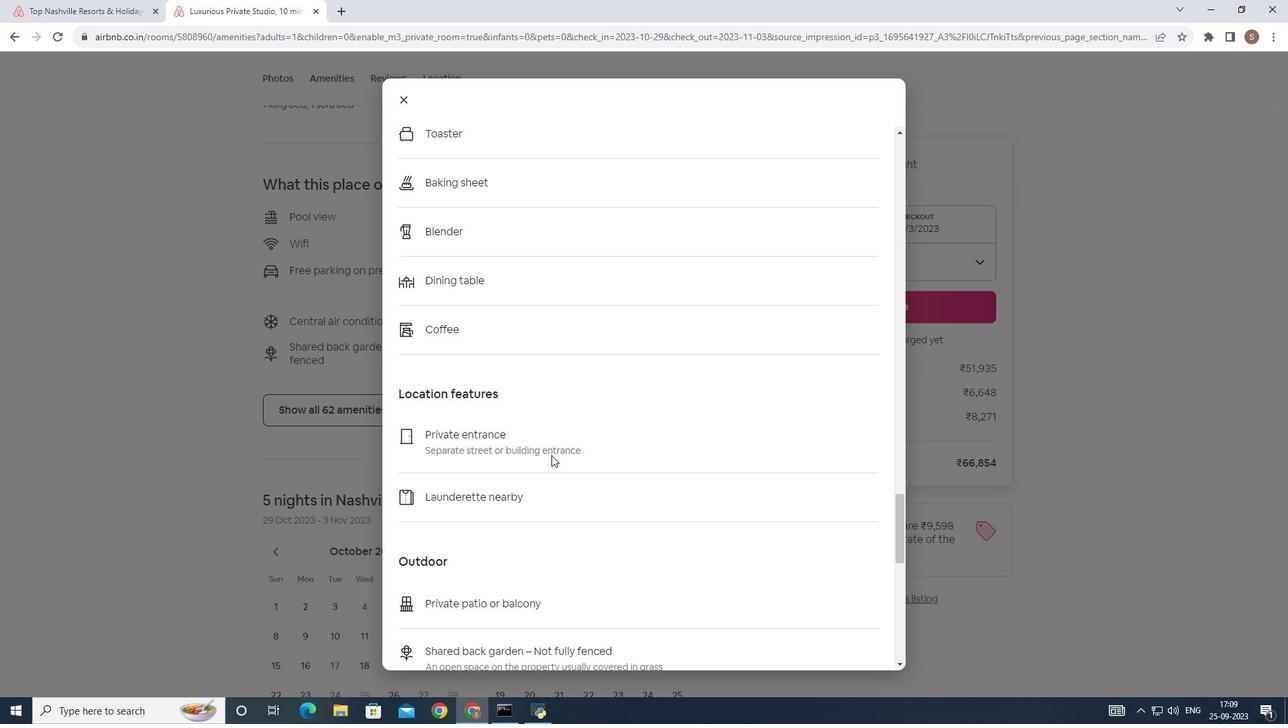 
Action: Mouse scrolled (551, 454) with delta (0, 0)
Screenshot: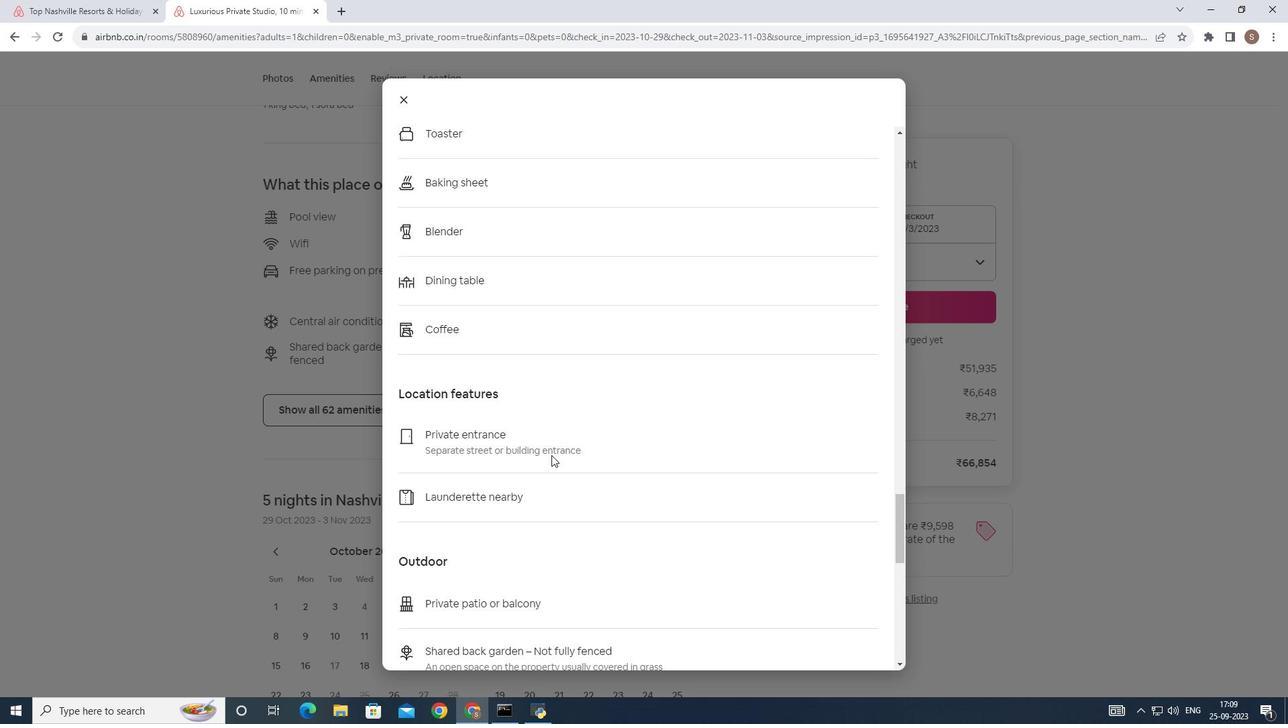 
Action: Mouse scrolled (551, 454) with delta (0, 0)
Screenshot: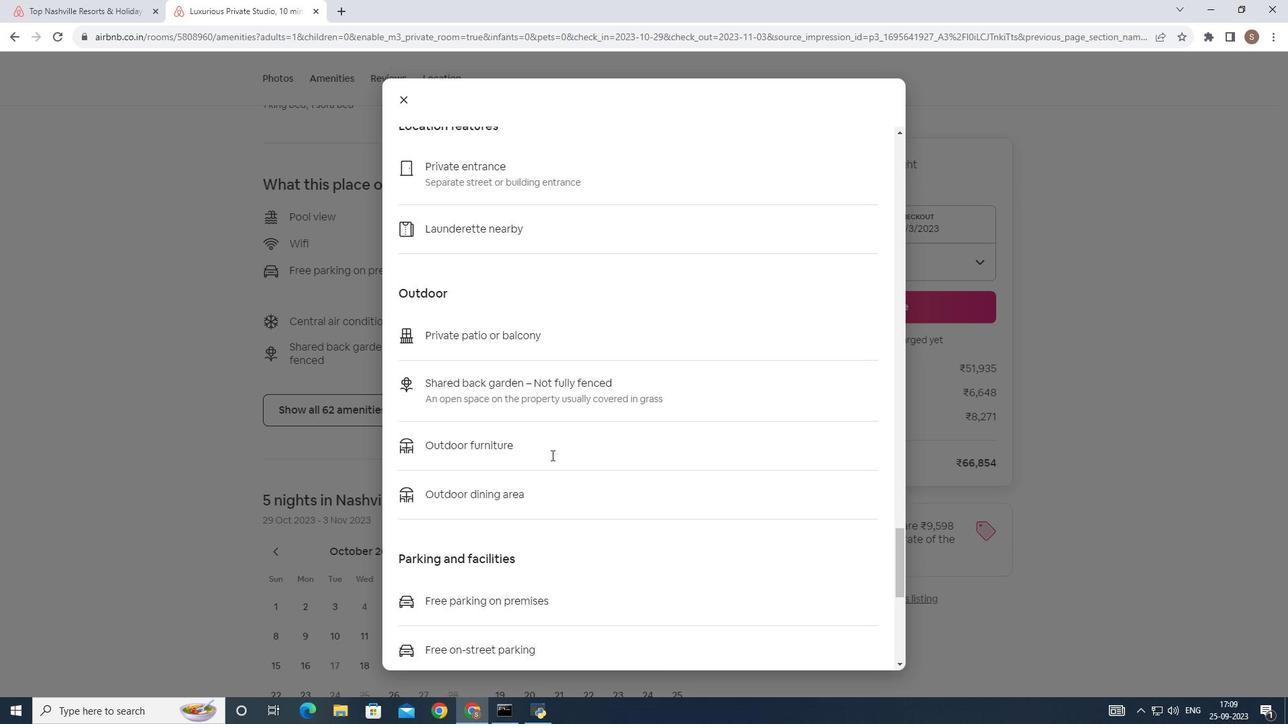 
Action: Mouse scrolled (551, 454) with delta (0, 0)
Screenshot: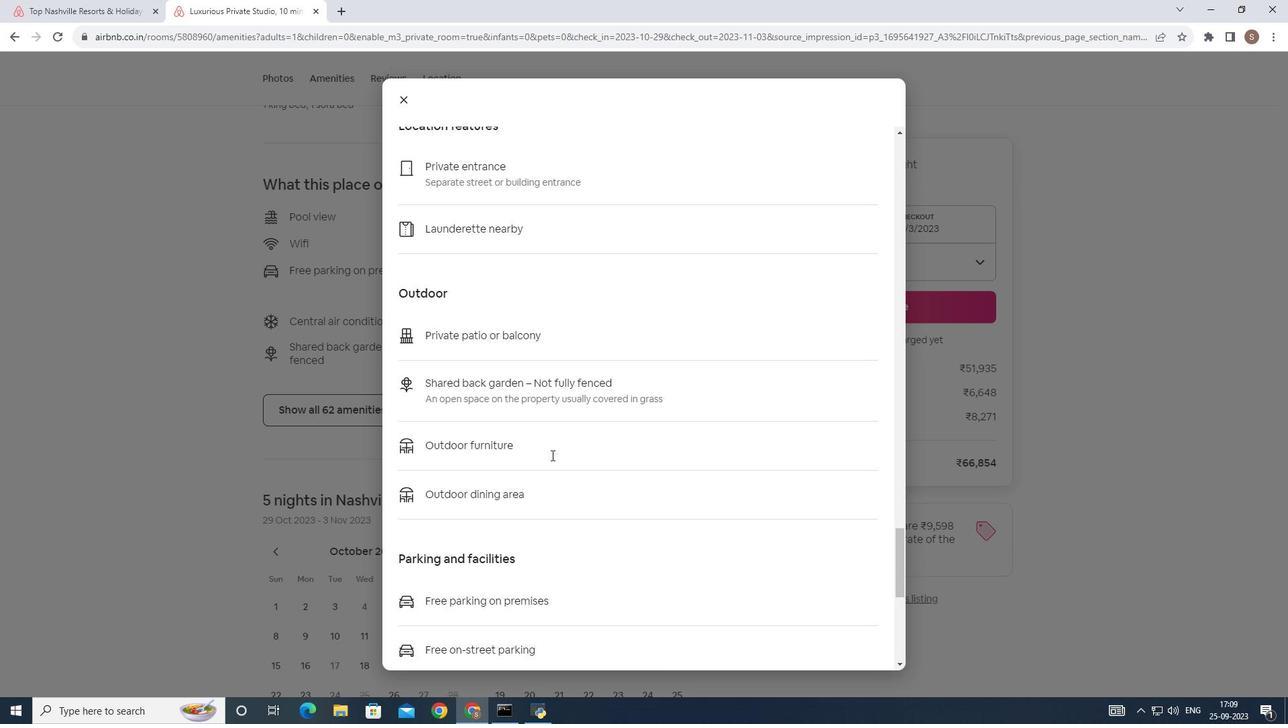
Action: Mouse scrolled (551, 454) with delta (0, 0)
Screenshot: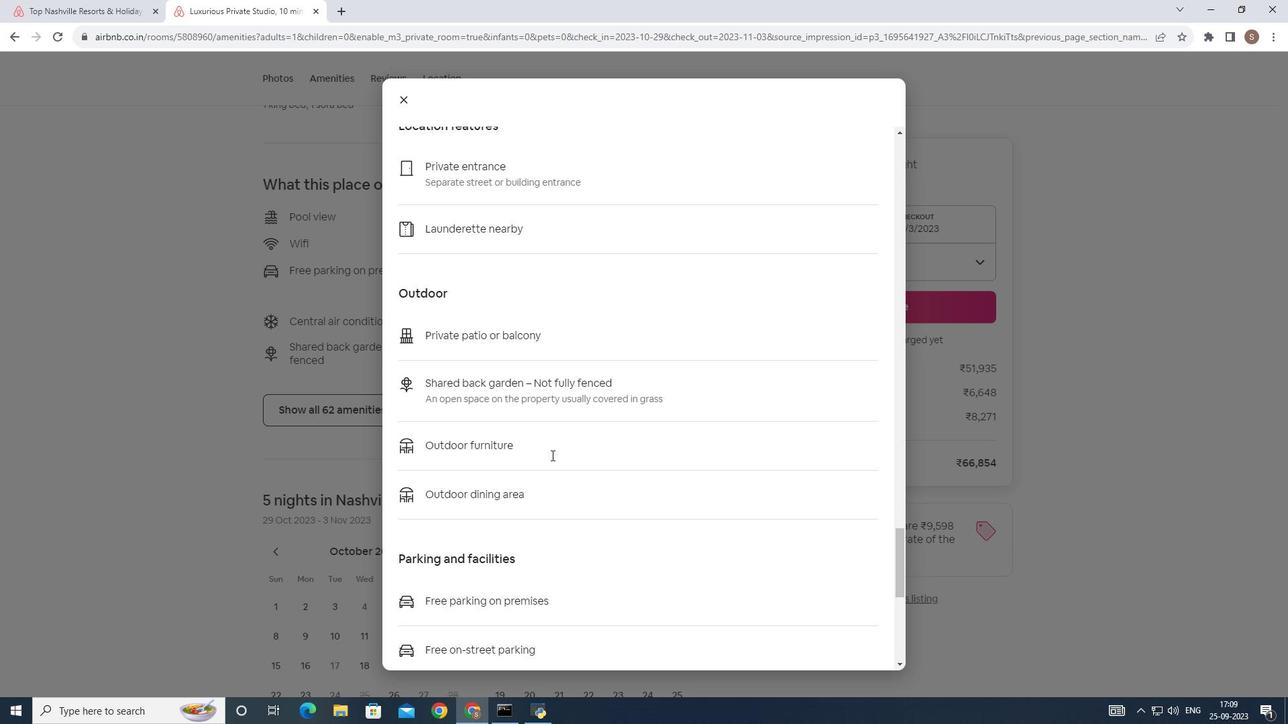 
Action: Mouse scrolled (551, 454) with delta (0, 0)
Screenshot: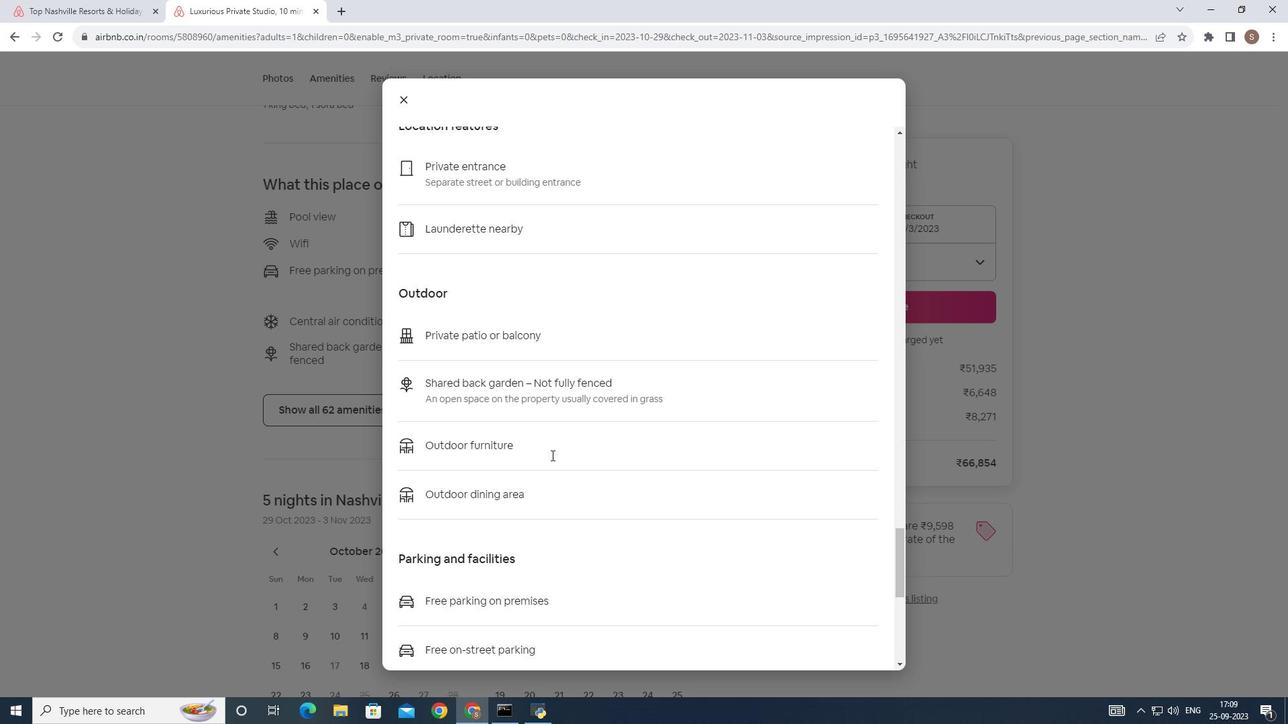 
Action: Mouse scrolled (551, 454) with delta (0, 0)
Screenshot: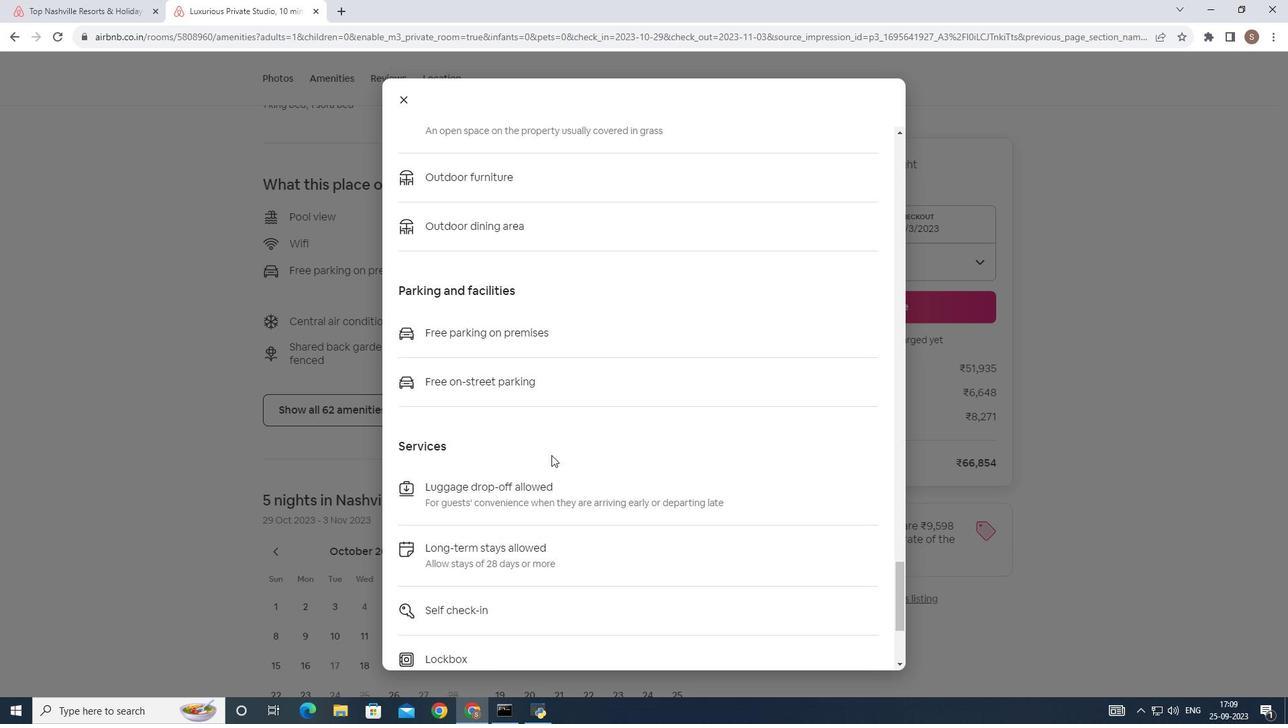 
Action: Mouse scrolled (551, 454) with delta (0, 0)
Screenshot: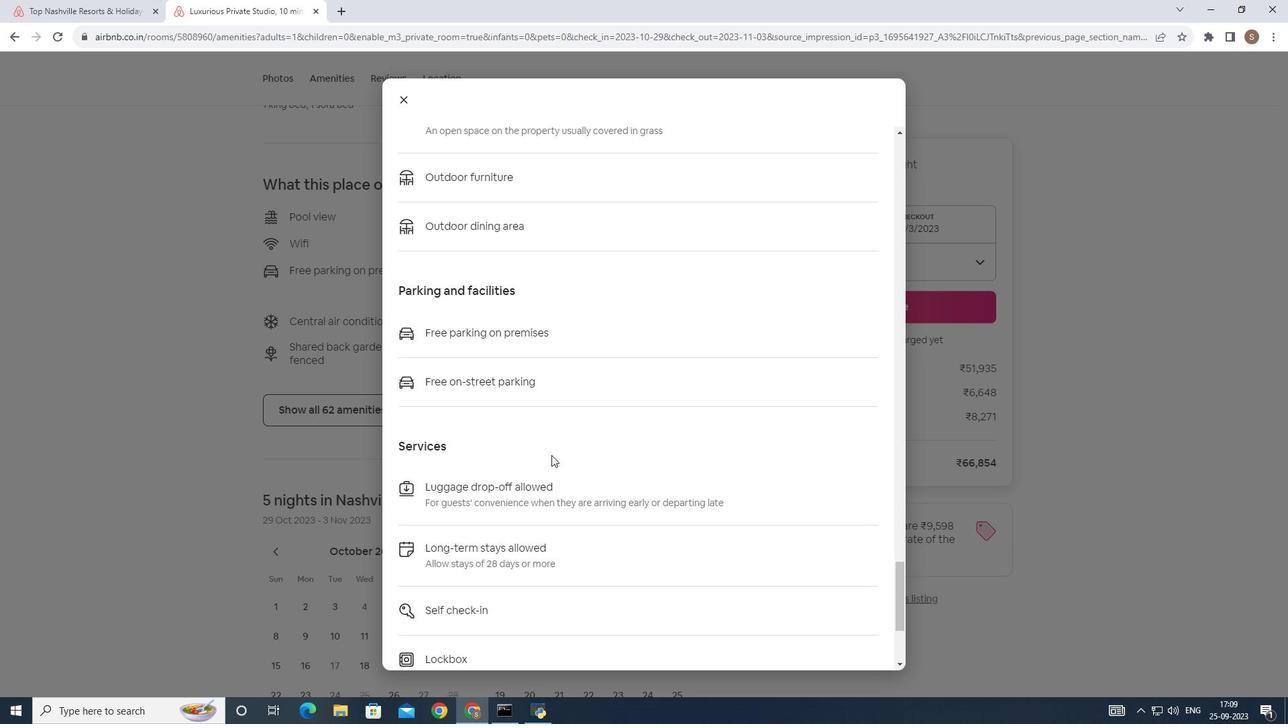 
Action: Mouse scrolled (551, 454) with delta (0, 0)
Screenshot: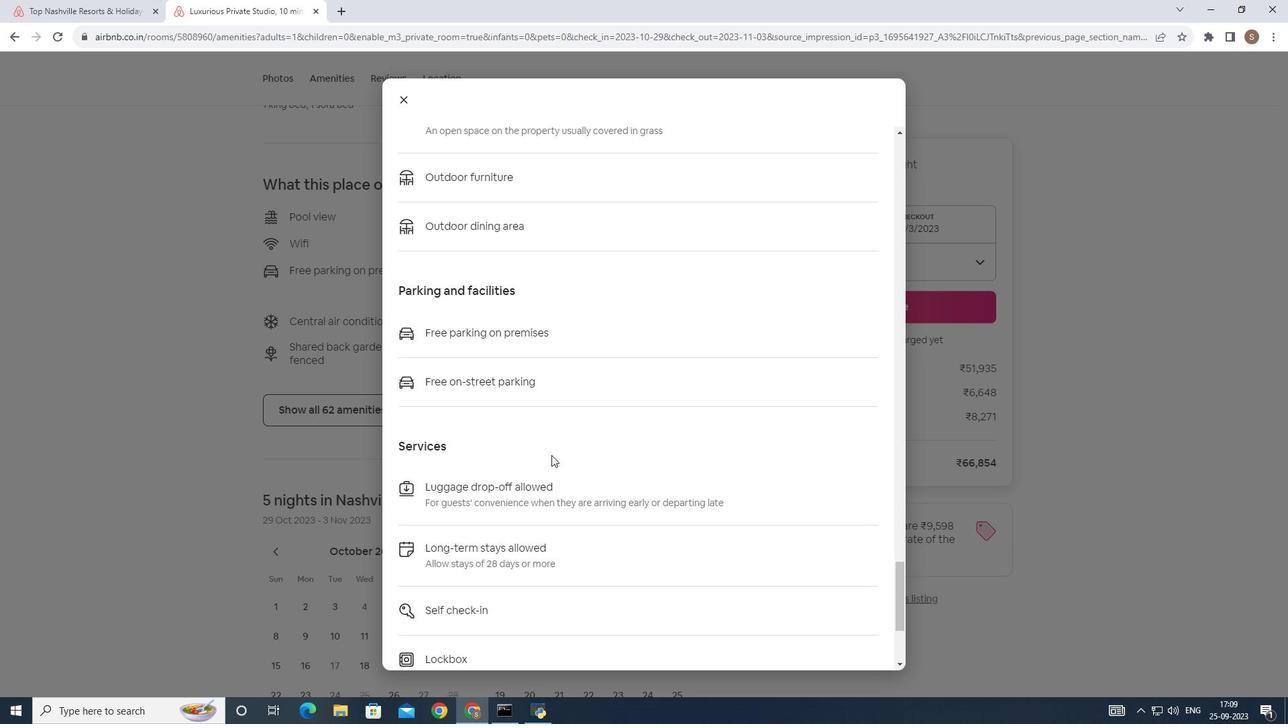 
Action: Mouse scrolled (551, 454) with delta (0, 0)
Screenshot: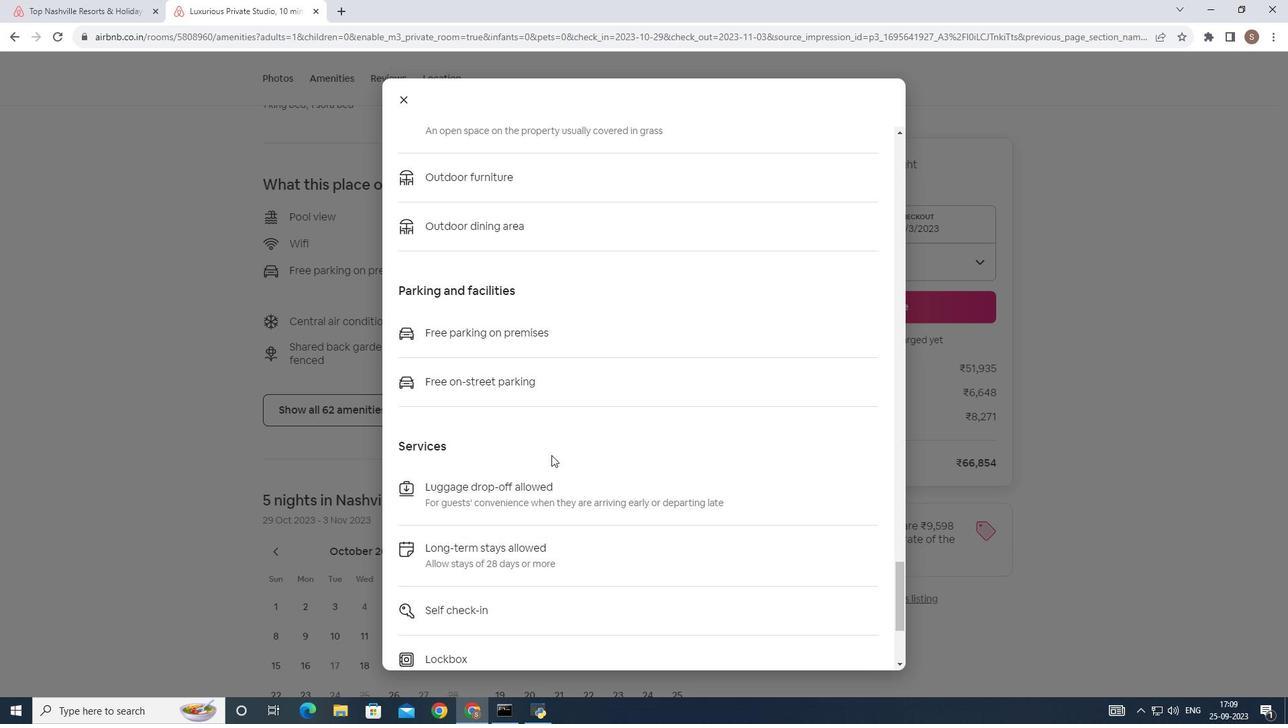 
Action: Mouse scrolled (551, 454) with delta (0, 0)
Screenshot: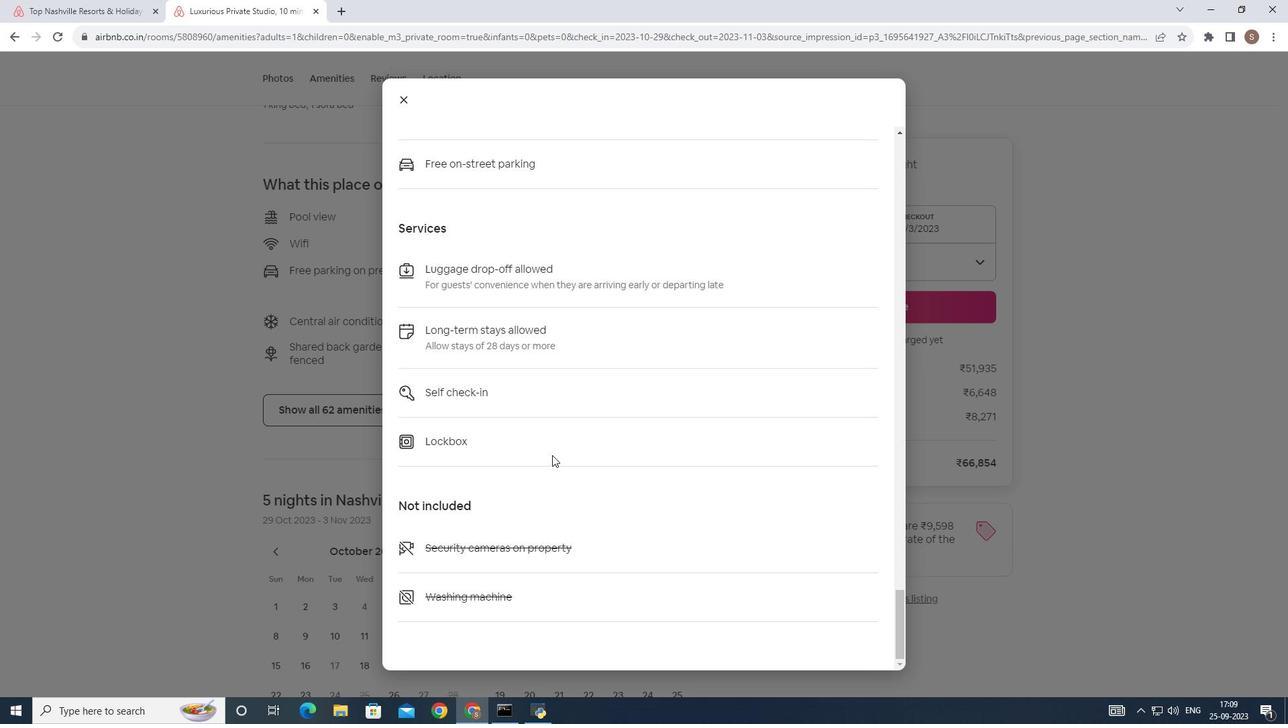 
Action: Mouse scrolled (551, 454) with delta (0, 0)
Screenshot: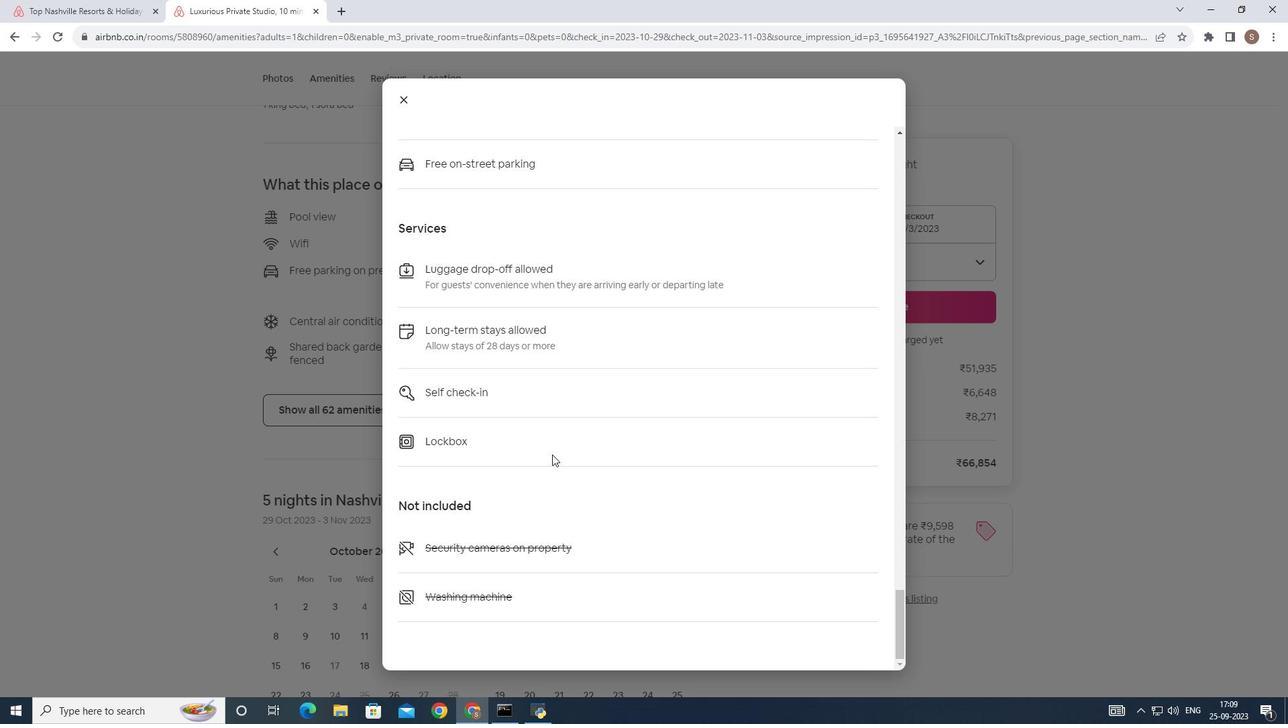 
Action: Mouse scrolled (551, 454) with delta (0, 0)
Screenshot: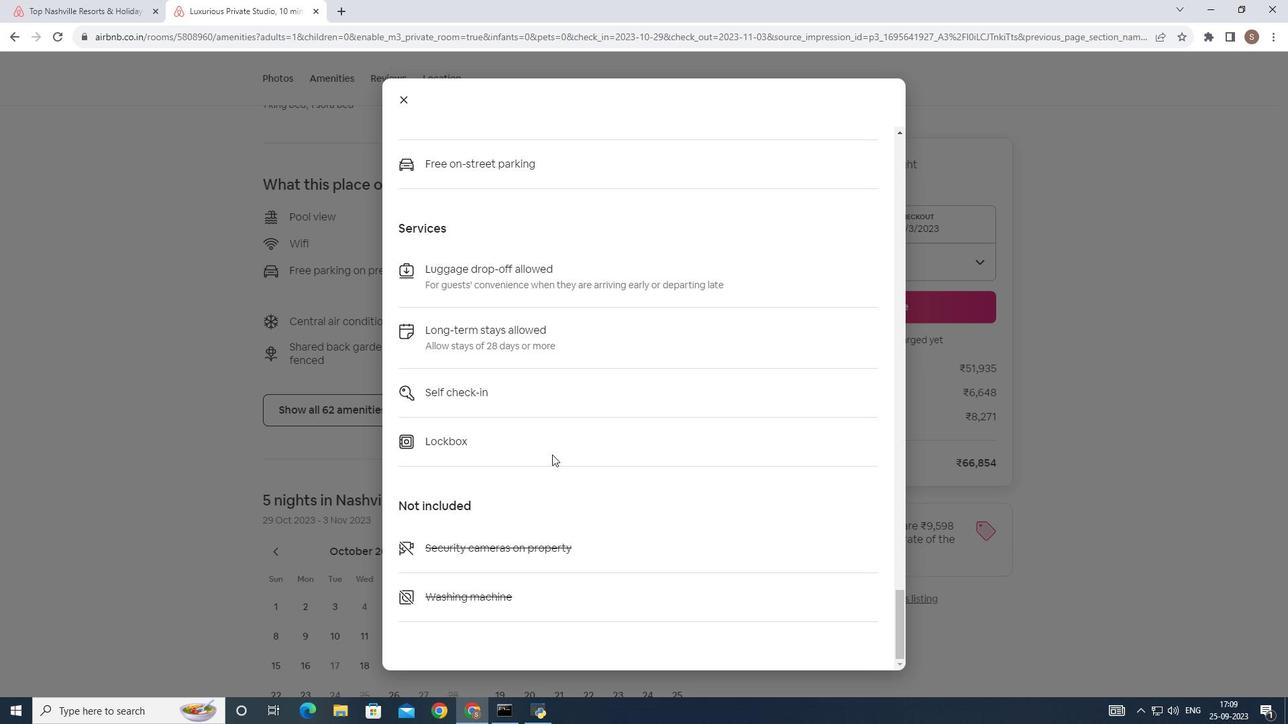 
Action: Mouse scrolled (551, 454) with delta (0, 0)
Screenshot: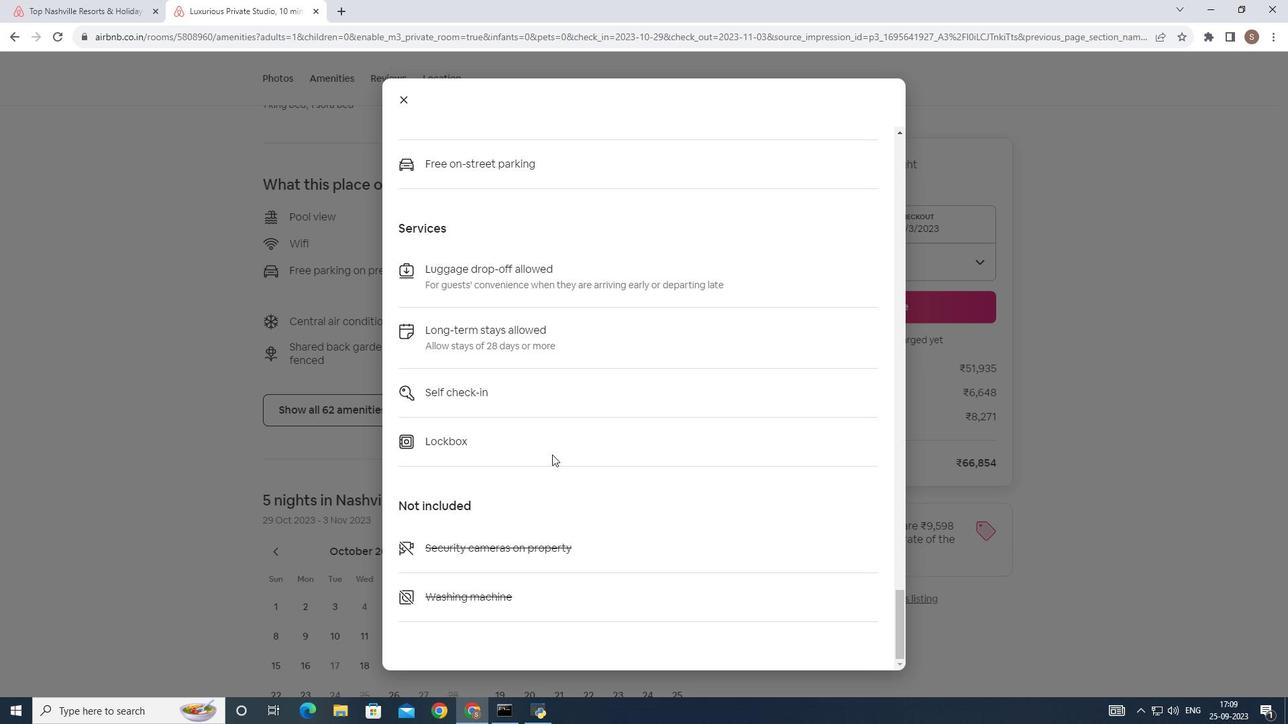 
Action: Mouse moved to (547, 388)
Screenshot: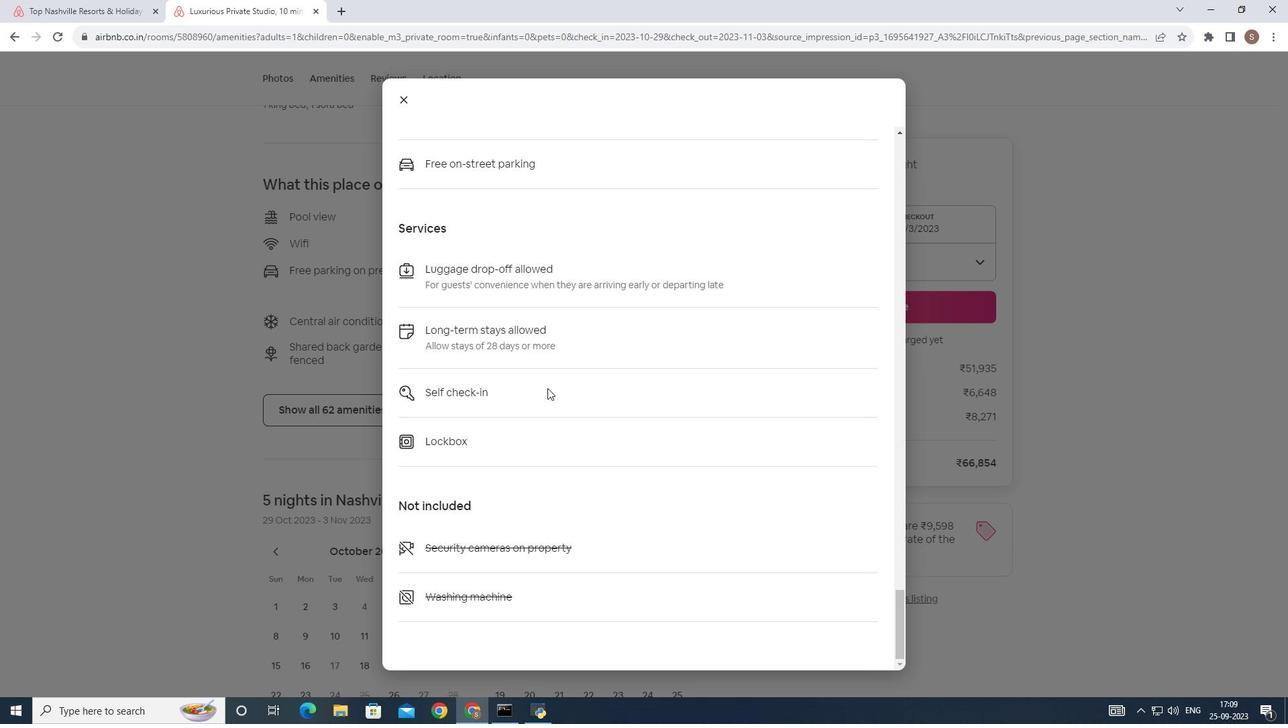 
Action: Mouse scrolled (547, 387) with delta (0, 0)
Screenshot: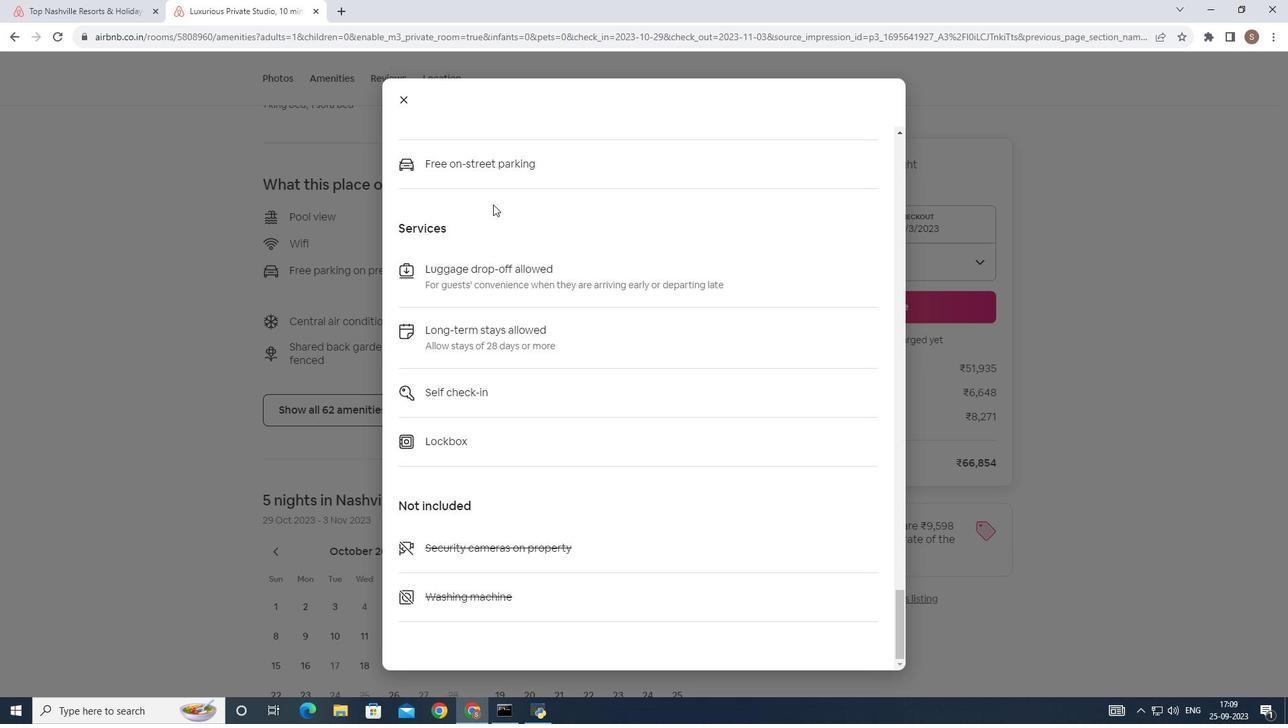 
Action: Mouse scrolled (547, 387) with delta (0, 0)
Screenshot: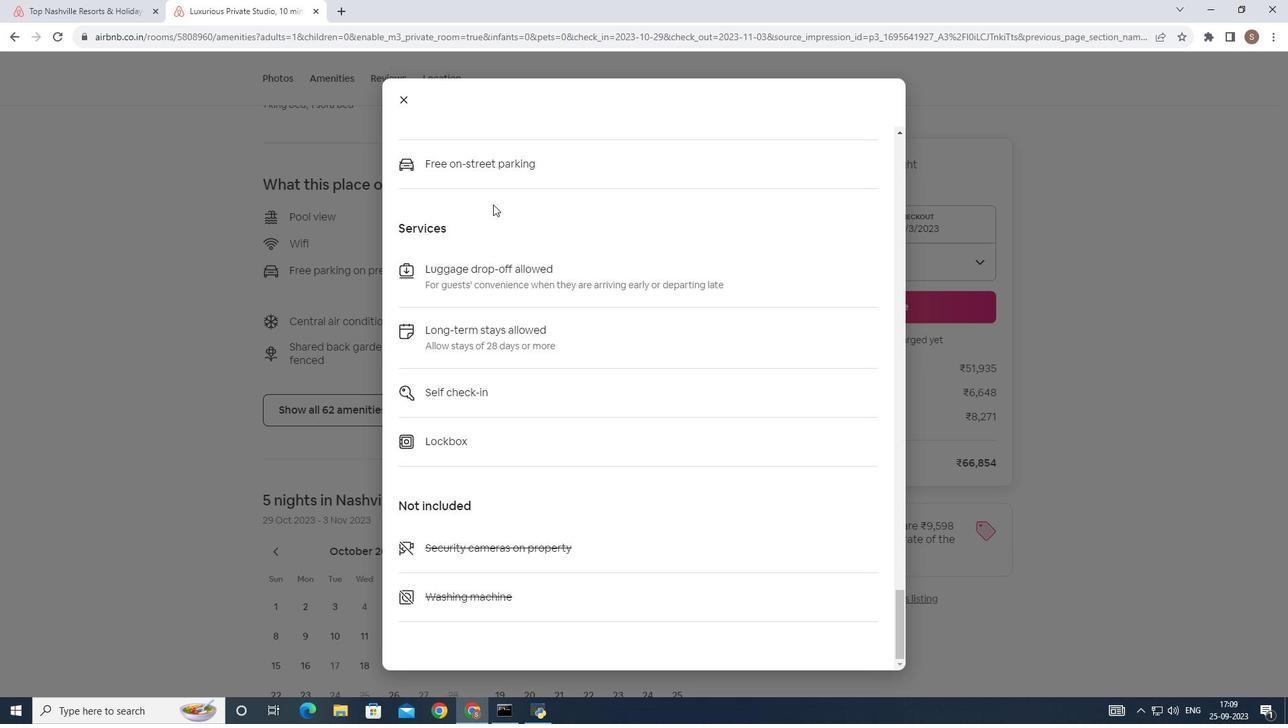 
Action: Mouse scrolled (547, 387) with delta (0, 0)
Screenshot: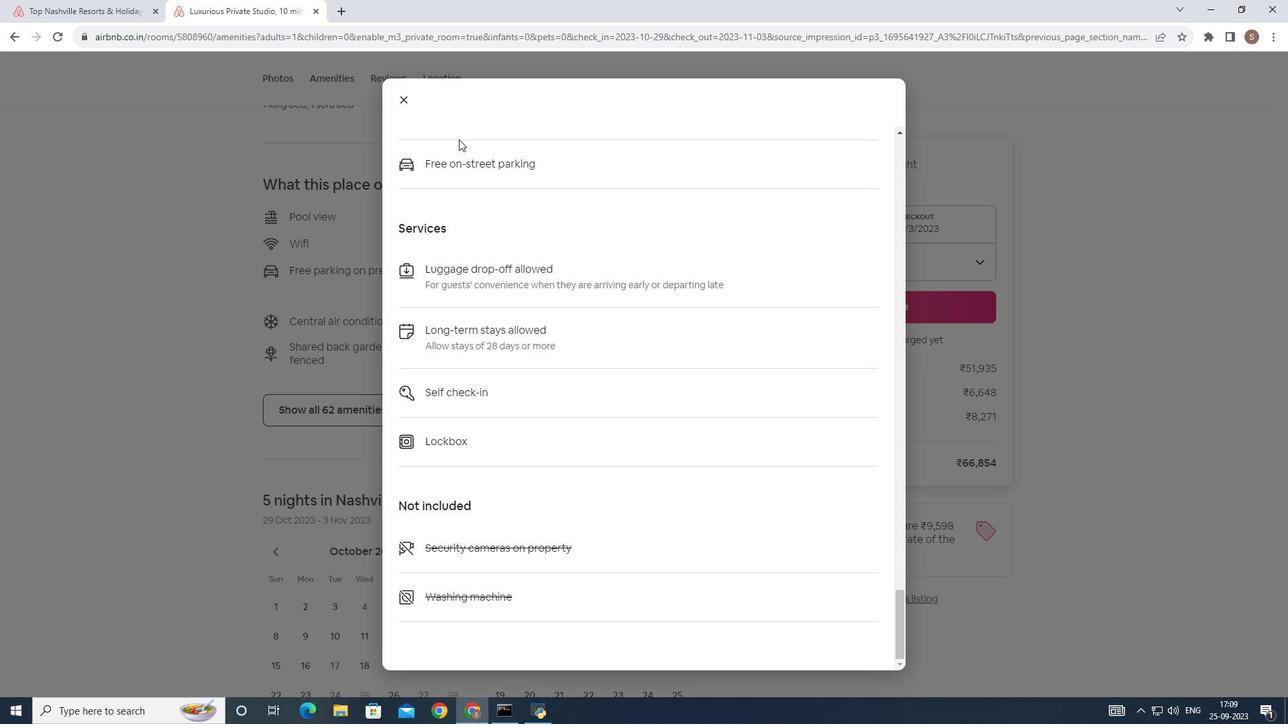 
Action: Mouse scrolled (547, 387) with delta (0, 0)
Screenshot: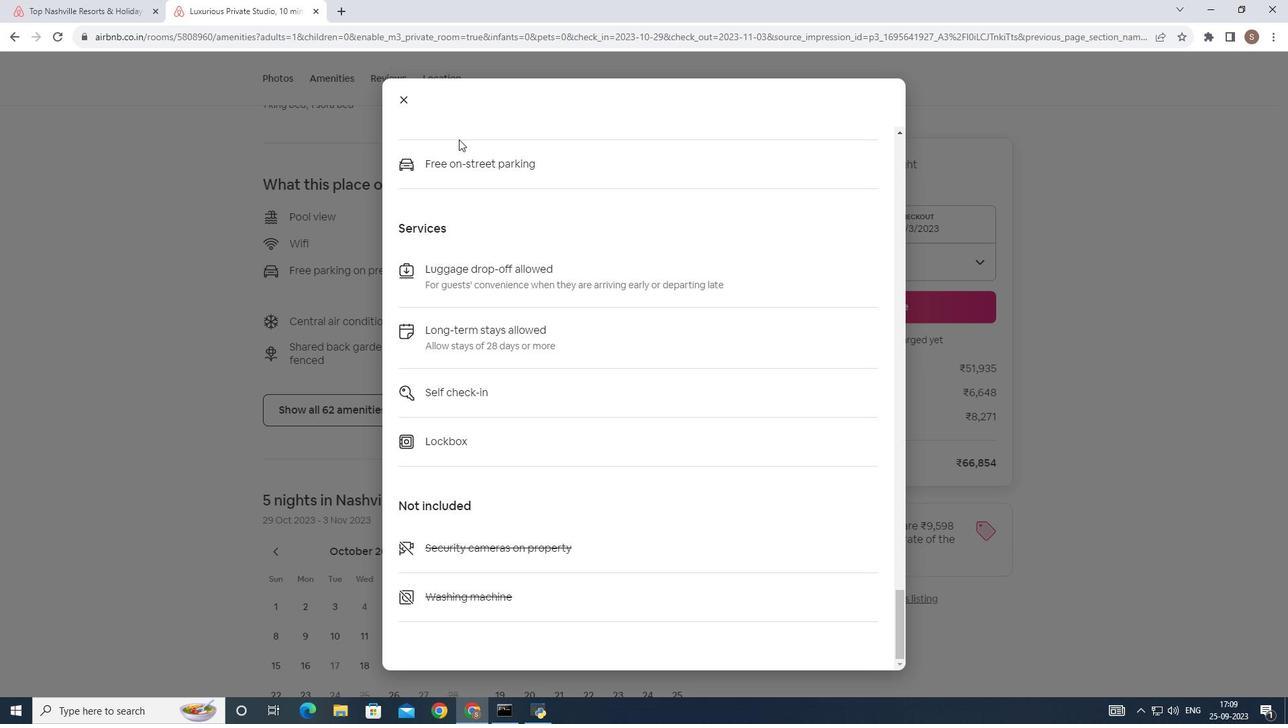 
Action: Mouse moved to (405, 102)
Screenshot: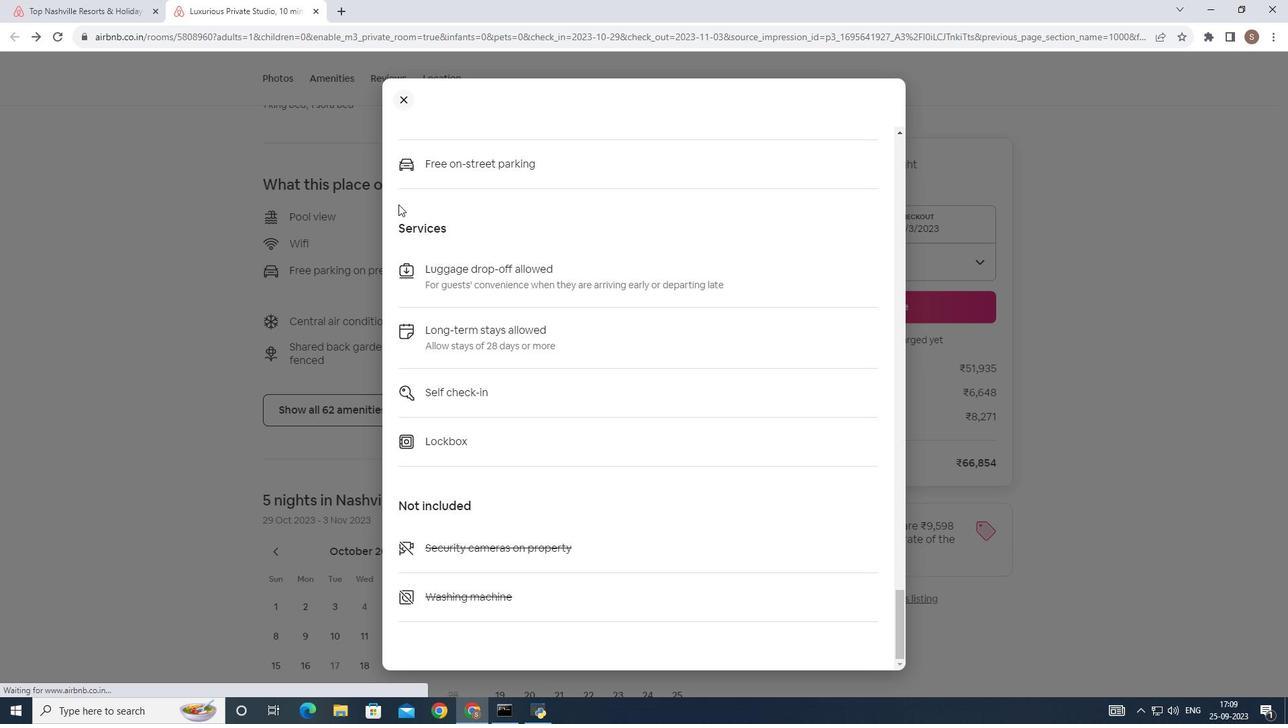 
Action: Mouse pressed left at (405, 102)
Screenshot: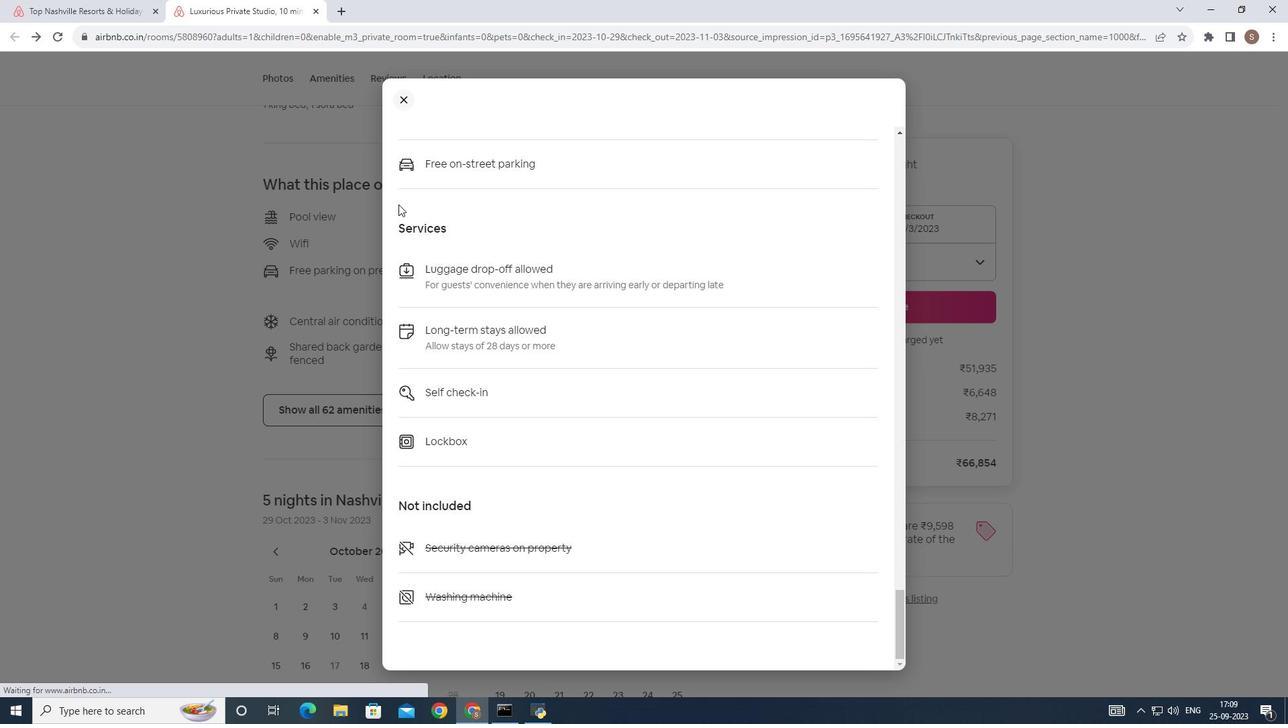 
Action: Mouse moved to (379, 471)
Screenshot: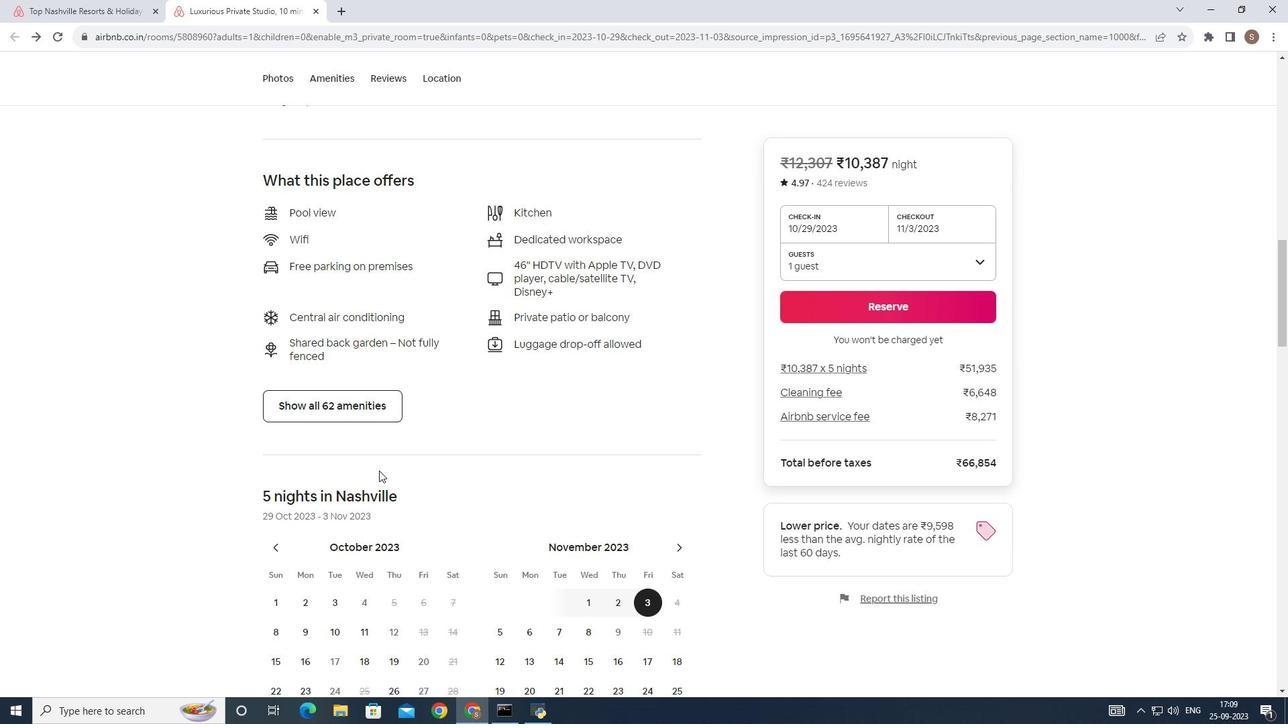 
Action: Mouse scrolled (379, 470) with delta (0, 0)
Screenshot: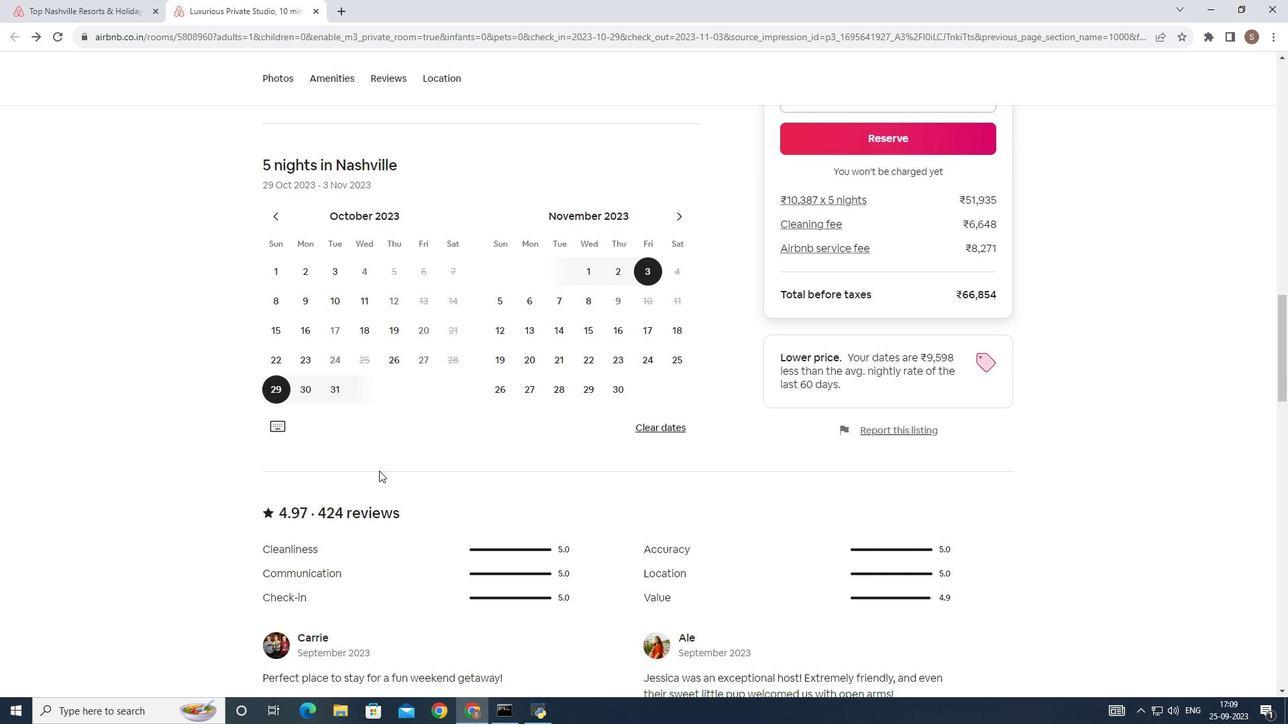 
Action: Mouse scrolled (379, 470) with delta (0, 0)
Screenshot: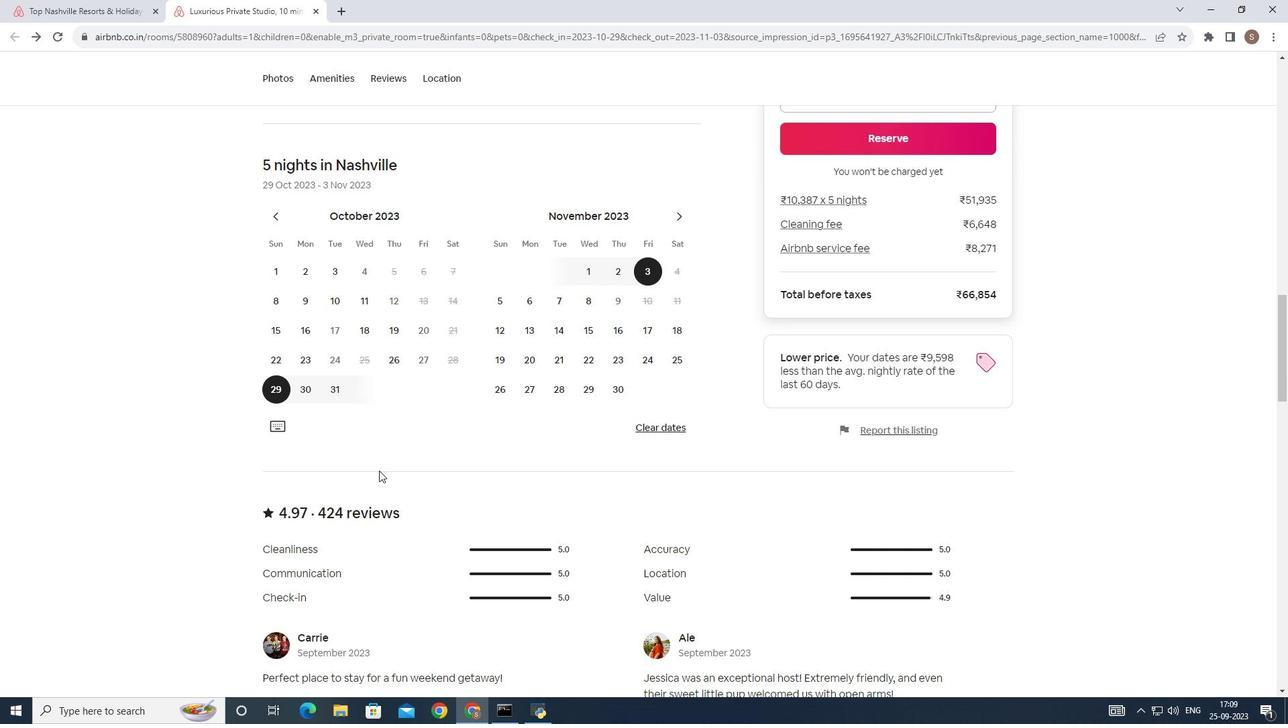 
Action: Mouse scrolled (379, 470) with delta (0, 0)
Screenshot: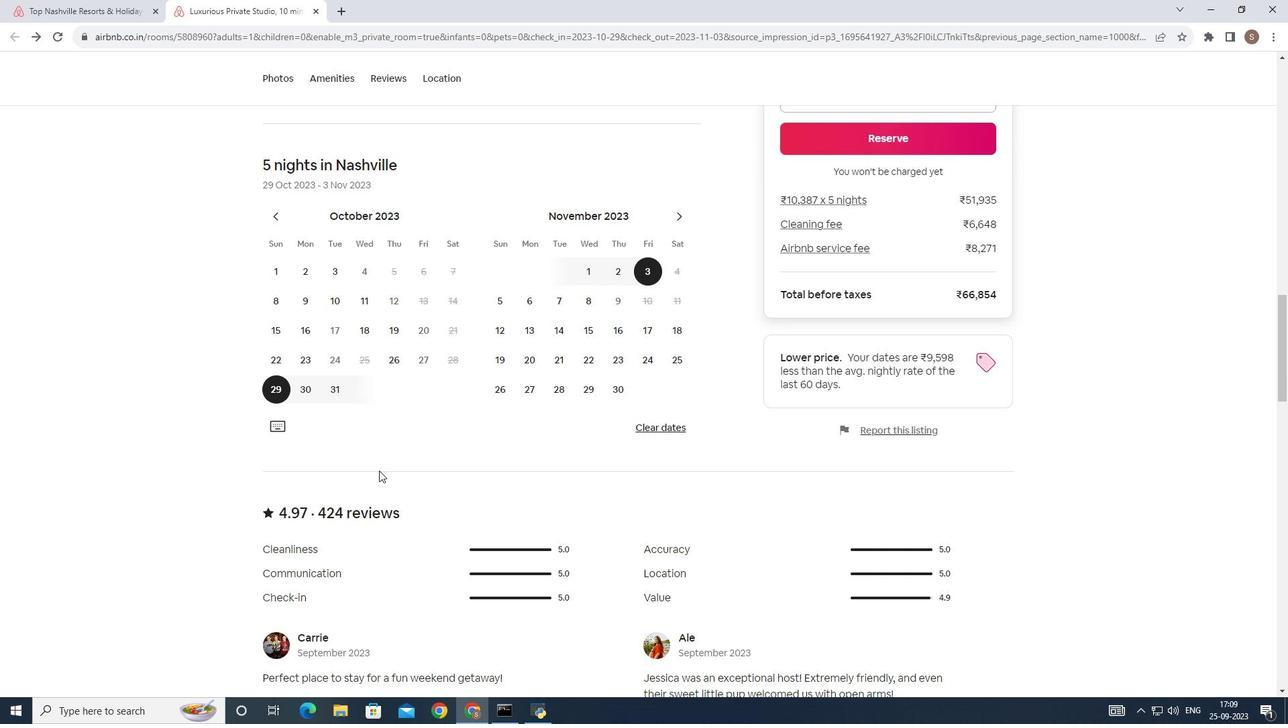 
Action: Mouse scrolled (379, 470) with delta (0, 0)
Screenshot: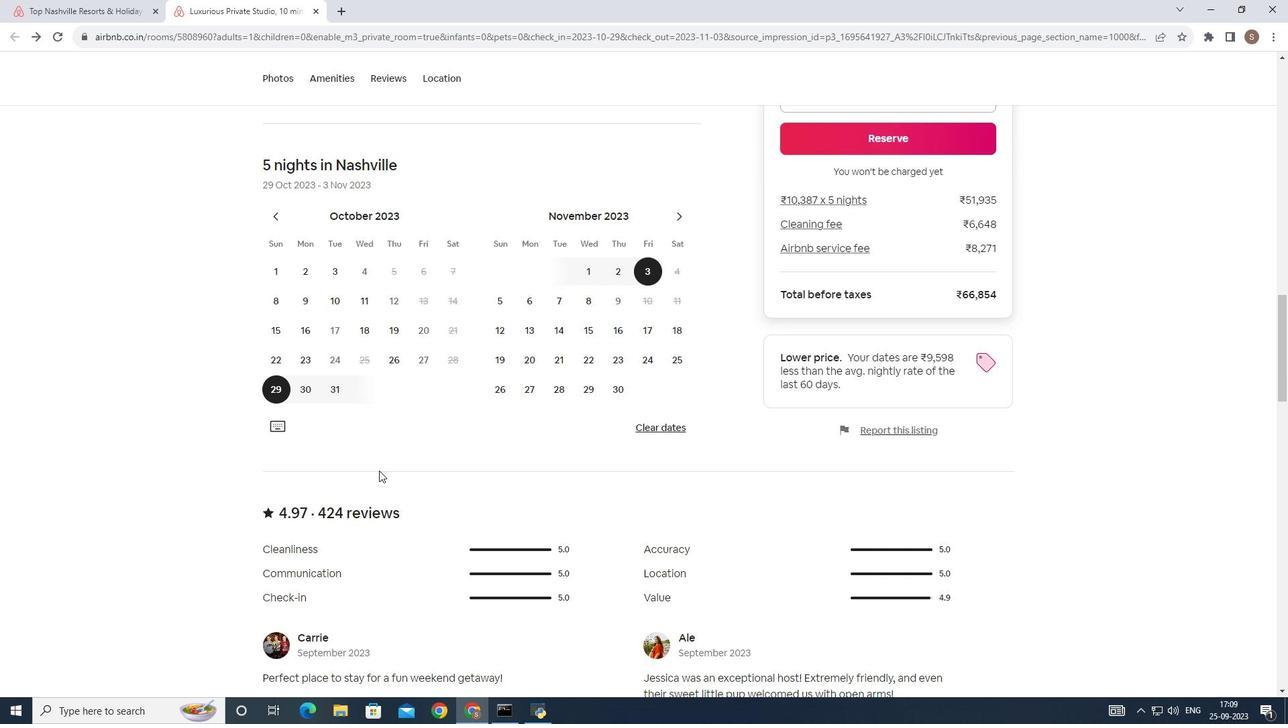
Action: Mouse scrolled (379, 470) with delta (0, 0)
Screenshot: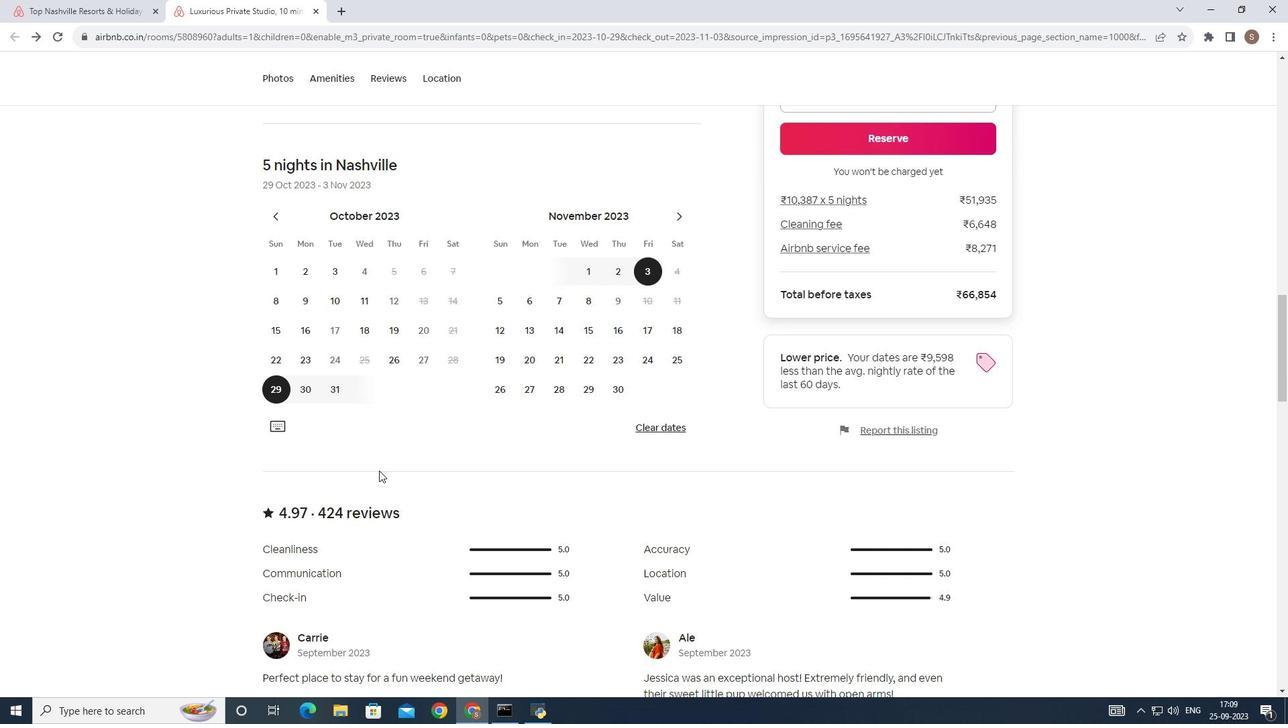 
Action: Mouse scrolled (379, 470) with delta (0, 0)
Screenshot: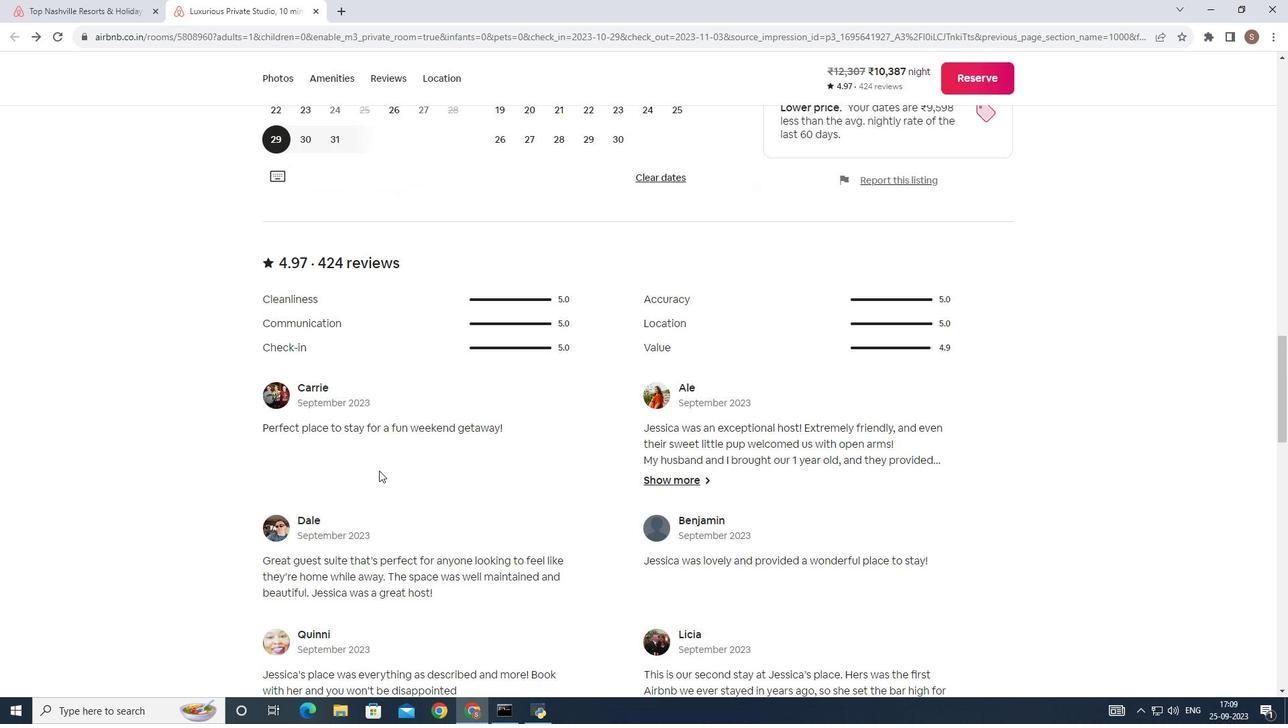 
Action: Mouse scrolled (379, 470) with delta (0, 0)
Screenshot: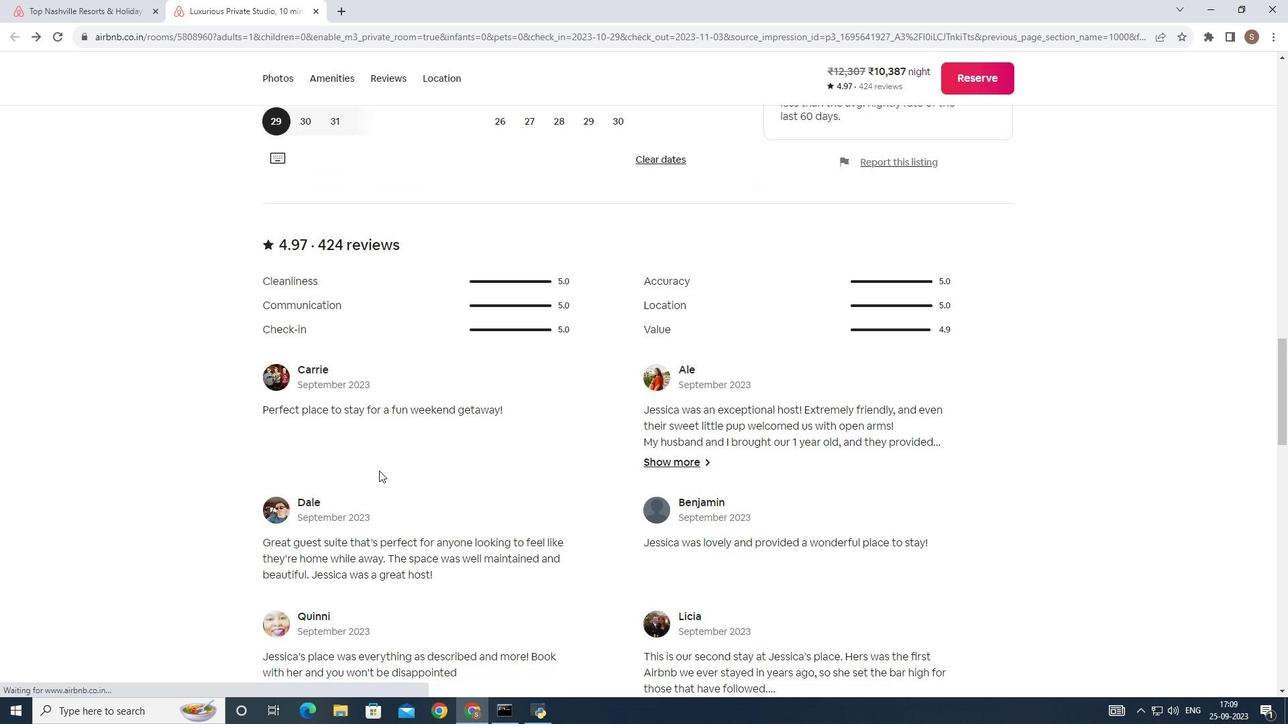 
Action: Mouse scrolled (379, 470) with delta (0, 0)
Screenshot: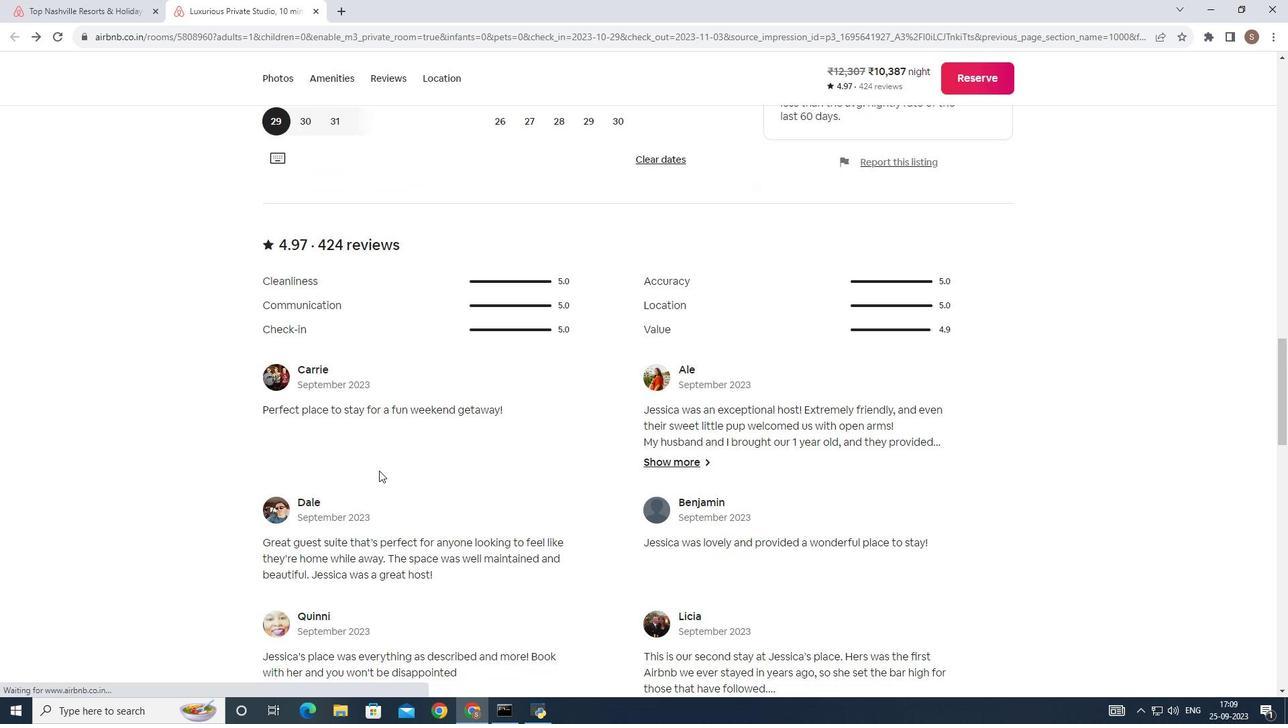 
Action: Mouse scrolled (379, 470) with delta (0, 0)
Screenshot: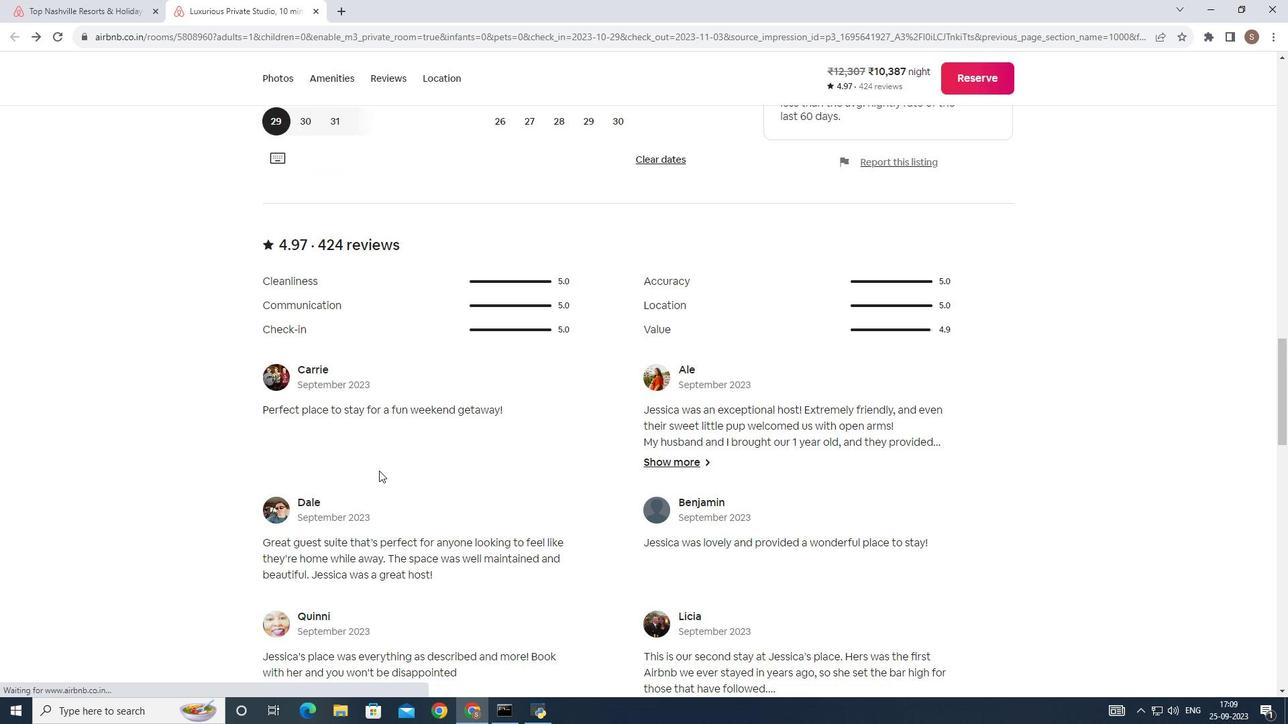
Action: Mouse scrolled (379, 470) with delta (0, 0)
Screenshot: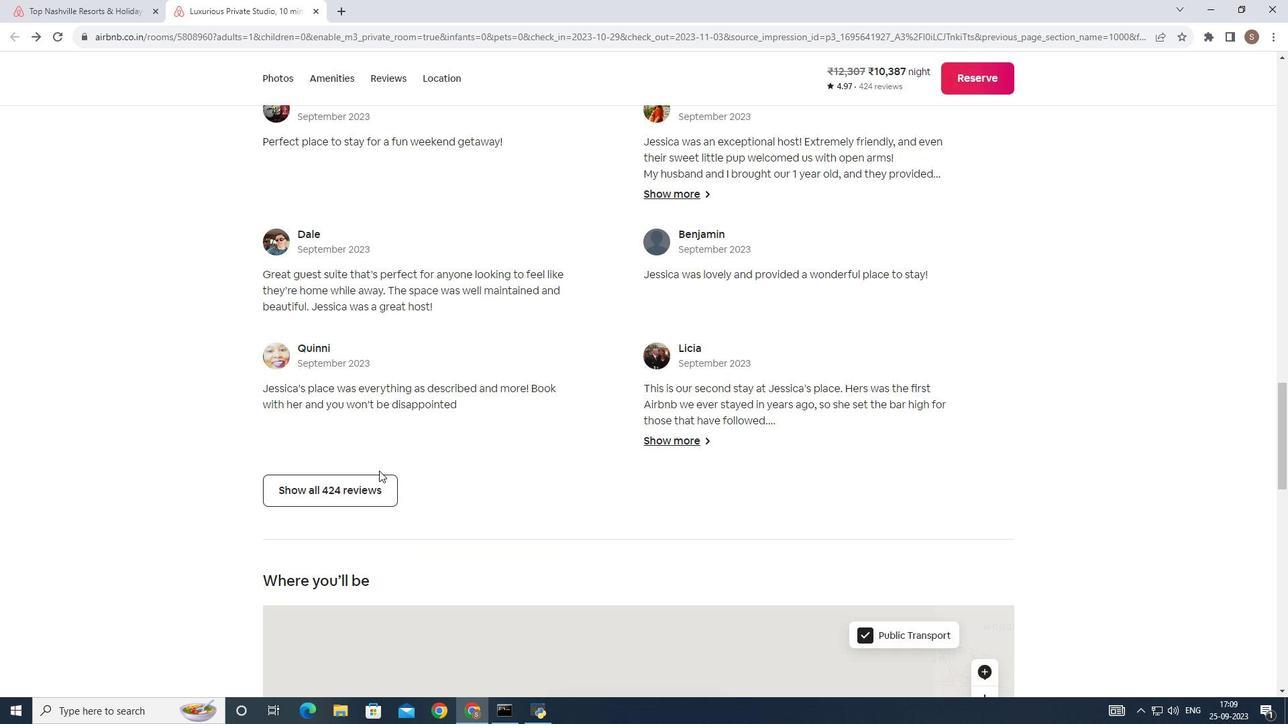 
Action: Mouse scrolled (379, 470) with delta (0, 0)
Screenshot: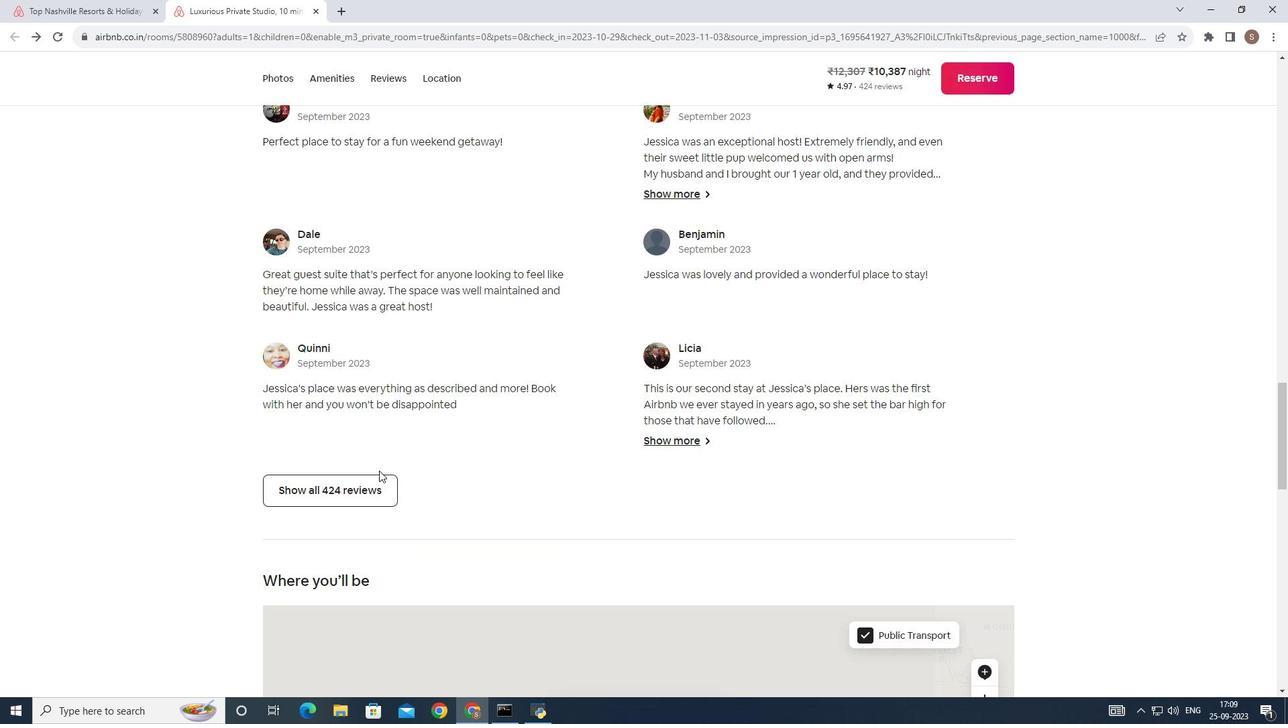 
Action: Mouse scrolled (379, 470) with delta (0, 0)
Screenshot: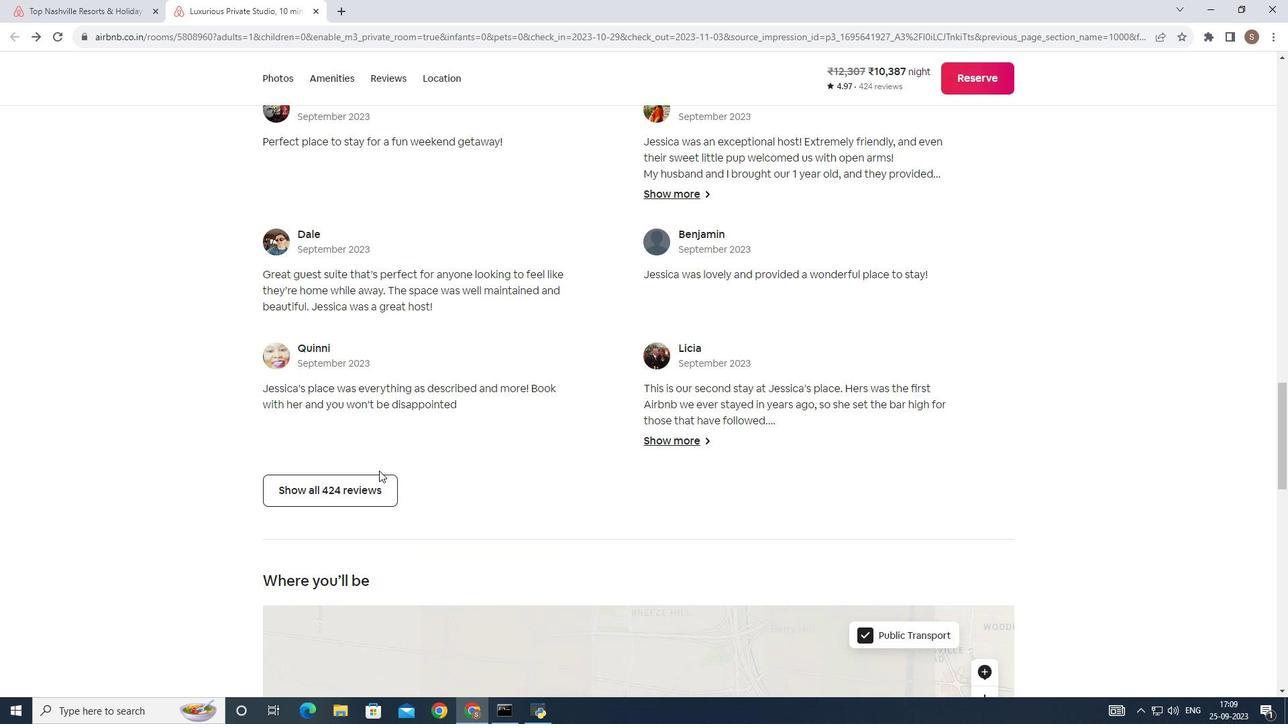 
Action: Mouse scrolled (379, 470) with delta (0, 0)
Screenshot: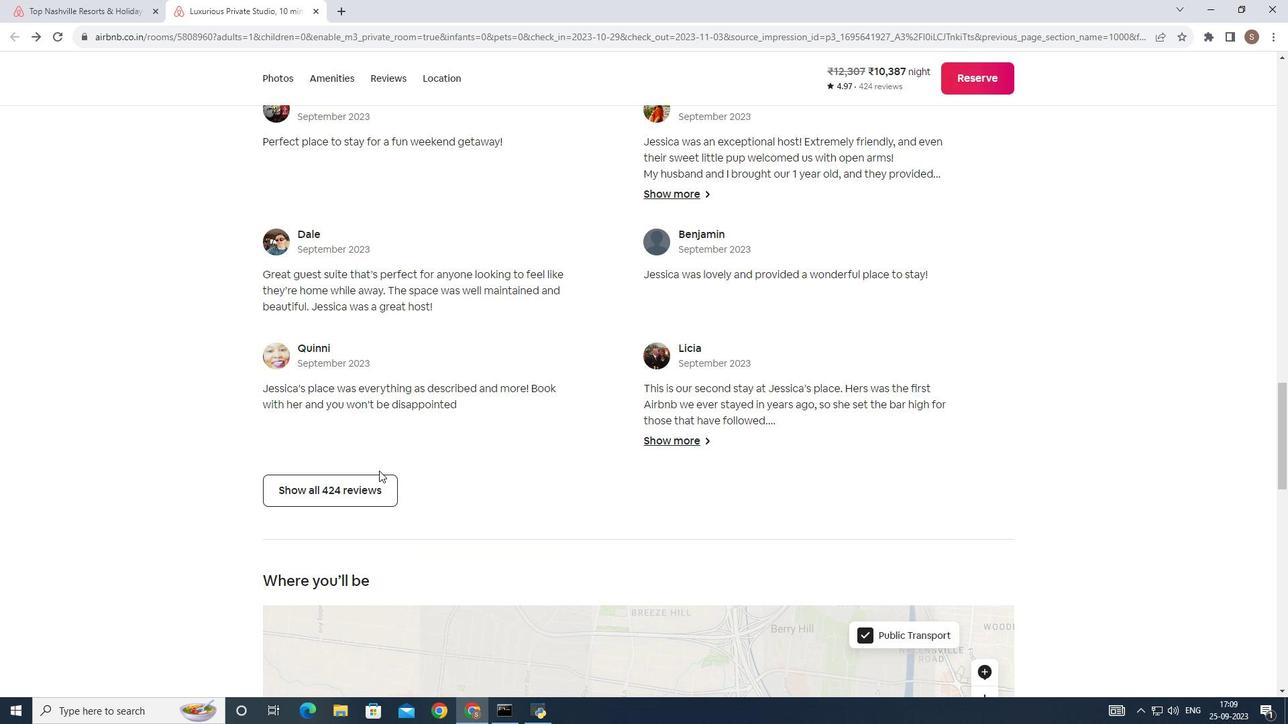 
Action: Mouse moved to (344, 495)
Screenshot: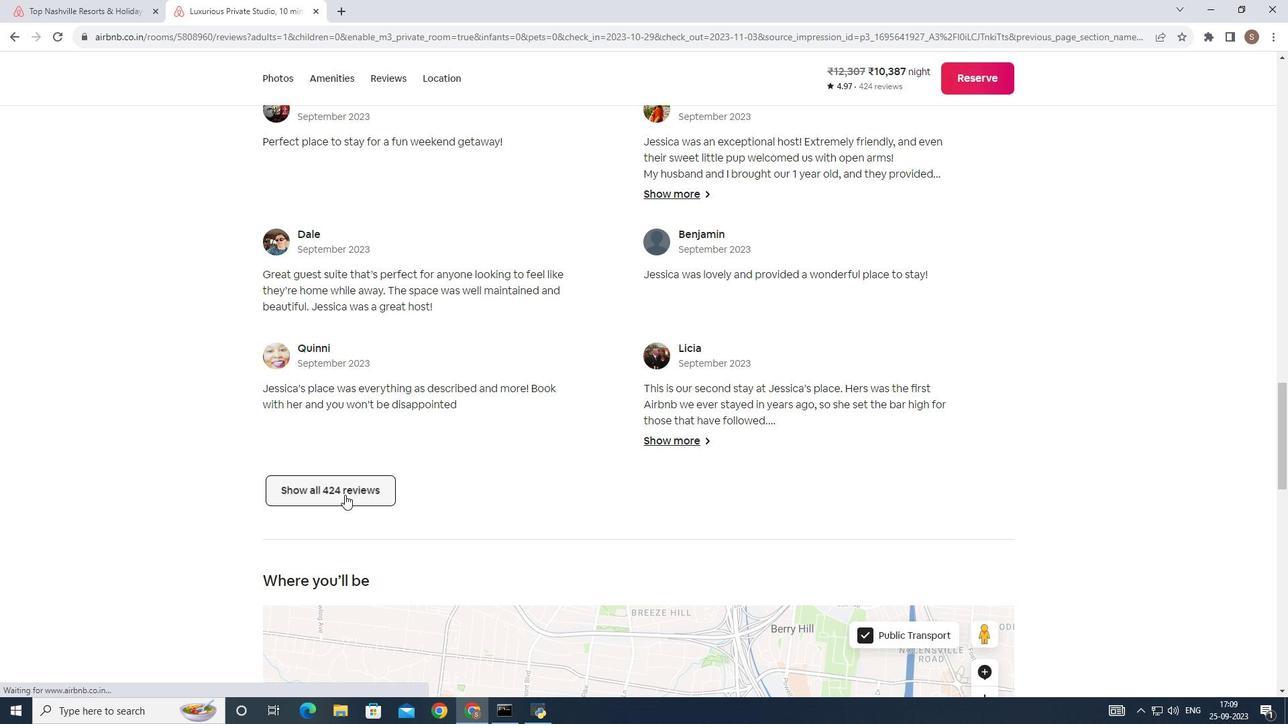 
Action: Mouse pressed left at (344, 495)
Screenshot: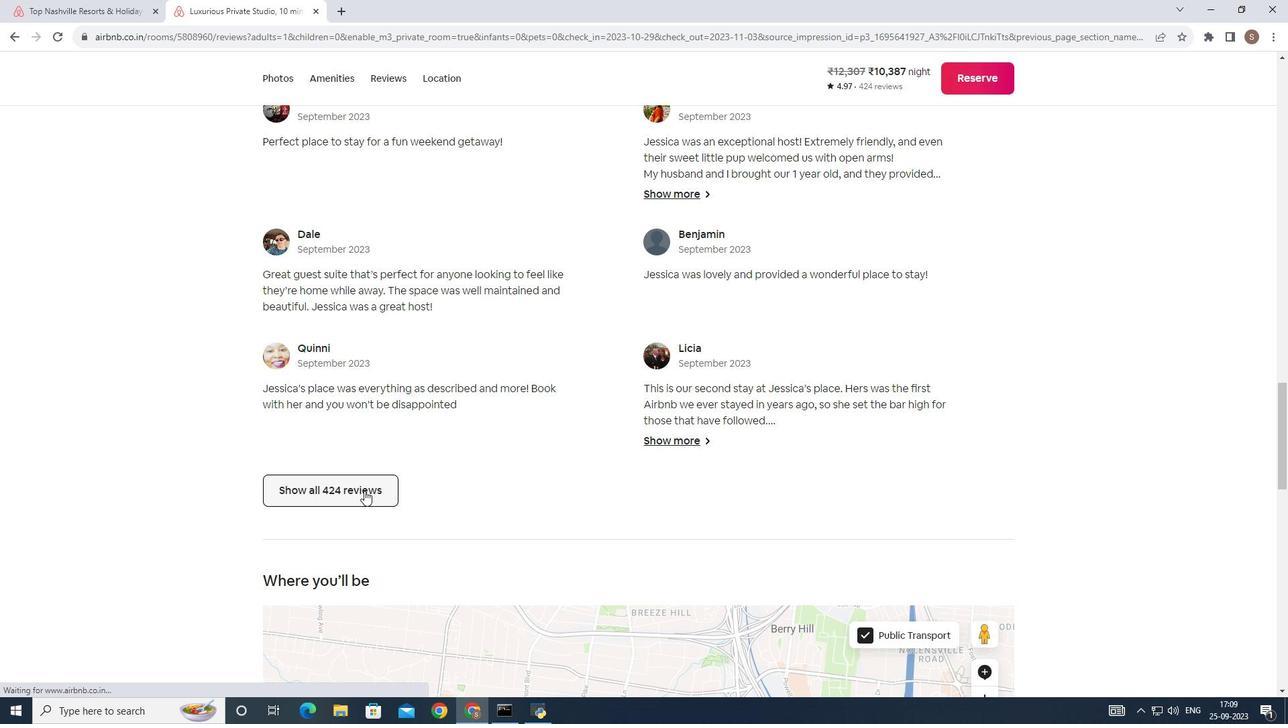 
Action: Mouse moved to (620, 464)
Screenshot: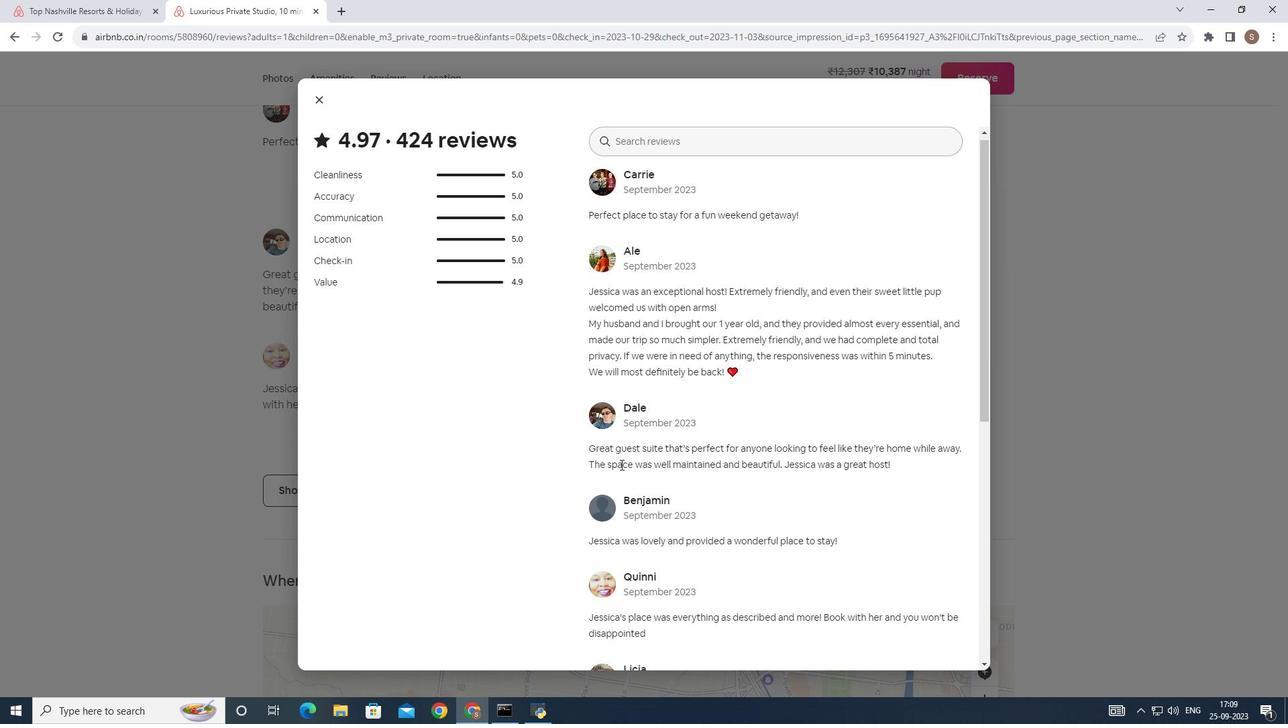
Action: Mouse scrolled (620, 464) with delta (0, 0)
Screenshot: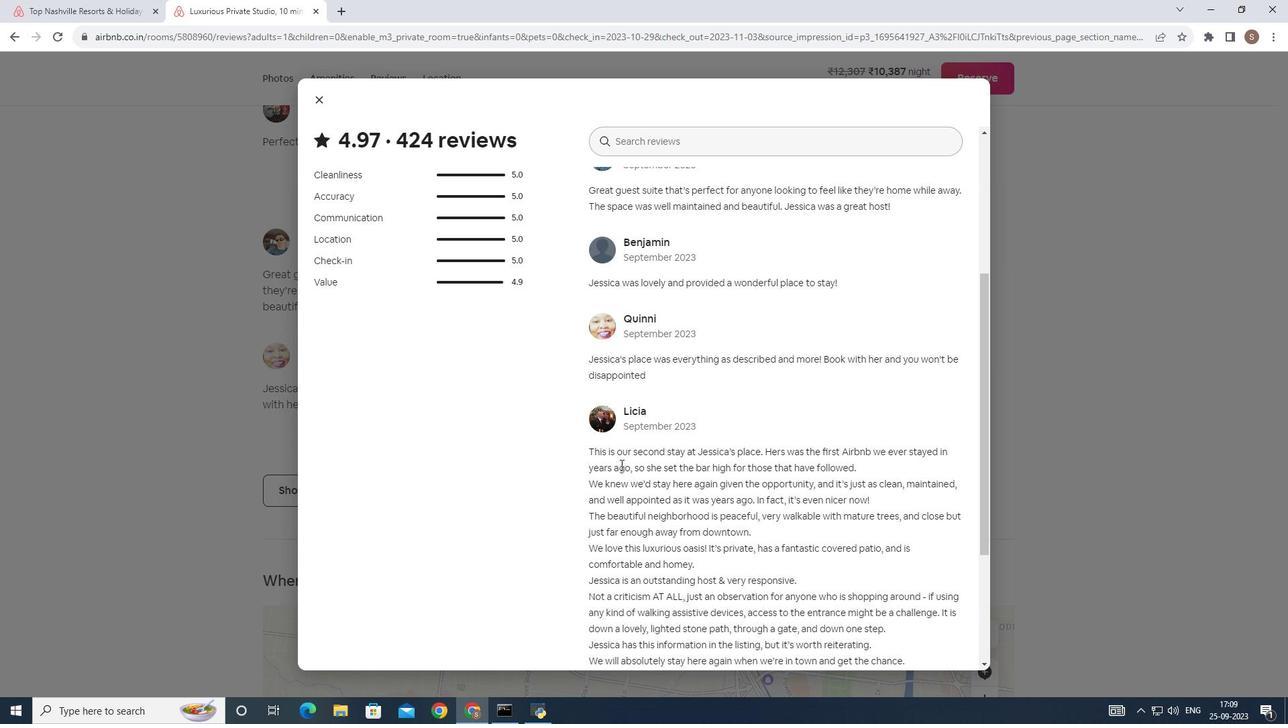 
Action: Mouse scrolled (620, 464) with delta (0, 0)
Screenshot: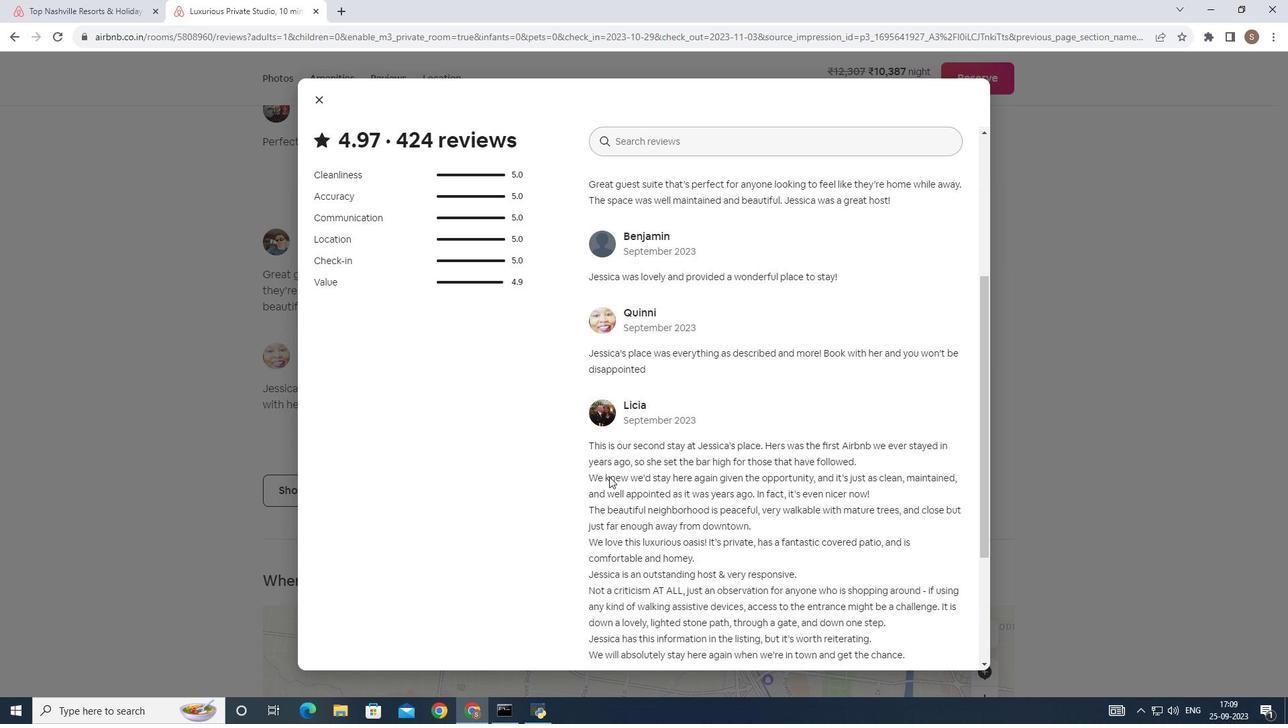 
Action: Mouse scrolled (620, 464) with delta (0, 0)
Screenshot: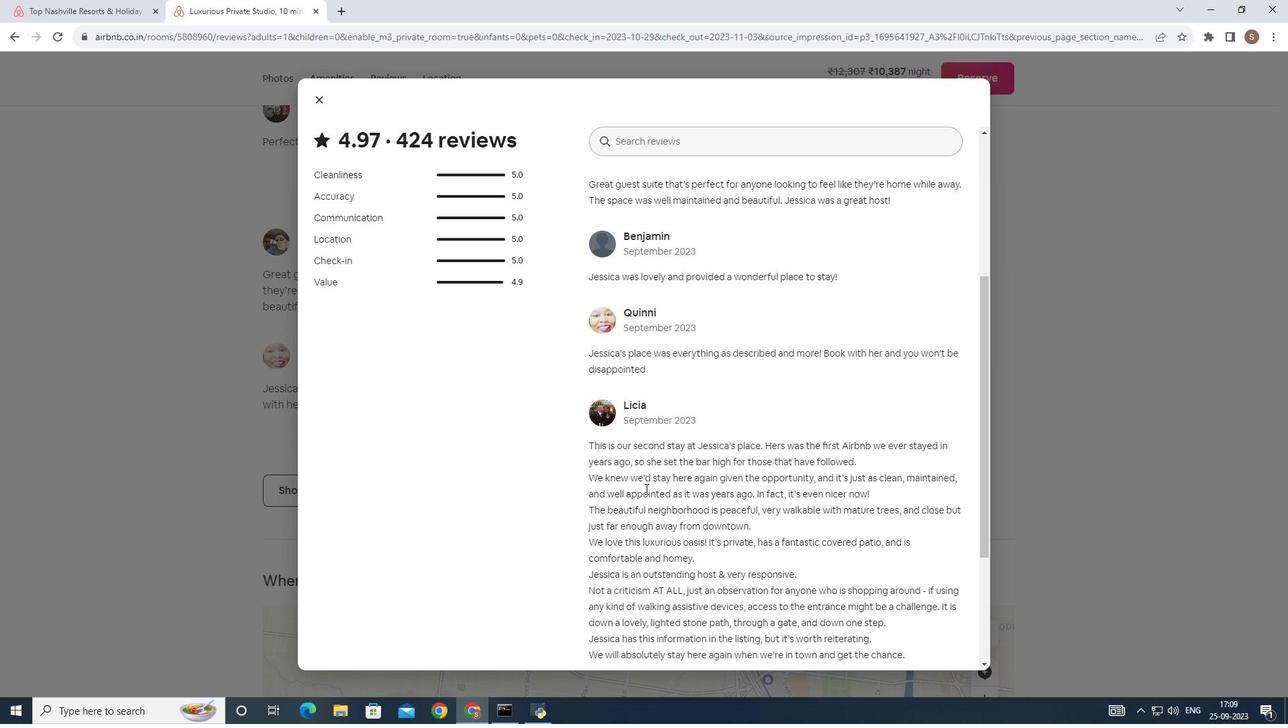 
Action: Mouse scrolled (620, 464) with delta (0, 0)
Screenshot: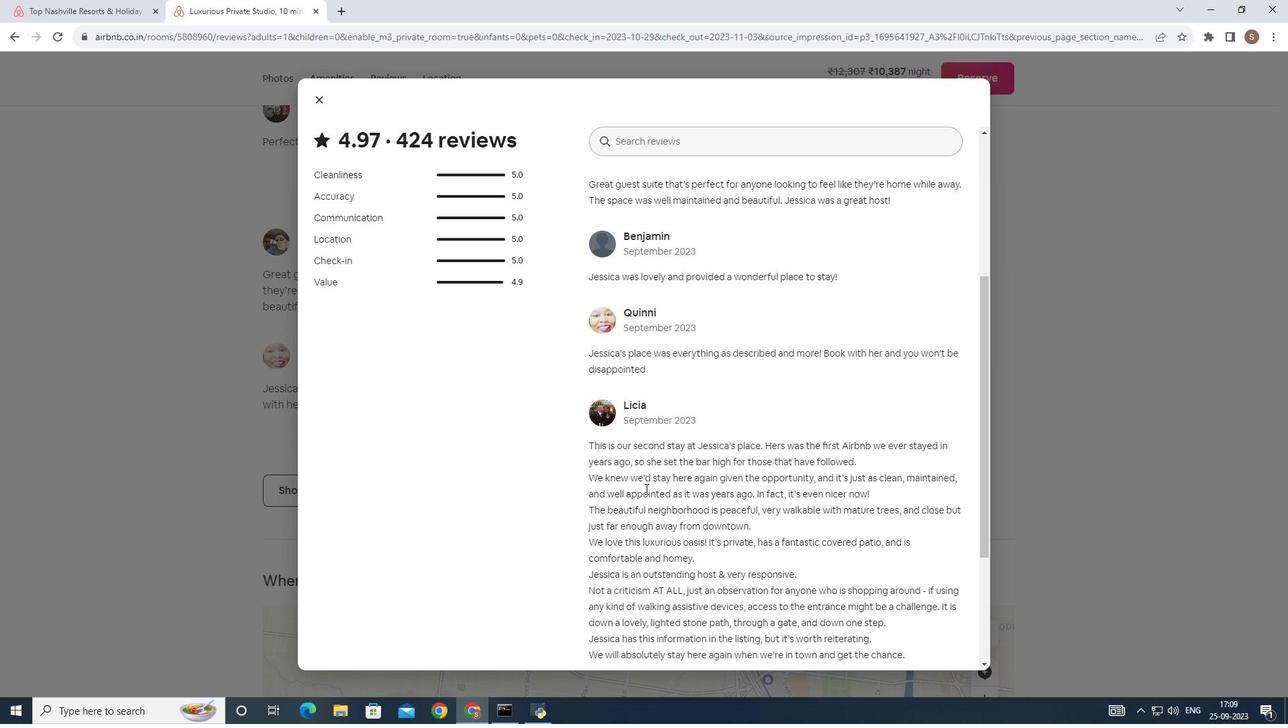 
Action: Mouse moved to (702, 506)
Screenshot: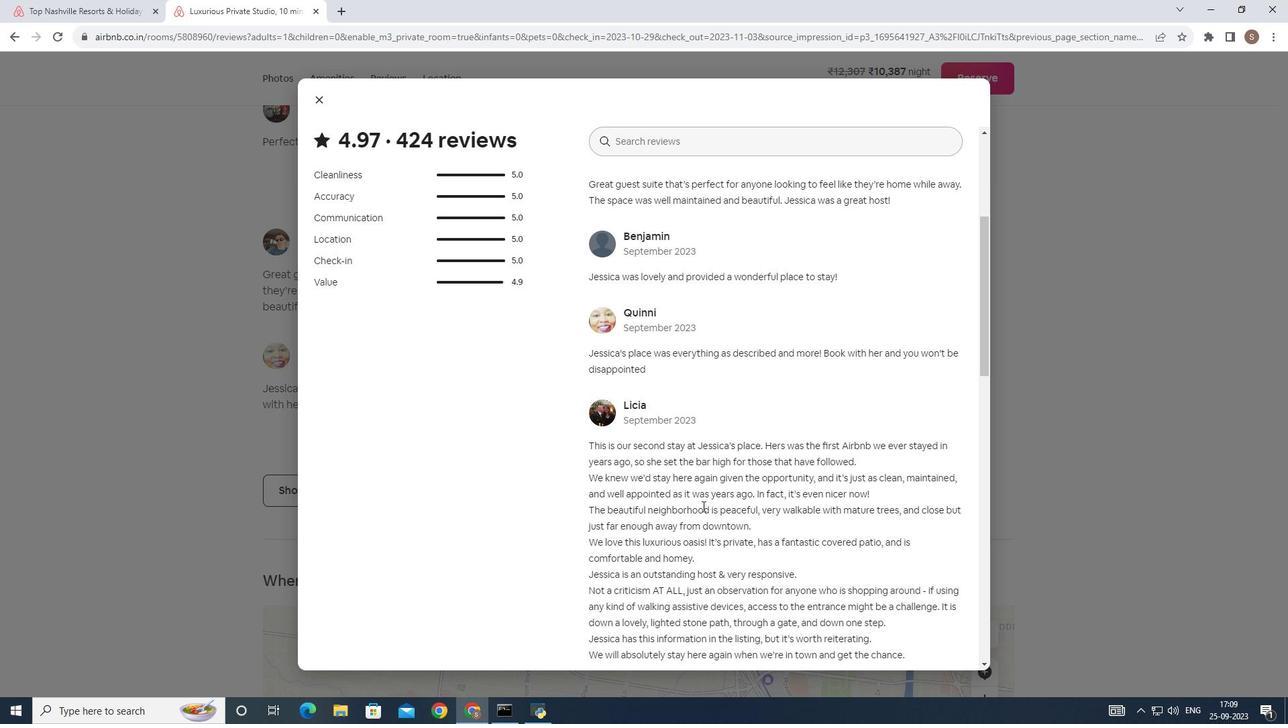 
Action: Mouse scrolled (702, 505) with delta (0, 0)
Screenshot: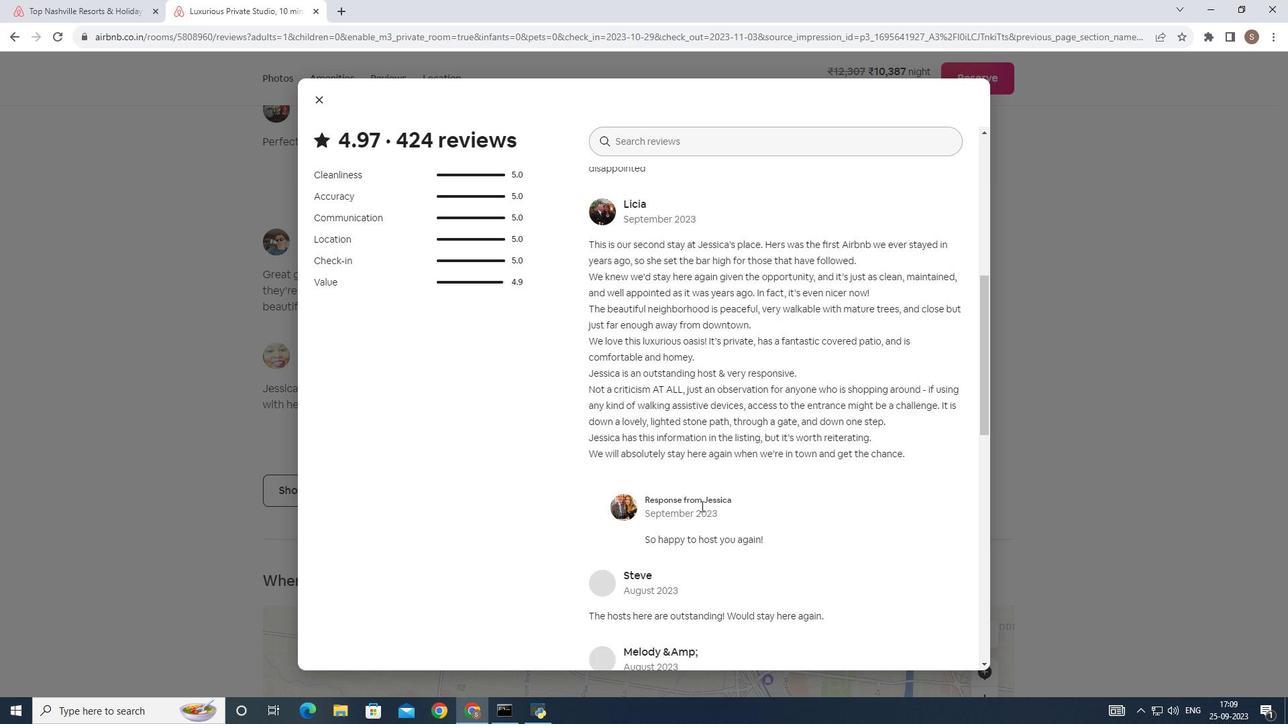 
Action: Mouse moved to (701, 506)
Screenshot: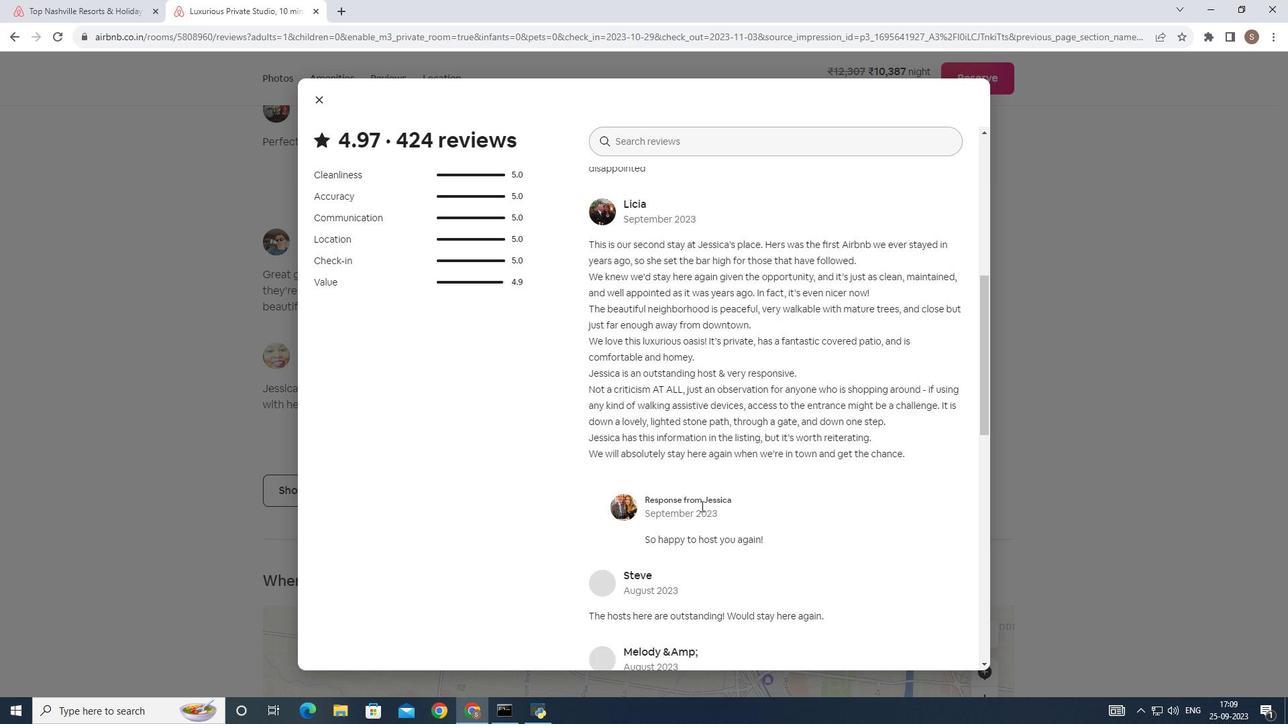 
Action: Mouse scrolled (701, 505) with delta (0, 0)
Screenshot: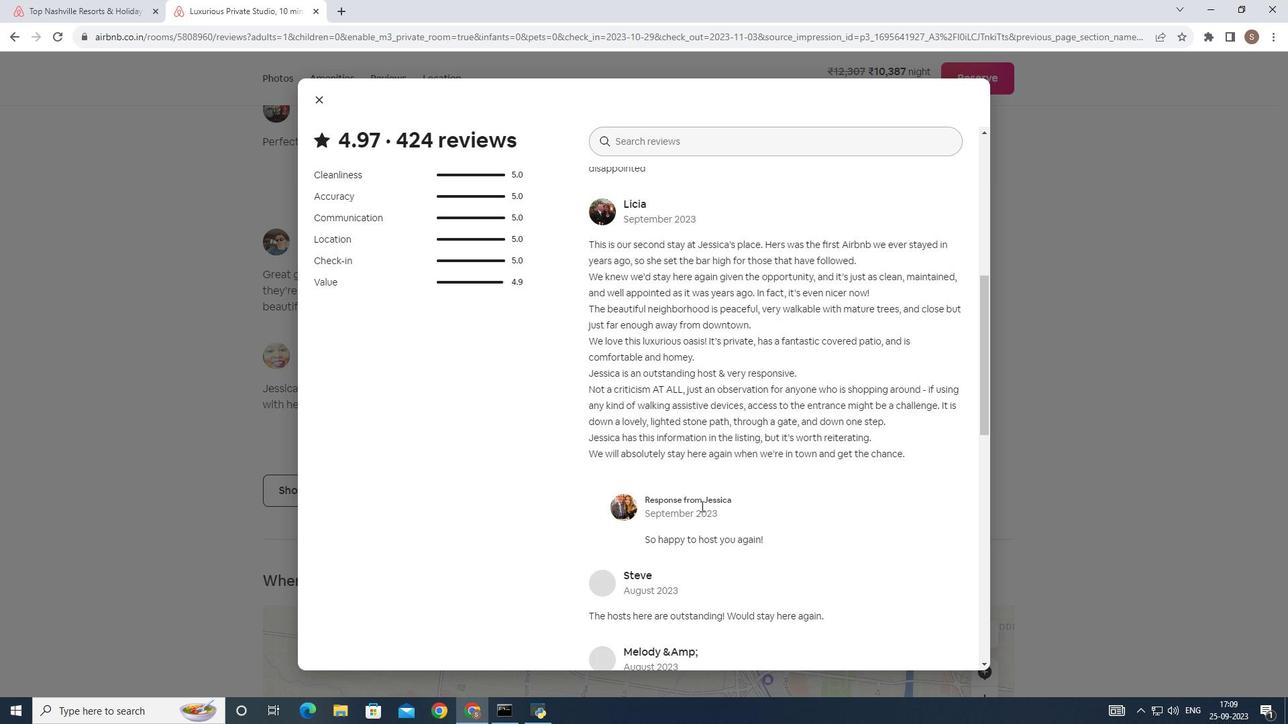 
Action: Mouse scrolled (701, 505) with delta (0, 0)
Screenshot: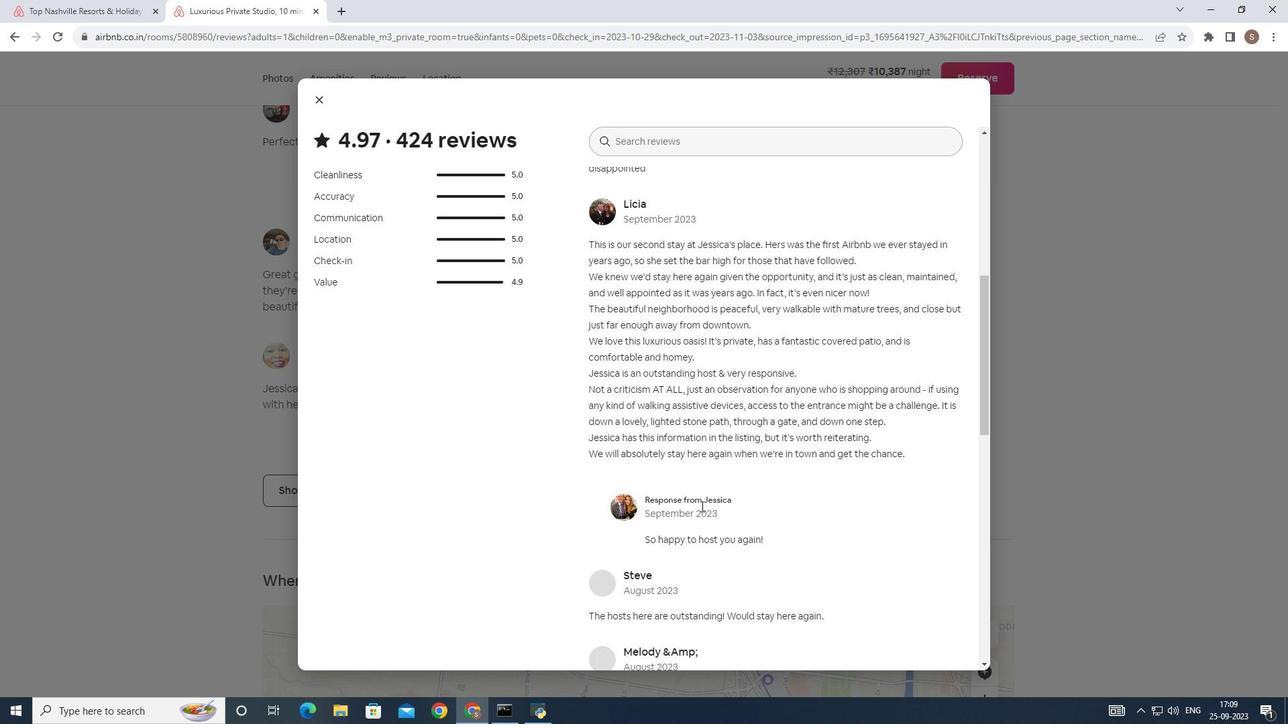 
Action: Mouse scrolled (701, 505) with delta (0, 0)
Screenshot: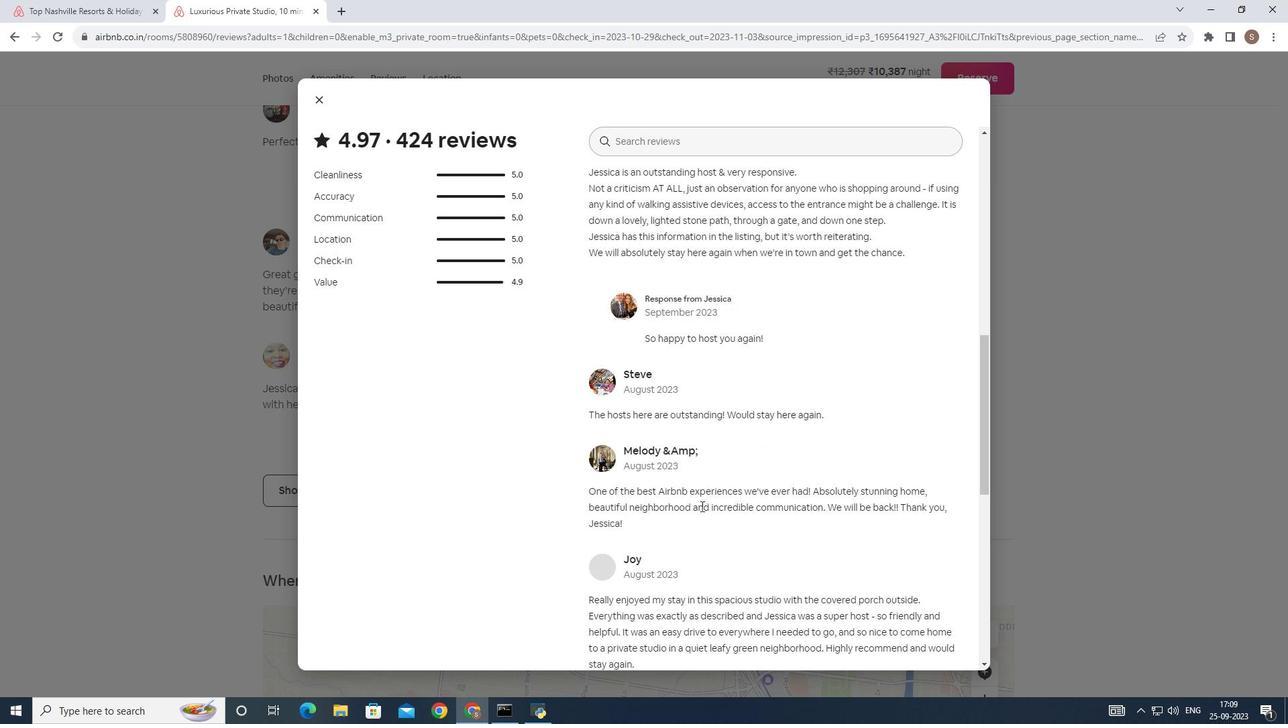 
Action: Mouse scrolled (701, 505) with delta (0, 0)
Screenshot: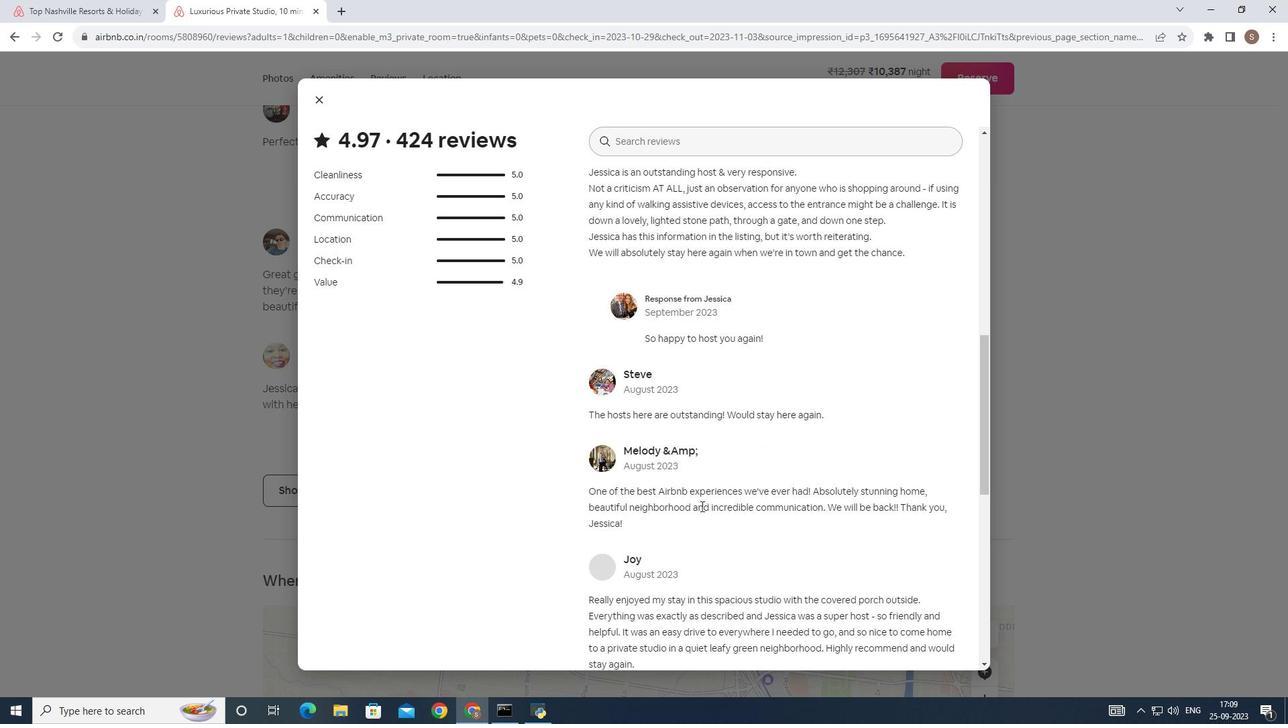 
Action: Mouse scrolled (701, 505) with delta (0, 0)
Screenshot: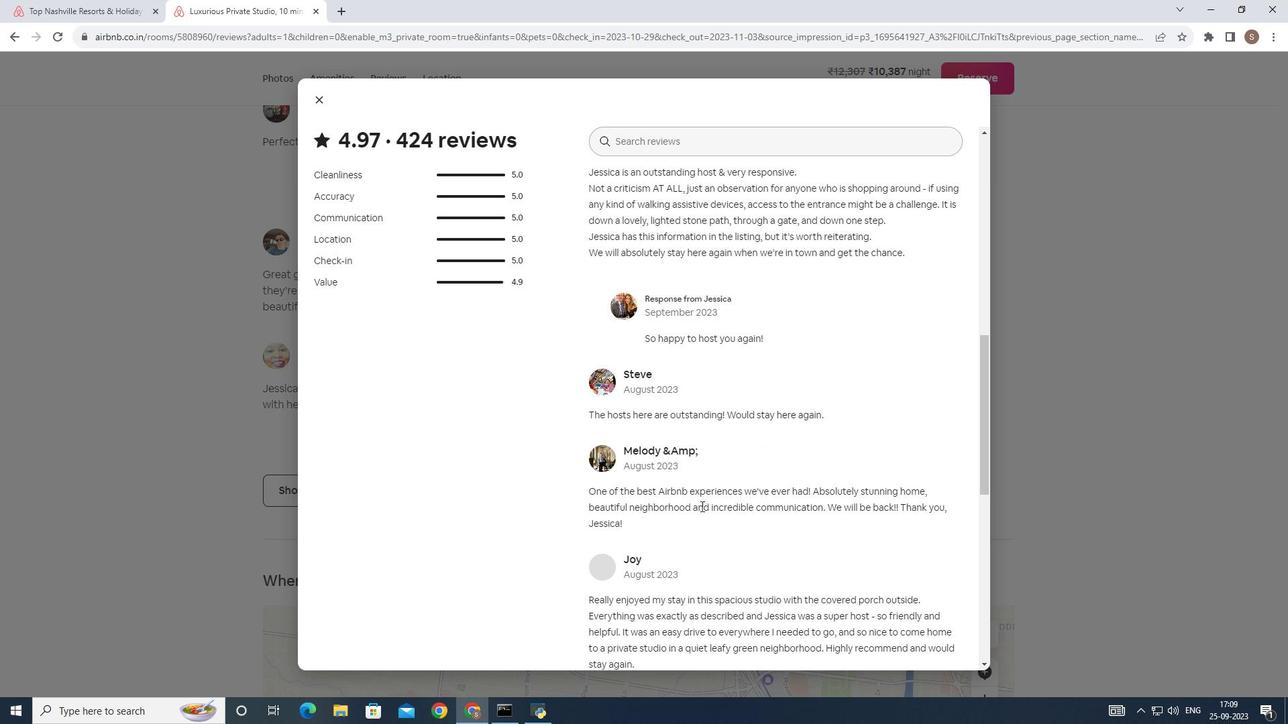 
Action: Mouse scrolled (701, 505) with delta (0, 0)
Screenshot: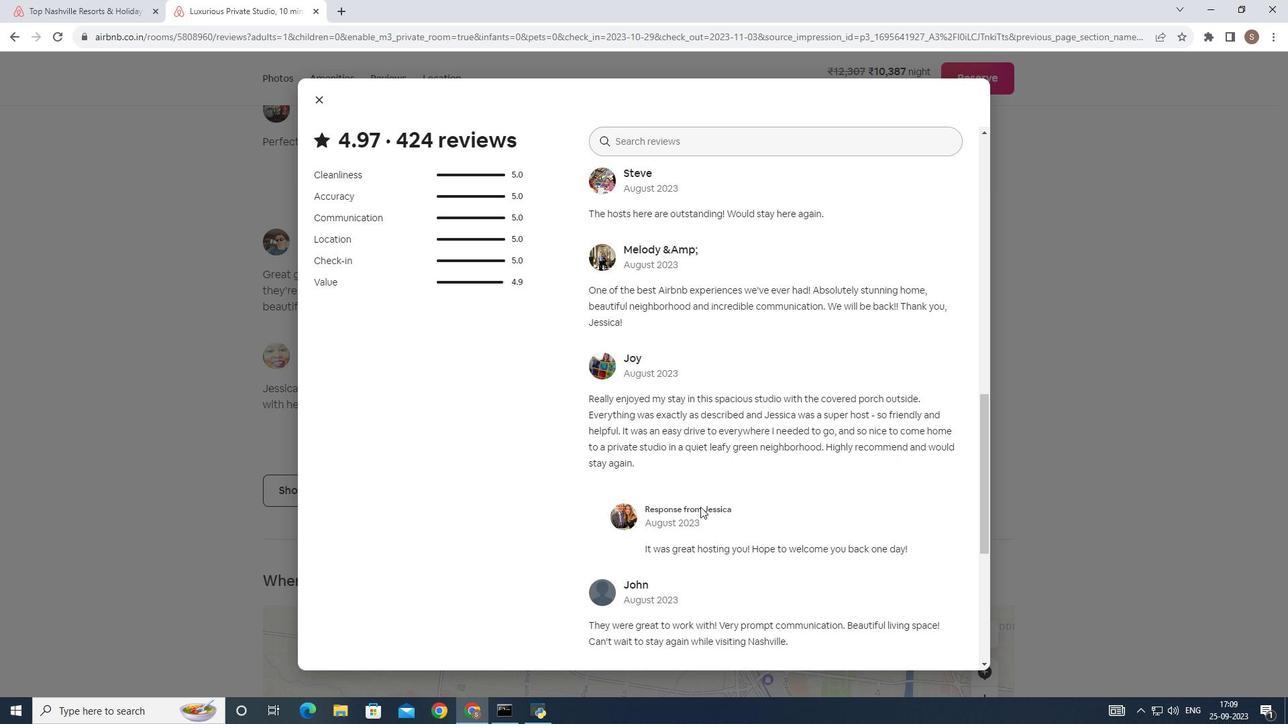 
Action: Mouse moved to (700, 506)
Screenshot: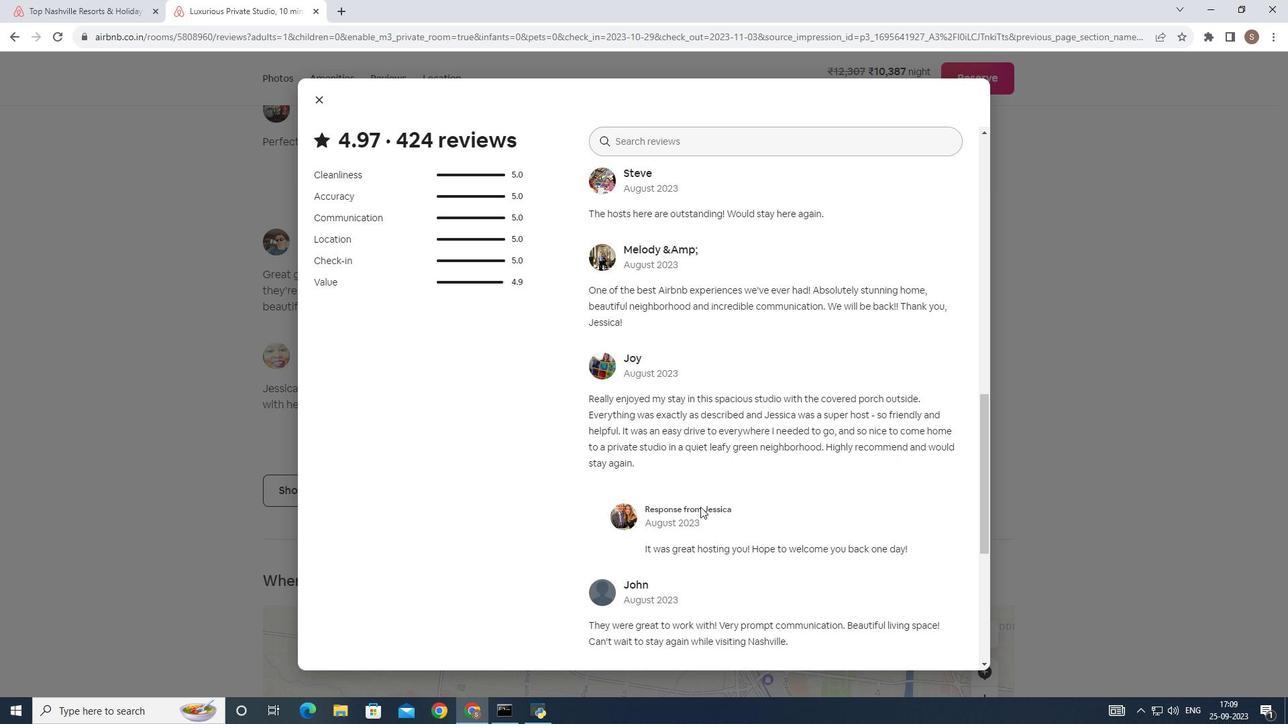 
Action: Mouse scrolled (700, 505) with delta (0, 0)
Screenshot: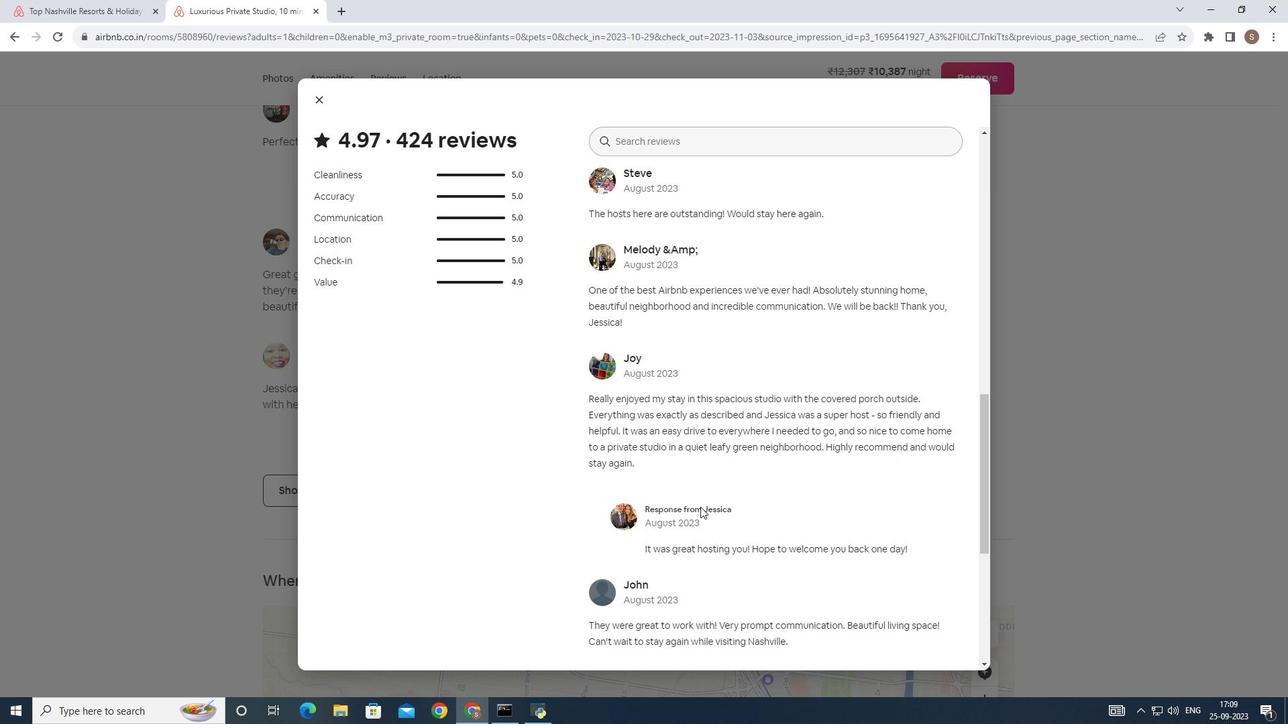 
Action: Mouse scrolled (700, 505) with delta (0, 0)
Screenshot: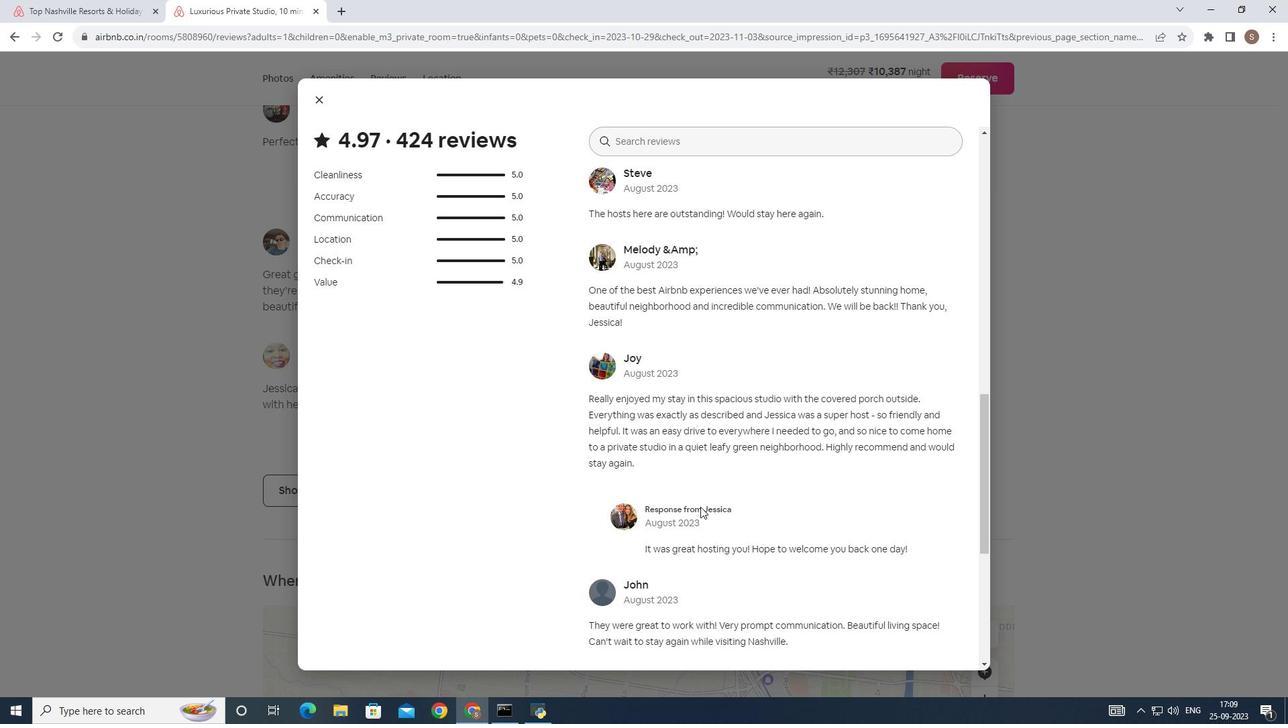 
Action: Mouse moved to (700, 507)
Screenshot: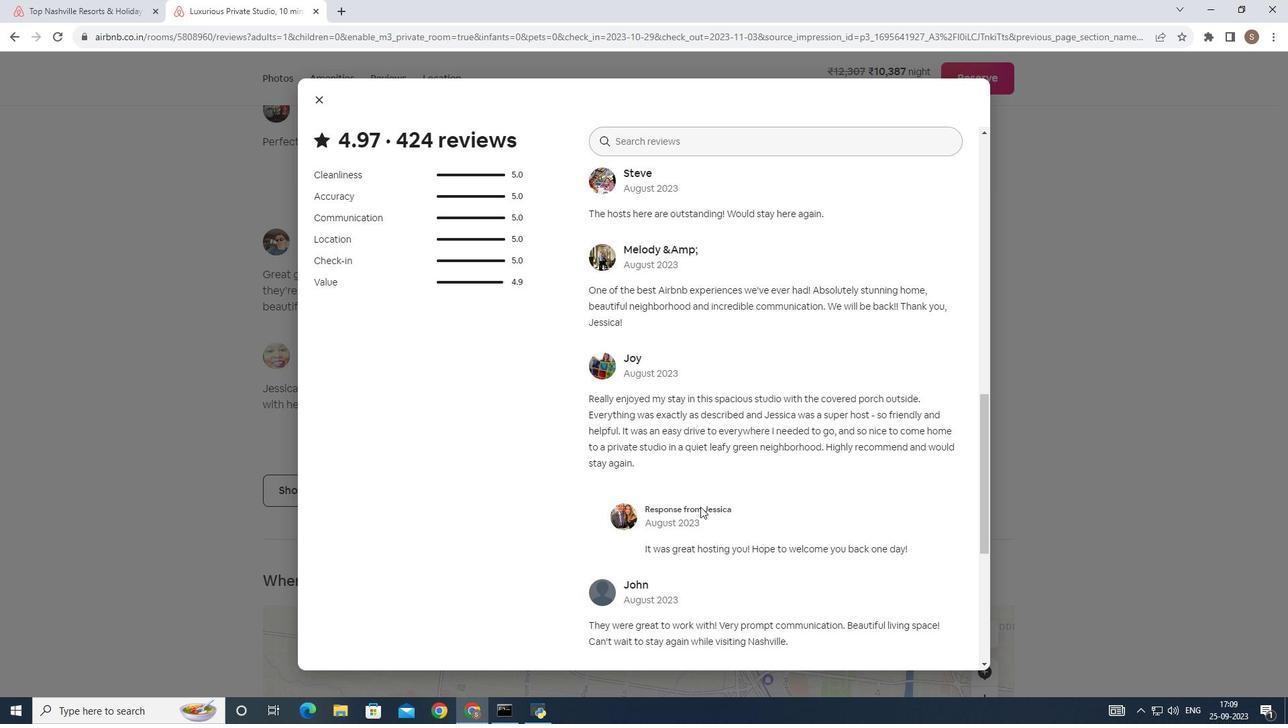 
Action: Mouse scrolled (700, 506) with delta (0, 0)
Screenshot: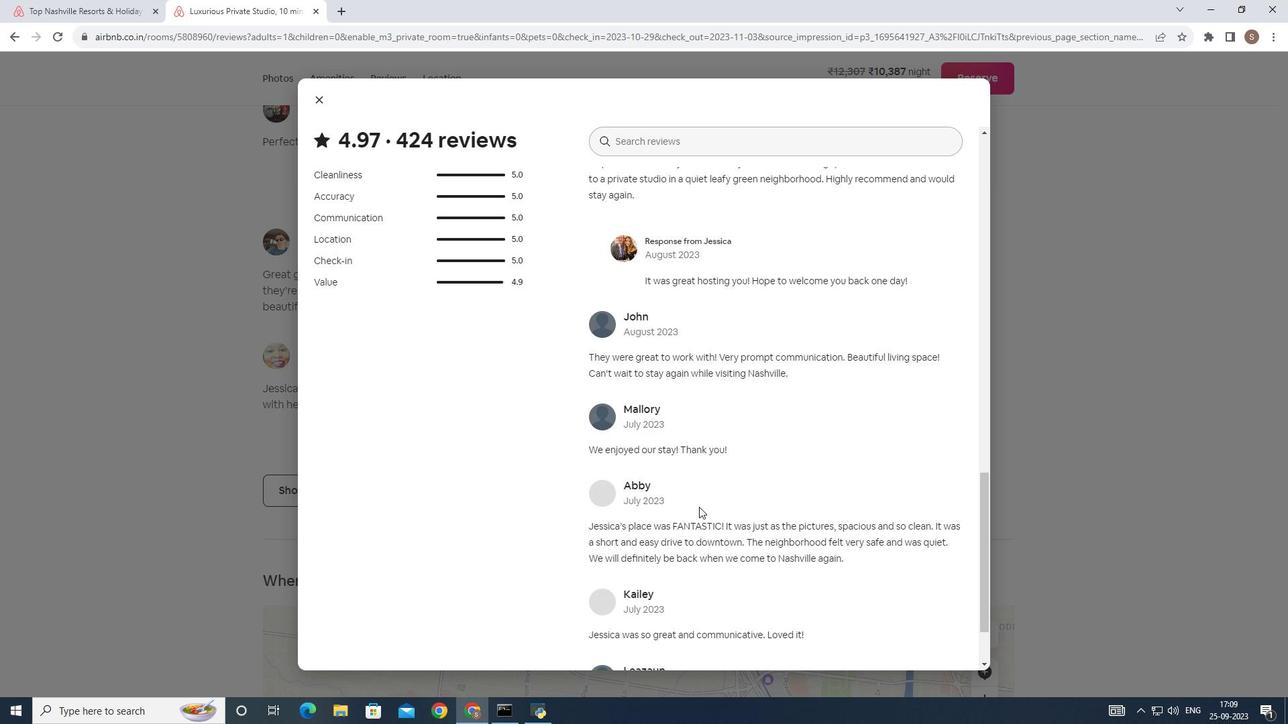 
Action: Mouse scrolled (700, 506) with delta (0, 0)
Screenshot: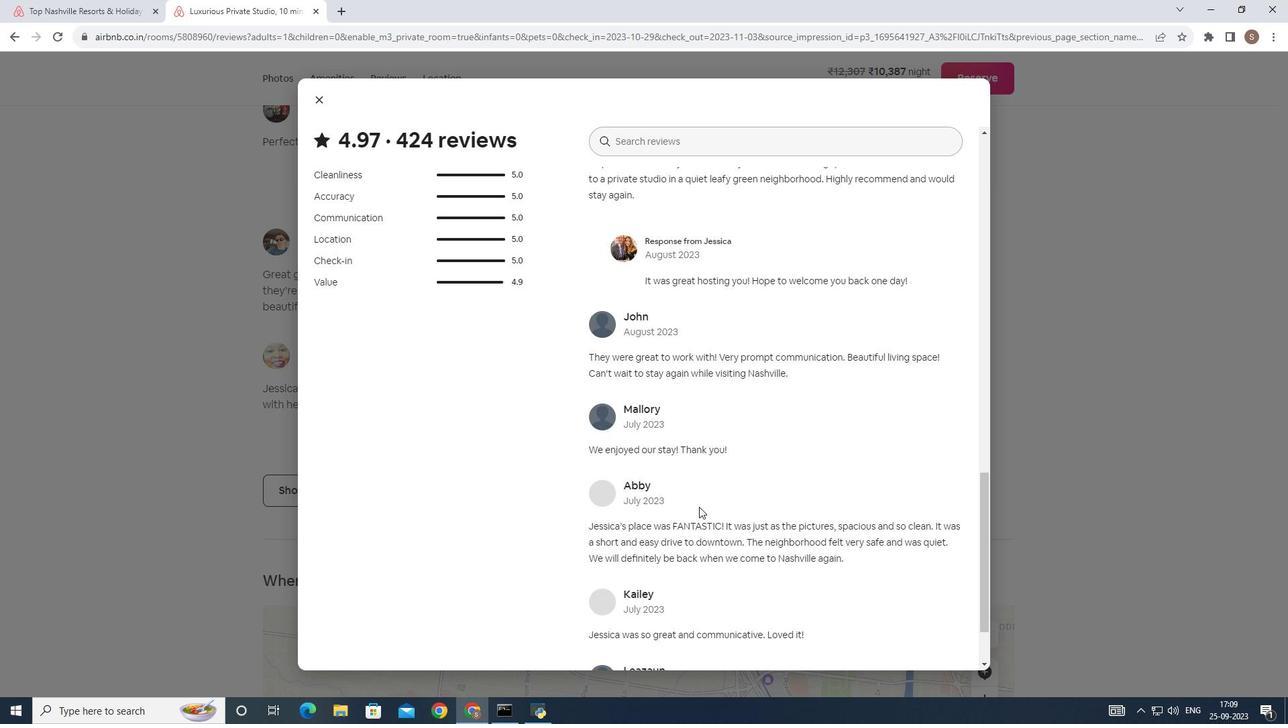 
Action: Mouse scrolled (700, 506) with delta (0, 0)
Screenshot: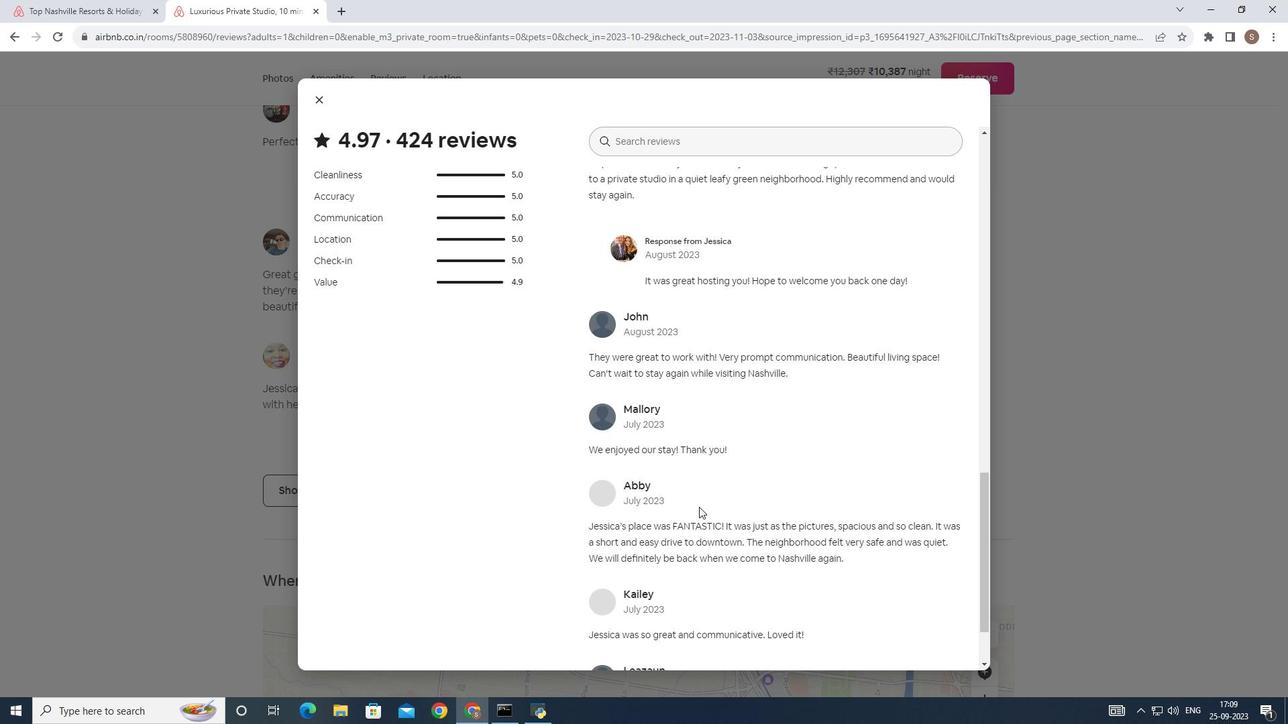 
Action: Mouse scrolled (700, 506) with delta (0, 0)
Screenshot: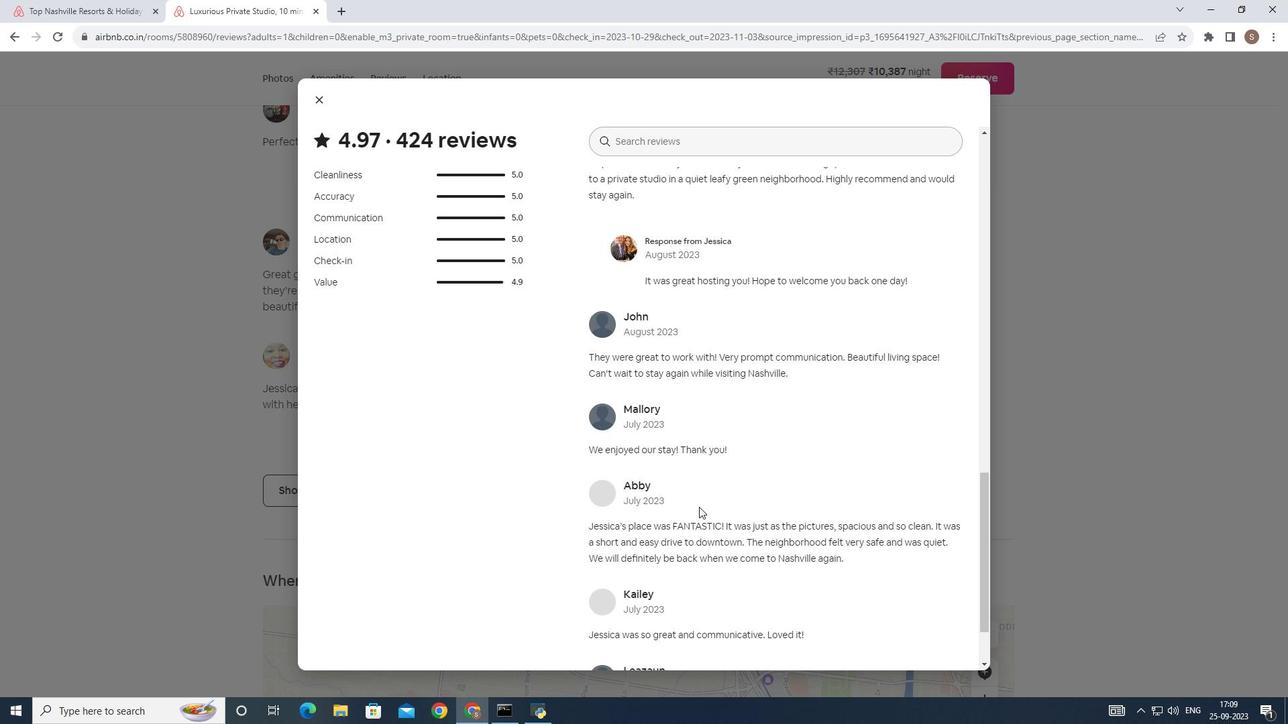 
Action: Mouse moved to (699, 507)
Screenshot: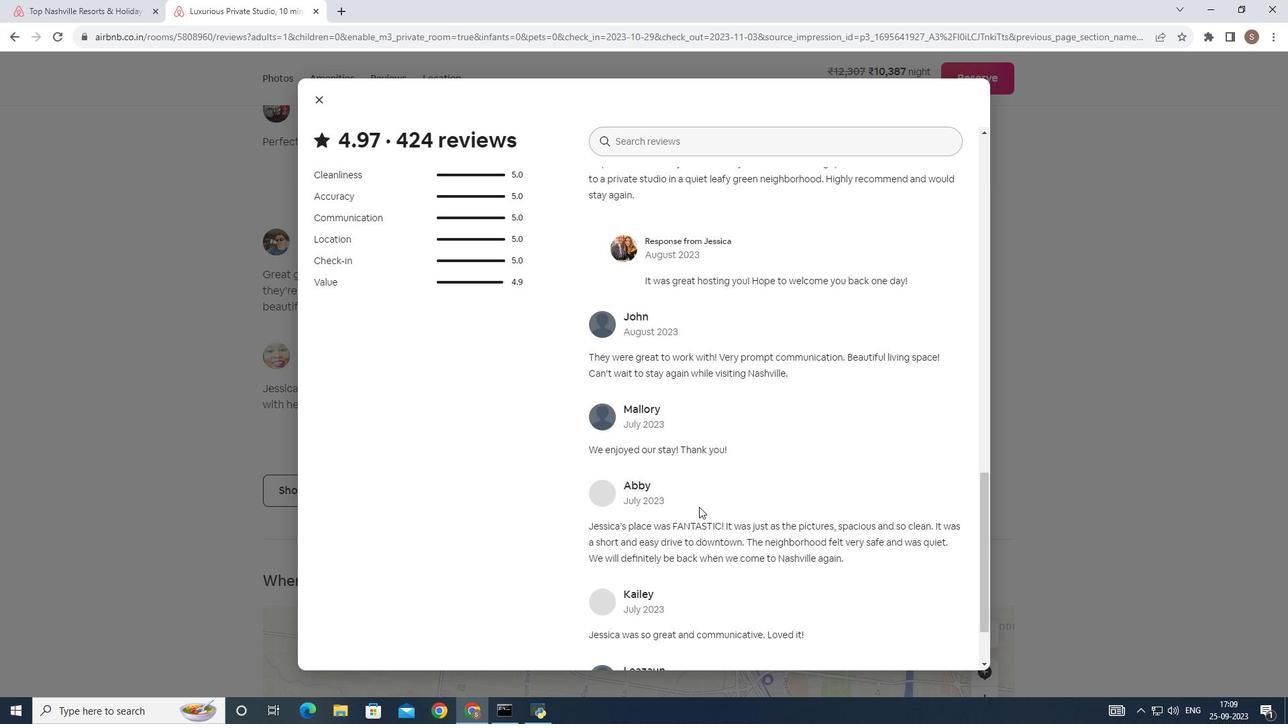 
Action: Mouse scrolled (699, 506) with delta (0, 0)
Screenshot: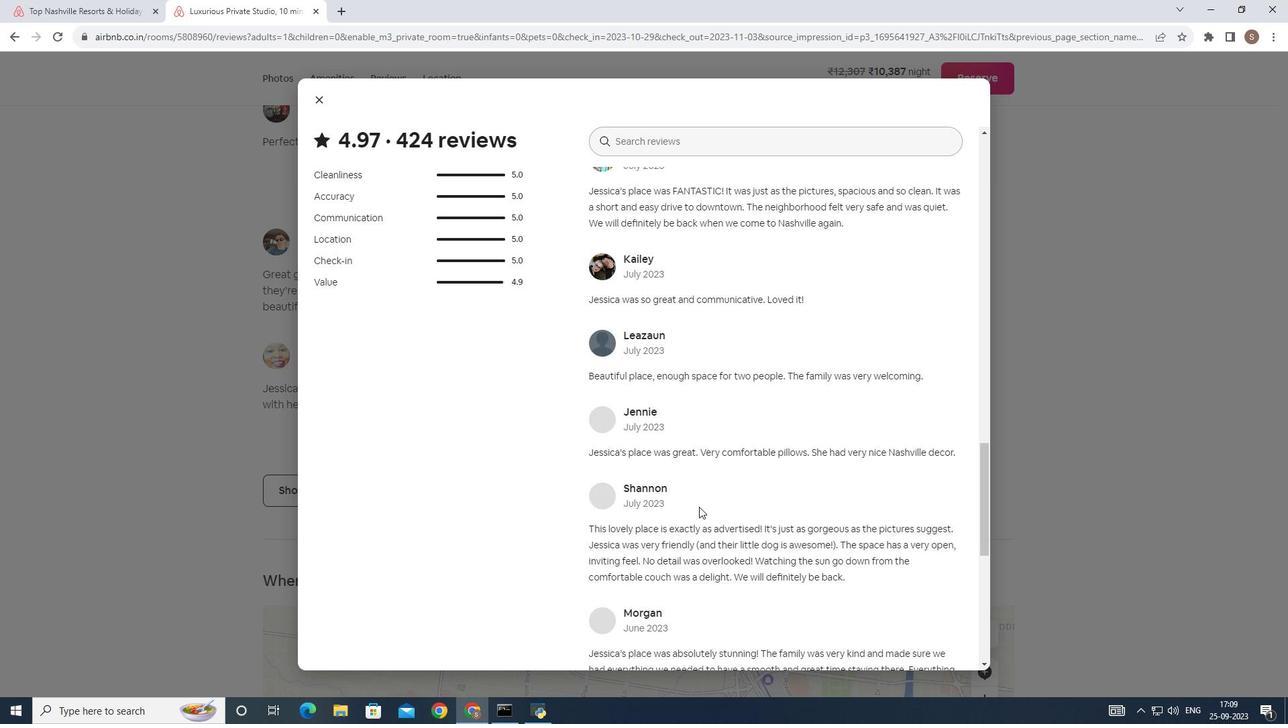 
Action: Mouse scrolled (699, 506) with delta (0, 0)
Screenshot: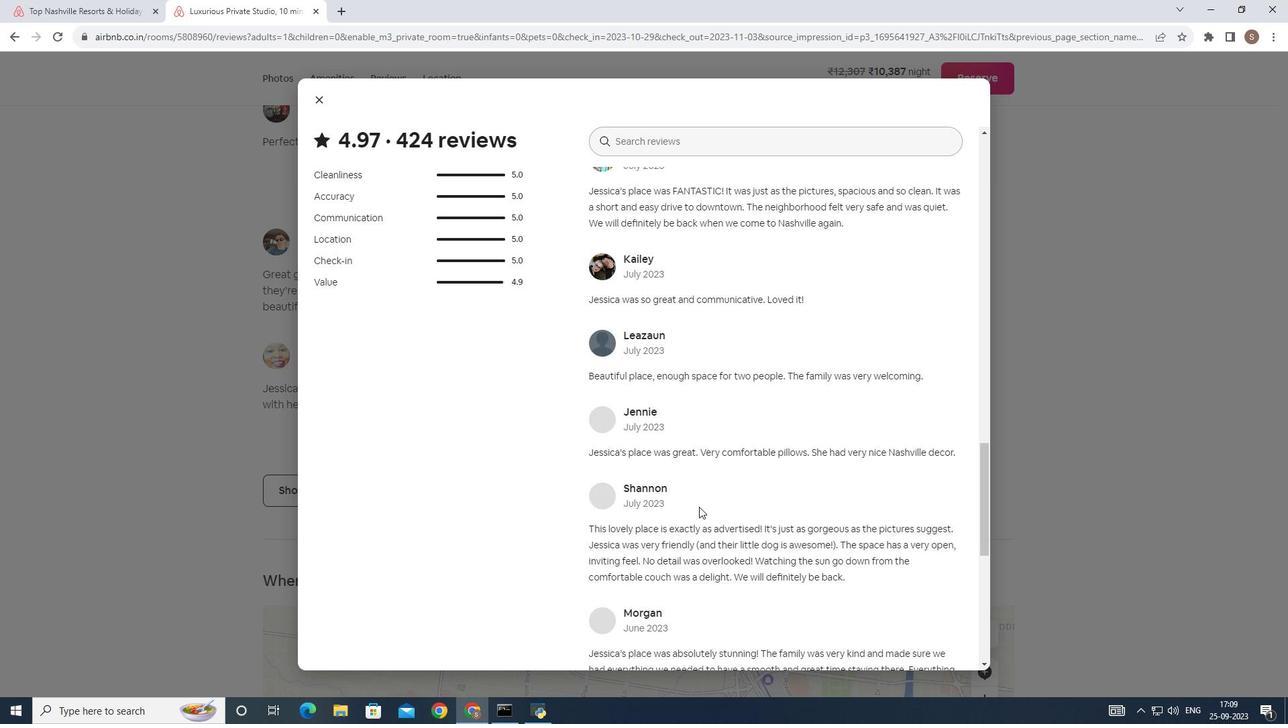 
Action: Mouse scrolled (699, 506) with delta (0, 0)
Screenshot: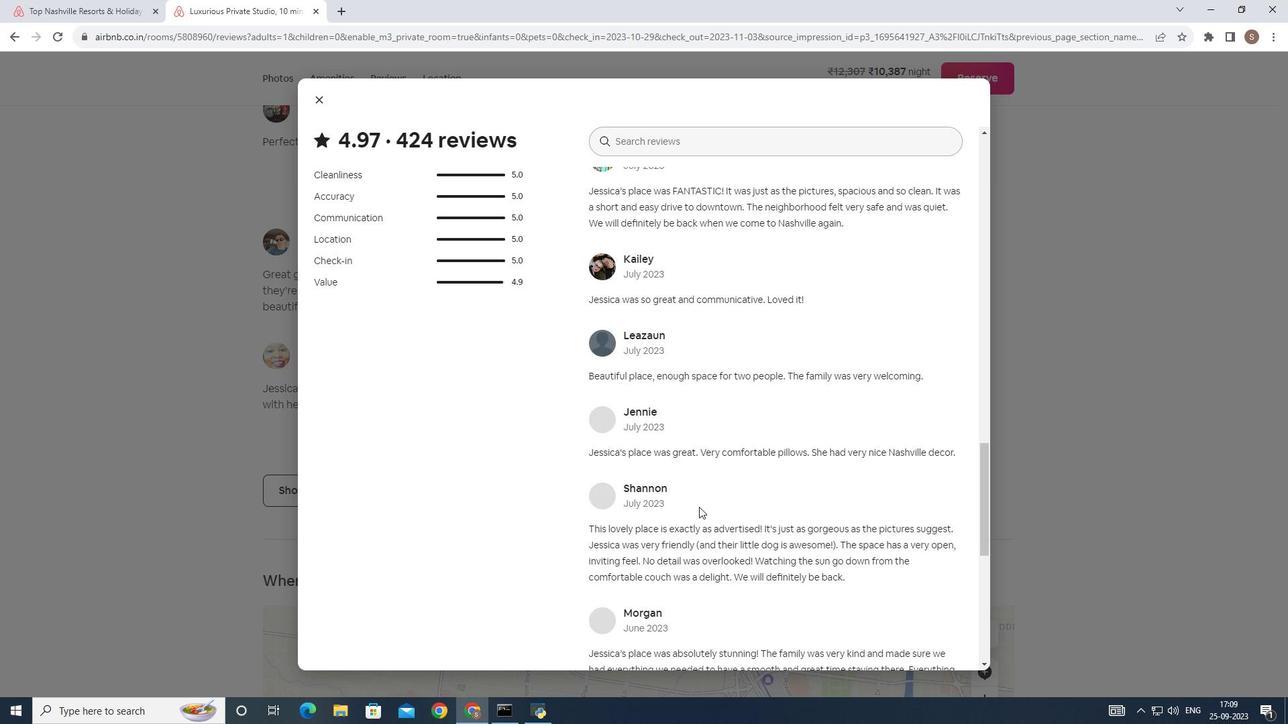 
Action: Mouse scrolled (699, 506) with delta (0, 0)
Screenshot: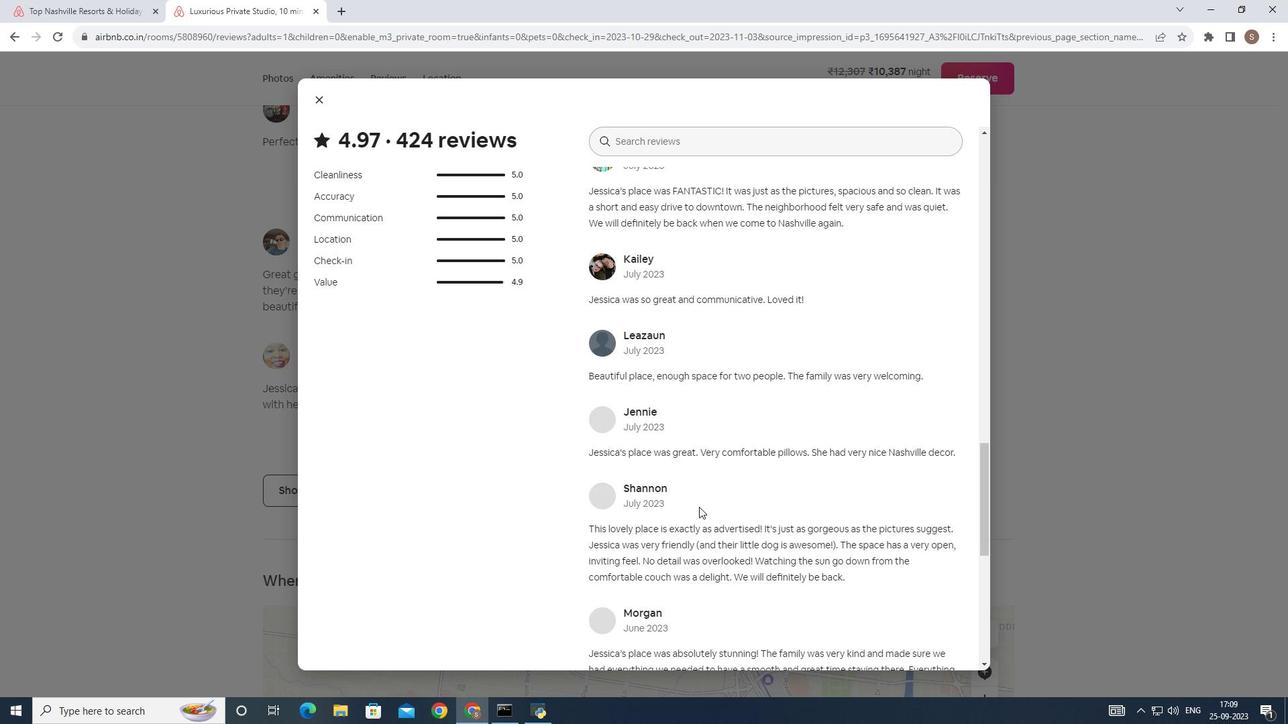 
Action: Mouse scrolled (699, 506) with delta (0, 0)
Screenshot: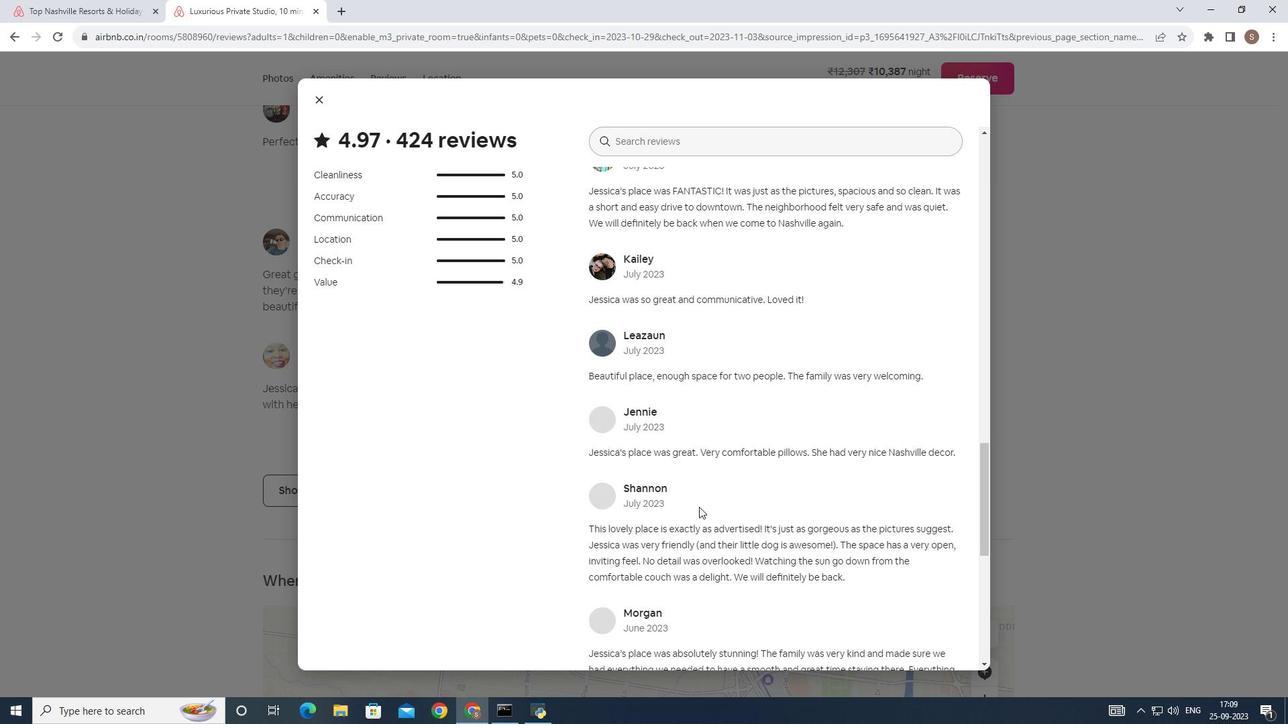 
Action: Mouse scrolled (699, 506) with delta (0, 0)
Screenshot: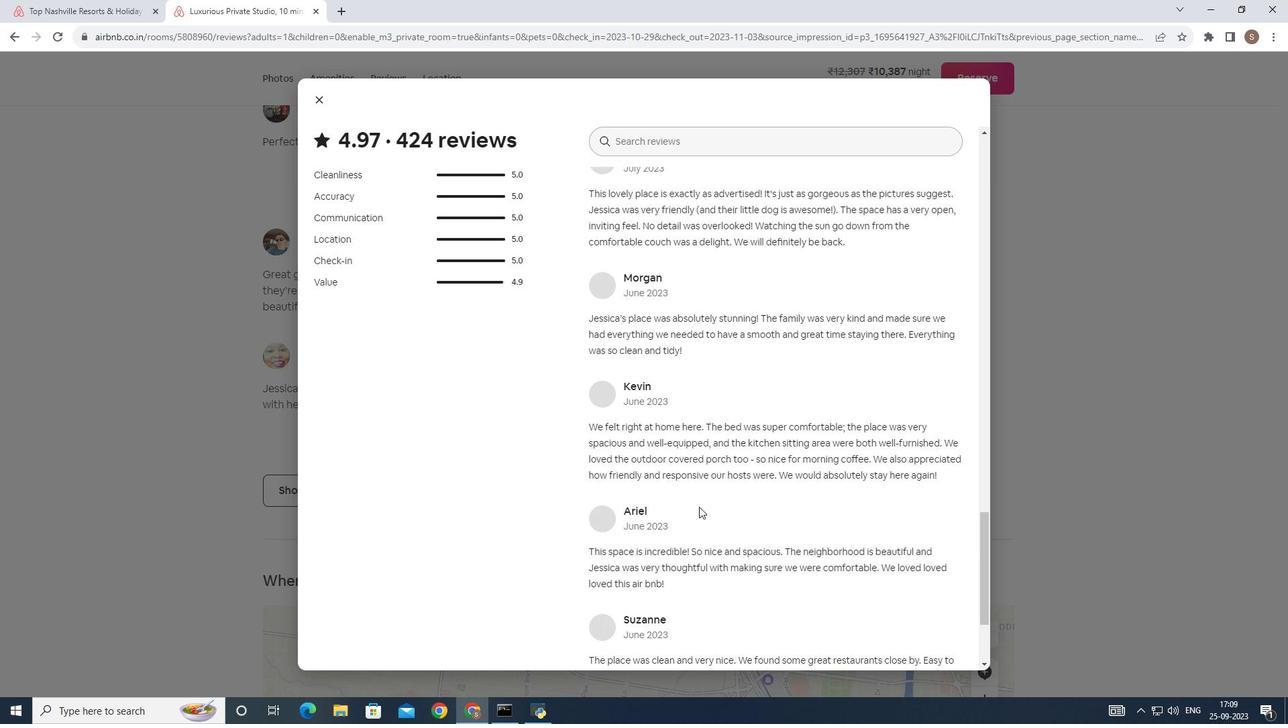
Action: Mouse scrolled (699, 506) with delta (0, 0)
Screenshot: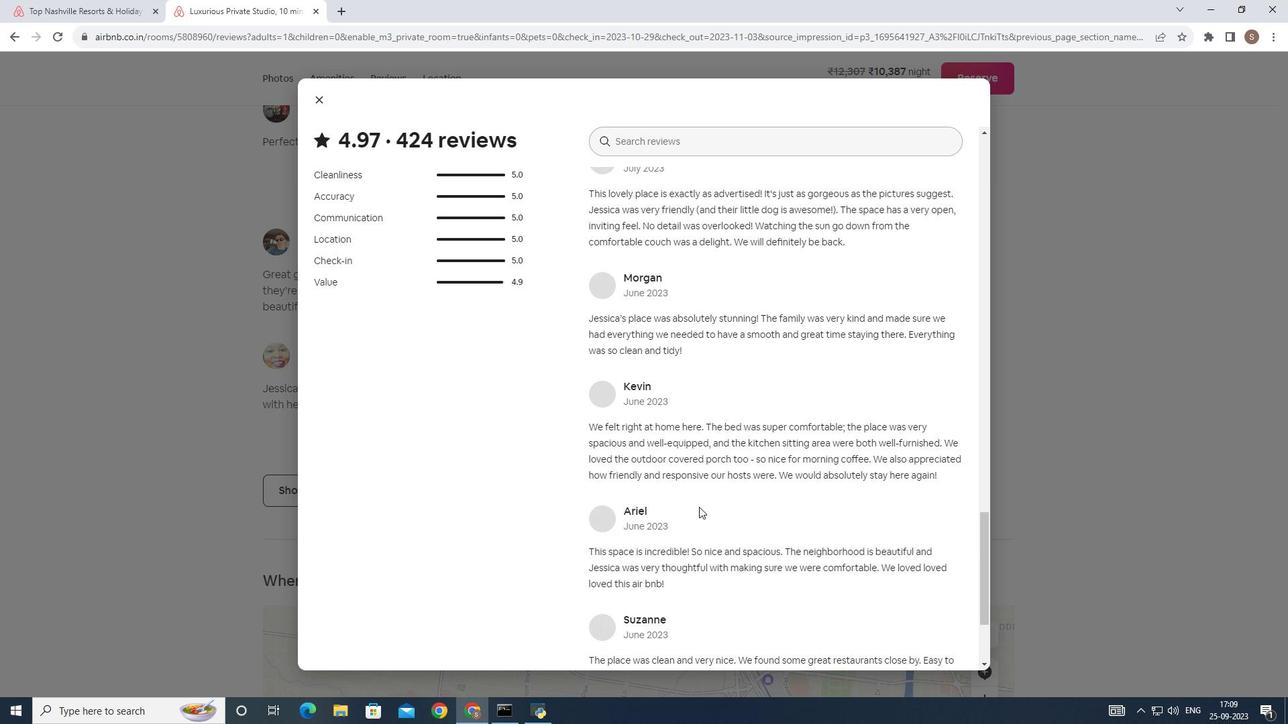 
Action: Mouse scrolled (699, 506) with delta (0, 0)
Screenshot: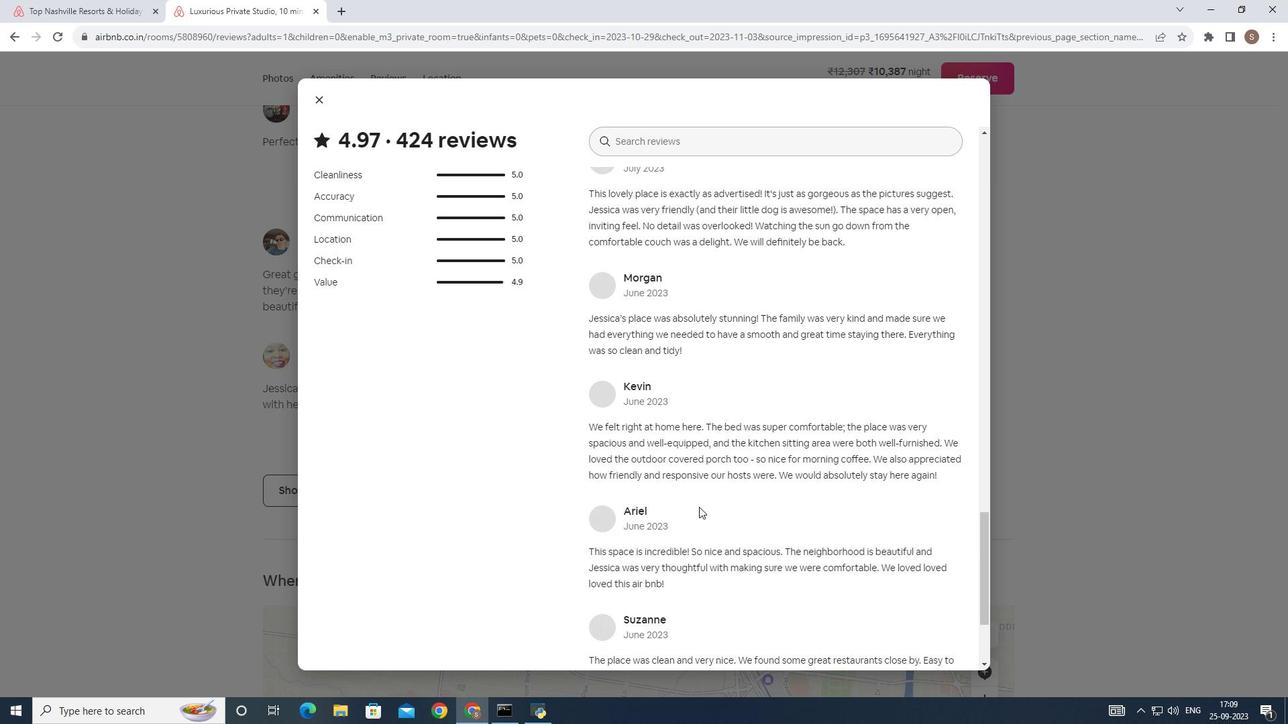 
Action: Mouse scrolled (699, 506) with delta (0, 0)
Screenshot: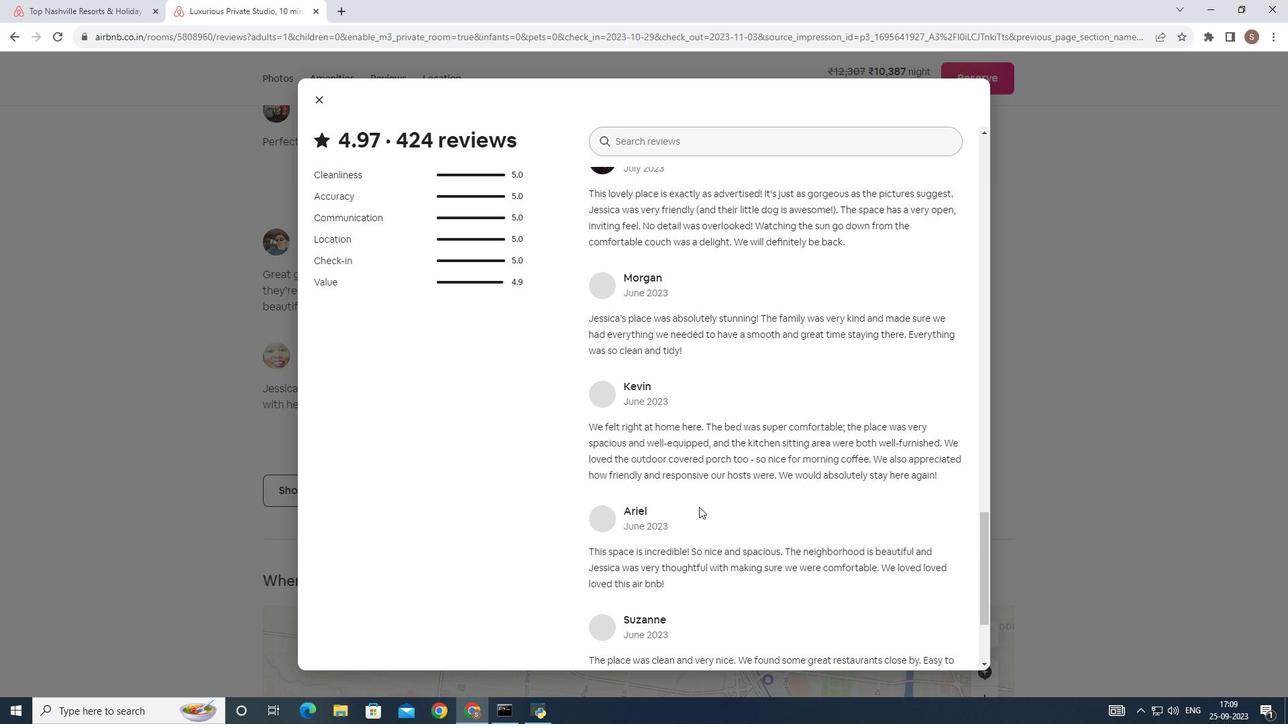 
Action: Mouse scrolled (699, 506) with delta (0, 0)
Screenshot: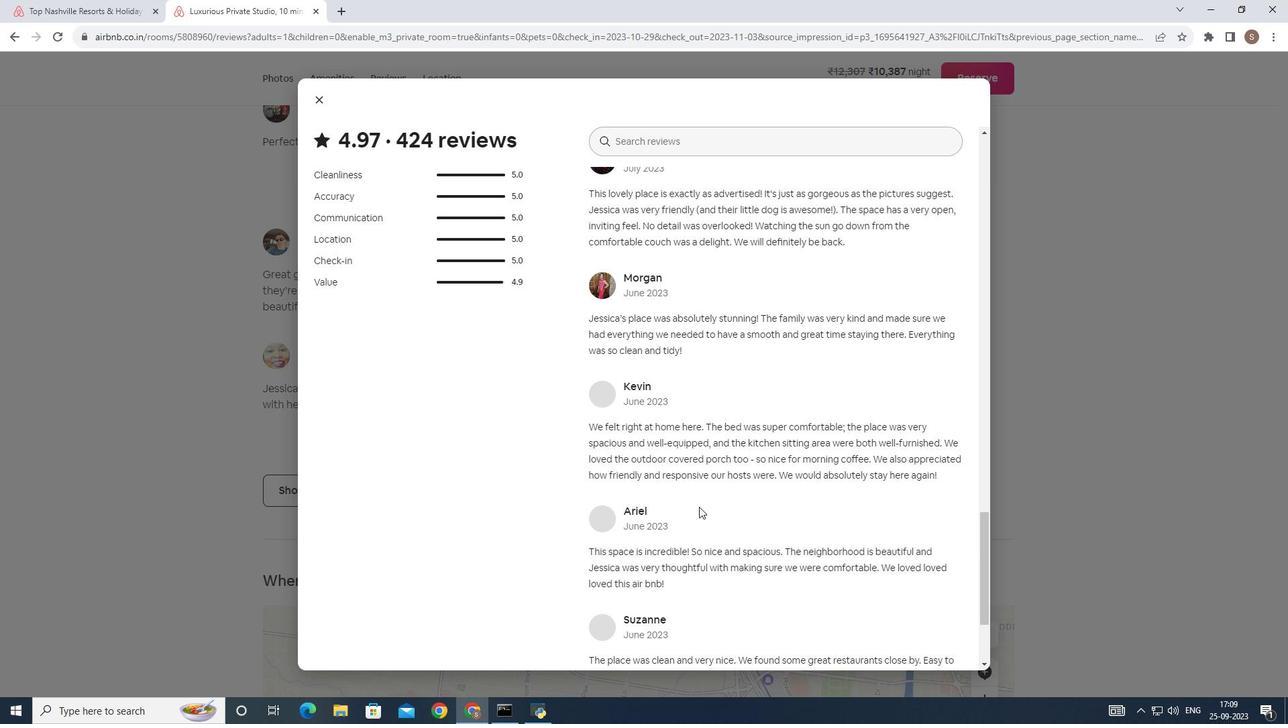 
Action: Mouse scrolled (699, 506) with delta (0, 0)
Screenshot: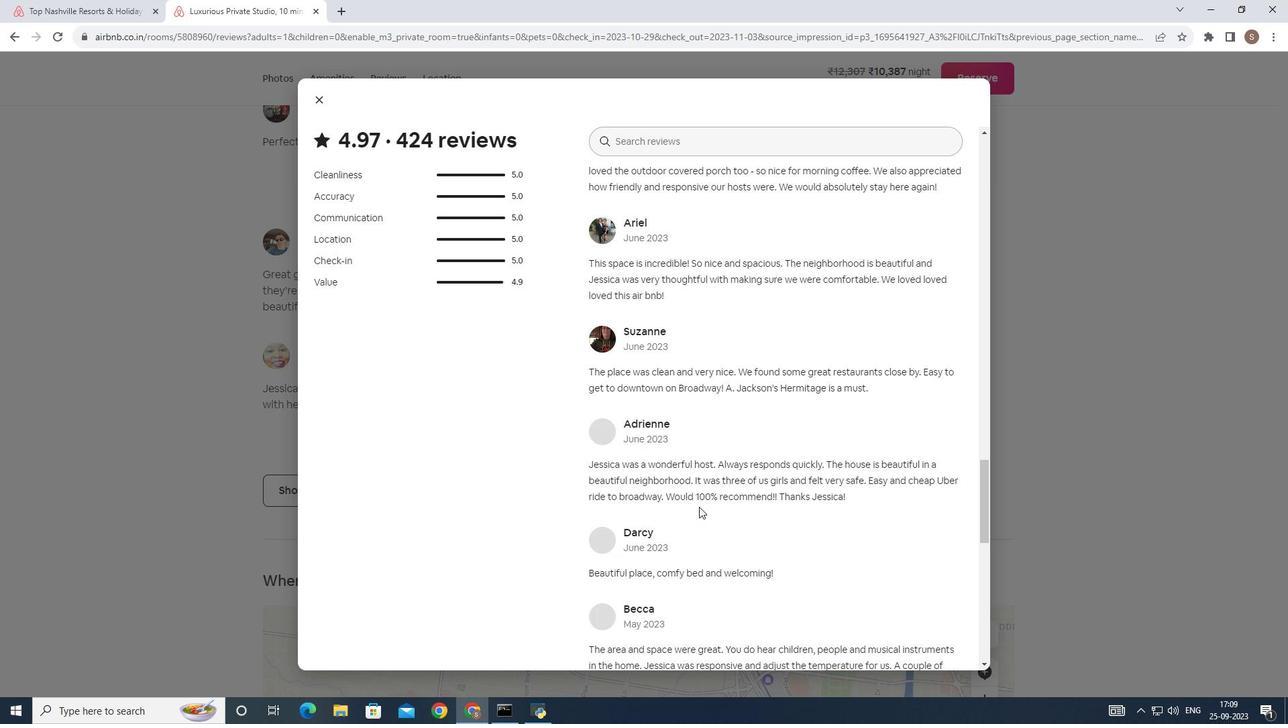 
Action: Mouse scrolled (699, 506) with delta (0, 0)
Screenshot: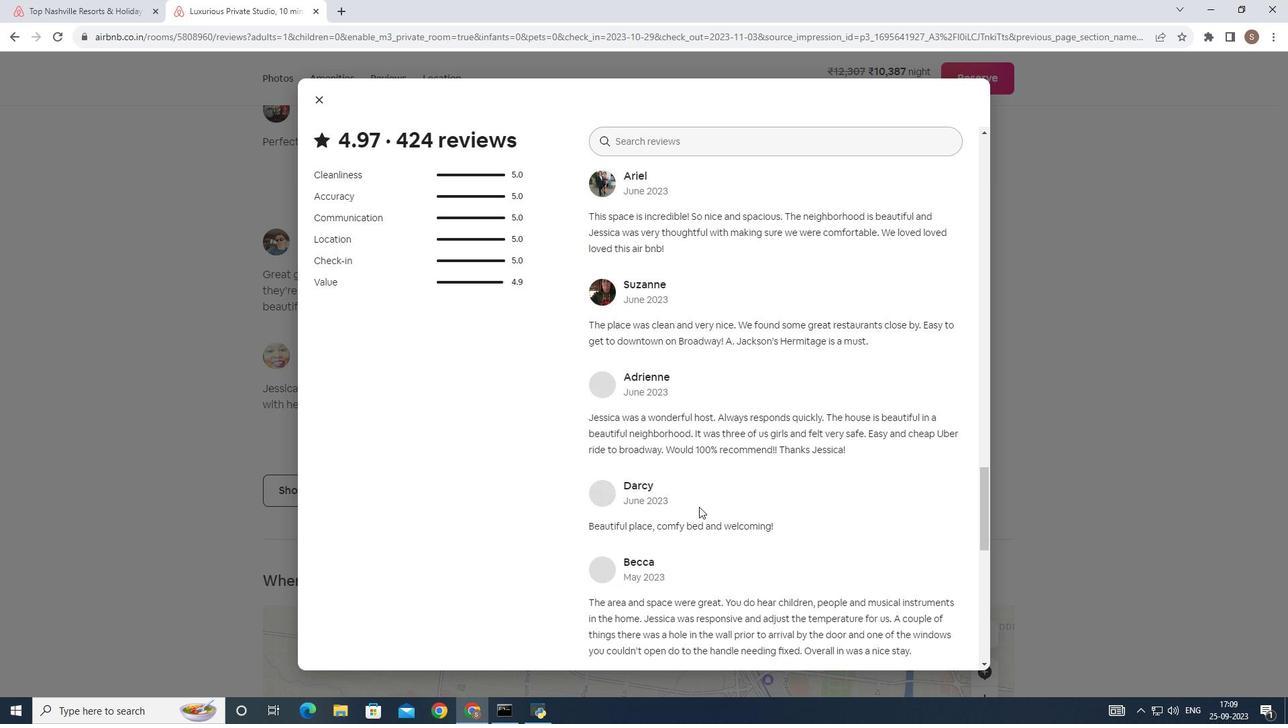 
Action: Mouse scrolled (699, 506) with delta (0, 0)
Screenshot: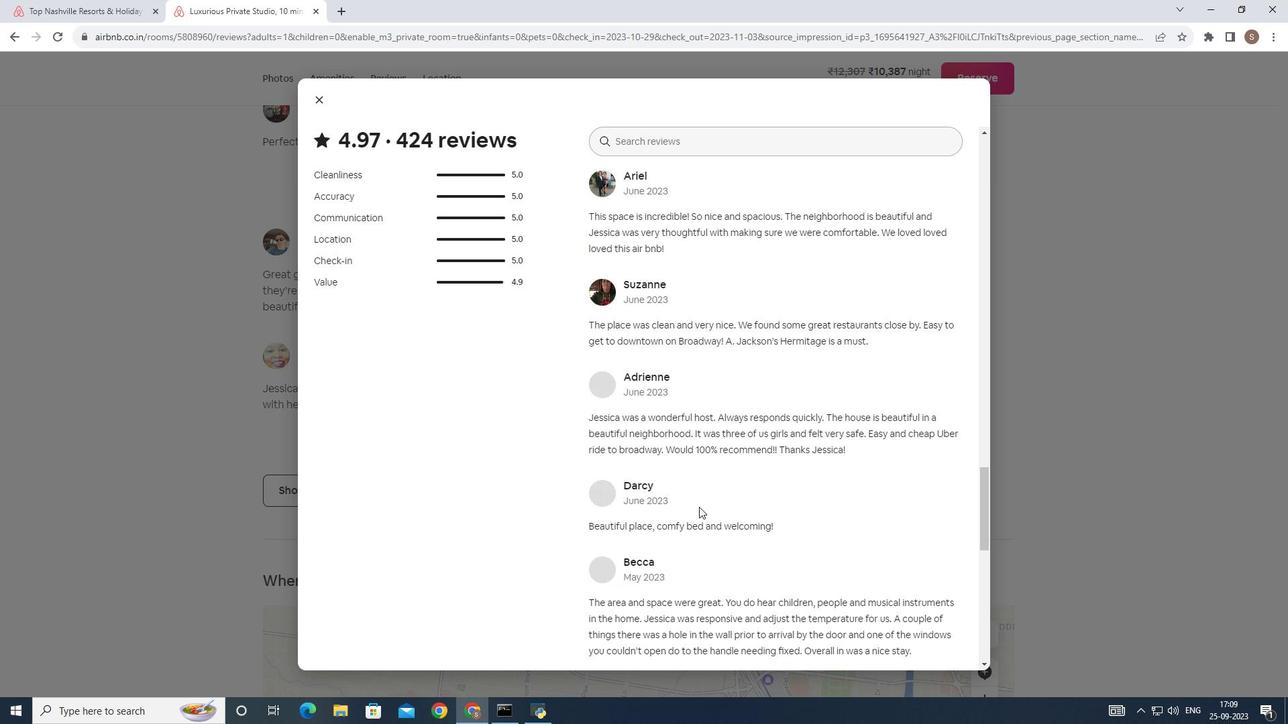
Action: Mouse scrolled (699, 506) with delta (0, 0)
Screenshot: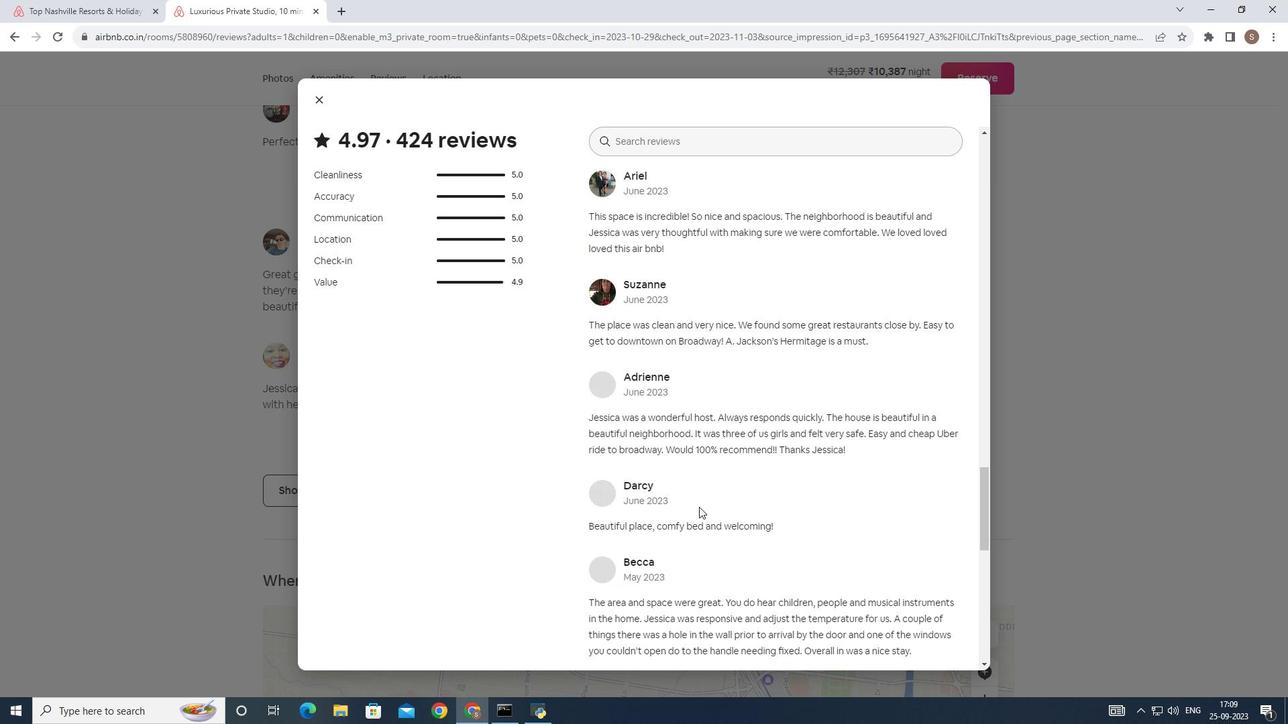 
Action: Mouse scrolled (699, 506) with delta (0, 0)
Screenshot: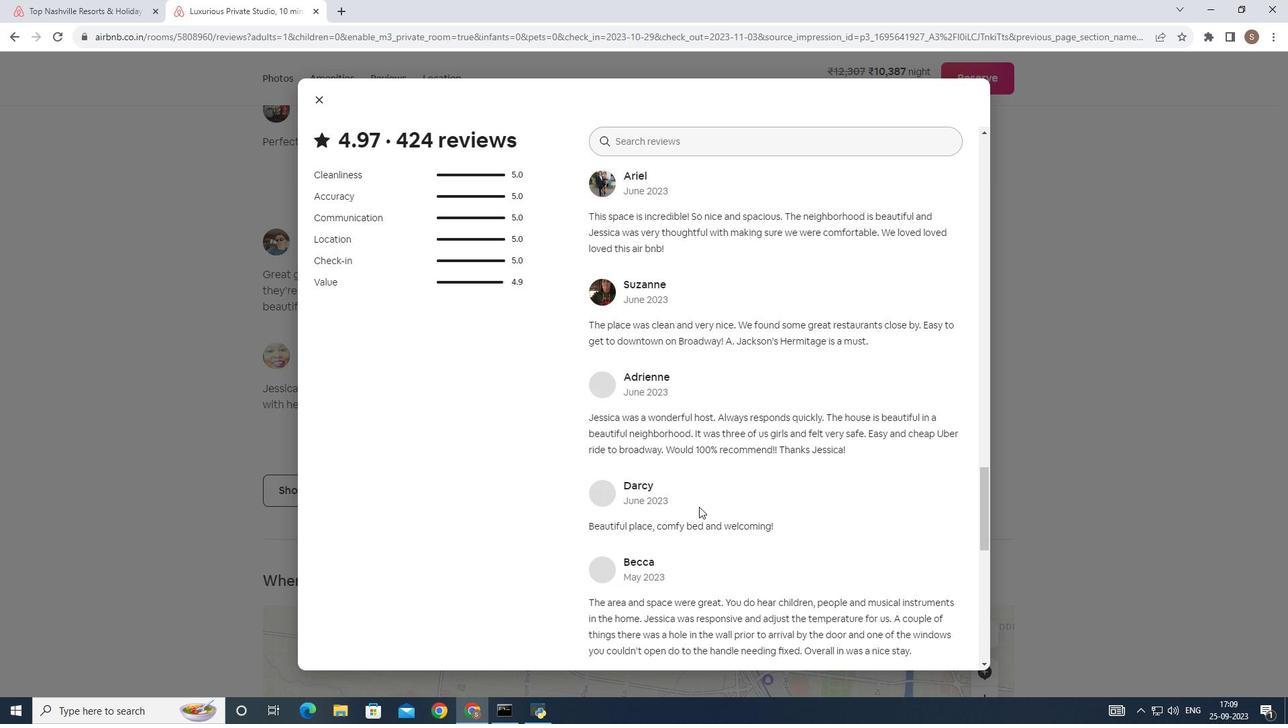 
Action: Mouse scrolled (699, 506) with delta (0, 0)
Screenshot: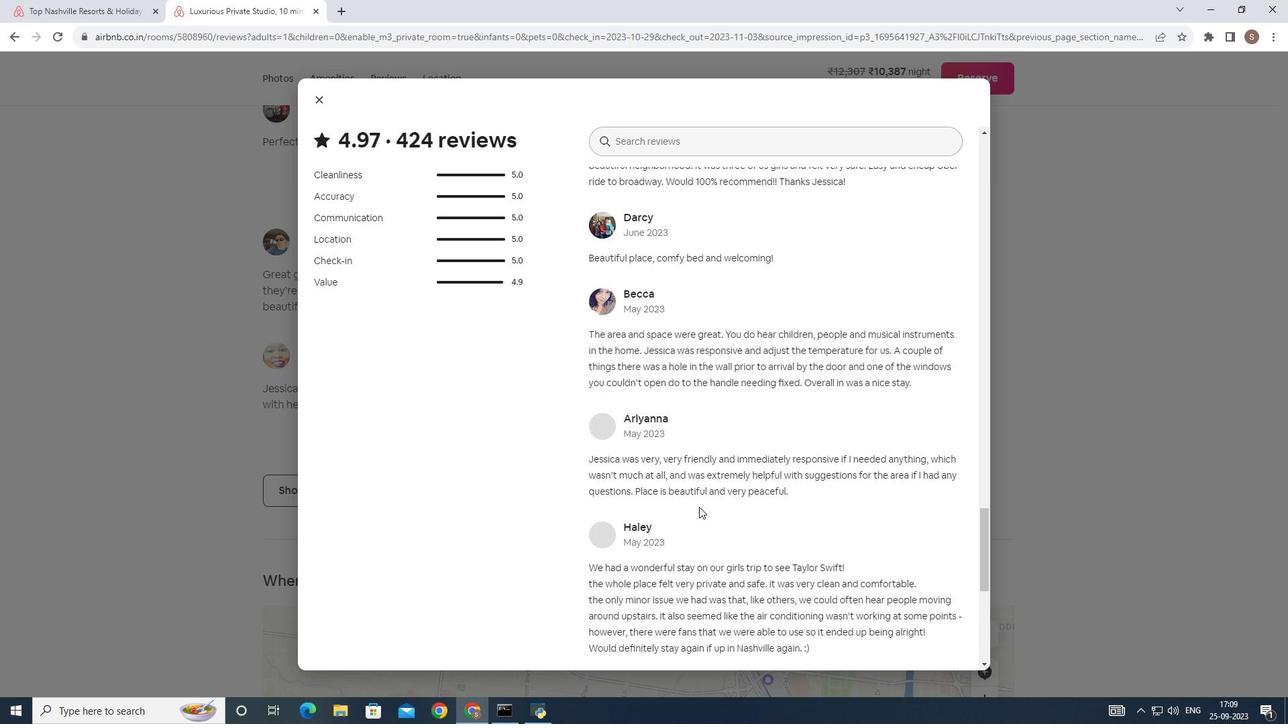 
Action: Mouse scrolled (699, 506) with delta (0, 0)
Screenshot: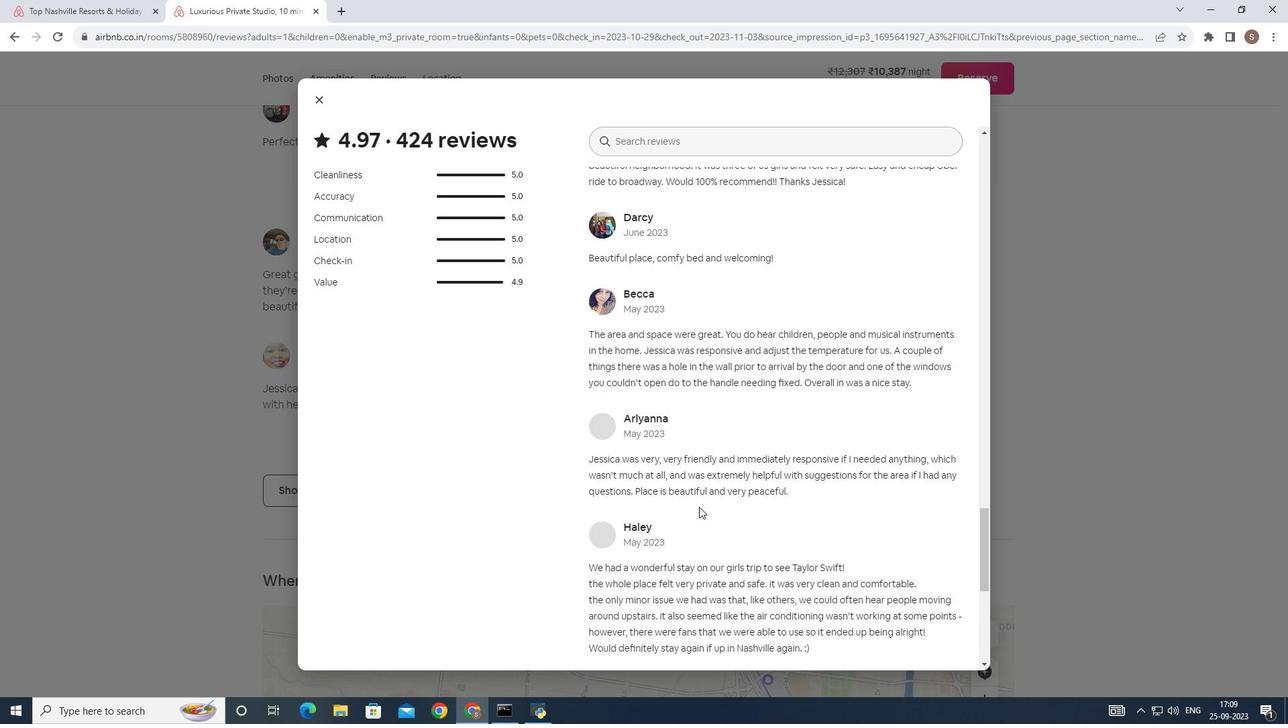 
Action: Mouse scrolled (699, 506) with delta (0, 0)
Screenshot: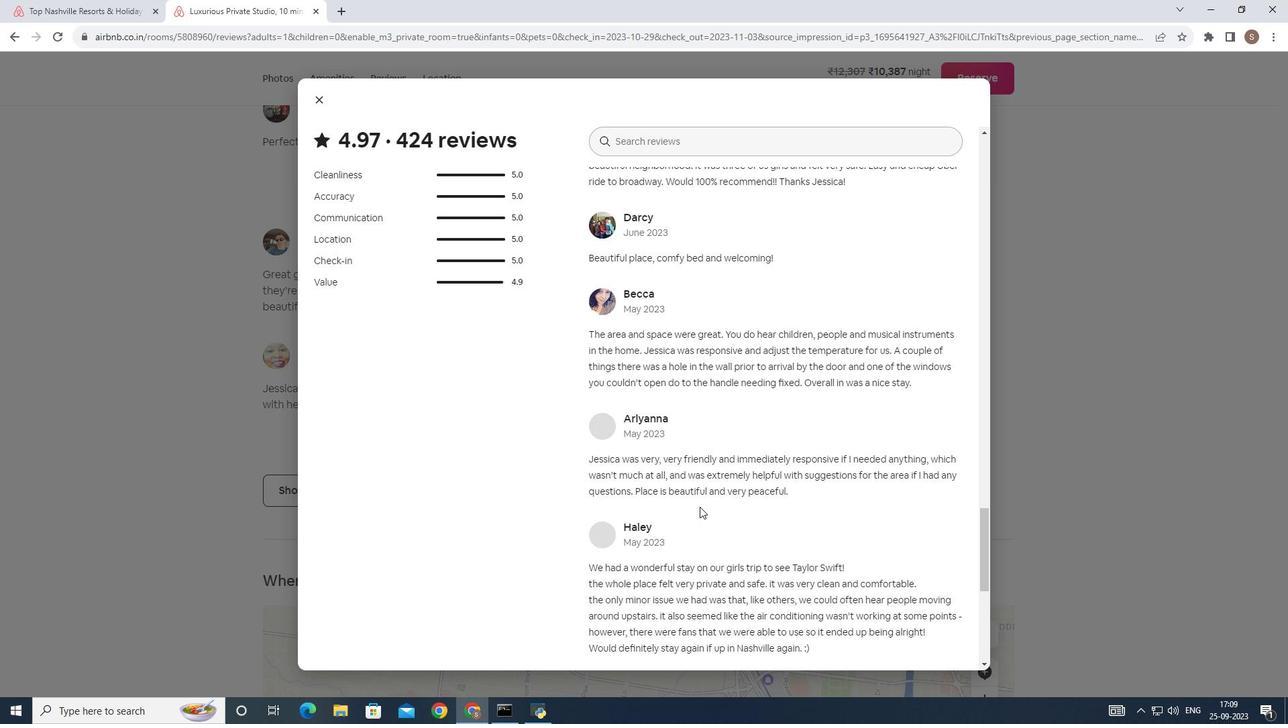 
Action: Mouse scrolled (699, 506) with delta (0, 0)
Screenshot: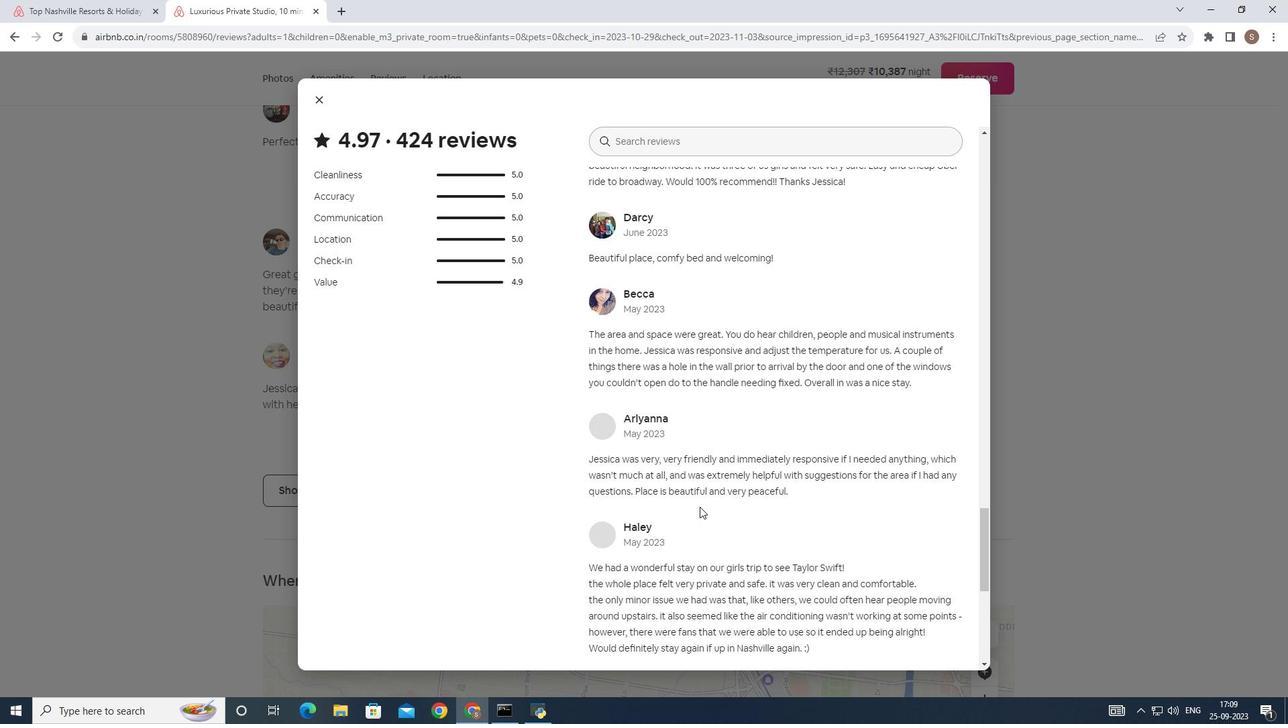 
Action: Mouse moved to (703, 507)
Screenshot: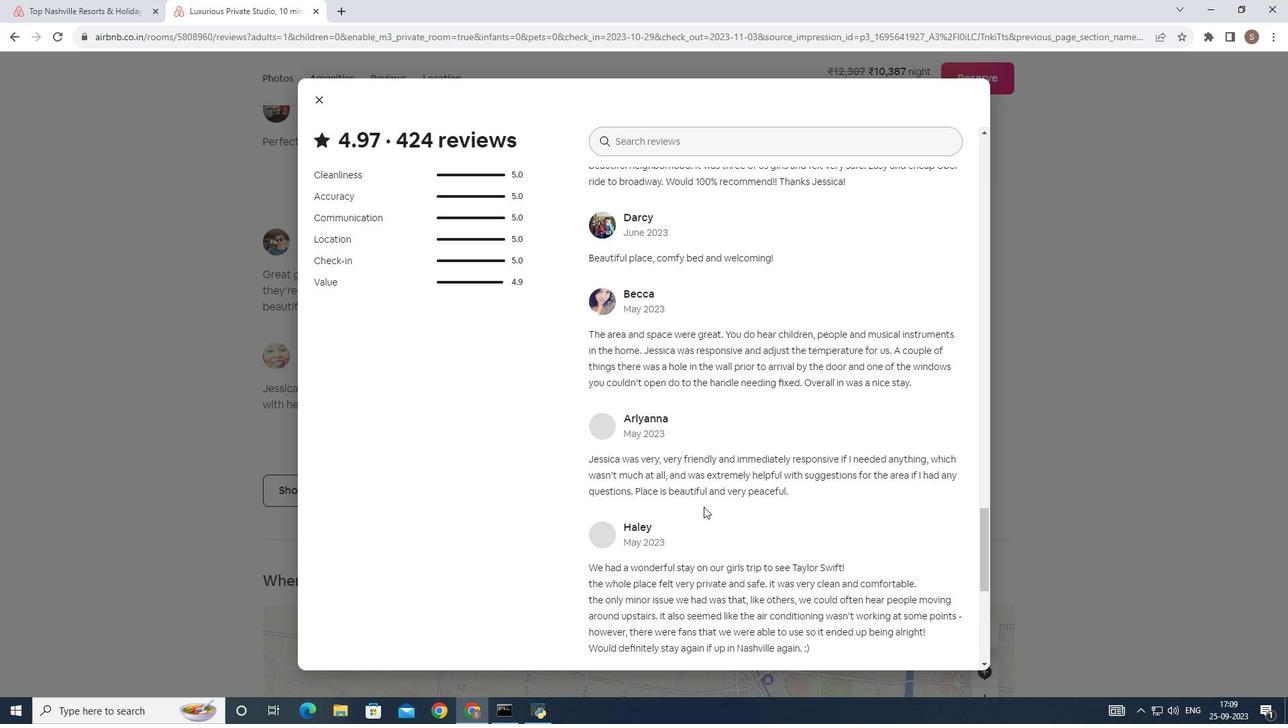 
Action: Mouse scrolled (703, 506) with delta (0, 0)
Screenshot: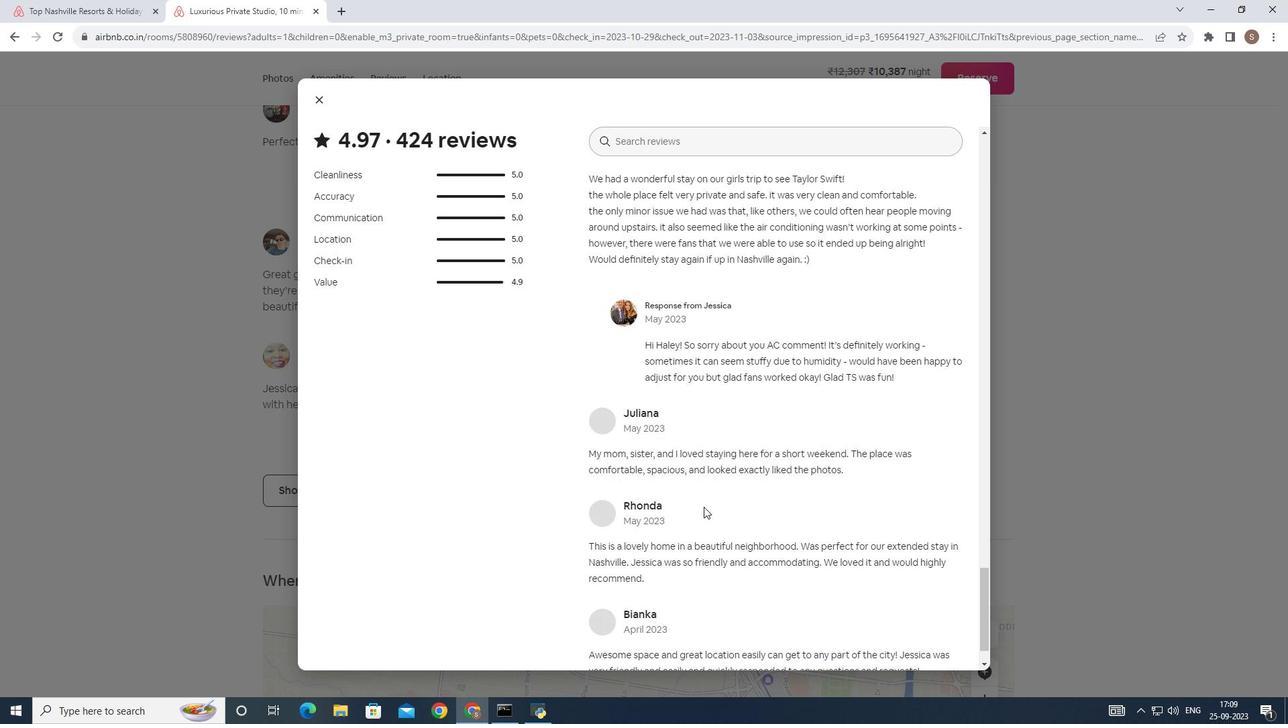 
Action: Mouse scrolled (703, 506) with delta (0, 0)
Screenshot: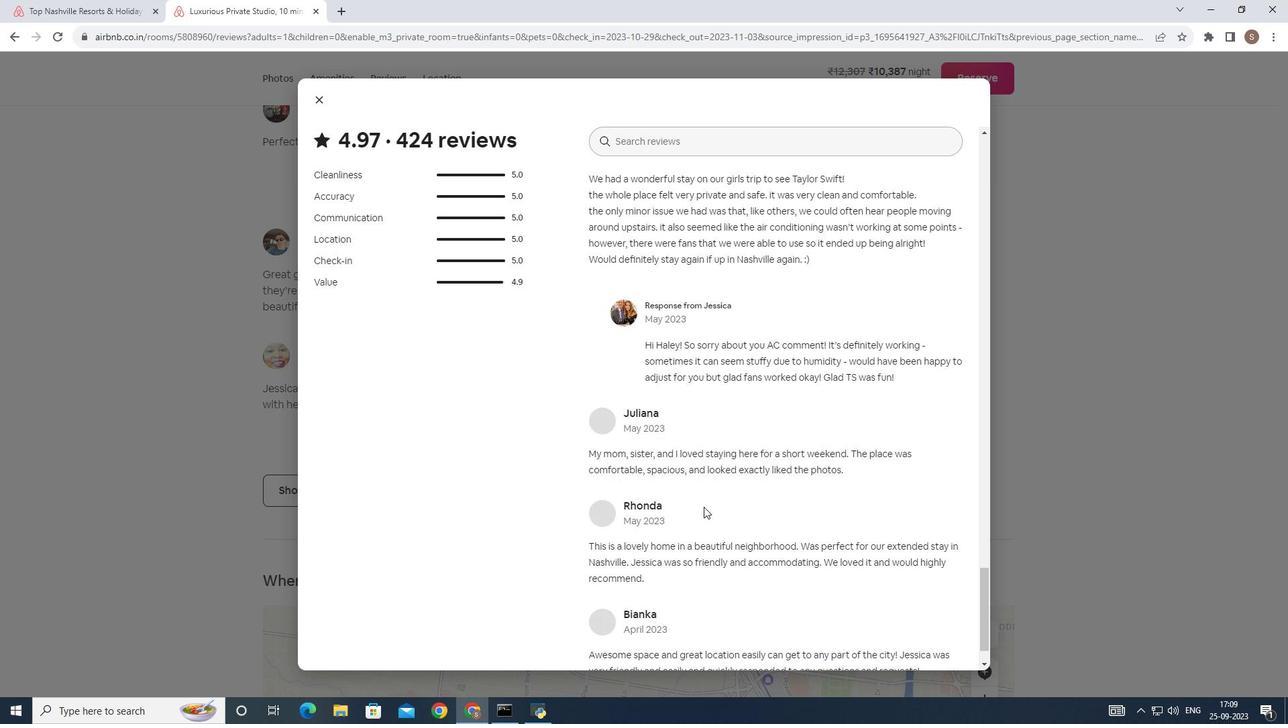 
Action: Mouse scrolled (703, 506) with delta (0, 0)
Screenshot: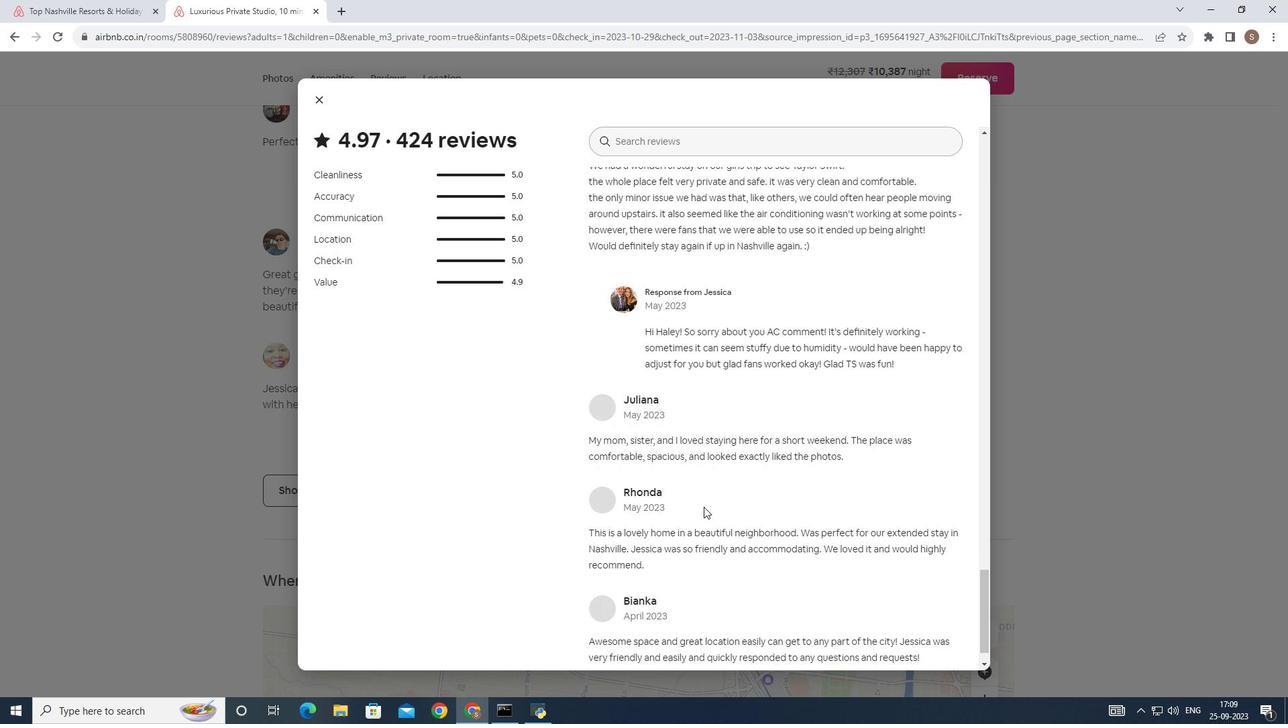 
Action: Mouse scrolled (703, 506) with delta (0, 0)
Screenshot: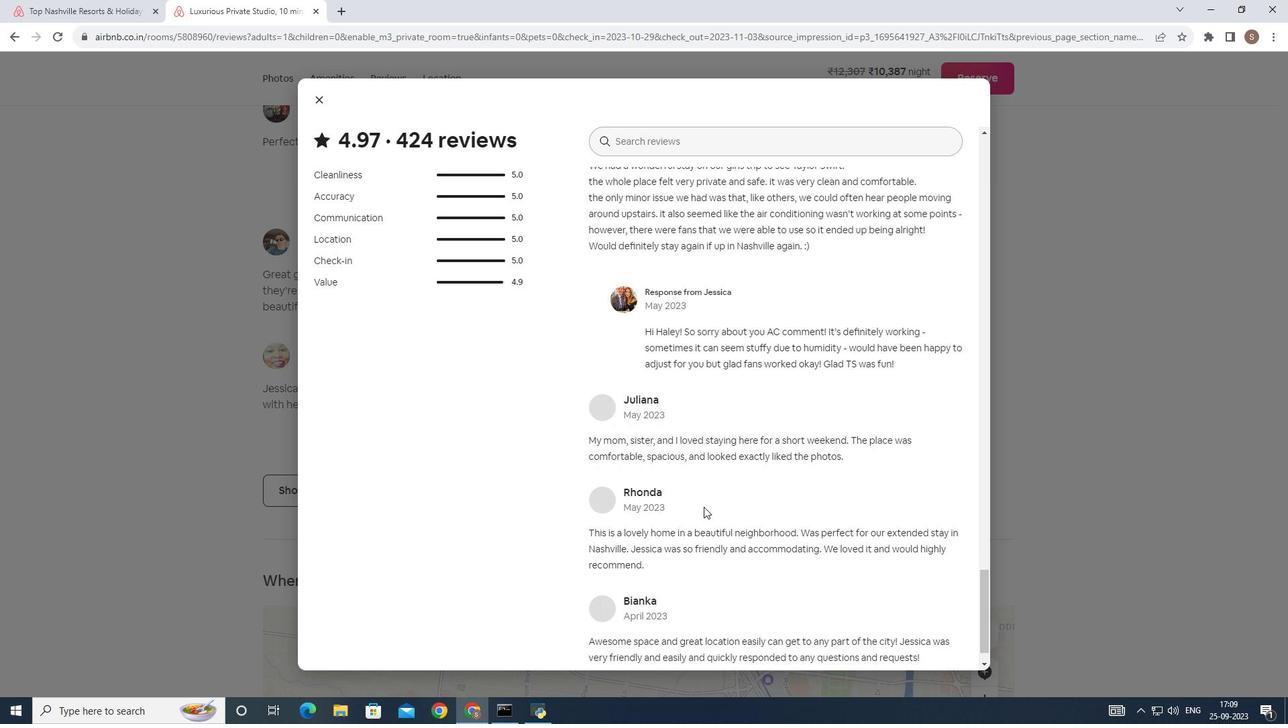 
Action: Mouse scrolled (703, 506) with delta (0, 0)
Screenshot: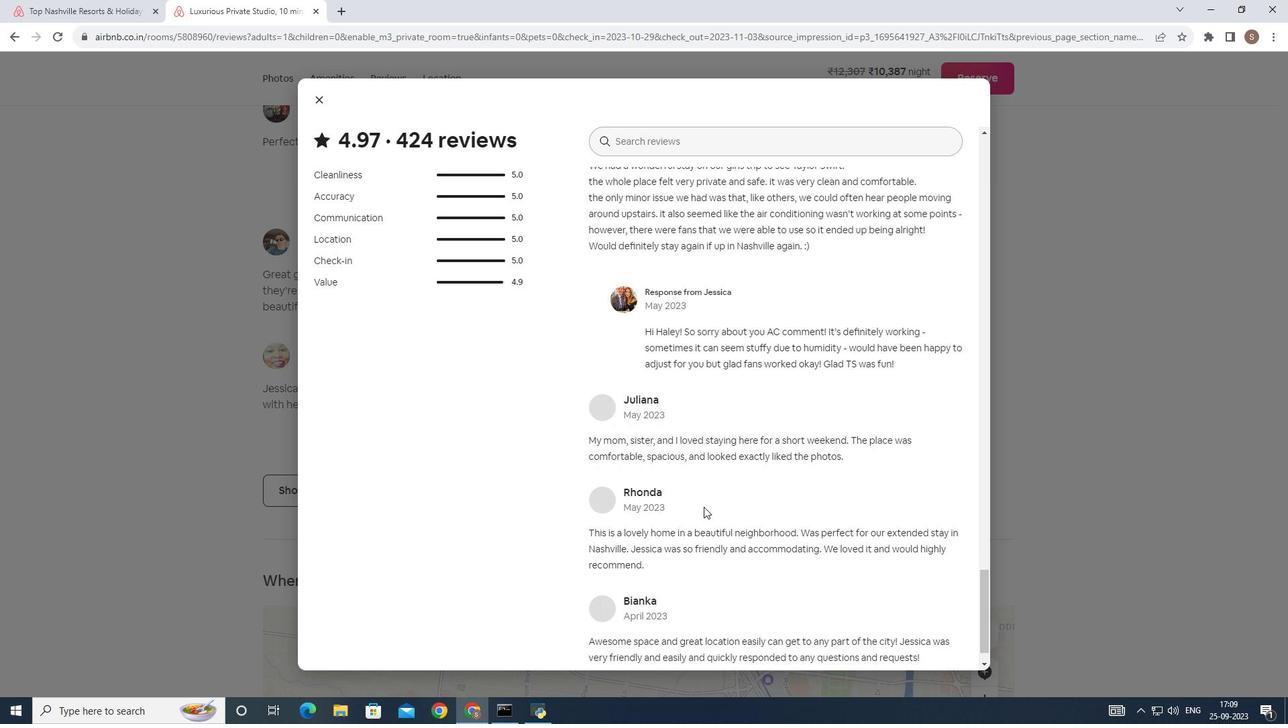 
Action: Mouse scrolled (703, 506) with delta (0, 0)
Screenshot: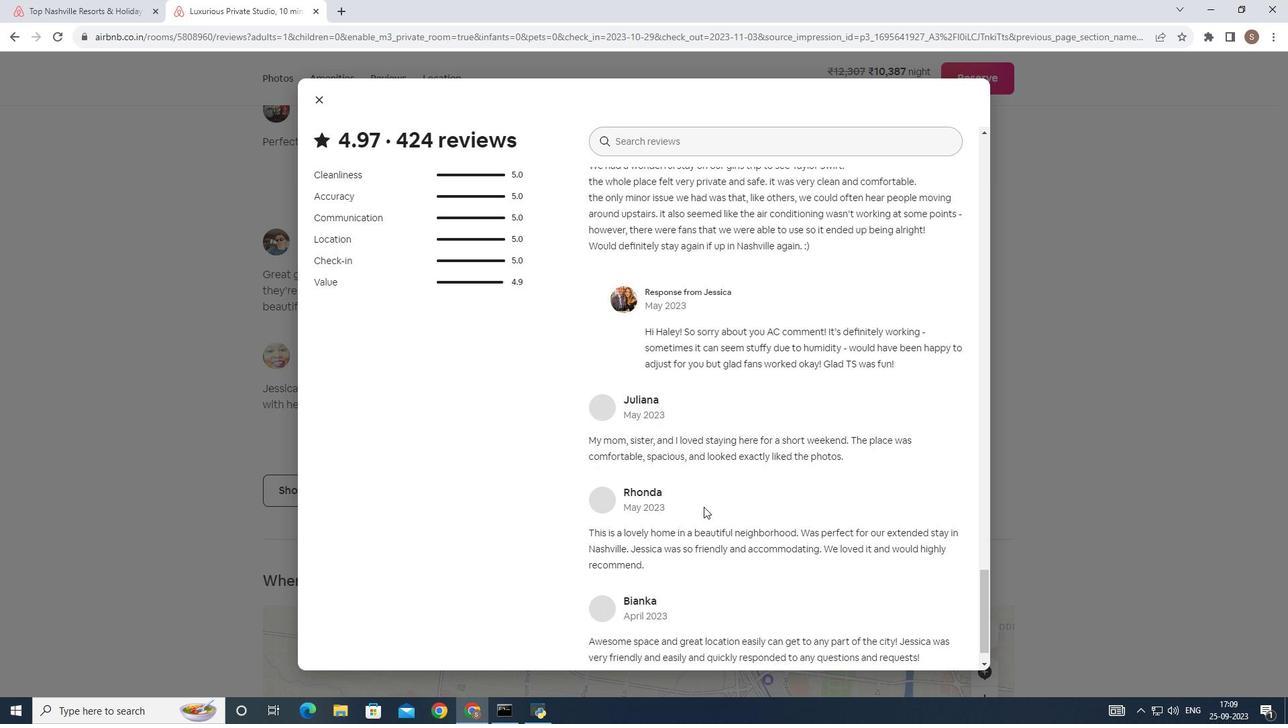 
Action: Mouse scrolled (703, 506) with delta (0, 0)
Screenshot: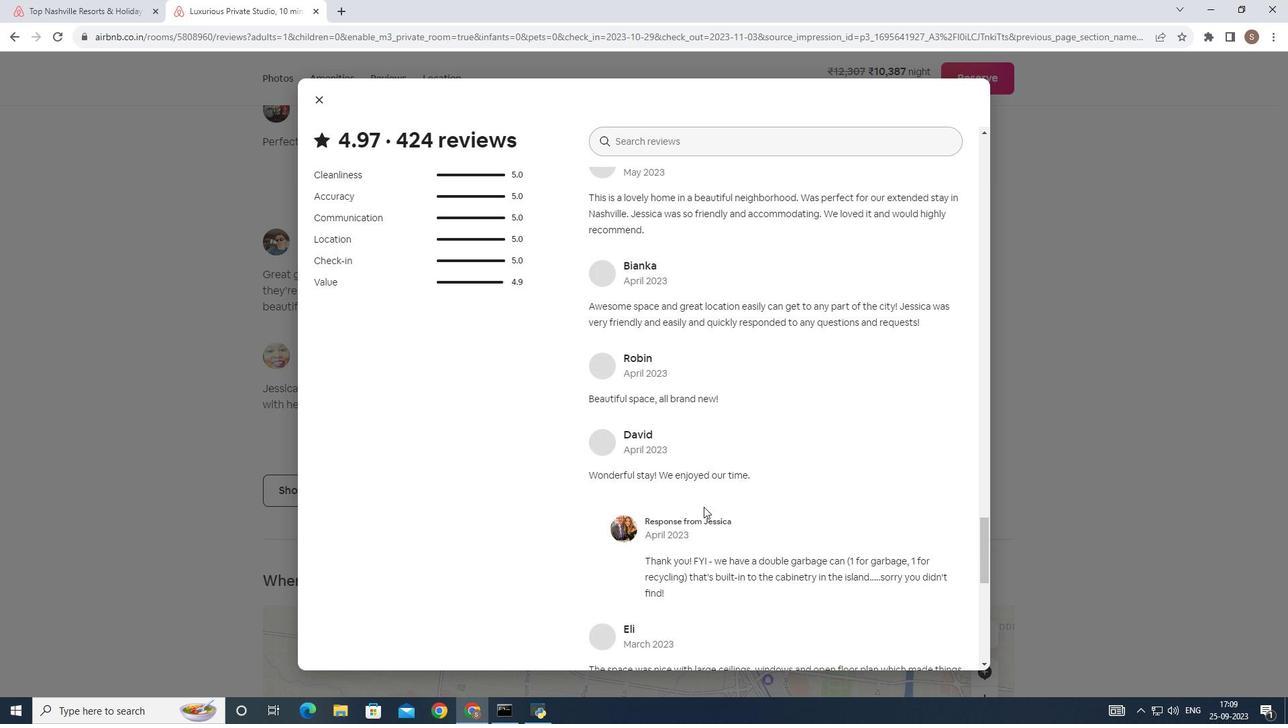 
Action: Mouse scrolled (703, 506) with delta (0, 0)
Screenshot: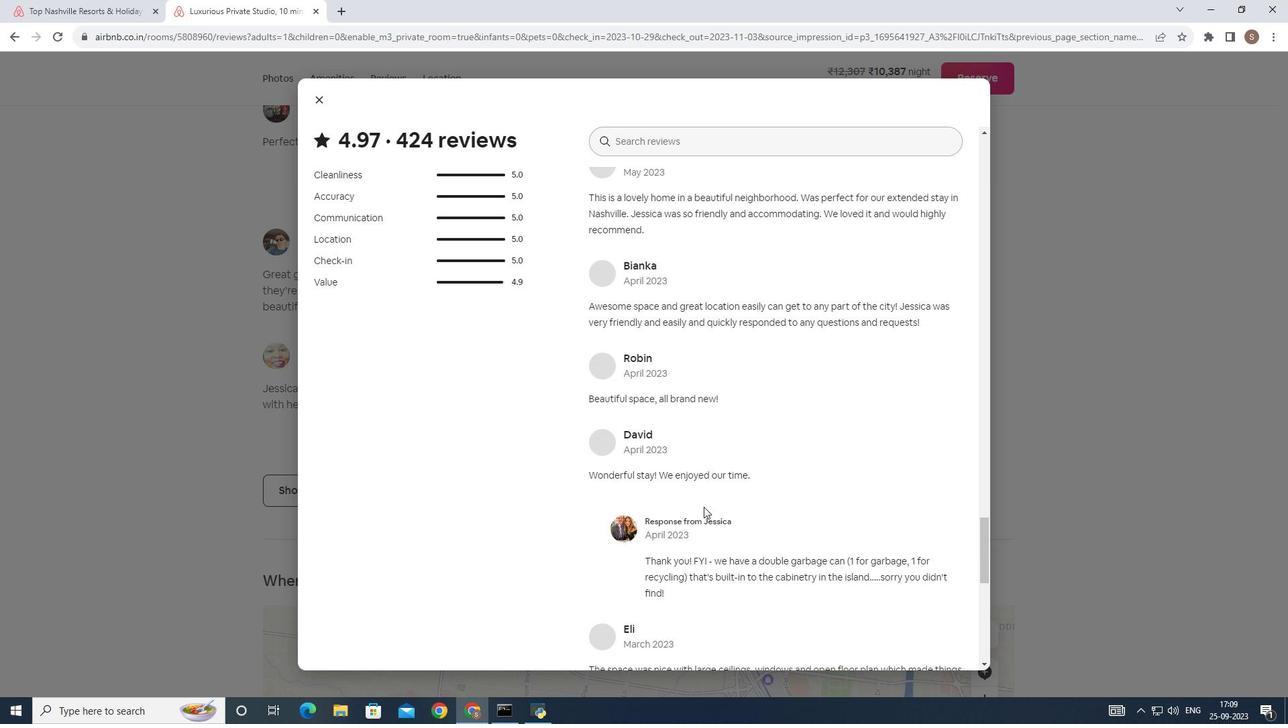 
Action: Mouse scrolled (703, 506) with delta (0, 0)
Screenshot: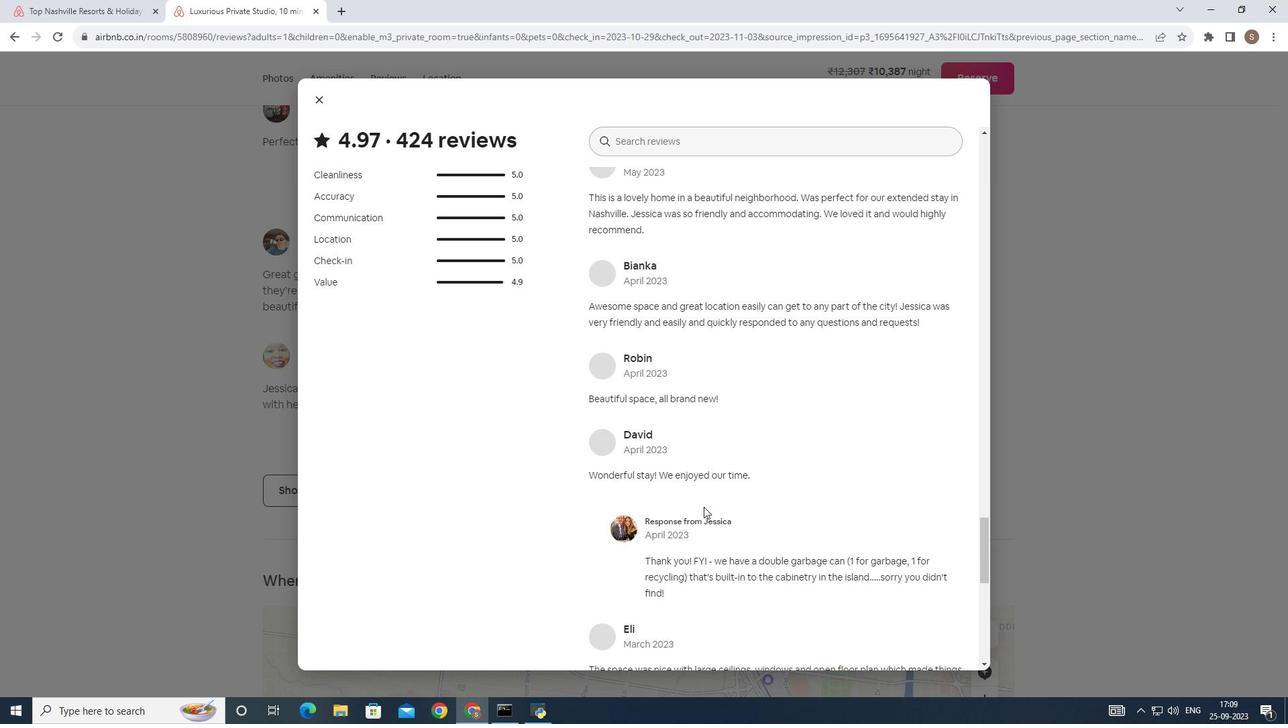 
Action: Mouse scrolled (703, 506) with delta (0, 0)
Screenshot: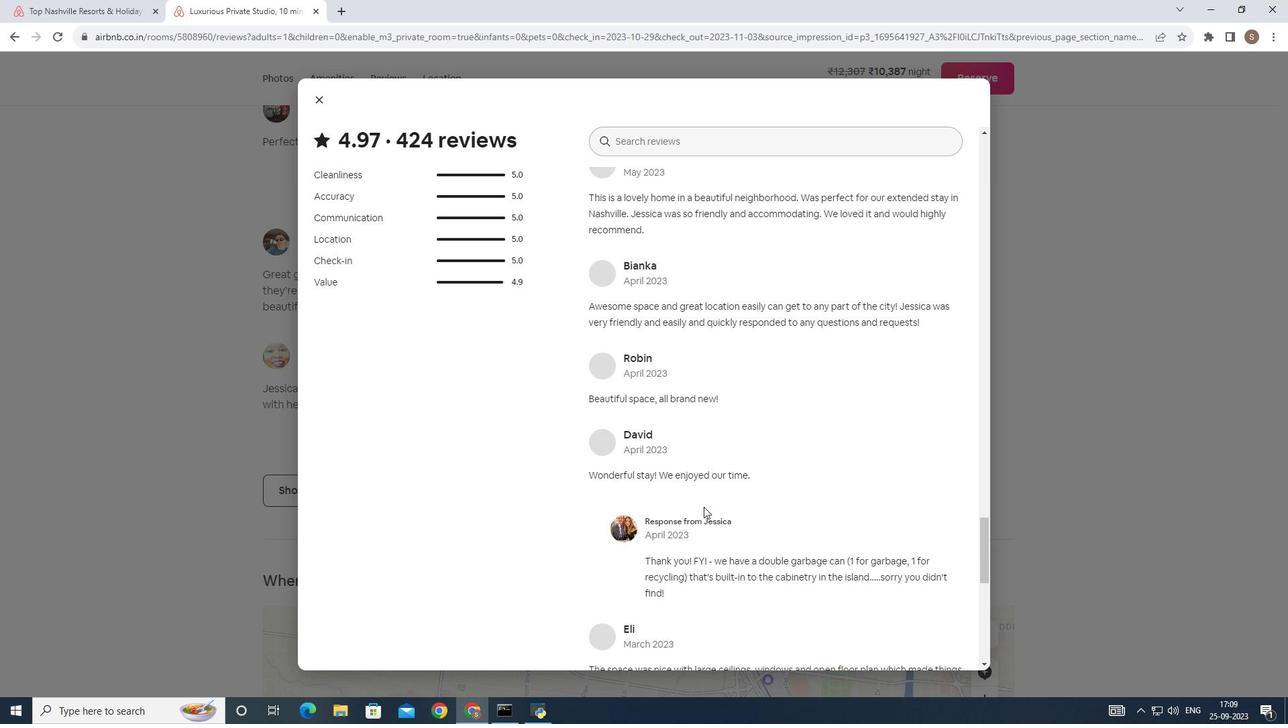 
Action: Mouse scrolled (703, 506) with delta (0, 0)
Screenshot: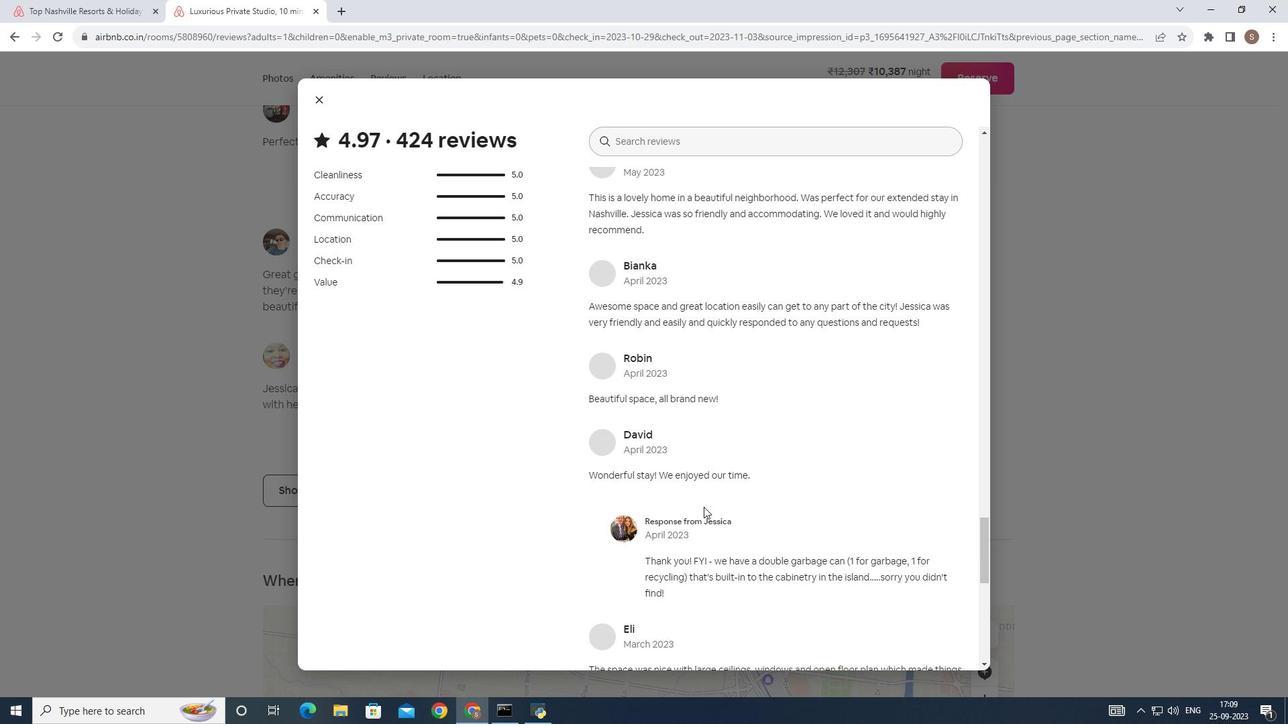 
Action: Mouse scrolled (703, 507) with delta (0, 0)
Screenshot: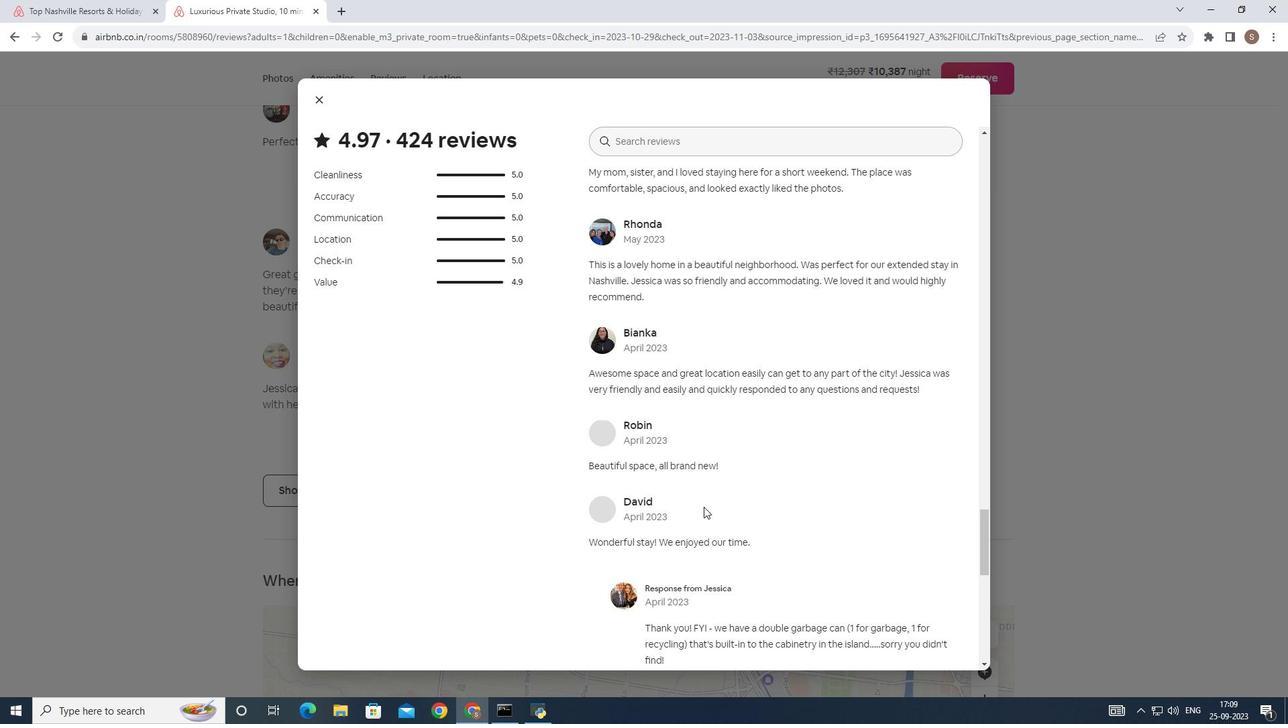 
Action: Mouse scrolled (703, 507) with delta (0, 0)
Screenshot: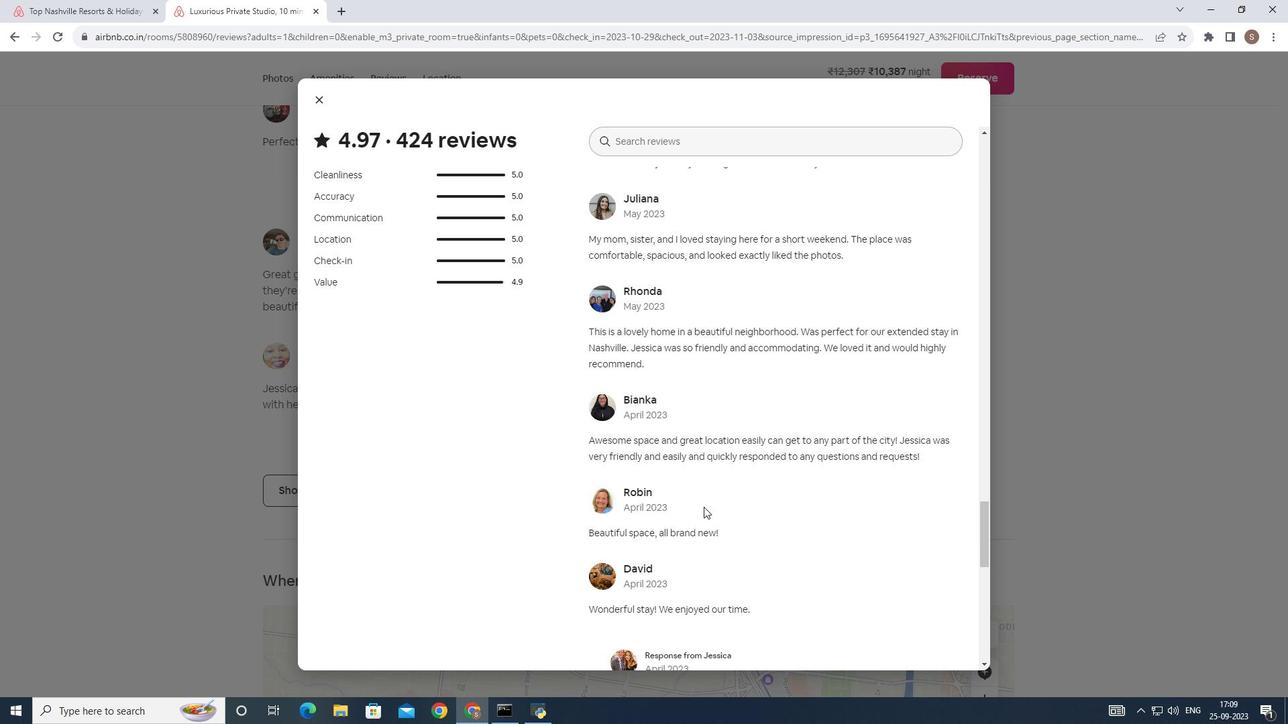 
Action: Mouse scrolled (703, 506) with delta (0, 0)
Screenshot: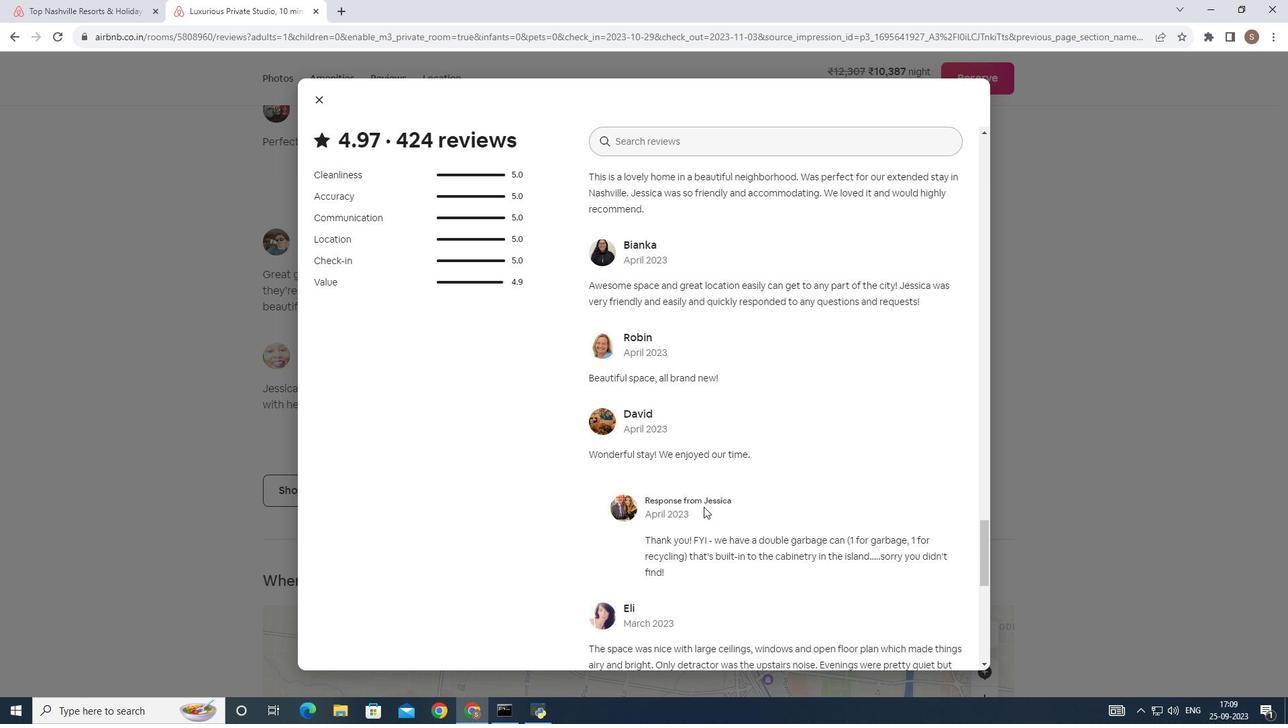 
Action: Mouse scrolled (703, 506) with delta (0, 0)
Screenshot: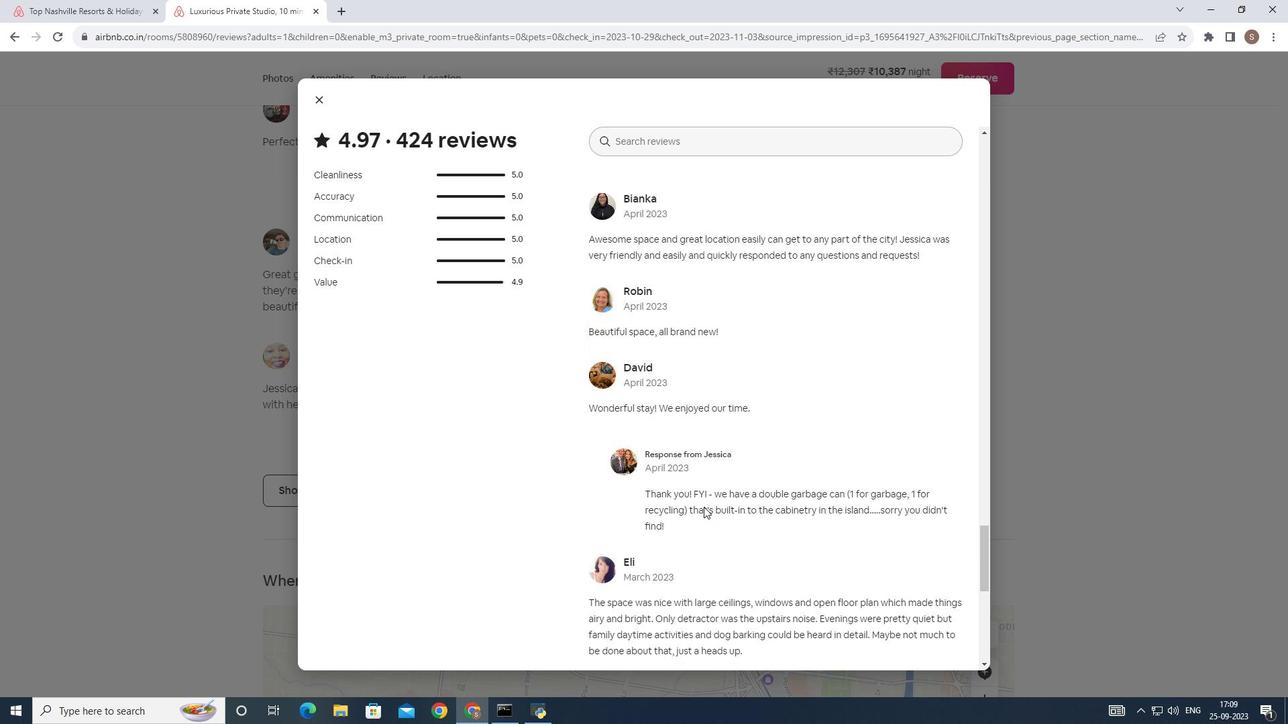 
Action: Mouse scrolled (703, 506) with delta (0, 0)
Screenshot: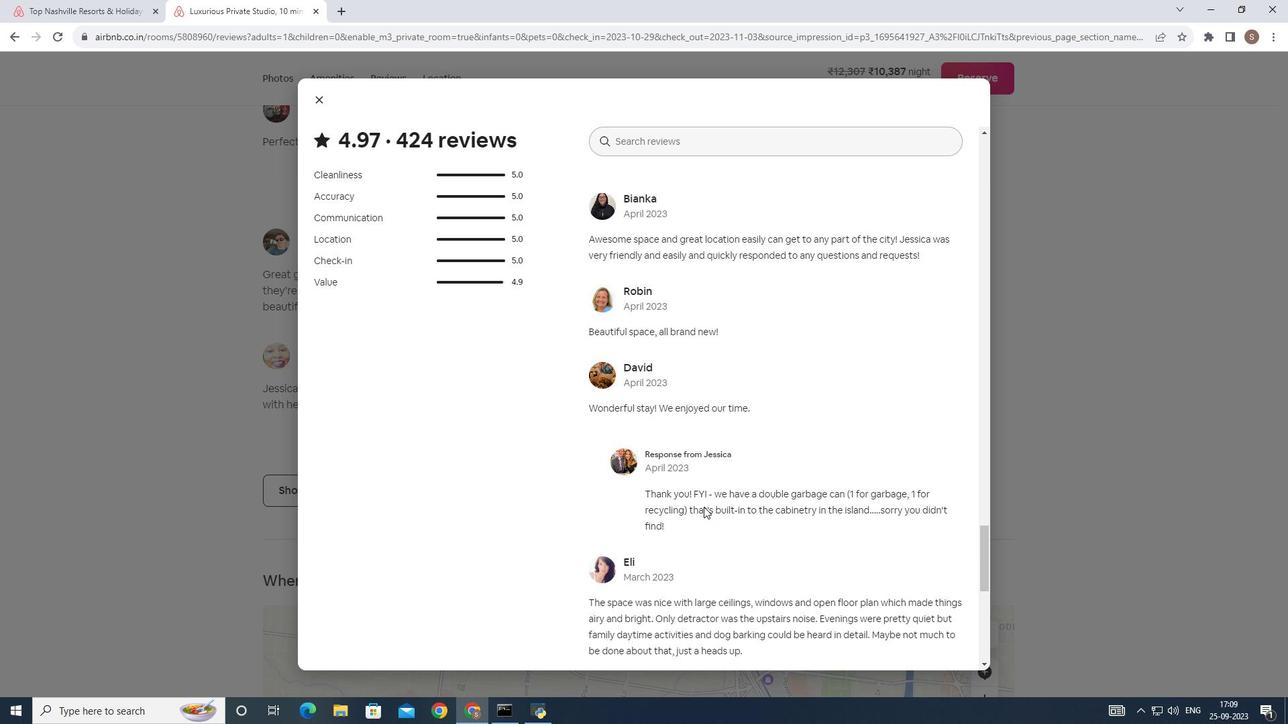 
Action: Mouse scrolled (703, 506) with delta (0, 0)
Screenshot: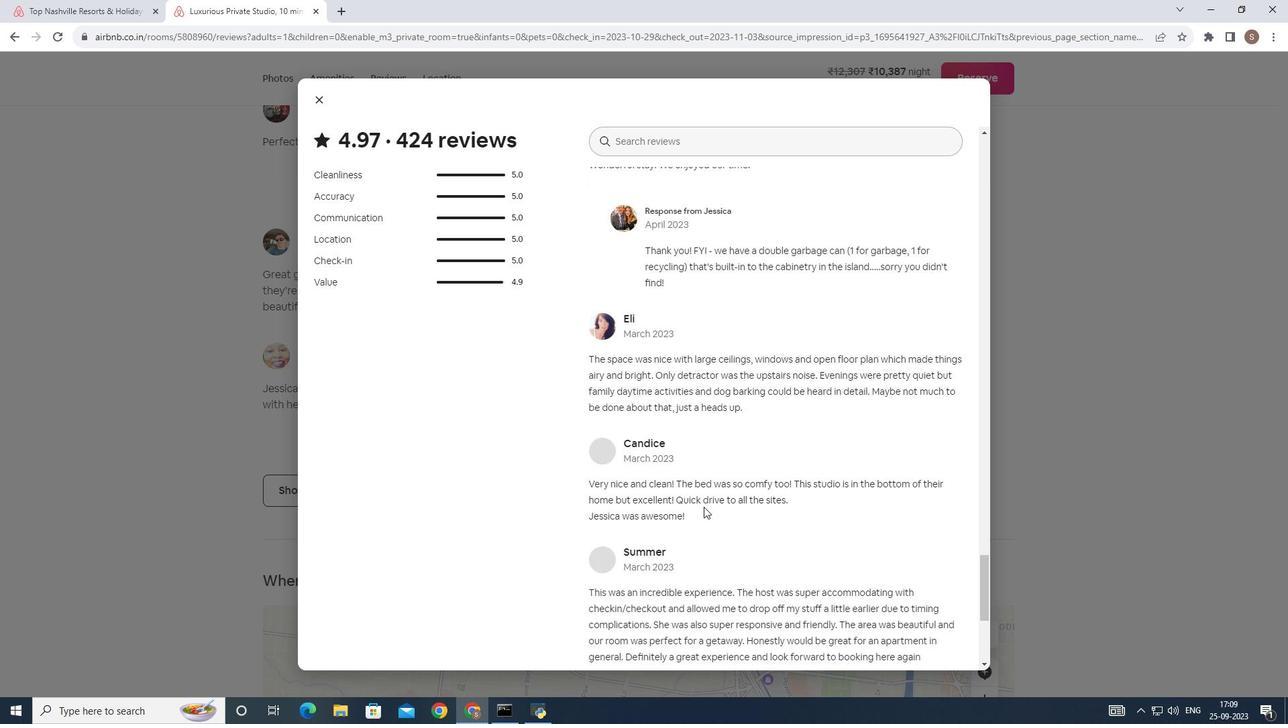 
Action: Mouse scrolled (703, 506) with delta (0, 0)
Screenshot: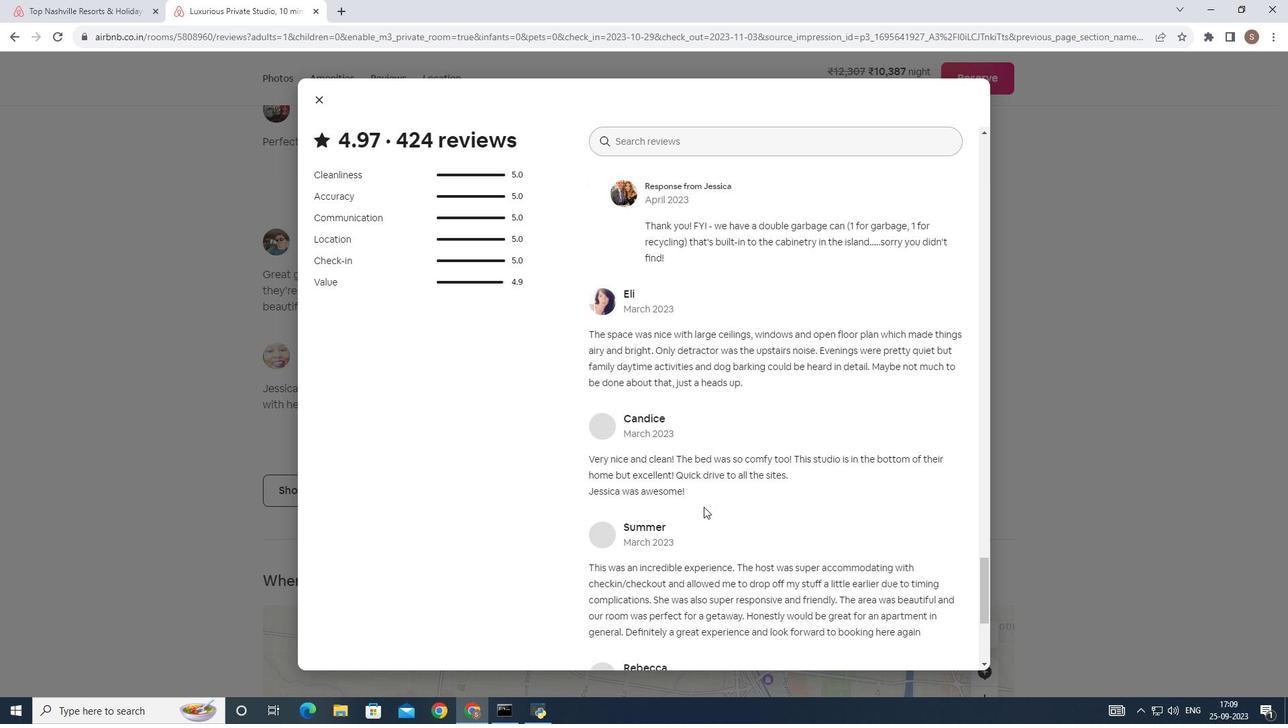 
Action: Mouse scrolled (703, 506) with delta (0, 0)
Screenshot: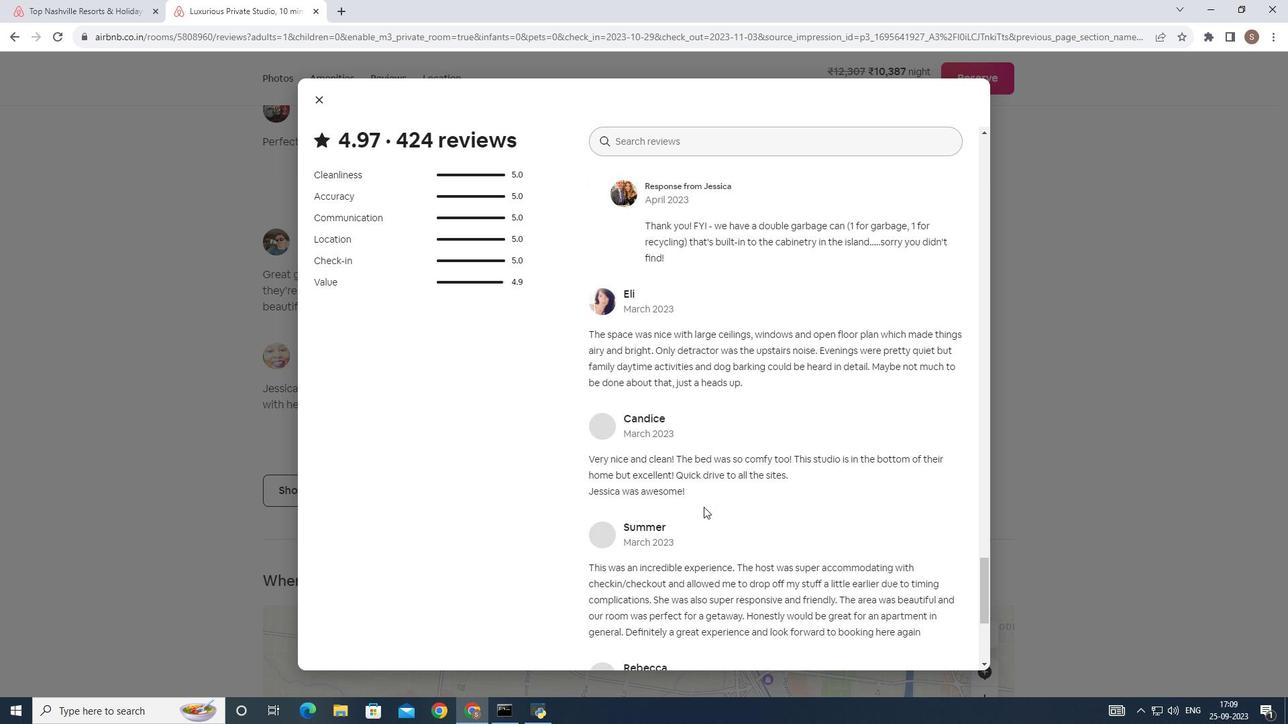 
Action: Mouse scrolled (703, 506) with delta (0, 0)
Screenshot: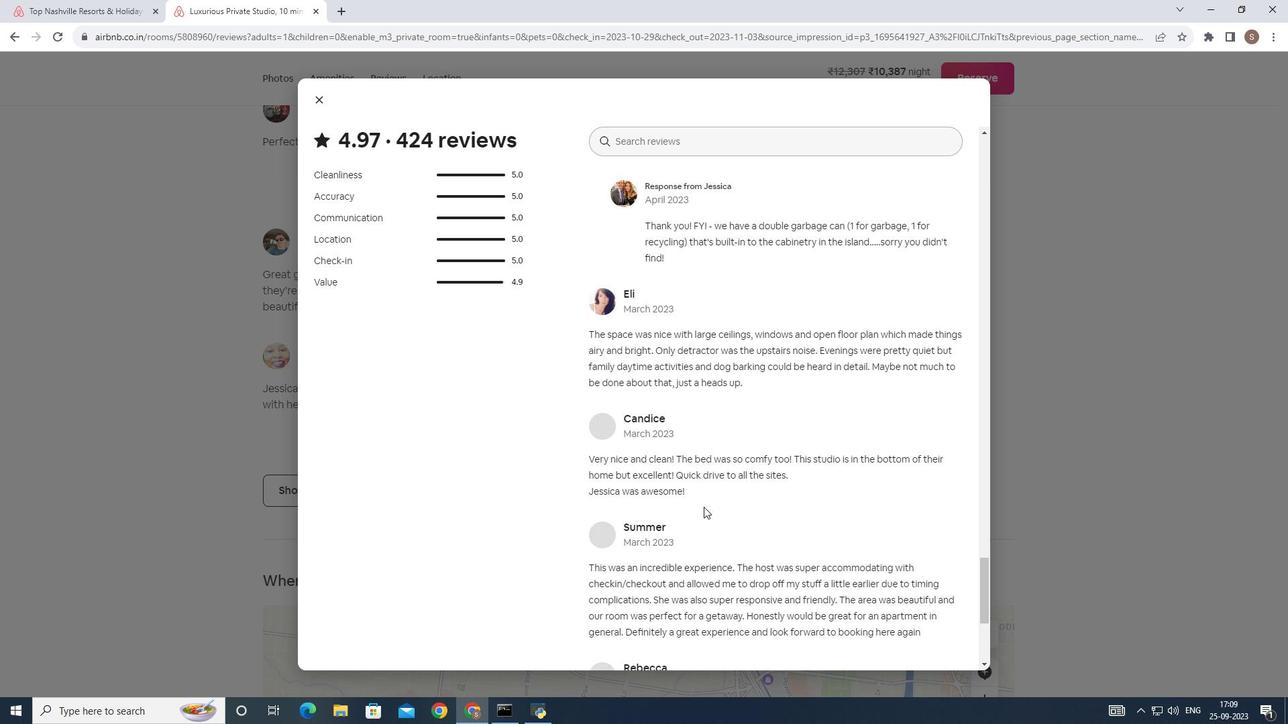 
Action: Mouse scrolled (703, 507) with delta (0, 0)
Screenshot: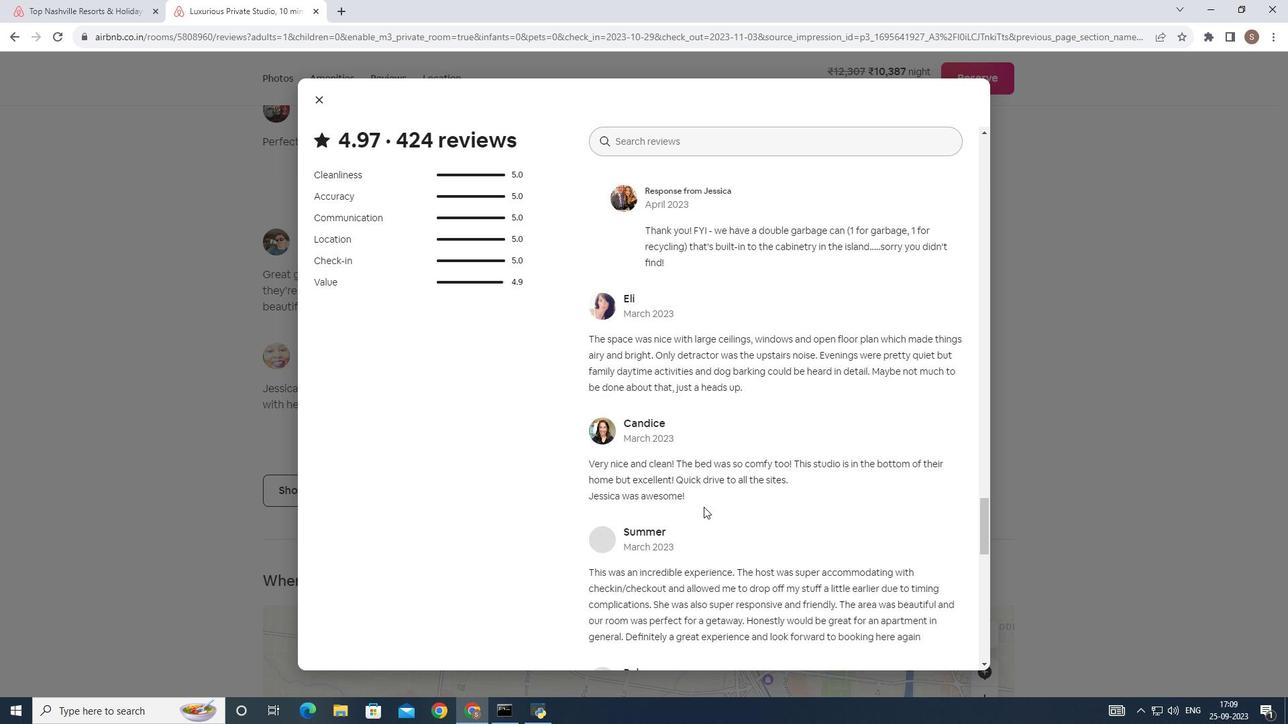 
Action: Mouse scrolled (703, 506) with delta (0, 0)
